 Task: 5. LinkedIn Learning: Reference :- Explore LinkedIn Learning courses related to your professional goals and take a course that aligns with your interests. Complete exercises and quizzes within the course to reinforce your learning. Share your course completion certificates or newly acquired skills on your LinkedIn profile.
Action: Mouse moved to (479, 74)
Screenshot: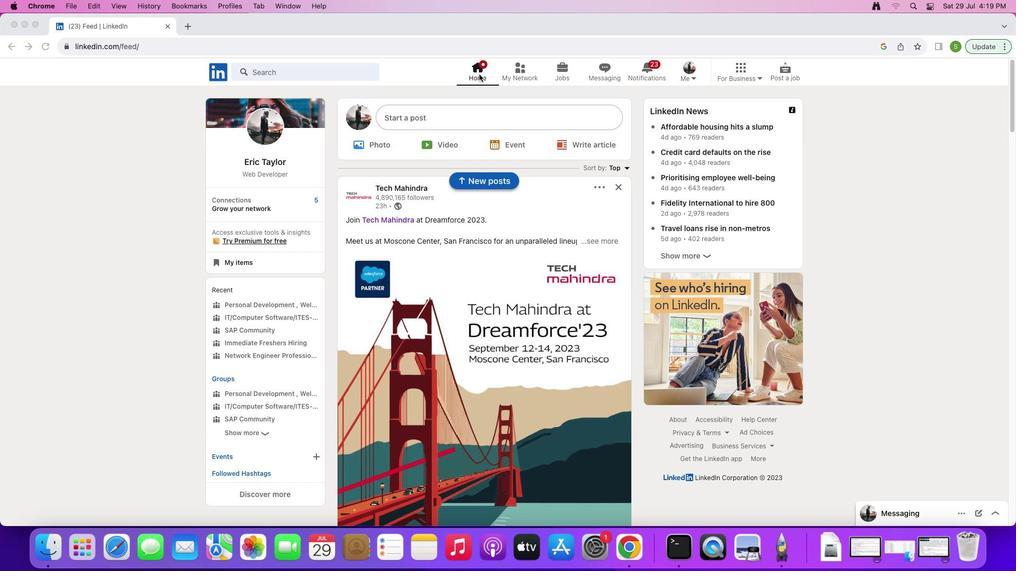 
Action: Mouse pressed left at (479, 74)
Screenshot: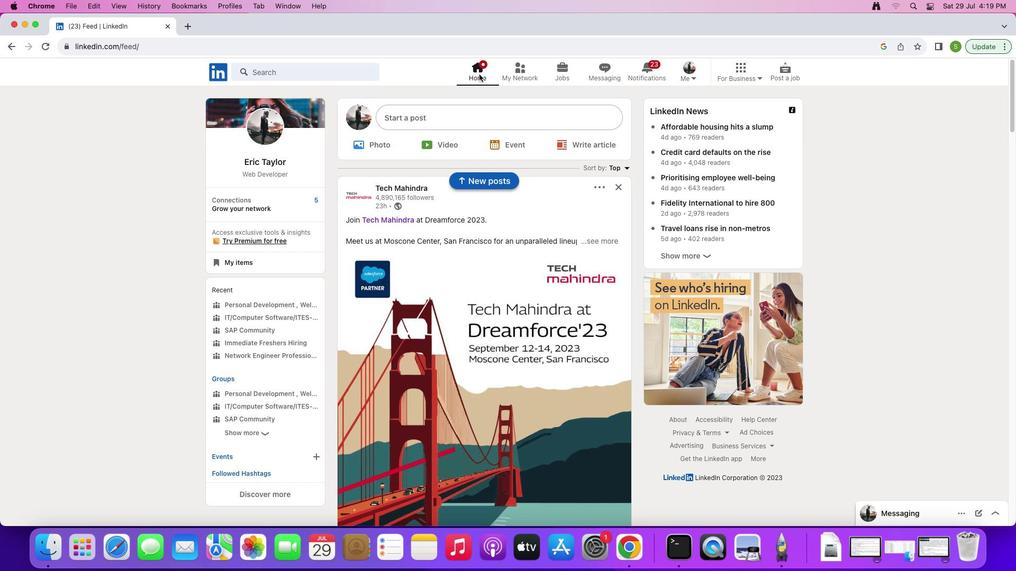 
Action: Mouse moved to (478, 71)
Screenshot: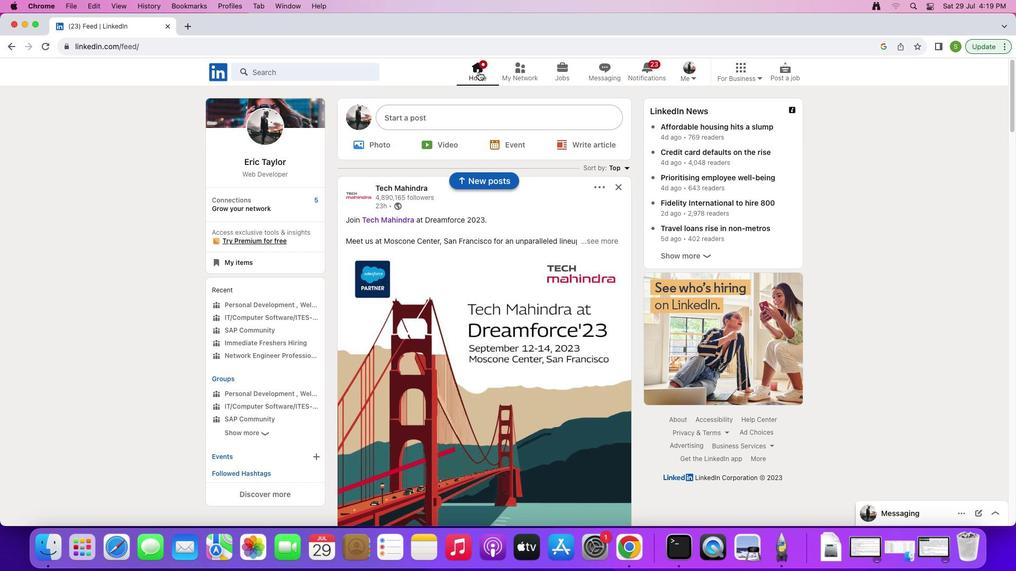 
Action: Mouse pressed left at (478, 71)
Screenshot: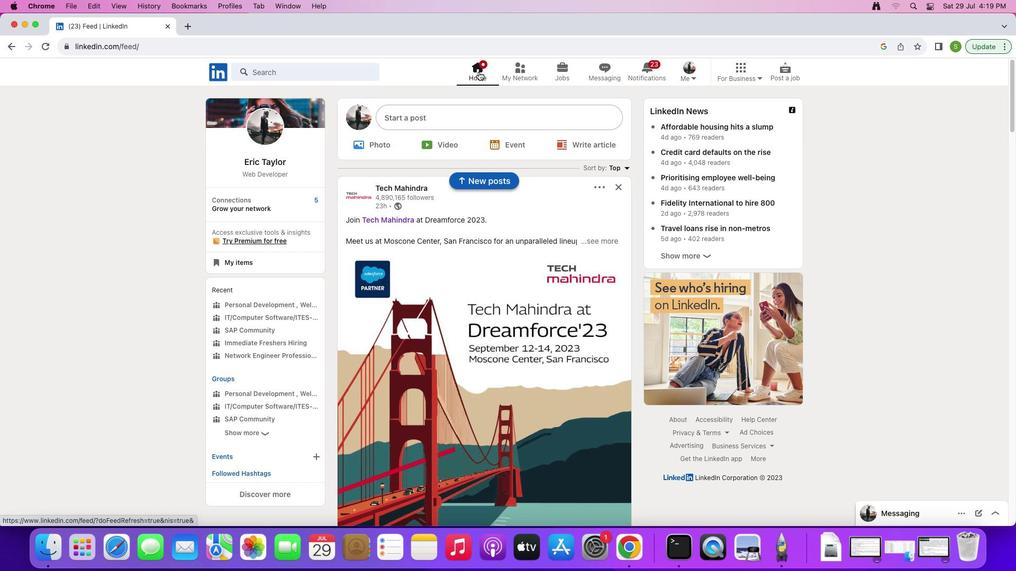 
Action: Mouse moved to (745, 77)
Screenshot: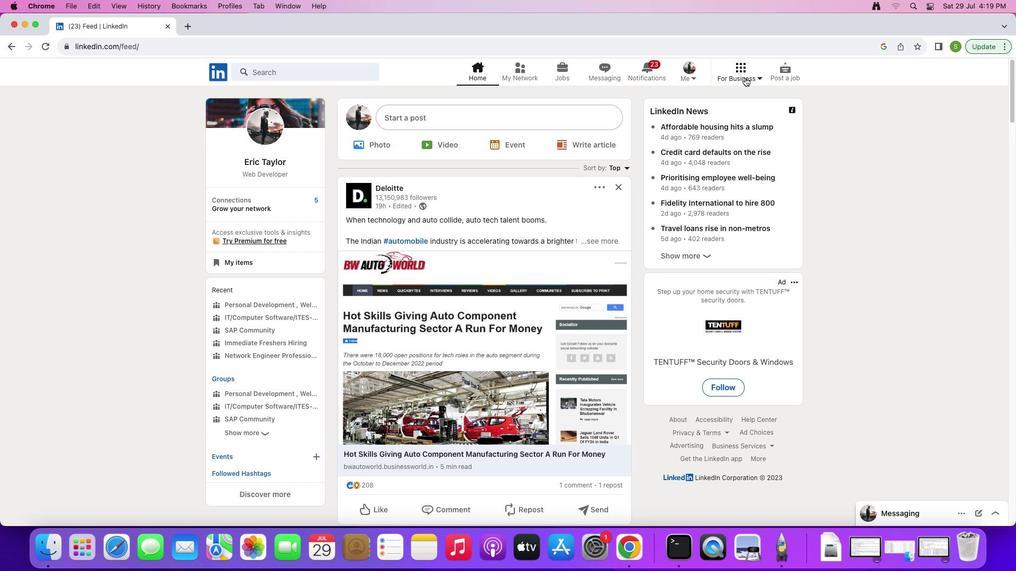 
Action: Mouse pressed left at (745, 77)
Screenshot: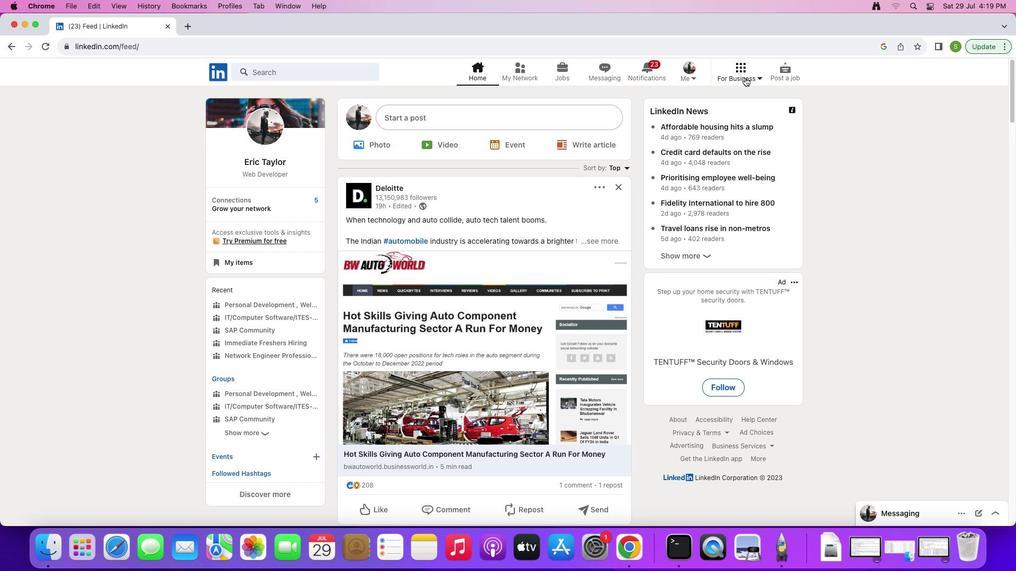 
Action: Mouse moved to (853, 177)
Screenshot: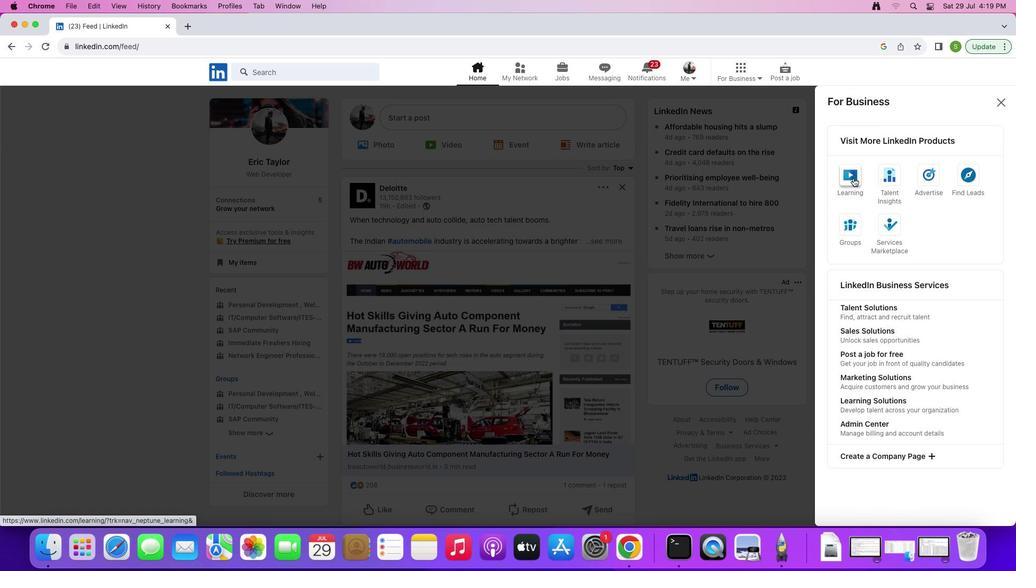 
Action: Mouse pressed left at (853, 177)
Screenshot: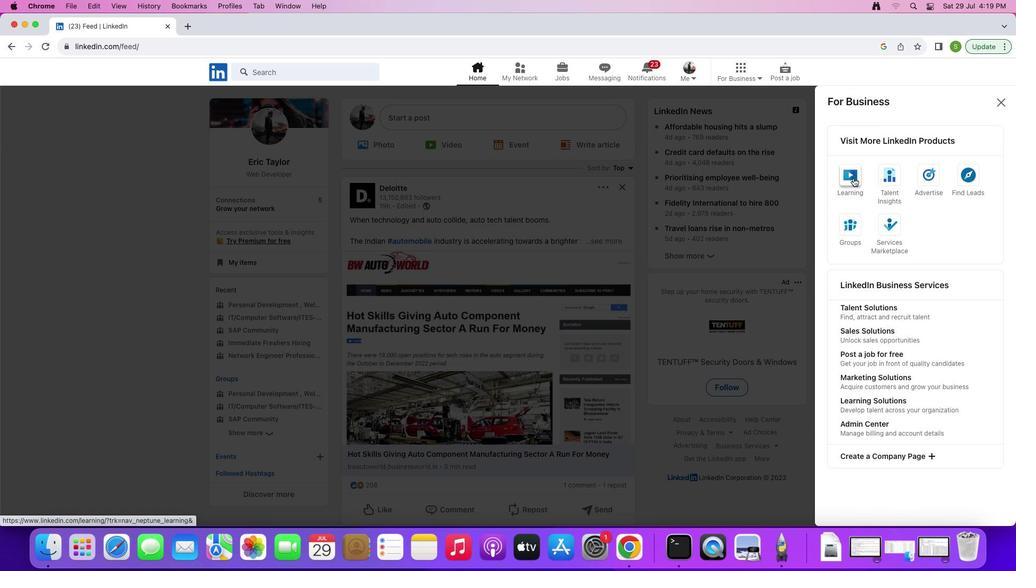 
Action: Mouse moved to (398, 68)
Screenshot: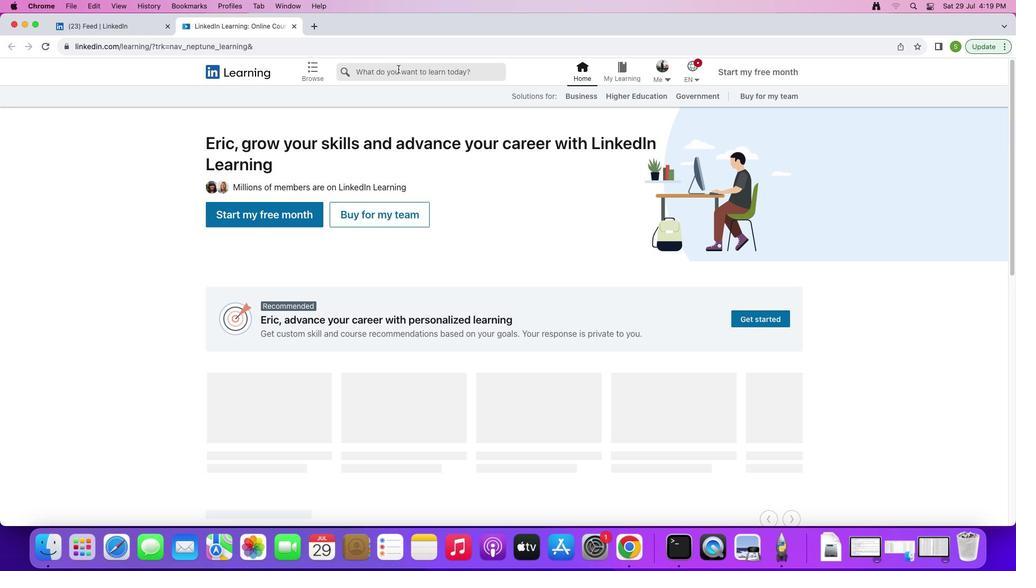 
Action: Mouse pressed left at (398, 68)
Screenshot: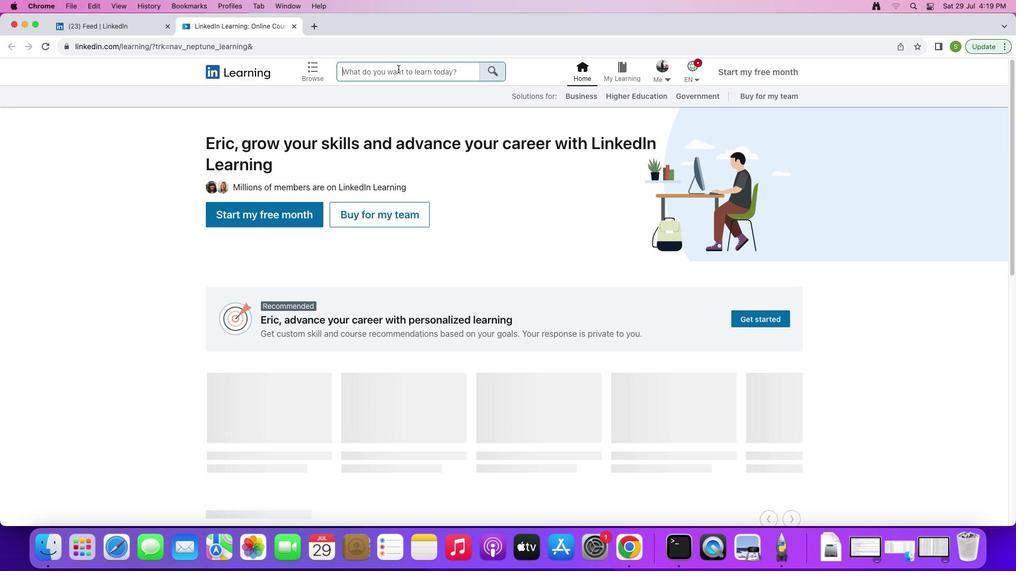 
Action: Mouse moved to (405, 74)
Screenshot: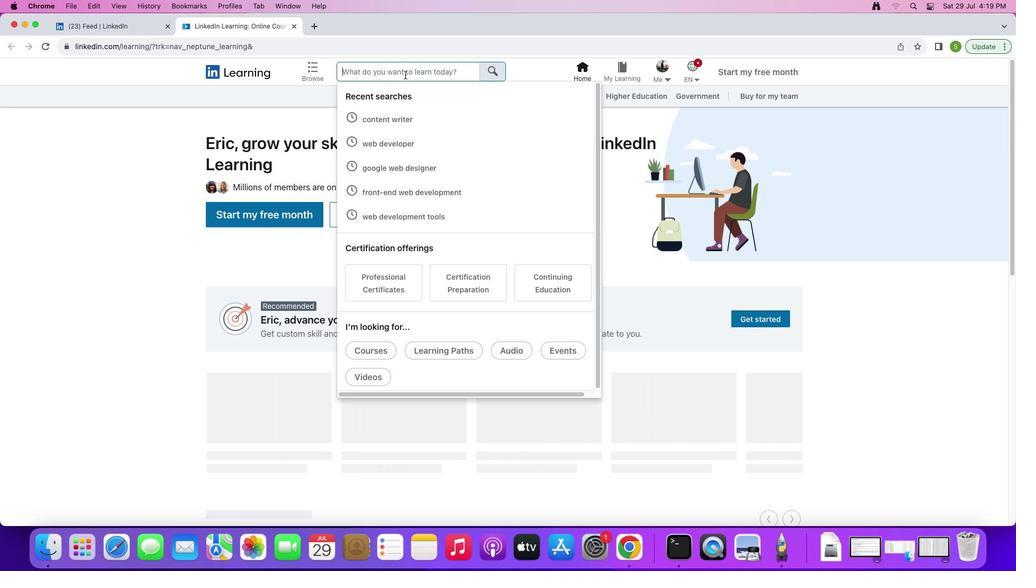 
Action: Key pressed 'C''O''N''T''E''N''T'Key.space'W''R''I''T''E''R'
Screenshot: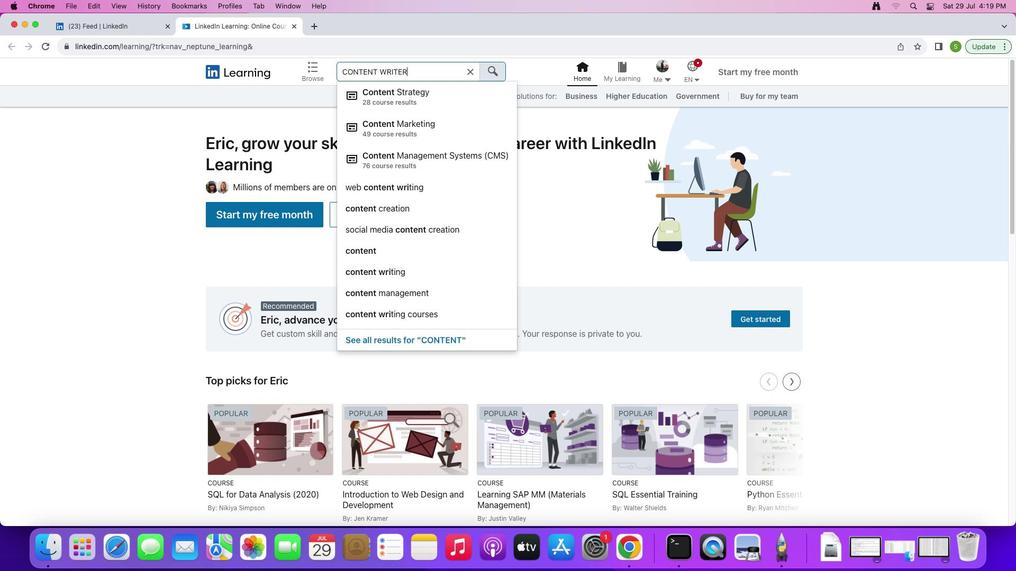 
Action: Mouse moved to (403, 92)
Screenshot: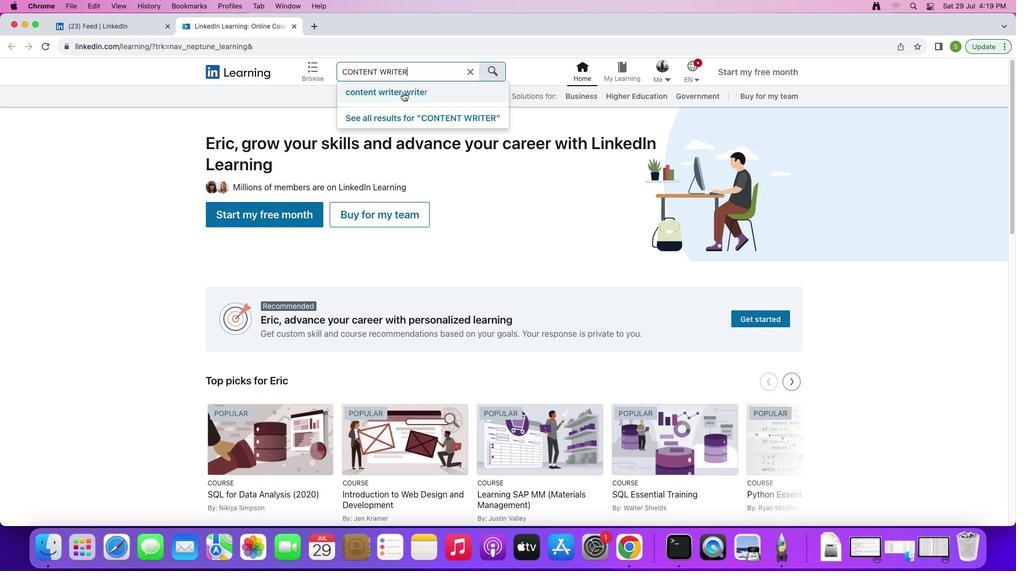 
Action: Mouse pressed left at (403, 92)
Screenshot: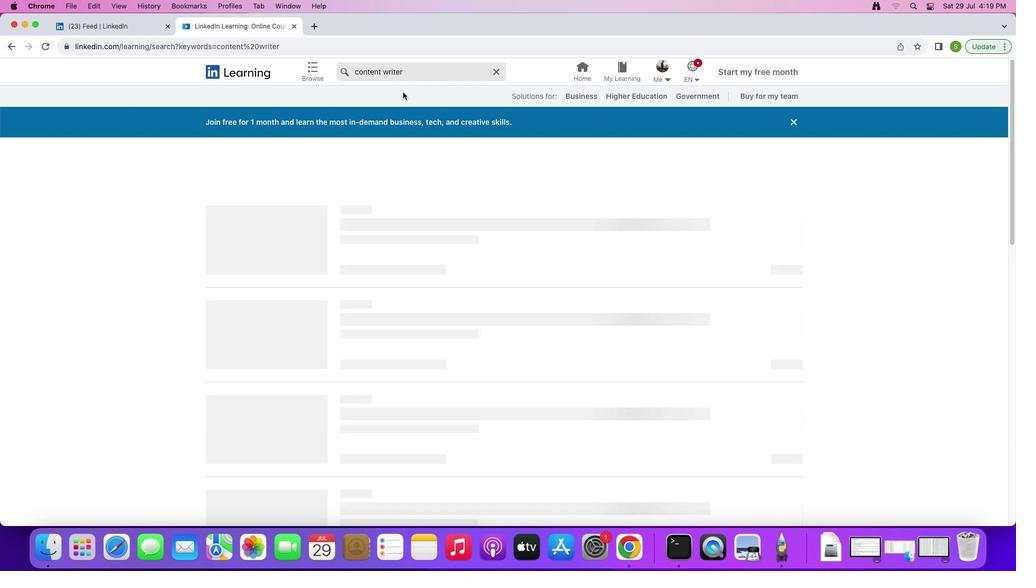 
Action: Mouse moved to (298, 338)
Screenshot: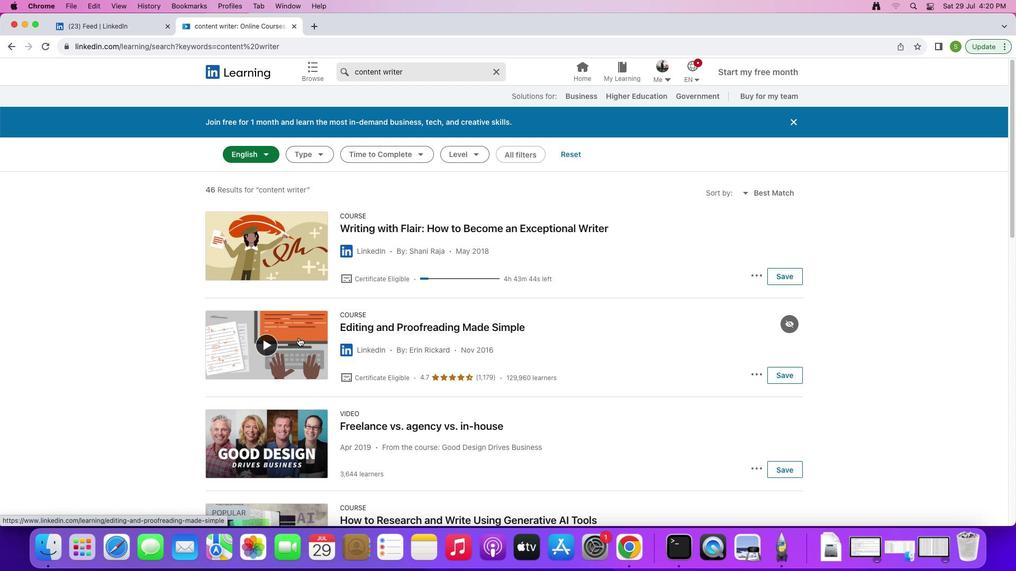 
Action: Mouse pressed left at (298, 338)
Screenshot: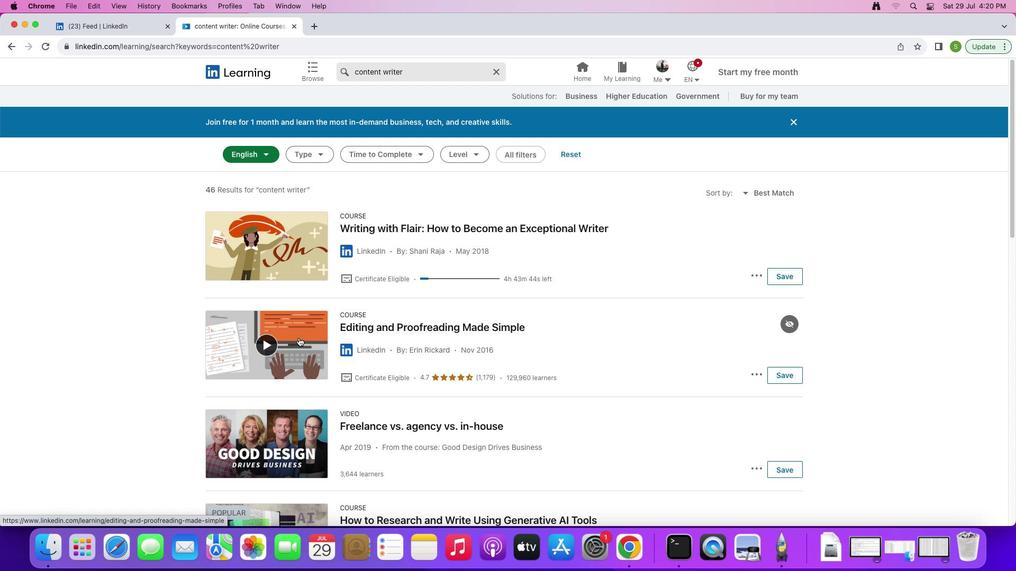 
Action: Mouse moved to (538, 407)
Screenshot: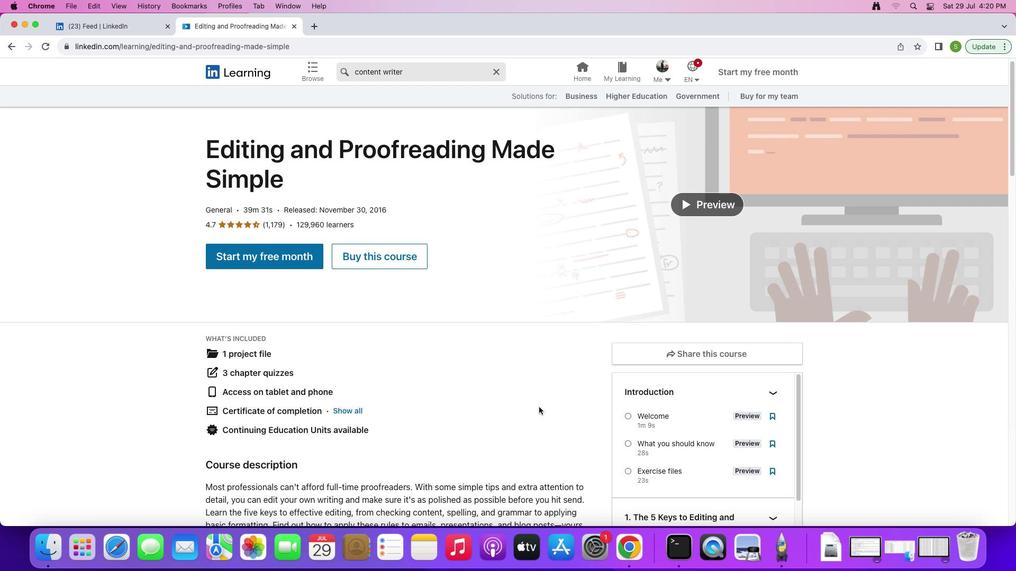 
Action: Mouse scrolled (538, 407) with delta (0, 0)
Screenshot: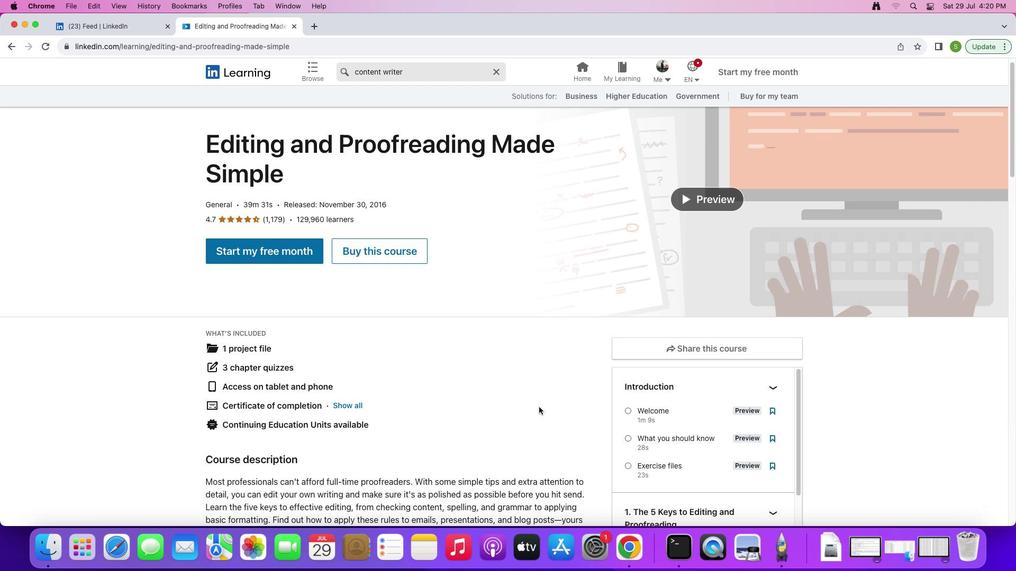 
Action: Mouse moved to (538, 407)
Screenshot: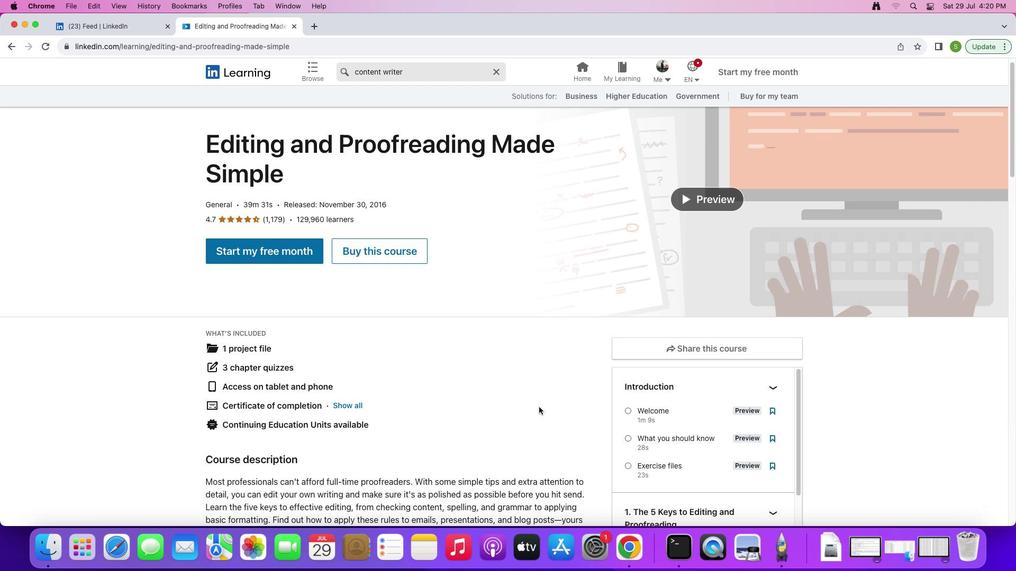 
Action: Mouse scrolled (538, 407) with delta (0, 0)
Screenshot: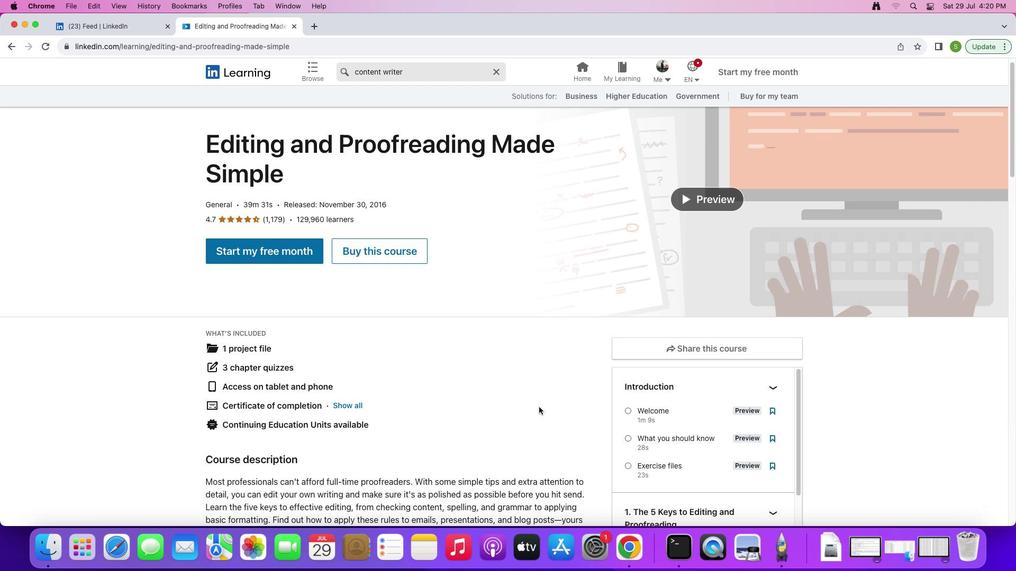 
Action: Mouse moved to (538, 407)
Screenshot: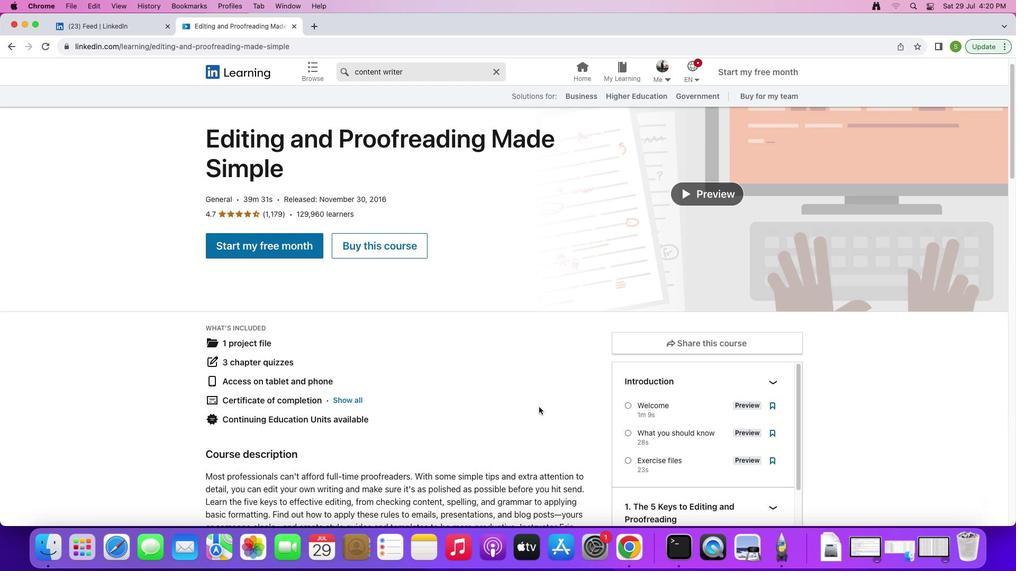 
Action: Mouse scrolled (538, 407) with delta (0, 0)
Screenshot: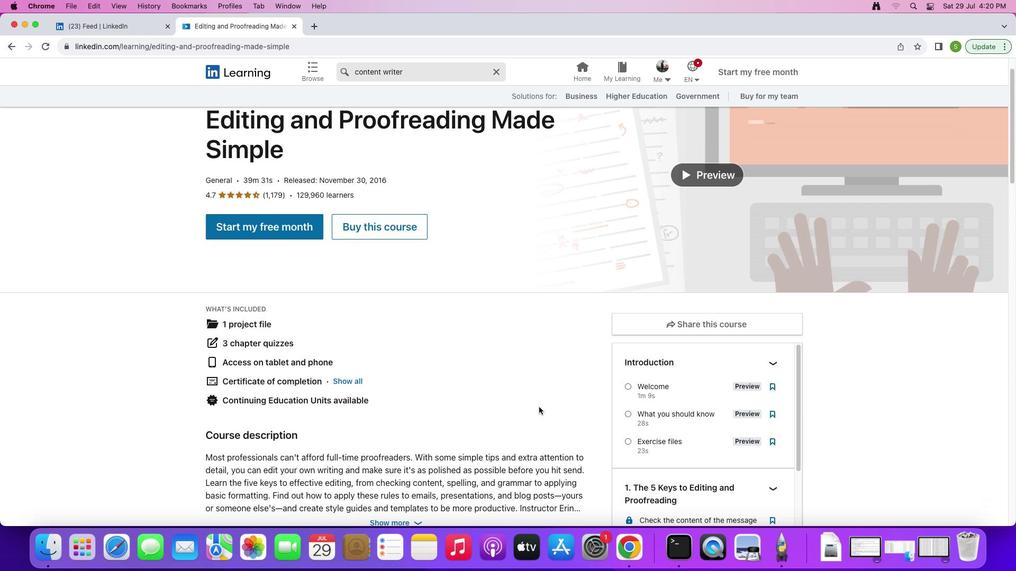 
Action: Mouse moved to (538, 406)
Screenshot: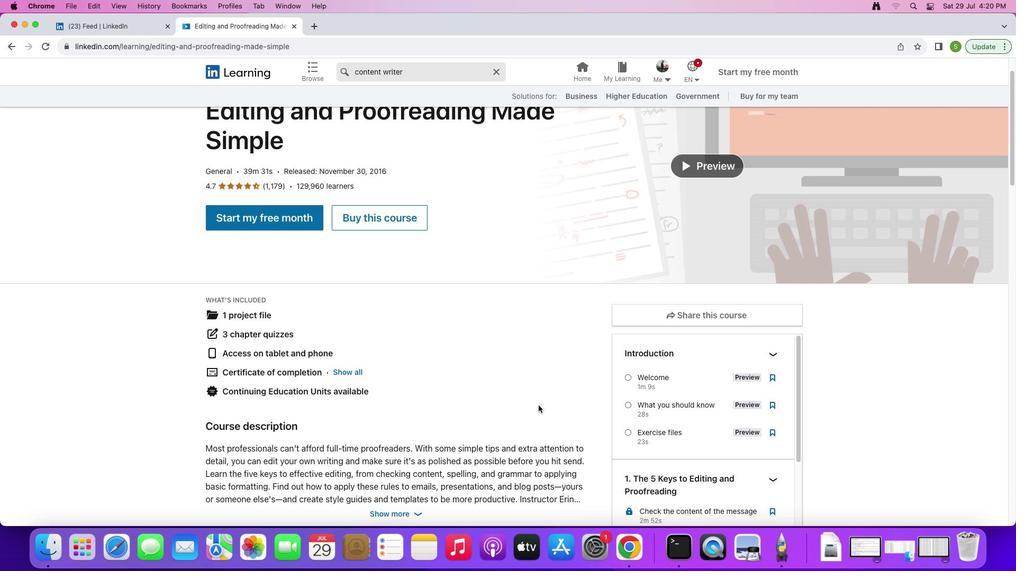 
Action: Mouse scrolled (538, 406) with delta (0, 0)
Screenshot: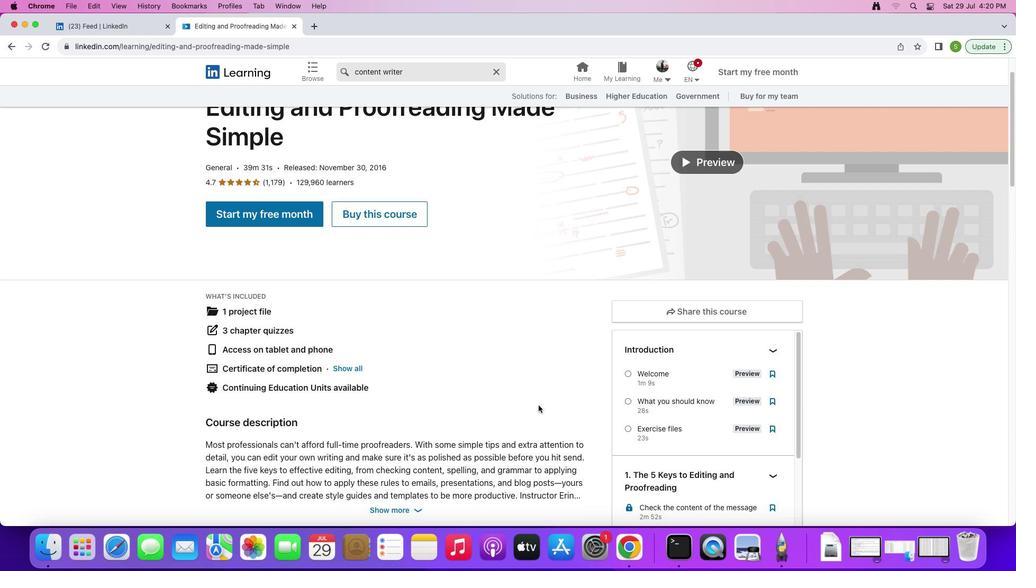 
Action: Mouse moved to (538, 406)
Screenshot: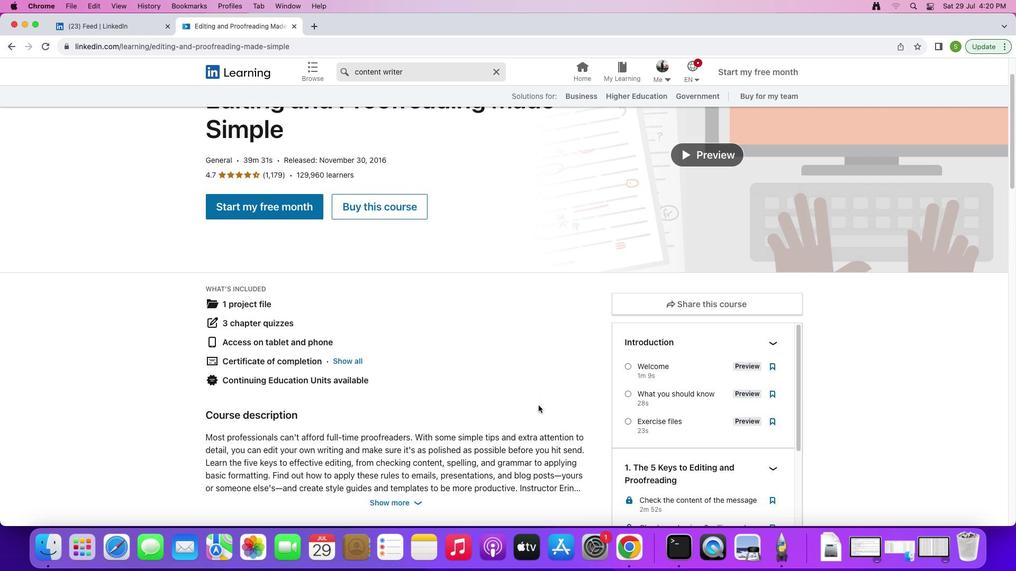 
Action: Mouse scrolled (538, 406) with delta (0, 0)
Screenshot: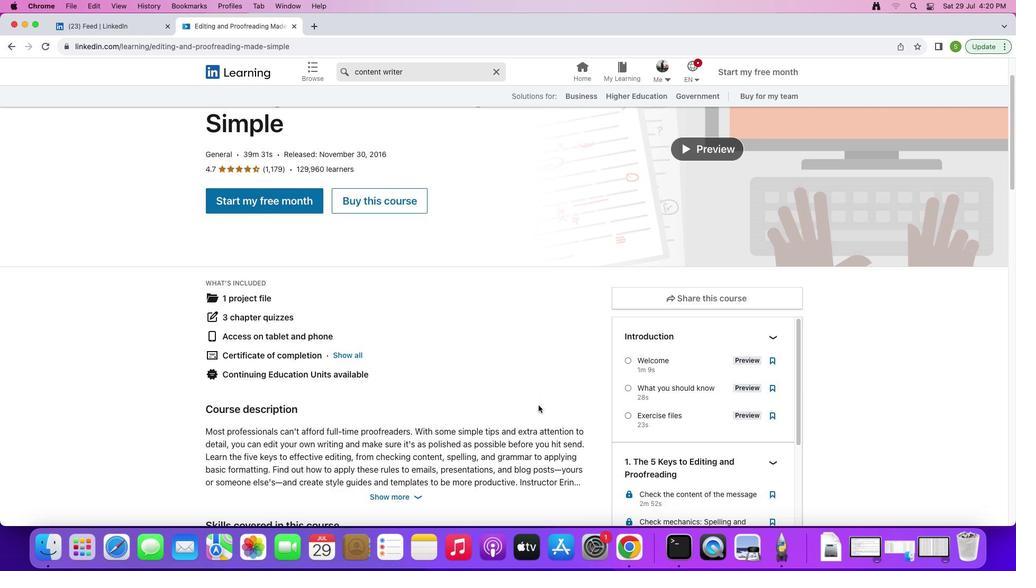
Action: Mouse scrolled (538, 406) with delta (0, -1)
Screenshot: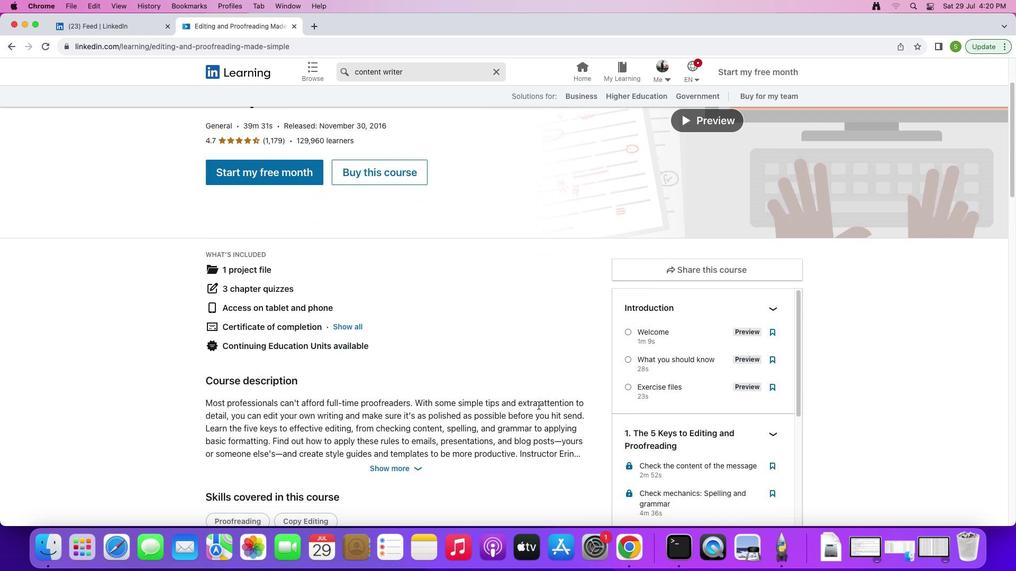 
Action: Mouse scrolled (538, 406) with delta (0, 0)
Screenshot: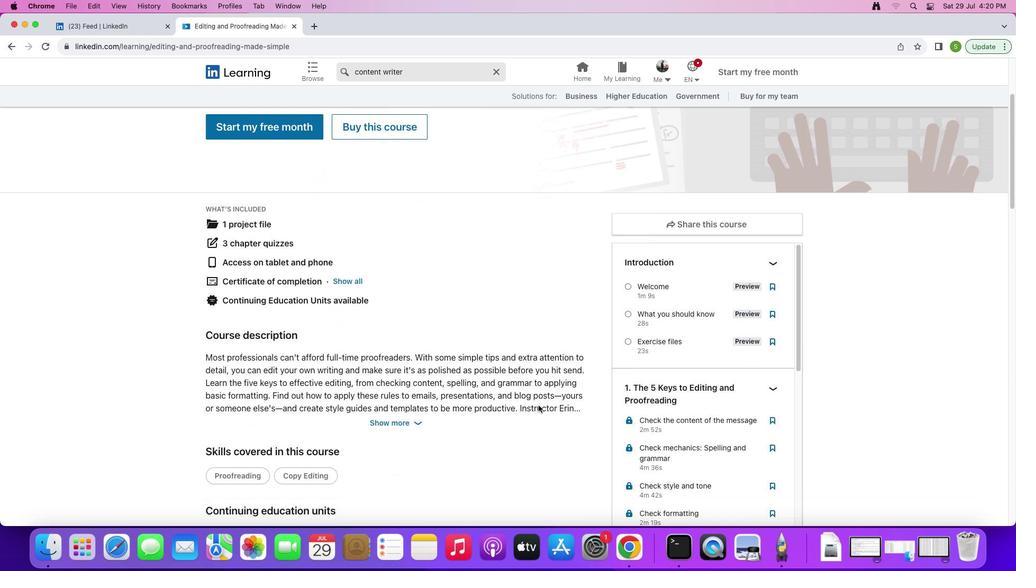 
Action: Mouse moved to (535, 398)
Screenshot: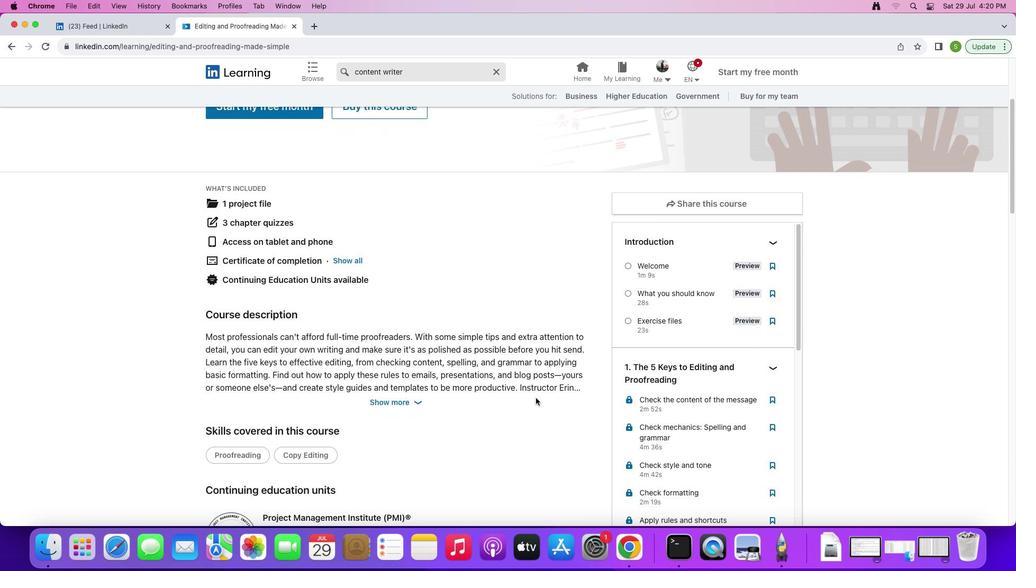 
Action: Mouse scrolled (535, 398) with delta (0, 0)
Screenshot: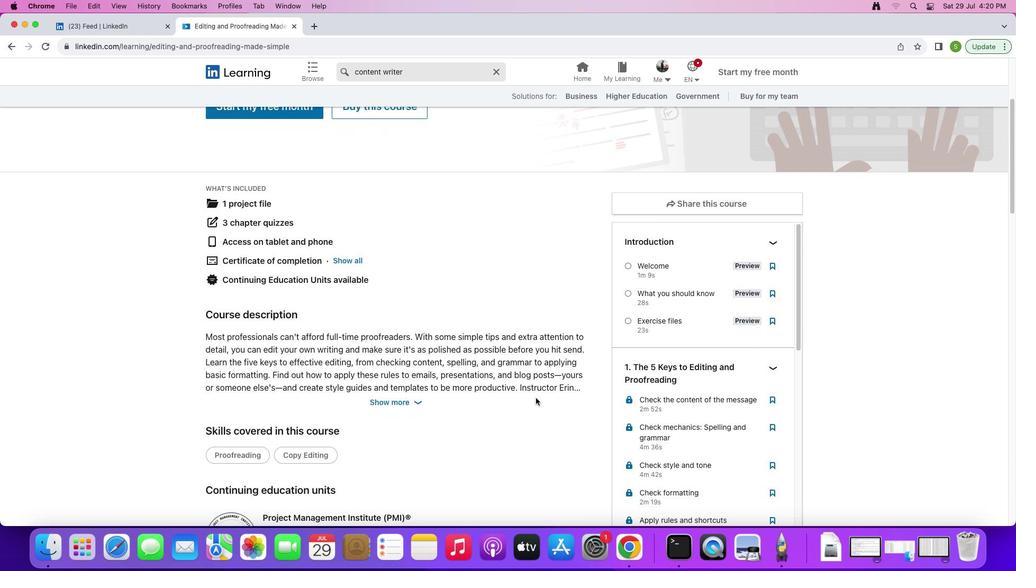 
Action: Mouse moved to (535, 398)
Screenshot: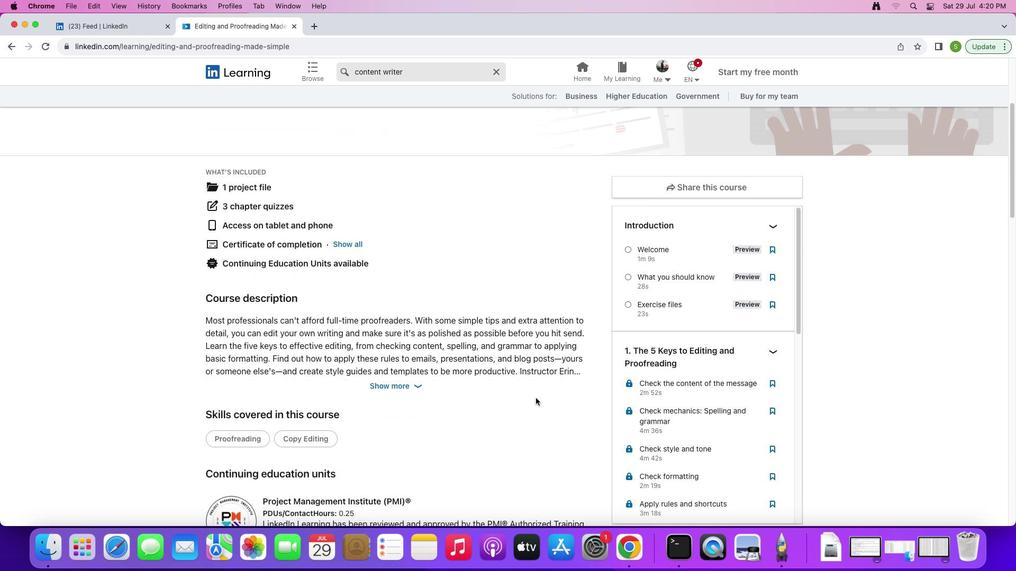 
Action: Mouse scrolled (535, 398) with delta (0, 0)
Screenshot: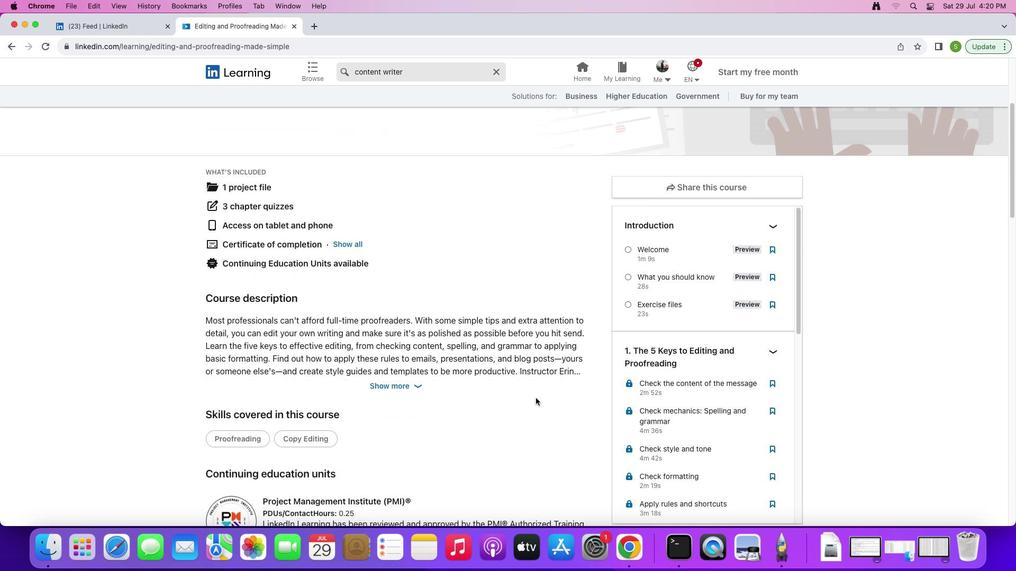 
Action: Mouse scrolled (535, 398) with delta (0, -1)
Screenshot: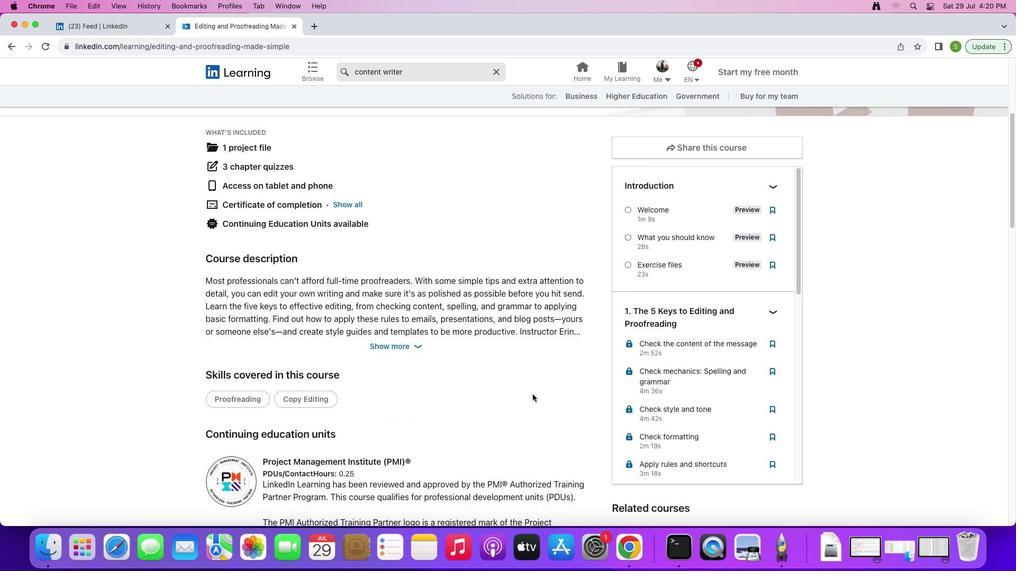 
Action: Mouse moved to (530, 389)
Screenshot: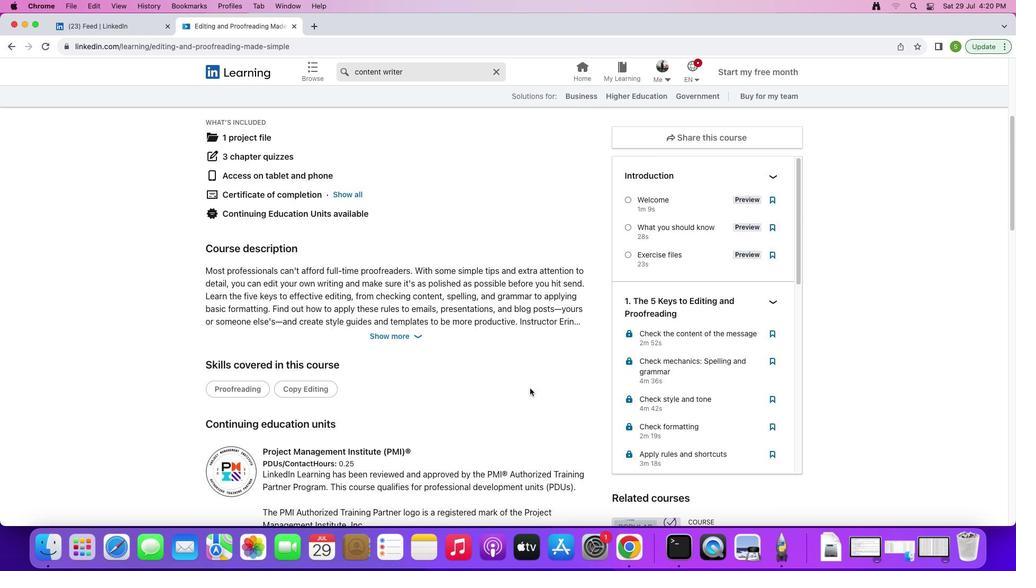 
Action: Mouse scrolled (530, 389) with delta (0, 0)
Screenshot: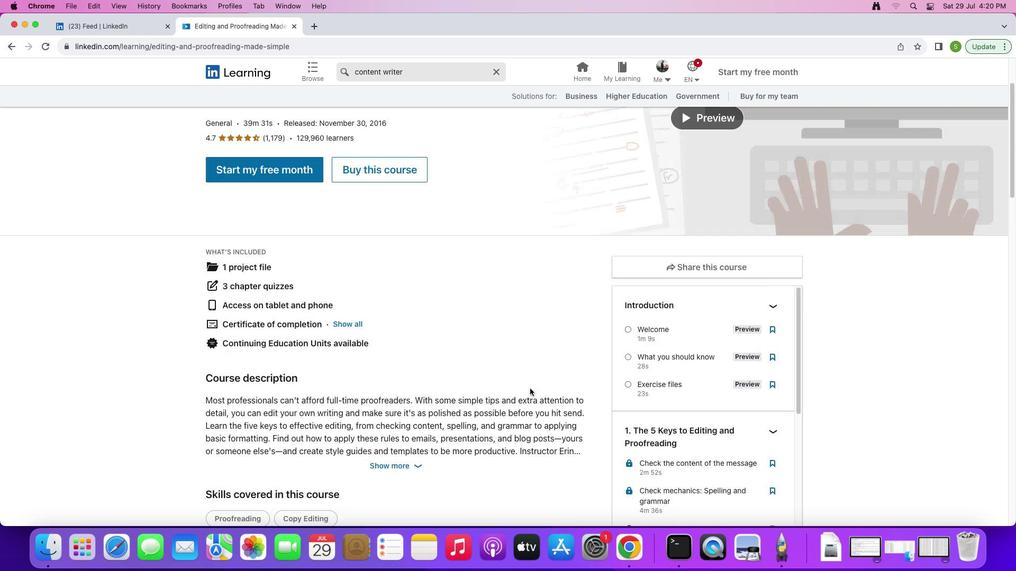 
Action: Mouse scrolled (530, 389) with delta (0, 0)
Screenshot: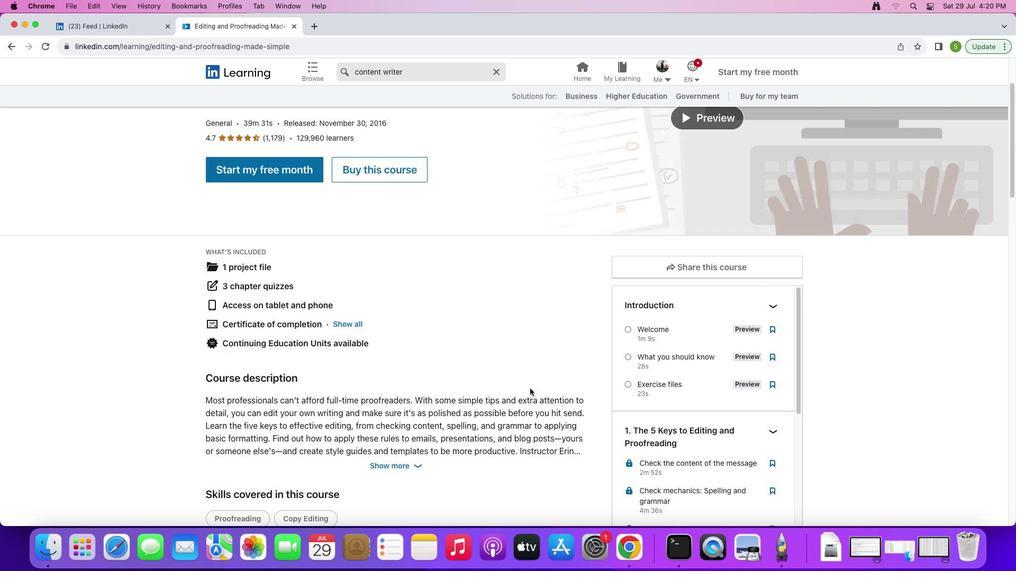 
Action: Mouse scrolled (530, 389) with delta (0, 1)
Screenshot: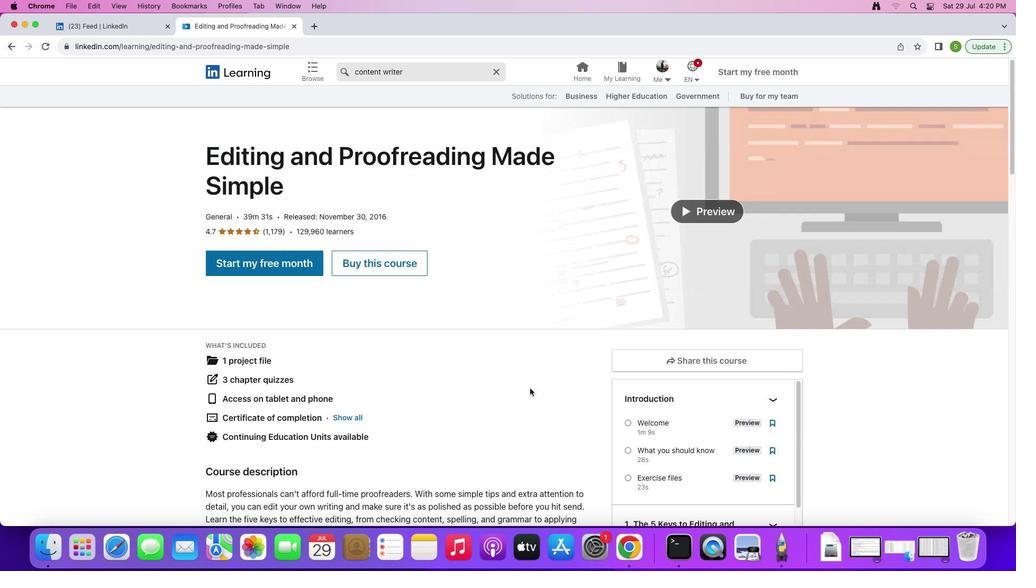
Action: Mouse scrolled (530, 389) with delta (0, 2)
Screenshot: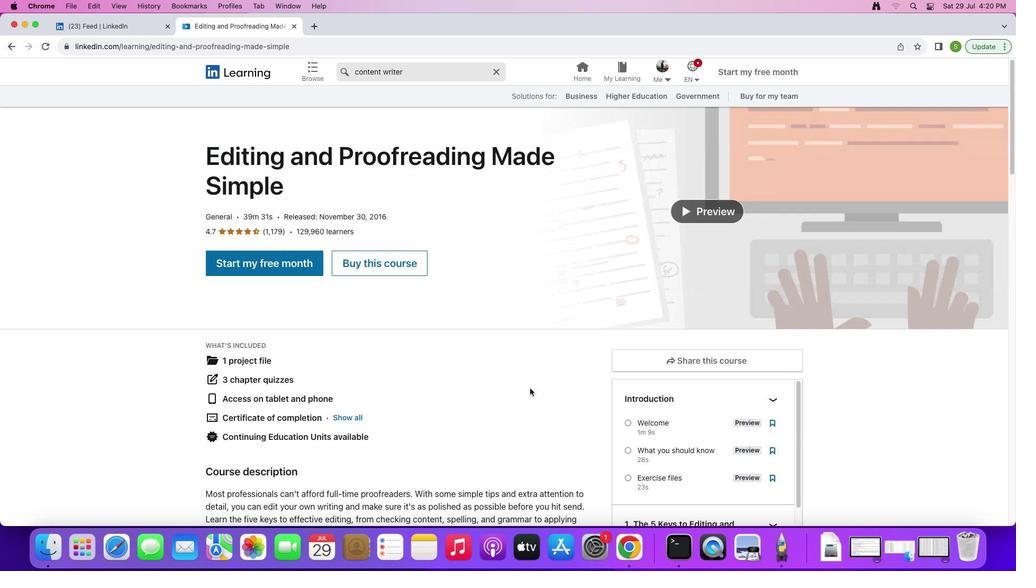 
Action: Mouse moved to (9, 49)
Screenshot: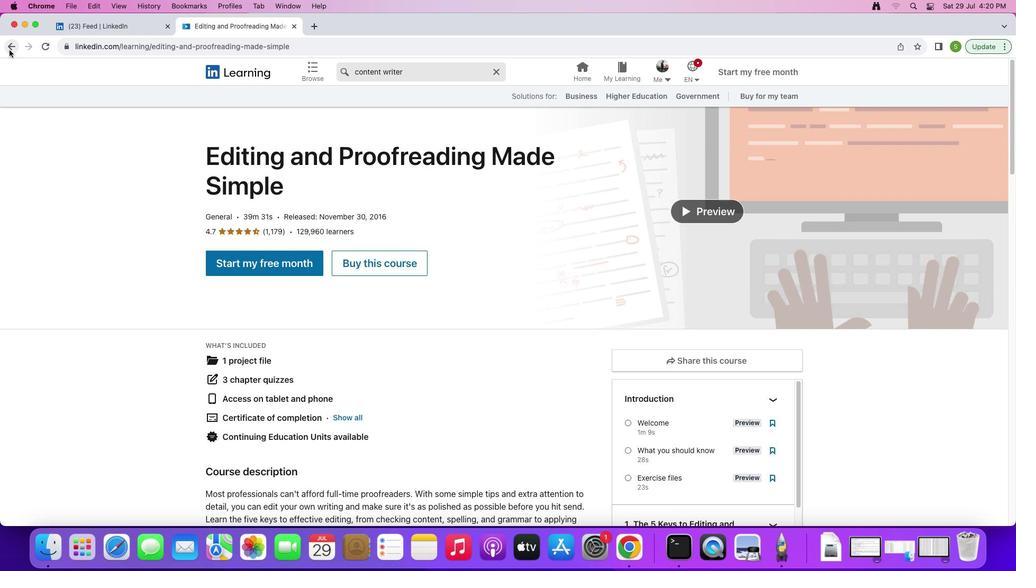 
Action: Mouse pressed left at (9, 49)
Screenshot: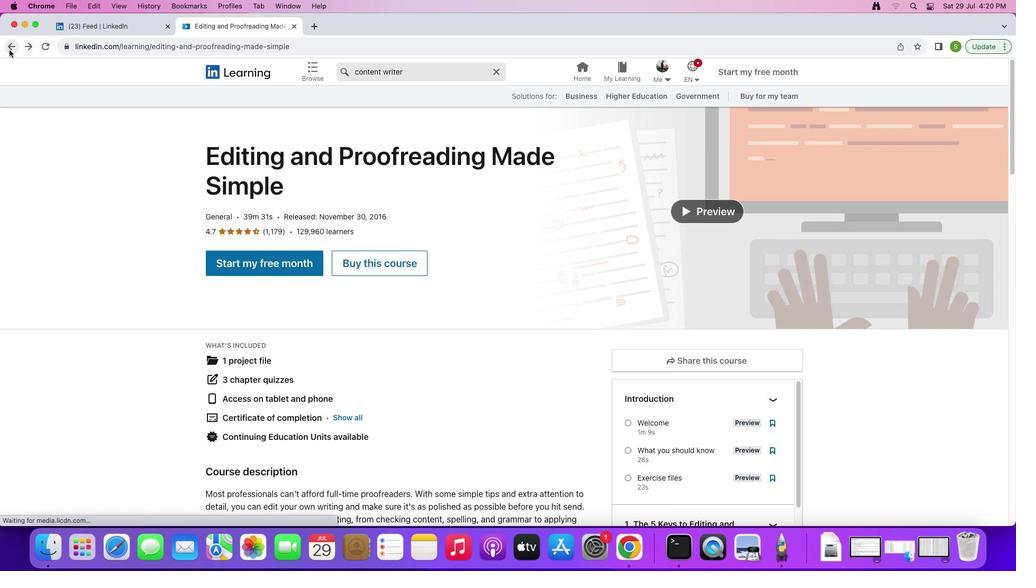 
Action: Mouse moved to (298, 254)
Screenshot: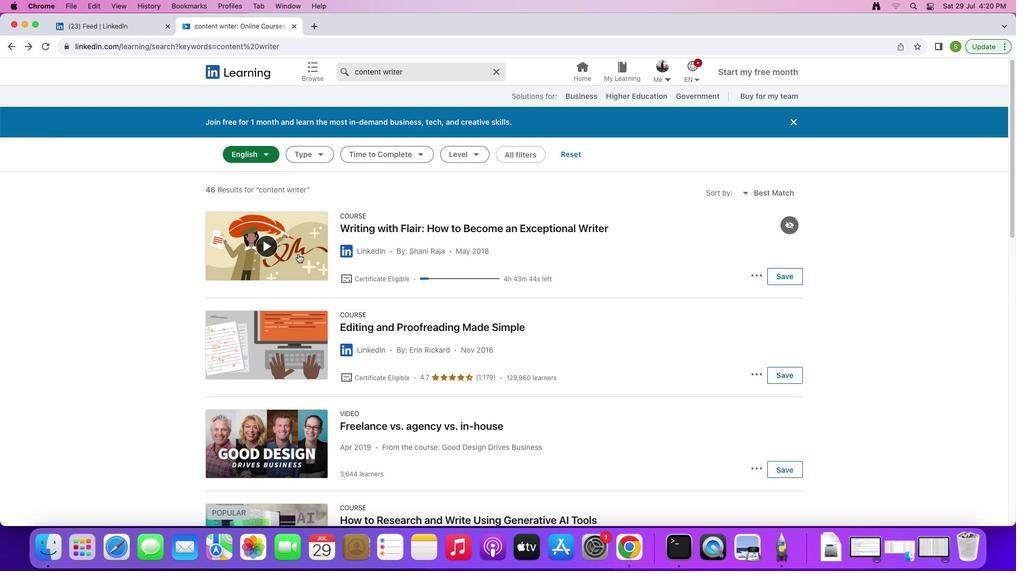 
Action: Mouse pressed left at (298, 254)
Screenshot: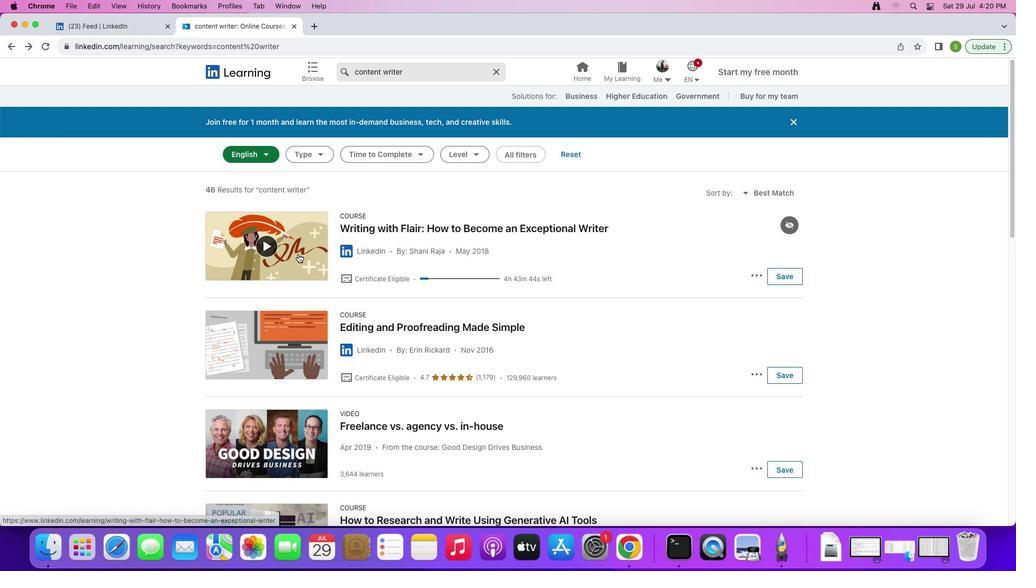 
Action: Mouse moved to (544, 356)
Screenshot: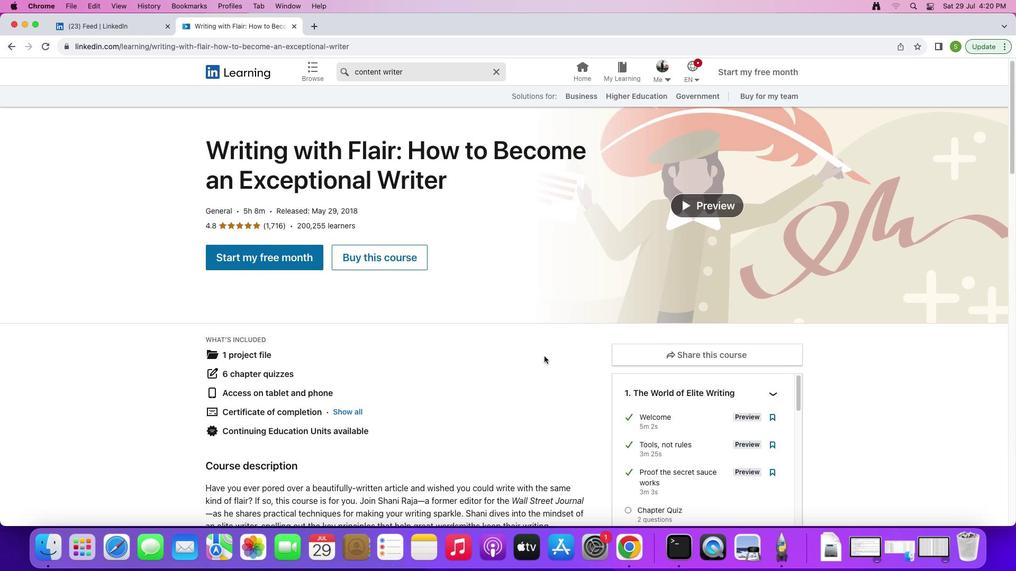 
Action: Mouse scrolled (544, 356) with delta (0, 0)
Screenshot: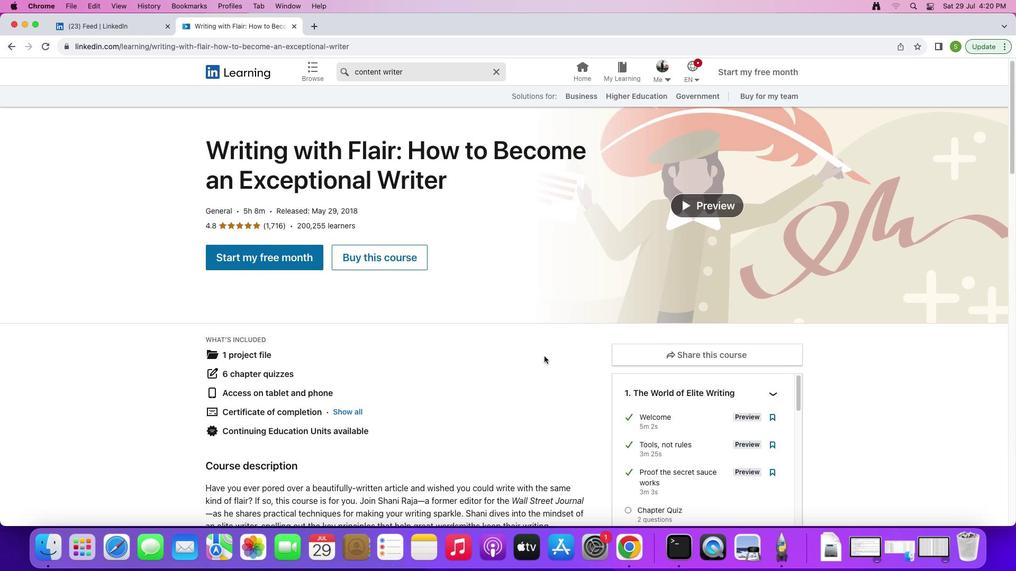 
Action: Mouse scrolled (544, 356) with delta (0, 0)
Screenshot: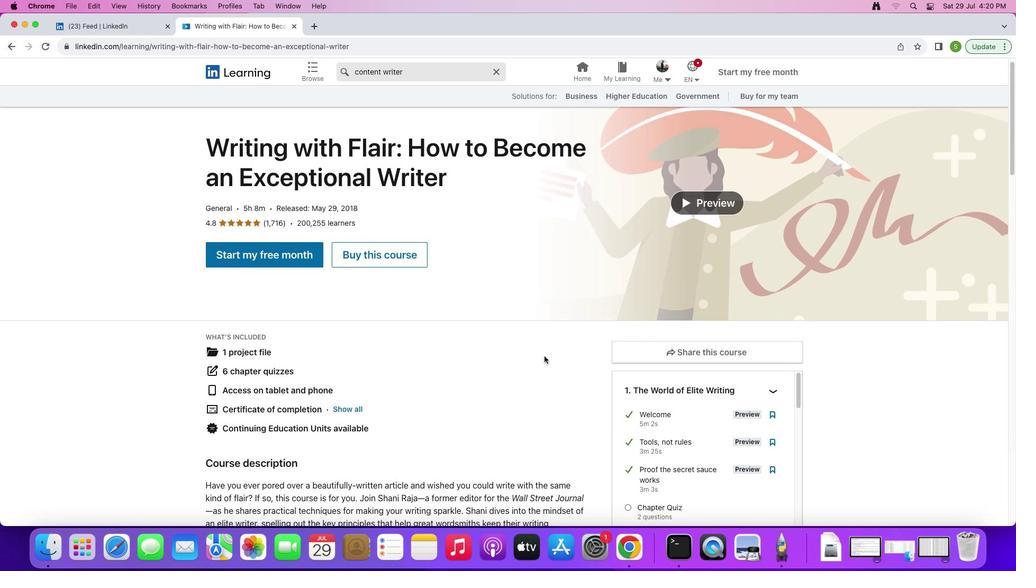 
Action: Mouse moved to (544, 356)
Screenshot: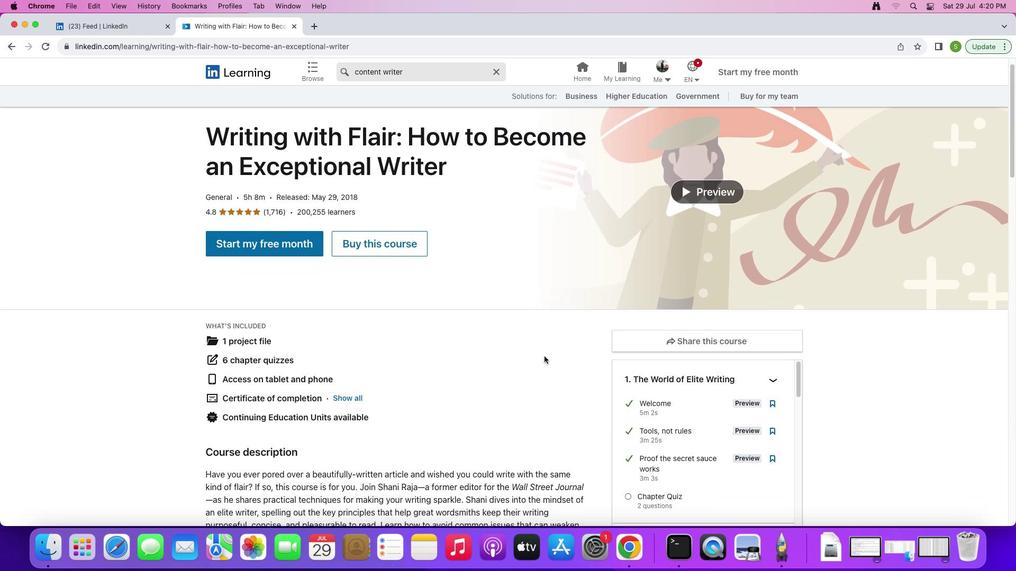 
Action: Mouse scrolled (544, 356) with delta (0, 0)
Screenshot: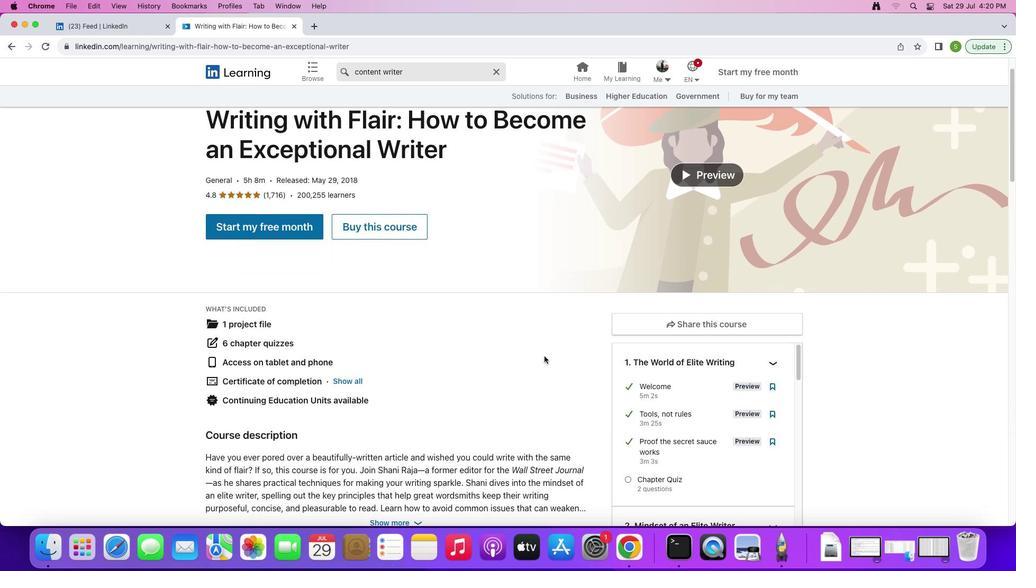 
Action: Mouse scrolled (544, 356) with delta (0, 0)
Screenshot: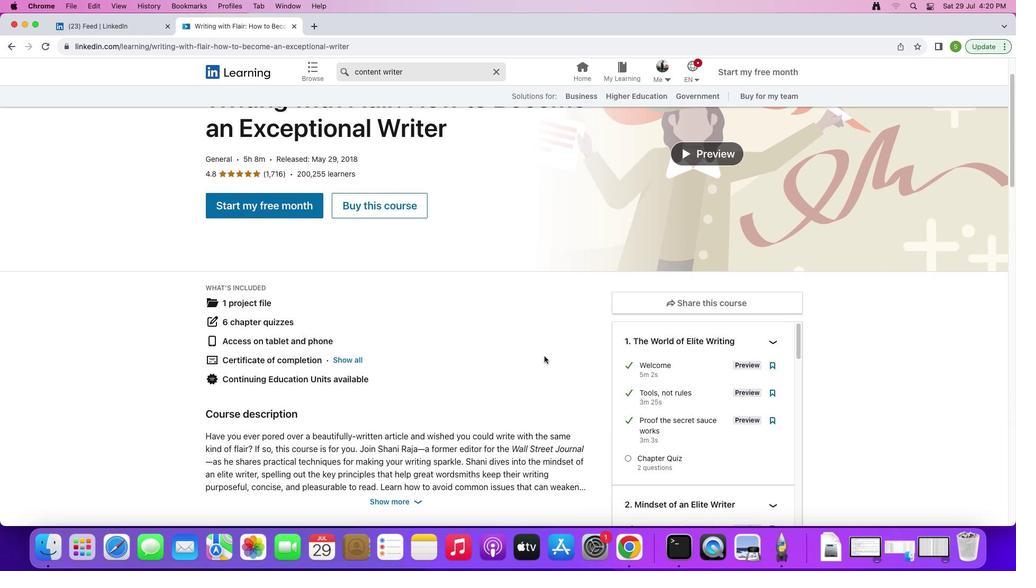 
Action: Mouse moved to (664, 365)
Screenshot: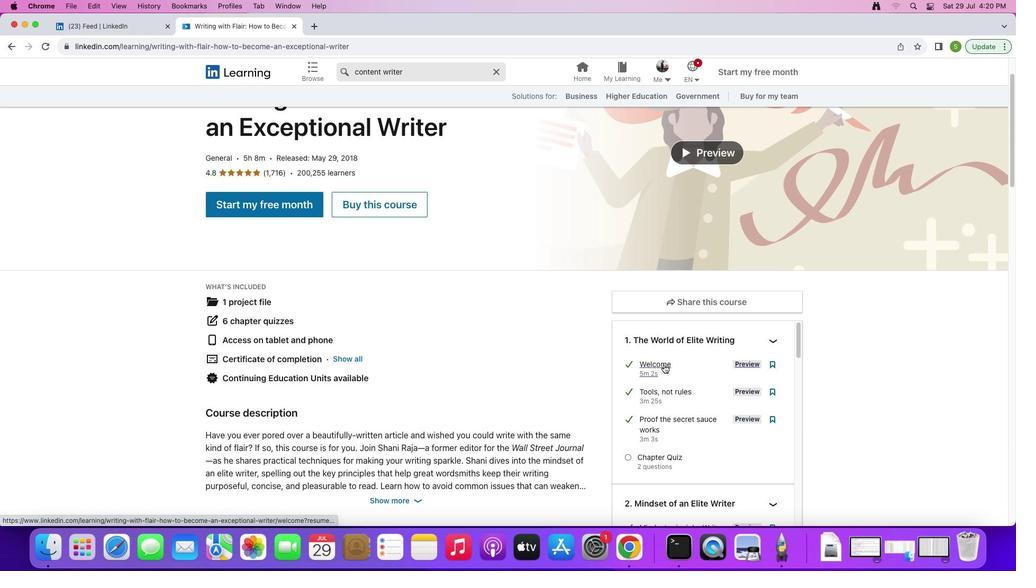 
Action: Mouse pressed left at (664, 365)
Screenshot: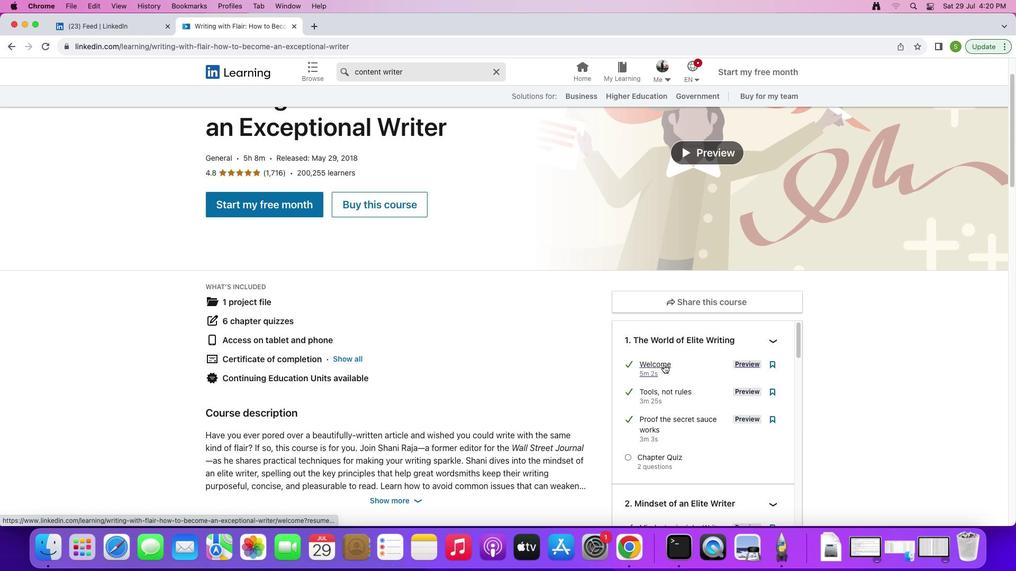 
Action: Mouse moved to (93, 191)
Screenshot: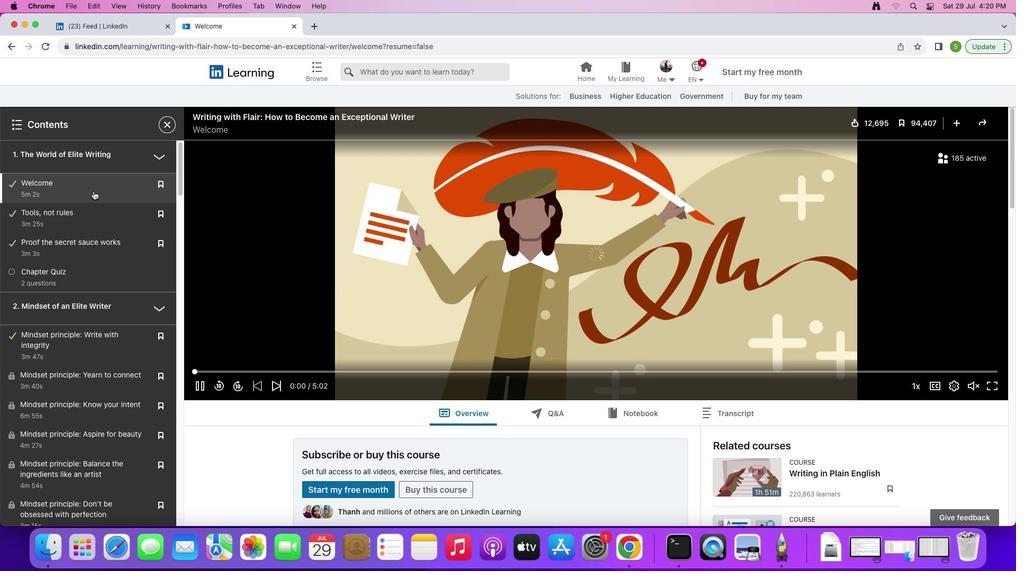 
Action: Mouse pressed left at (93, 191)
Screenshot: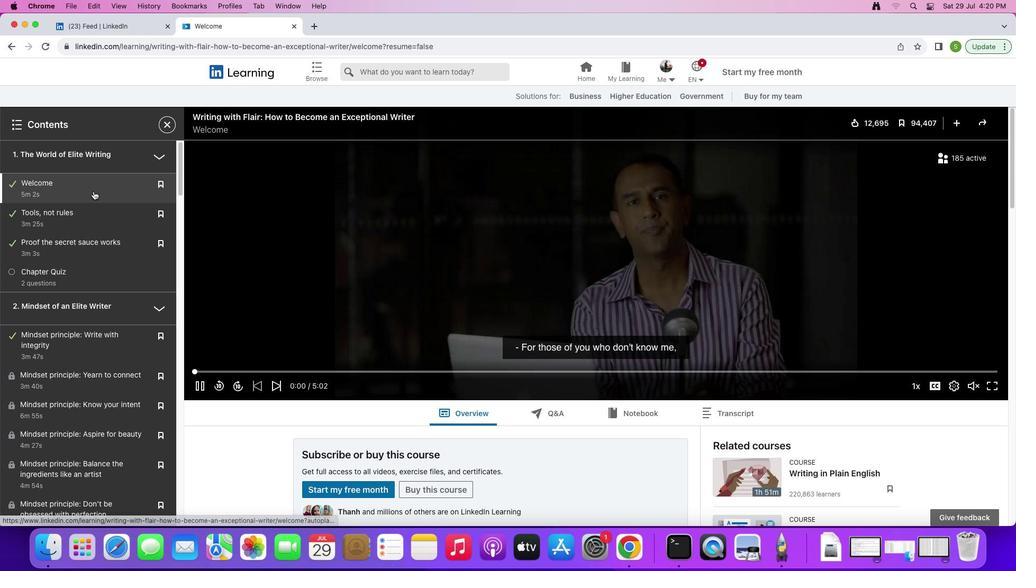 
Action: Mouse moved to (39, 216)
Screenshot: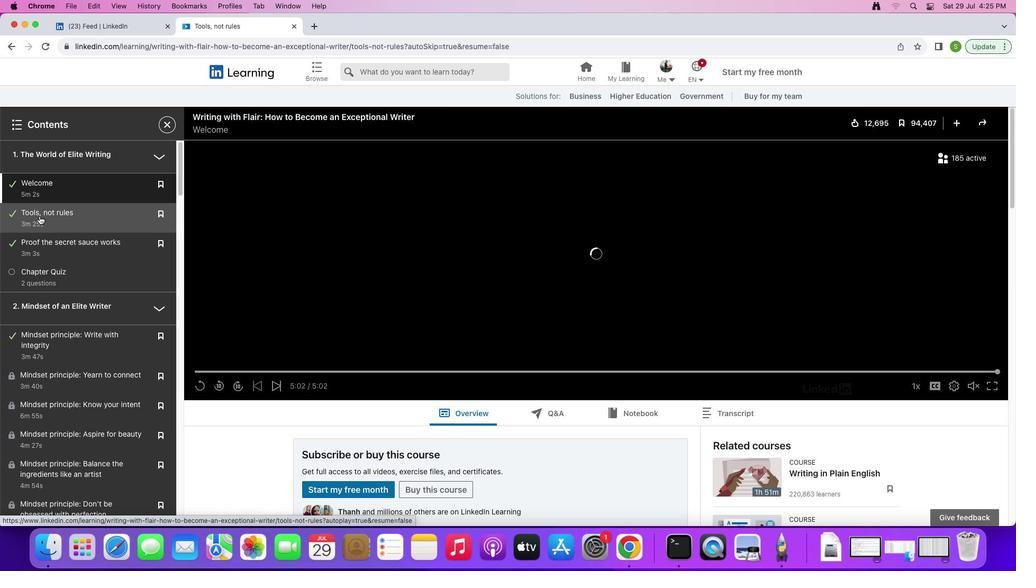 
Action: Mouse pressed left at (39, 216)
Screenshot: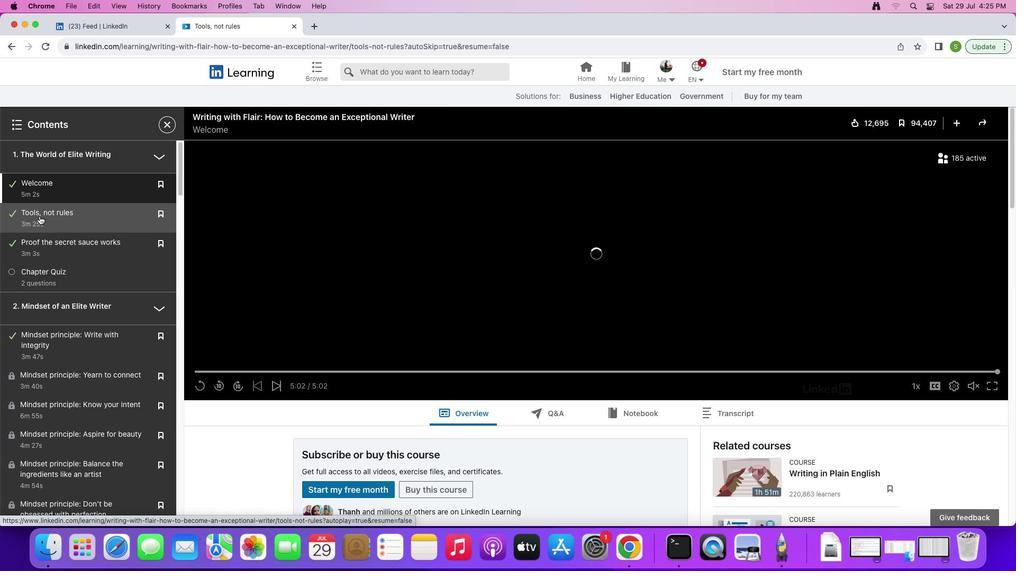 
Action: Mouse moved to (90, 247)
Screenshot: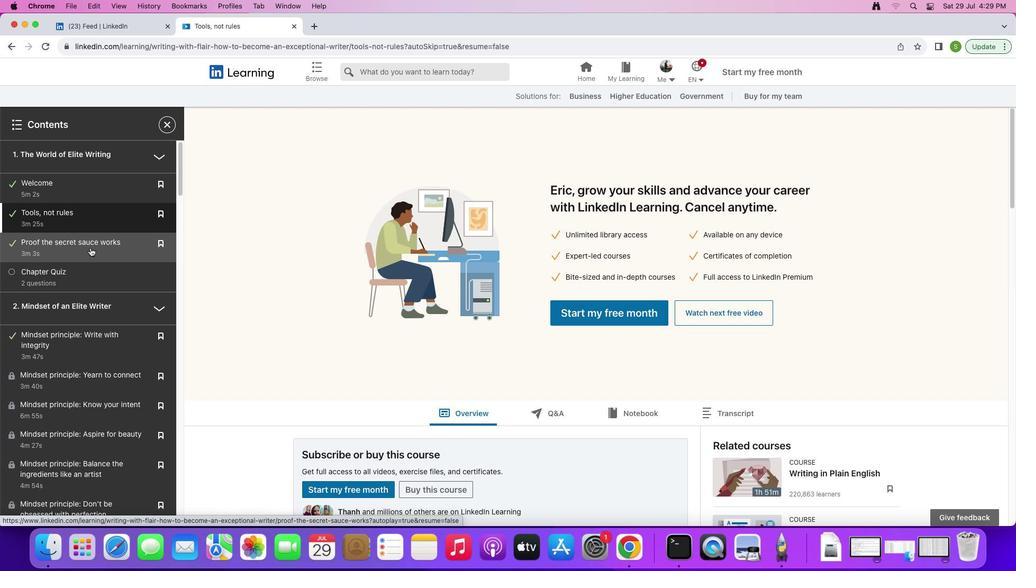 
Action: Mouse pressed left at (90, 247)
Screenshot: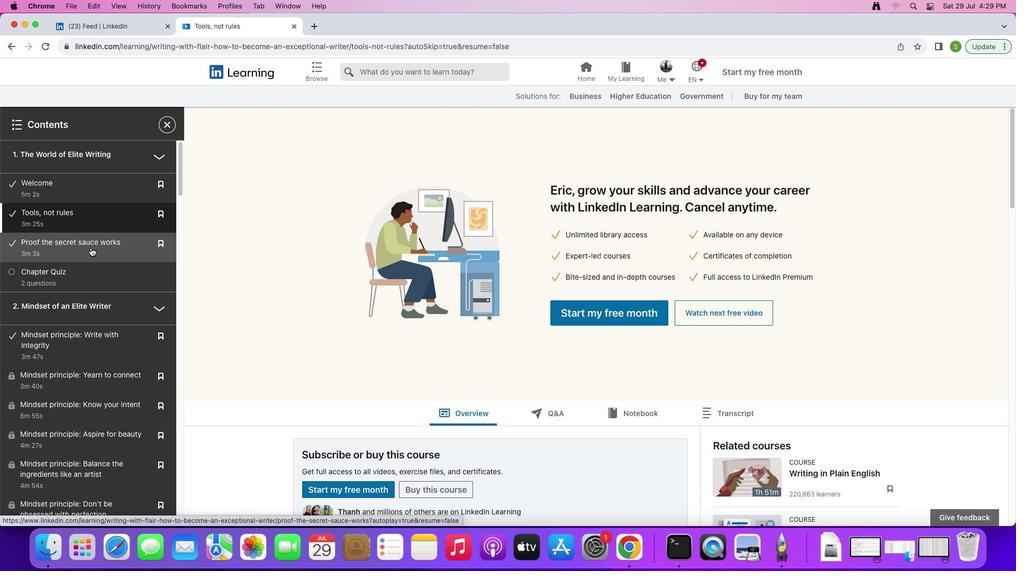 
Action: Mouse moved to (91, 247)
Screenshot: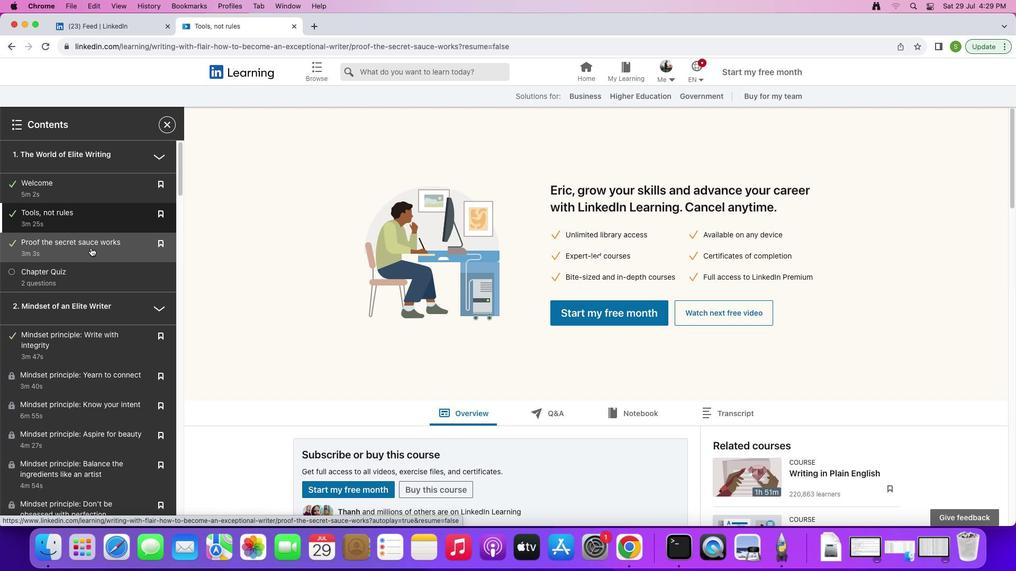 
Action: Mouse pressed left at (91, 247)
Screenshot: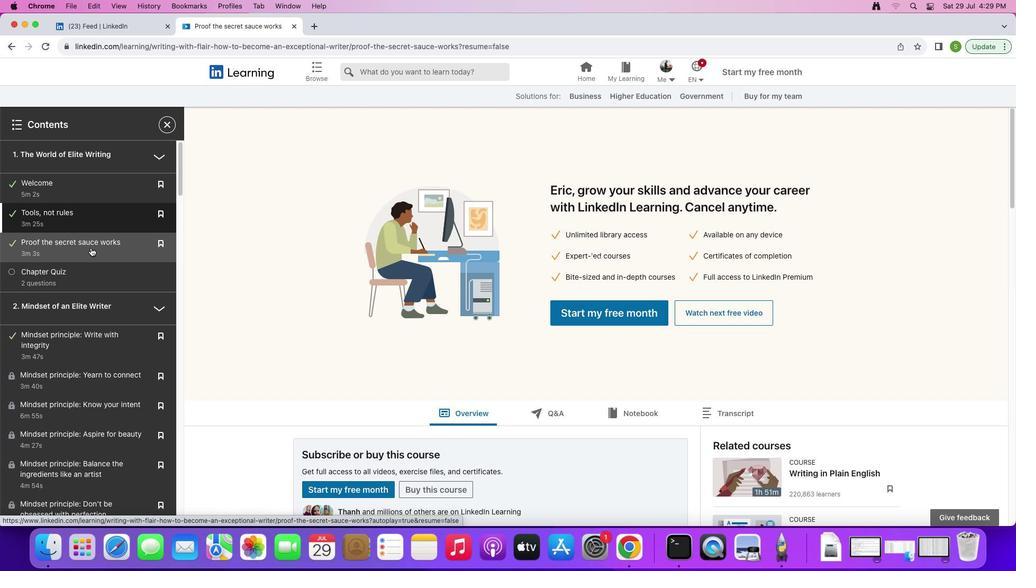 
Action: Mouse moved to (9, 268)
Screenshot: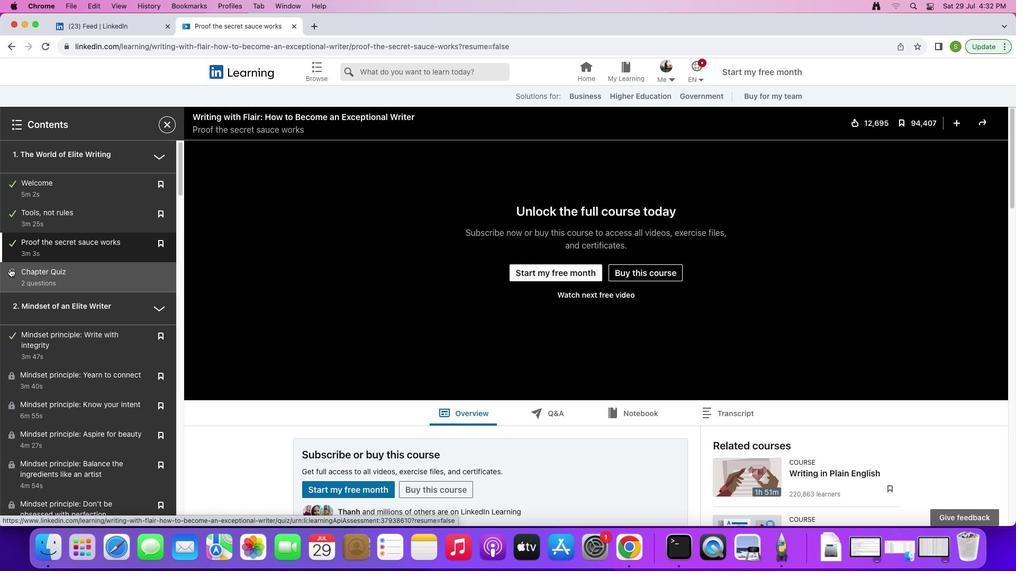 
Action: Mouse pressed left at (9, 268)
Screenshot: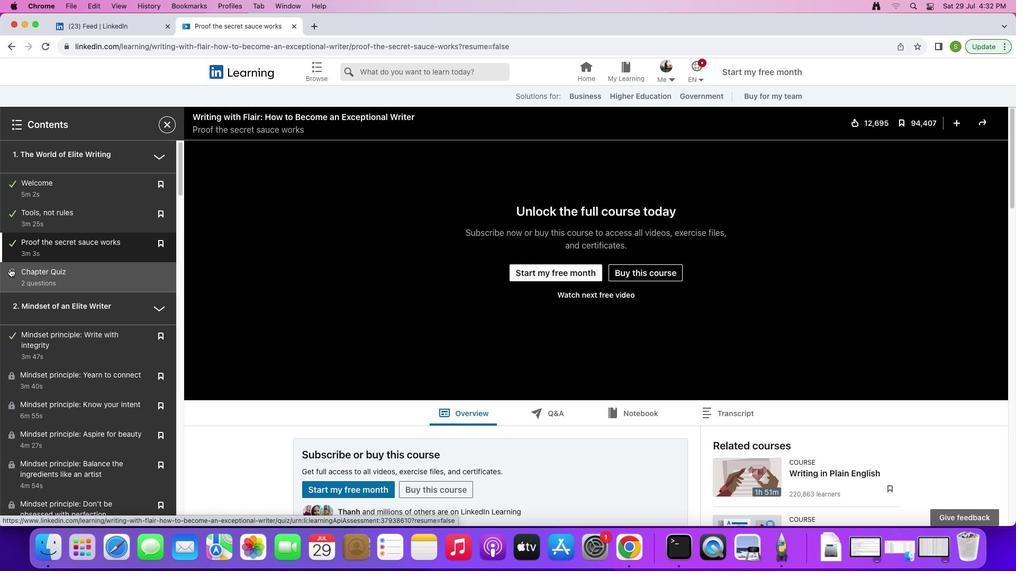 
Action: Mouse moved to (563, 258)
Screenshot: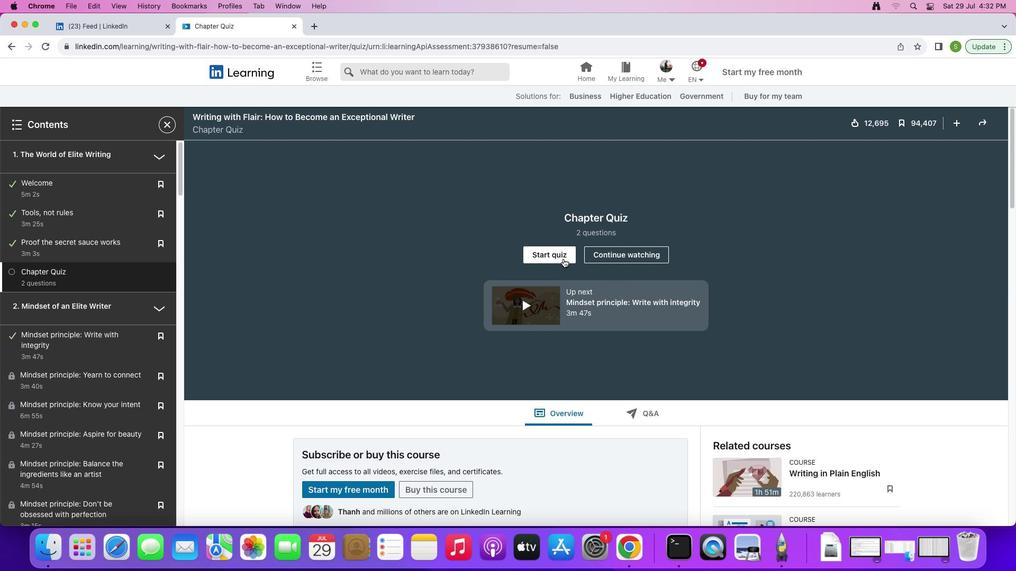 
Action: Mouse pressed left at (563, 258)
Screenshot: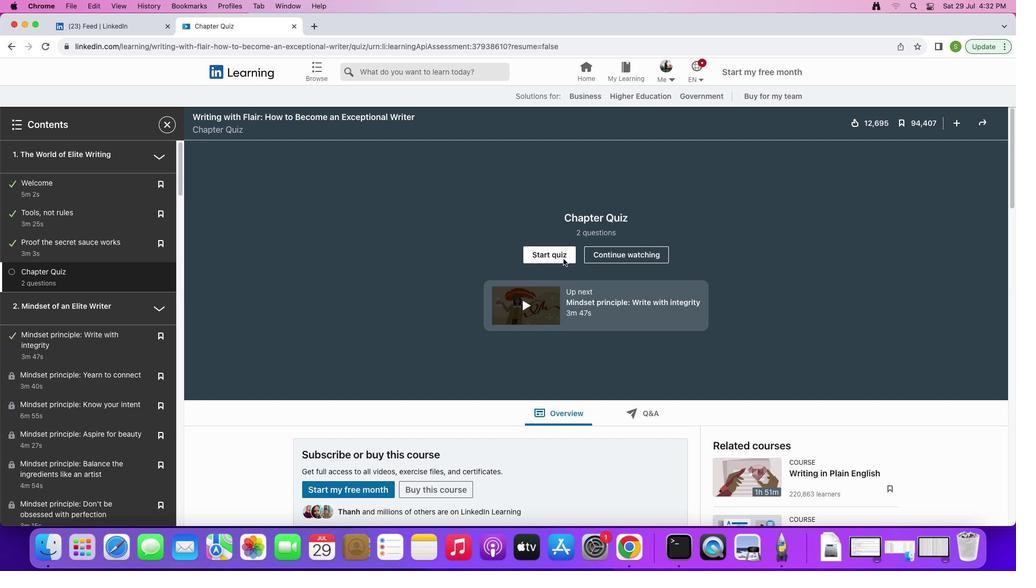 
Action: Mouse moved to (503, 217)
Screenshot: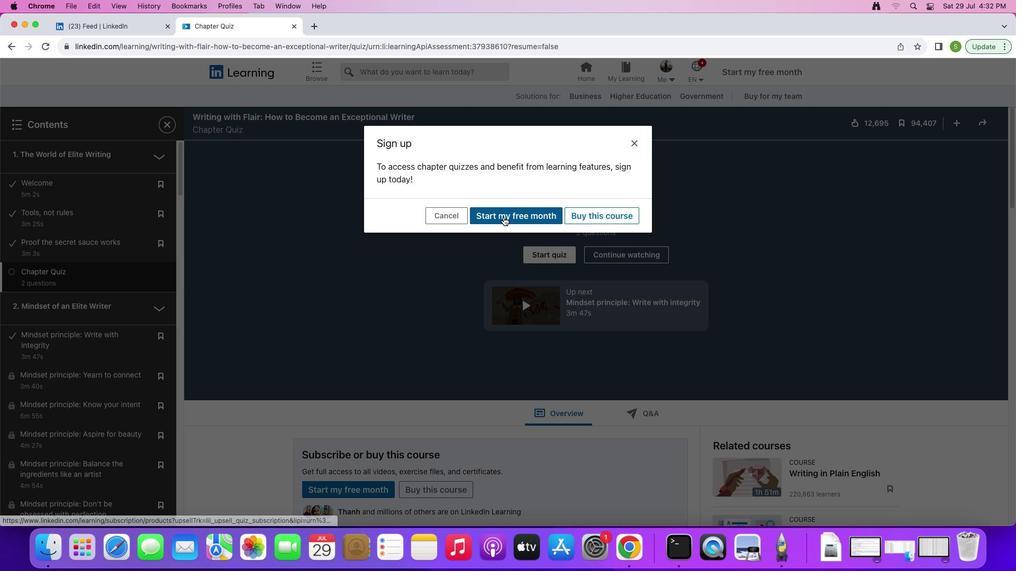 
Action: Mouse pressed left at (503, 217)
Screenshot: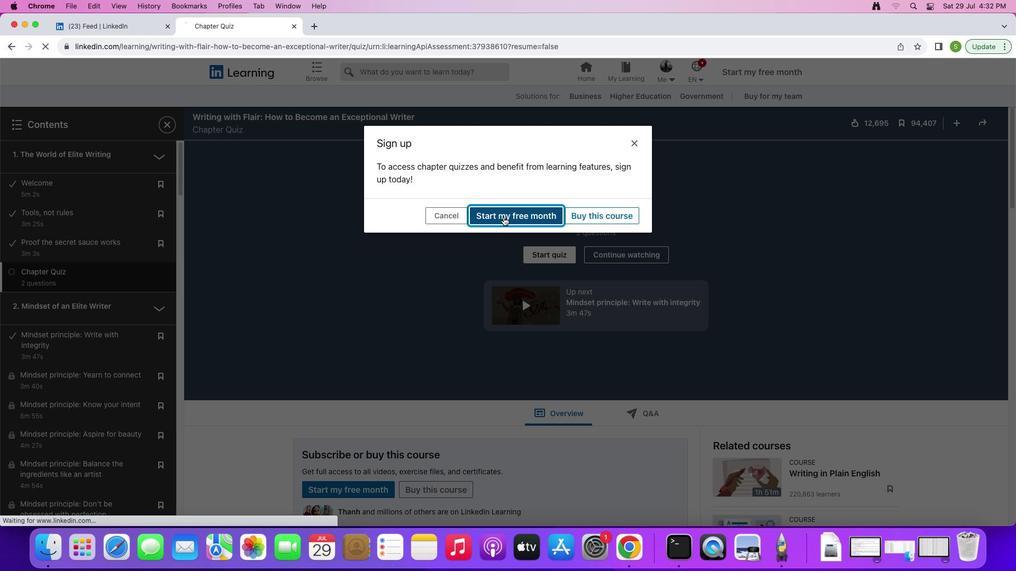 
Action: Mouse moved to (424, 314)
Screenshot: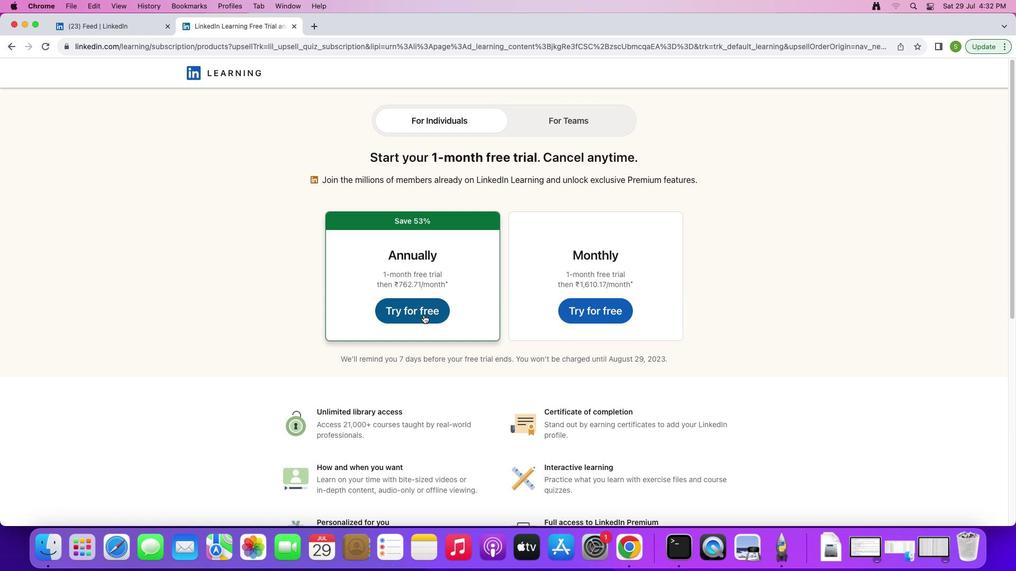 
Action: Mouse pressed left at (424, 314)
Screenshot: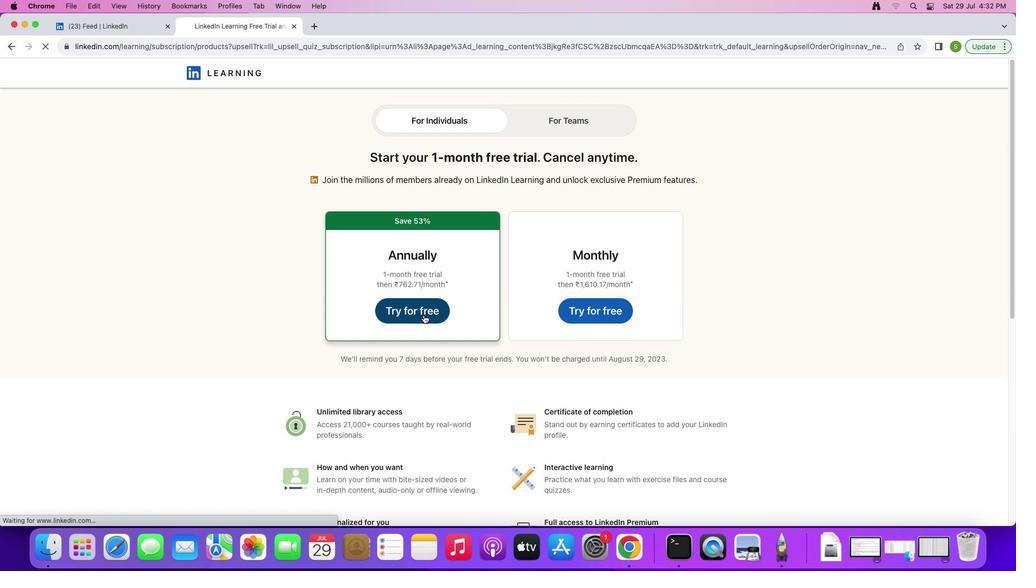 
Action: Mouse pressed left at (424, 314)
Screenshot: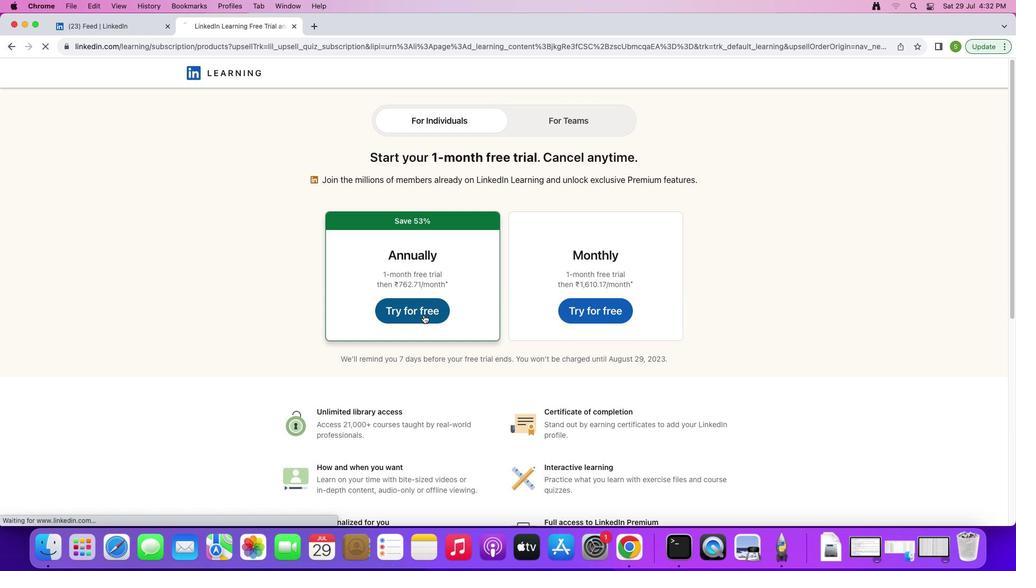 
Action: Mouse moved to (8, 48)
Screenshot: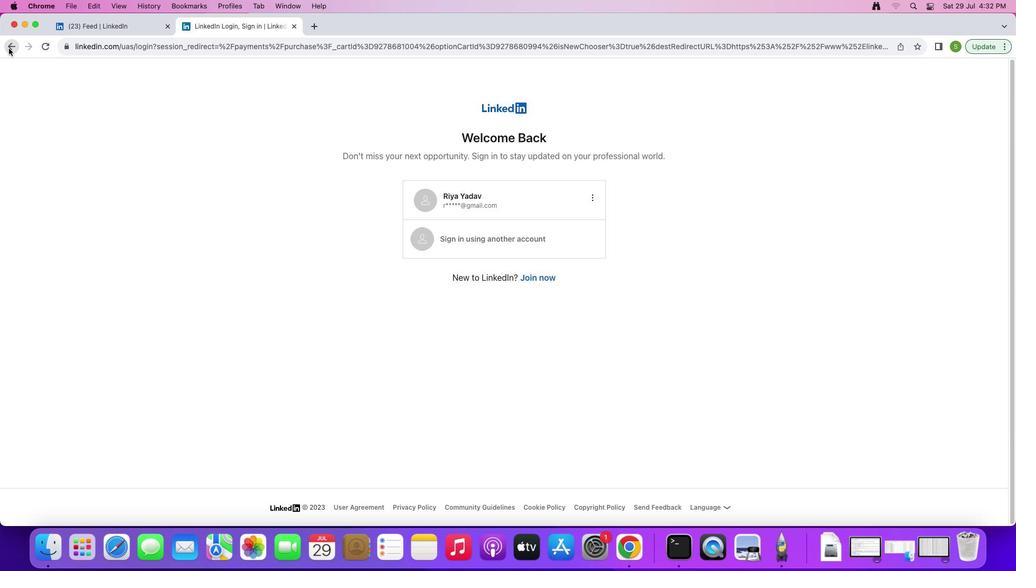 
Action: Mouse pressed left at (8, 48)
Screenshot: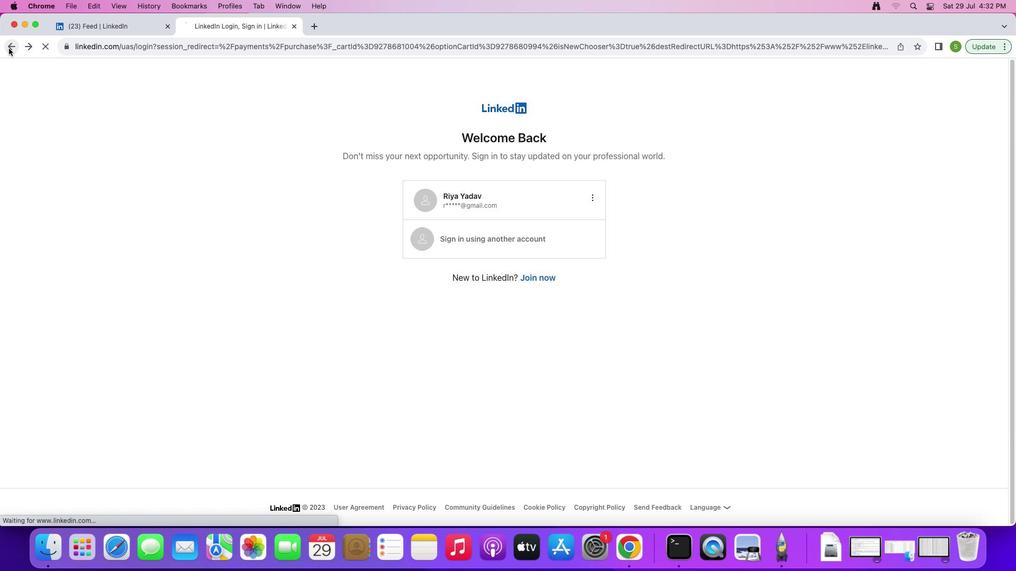 
Action: Mouse pressed left at (8, 48)
Screenshot: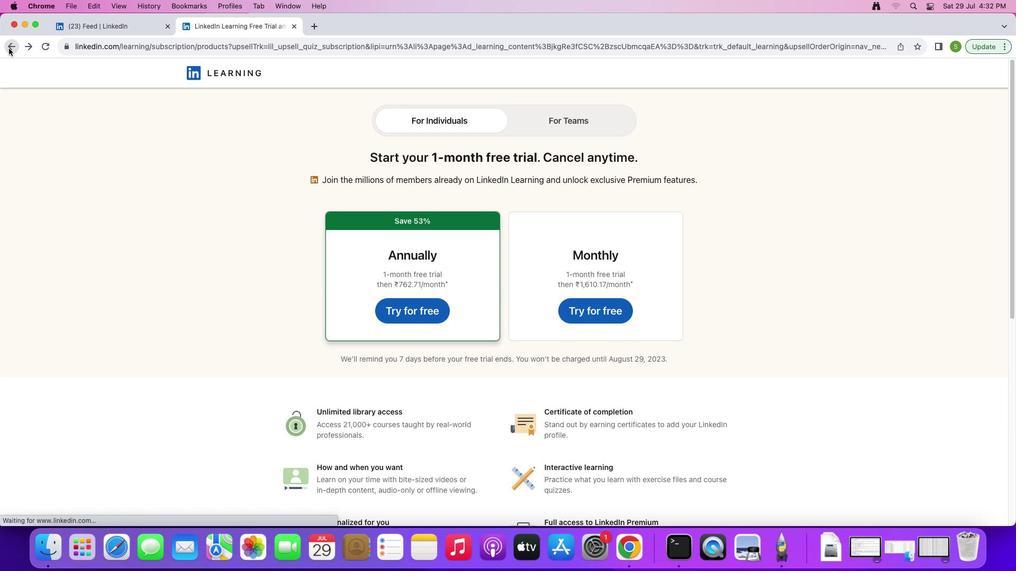 
Action: Mouse moved to (79, 337)
Screenshot: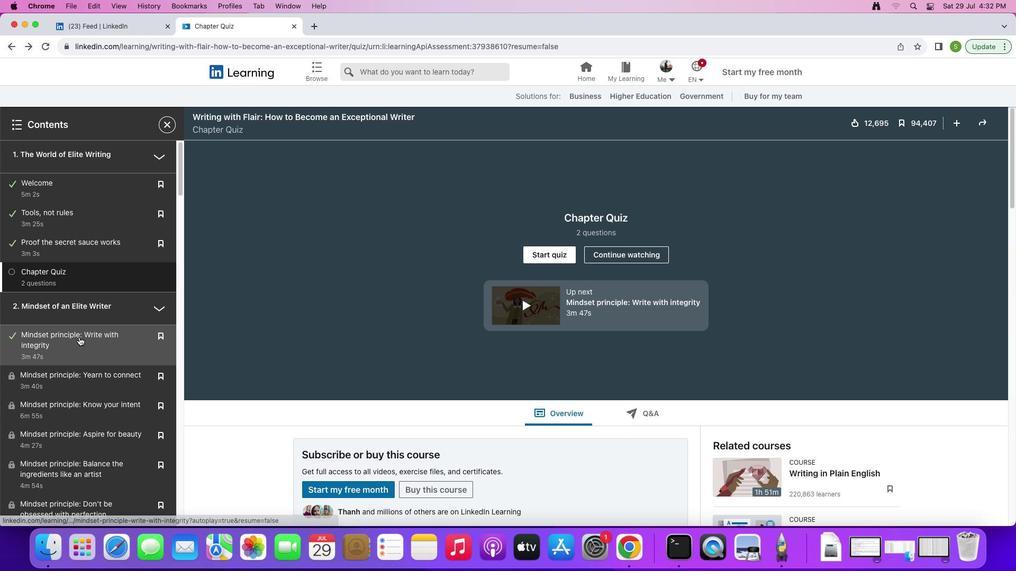
Action: Mouse pressed left at (79, 337)
Screenshot: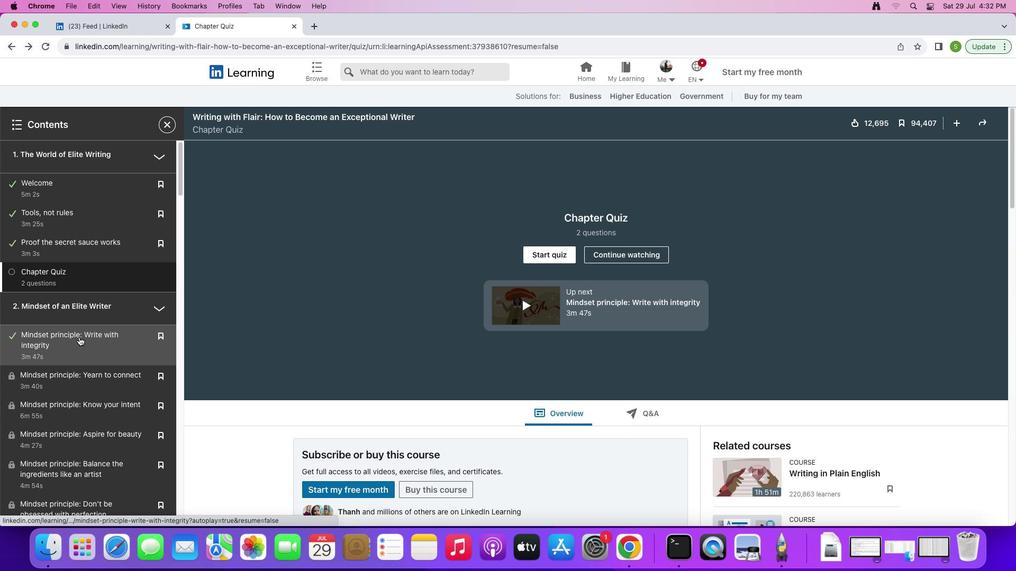 
Action: Mouse moved to (105, 343)
Screenshot: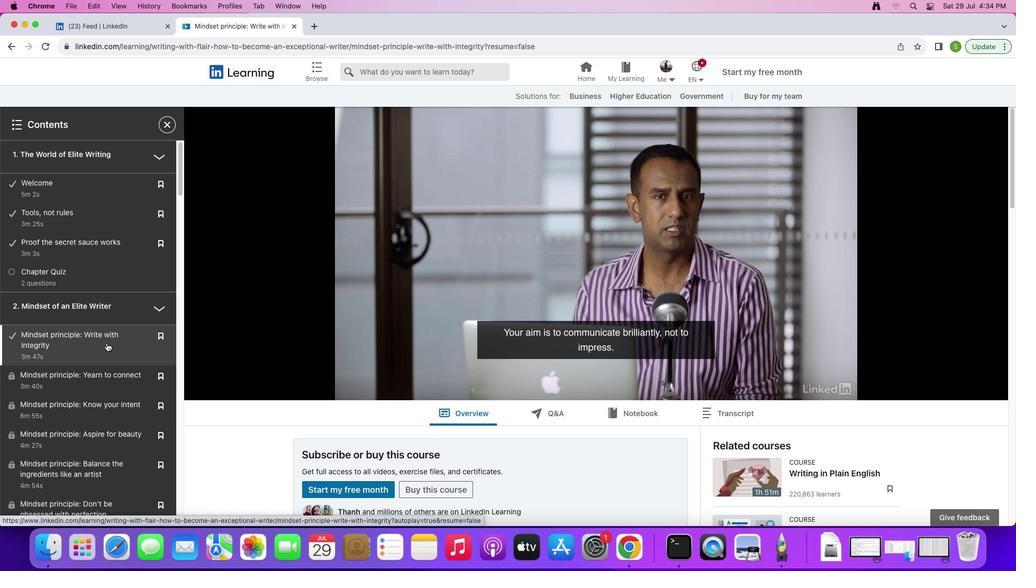 
Action: Mouse scrolled (105, 343) with delta (0, 0)
Screenshot: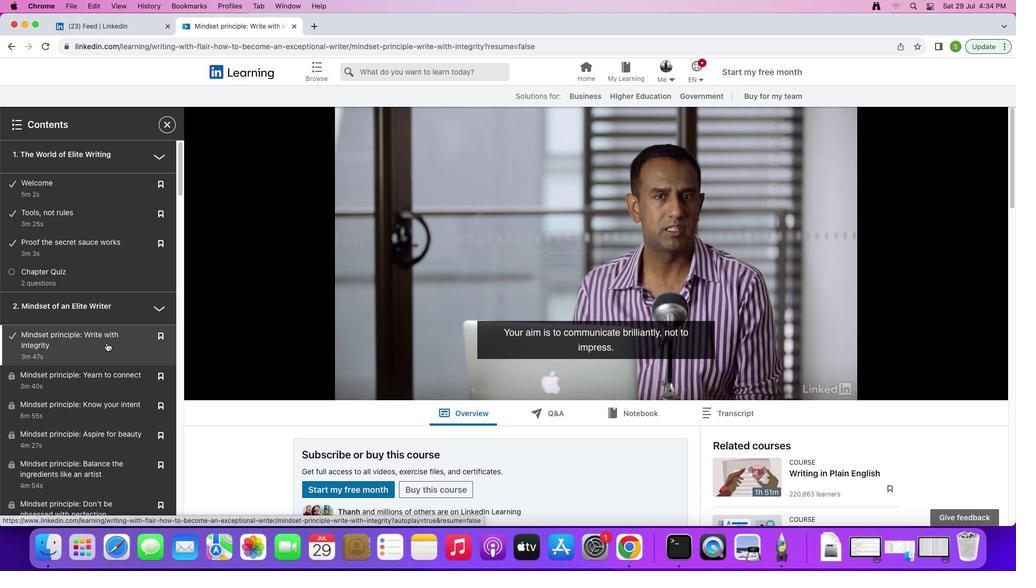
Action: Mouse moved to (106, 343)
Screenshot: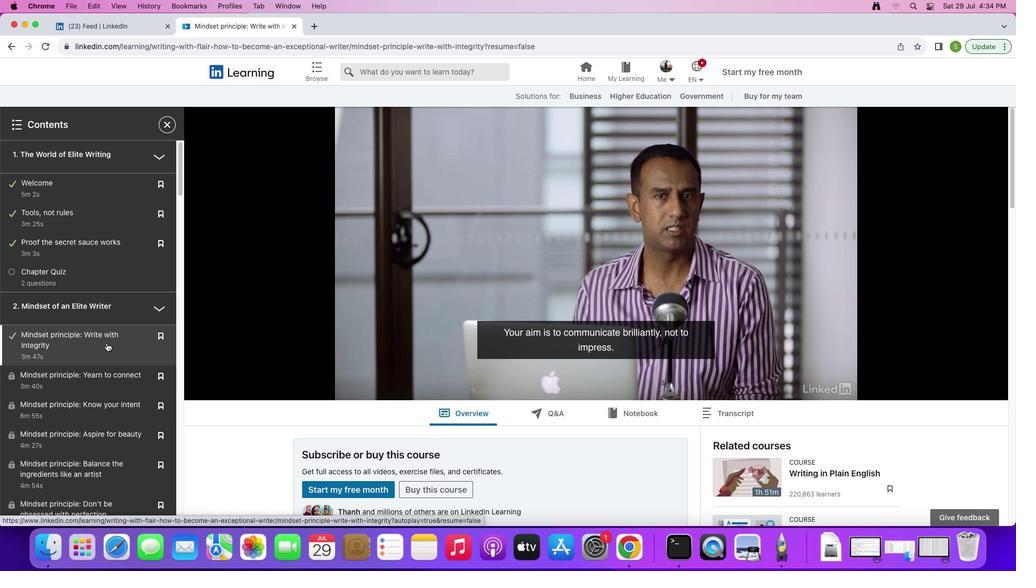 
Action: Mouse scrolled (106, 343) with delta (0, 0)
Screenshot: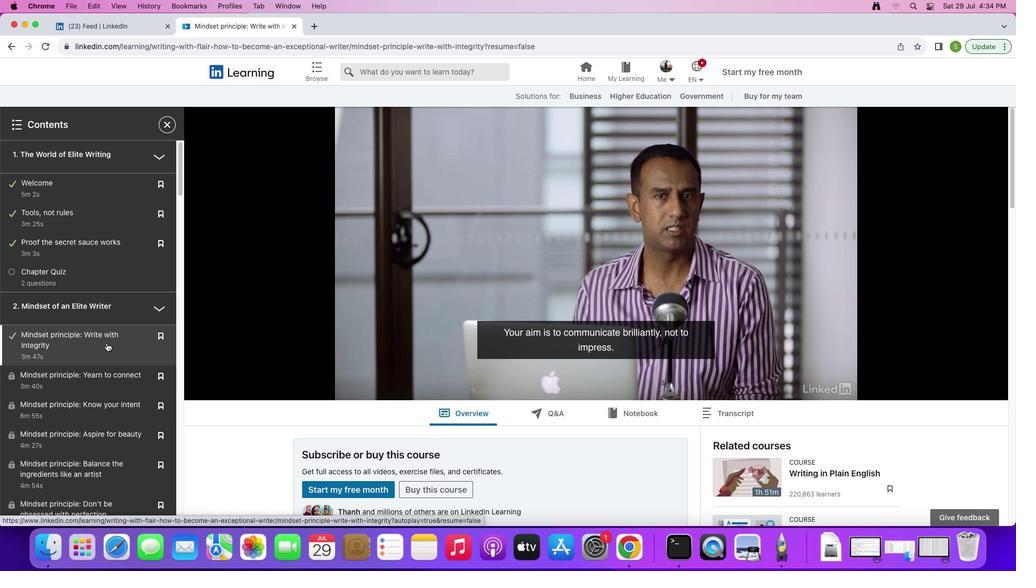 
Action: Mouse moved to (106, 343)
Screenshot: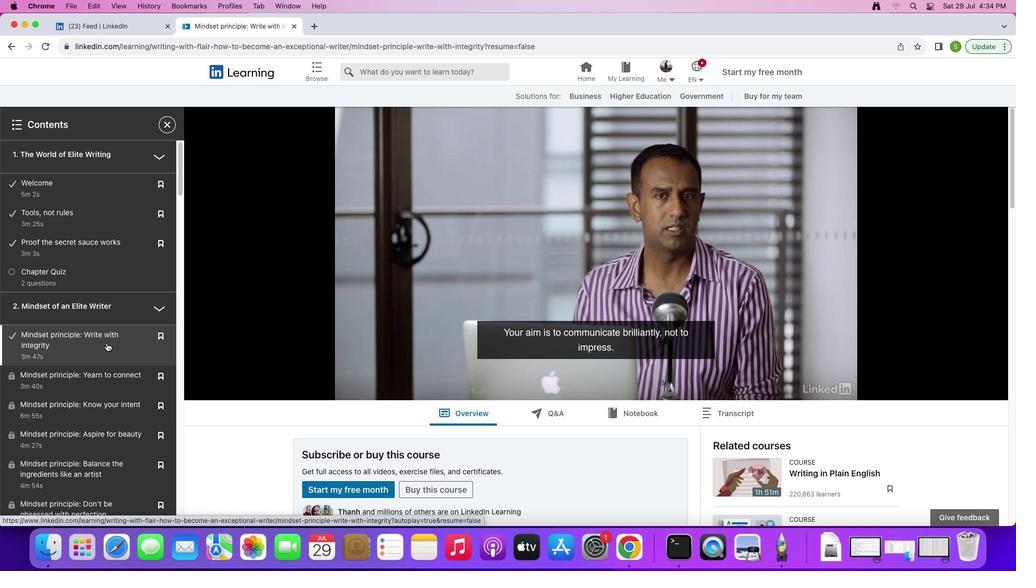 
Action: Mouse scrolled (106, 343) with delta (0, 0)
Screenshot: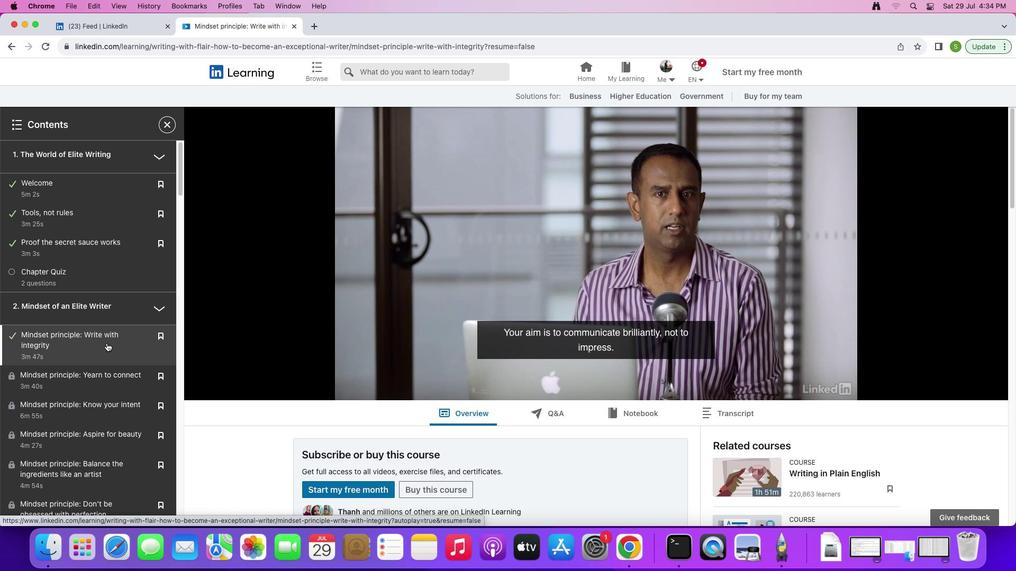 
Action: Mouse moved to (106, 343)
Screenshot: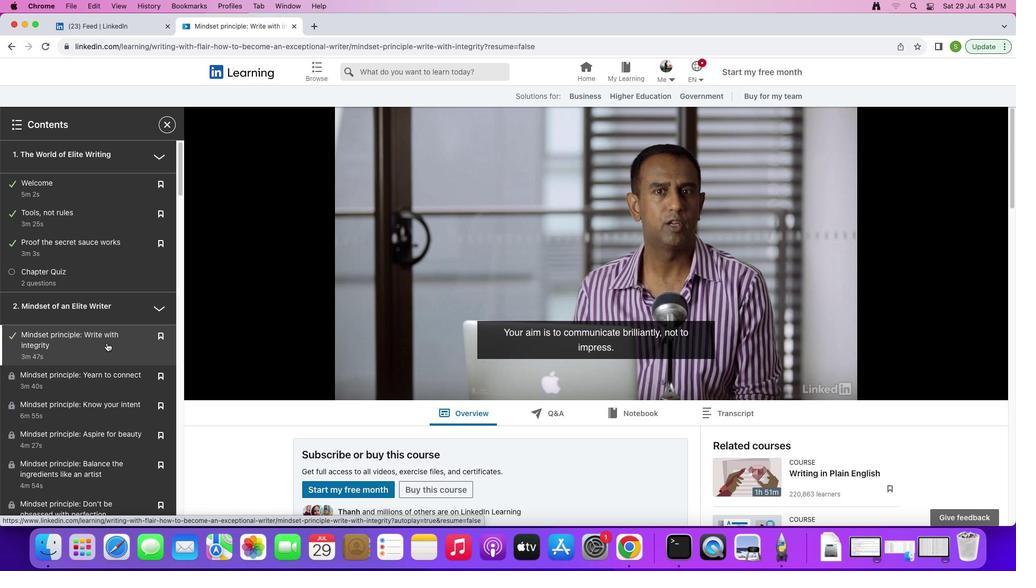 
Action: Mouse scrolled (106, 343) with delta (0, 0)
Screenshot: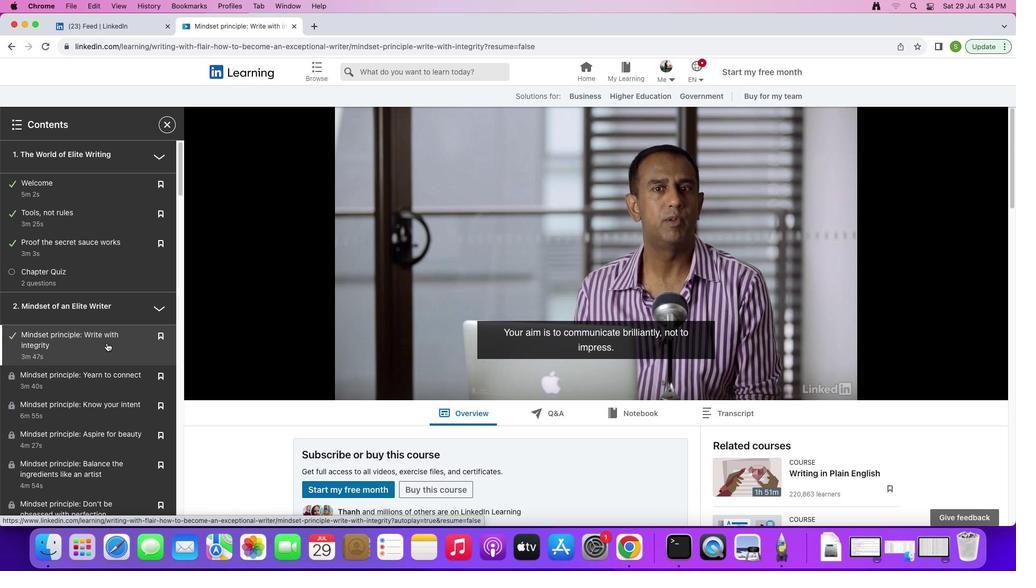 
Action: Mouse scrolled (106, 343) with delta (0, 0)
Screenshot: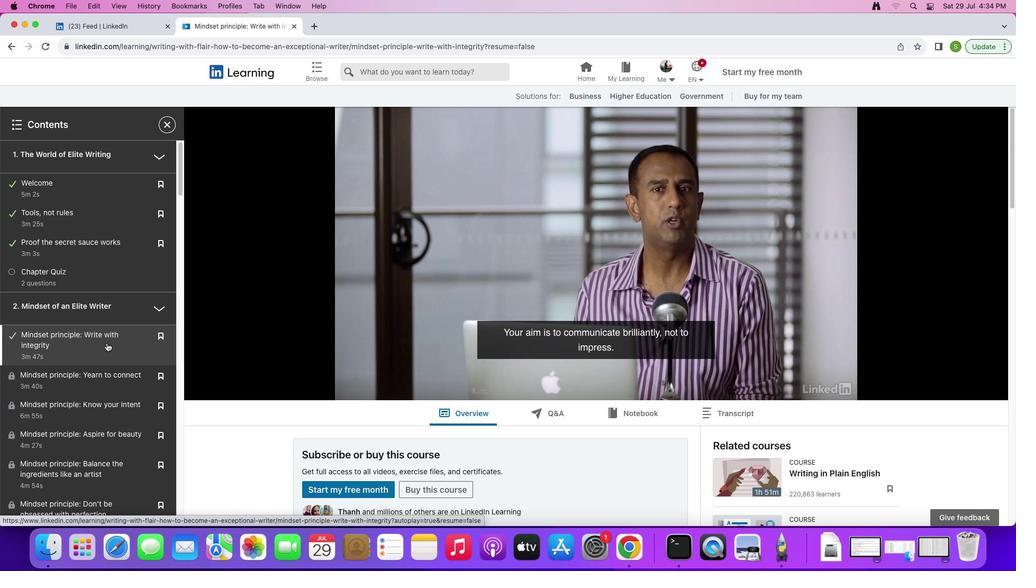 
Action: Mouse scrolled (106, 343) with delta (0, -1)
Screenshot: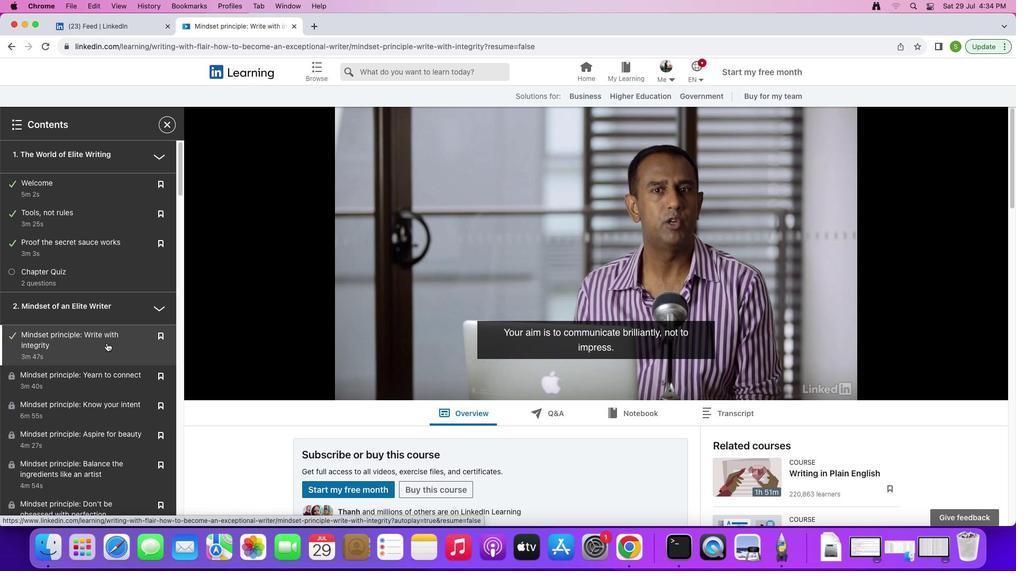 
Action: Mouse moved to (104, 340)
Screenshot: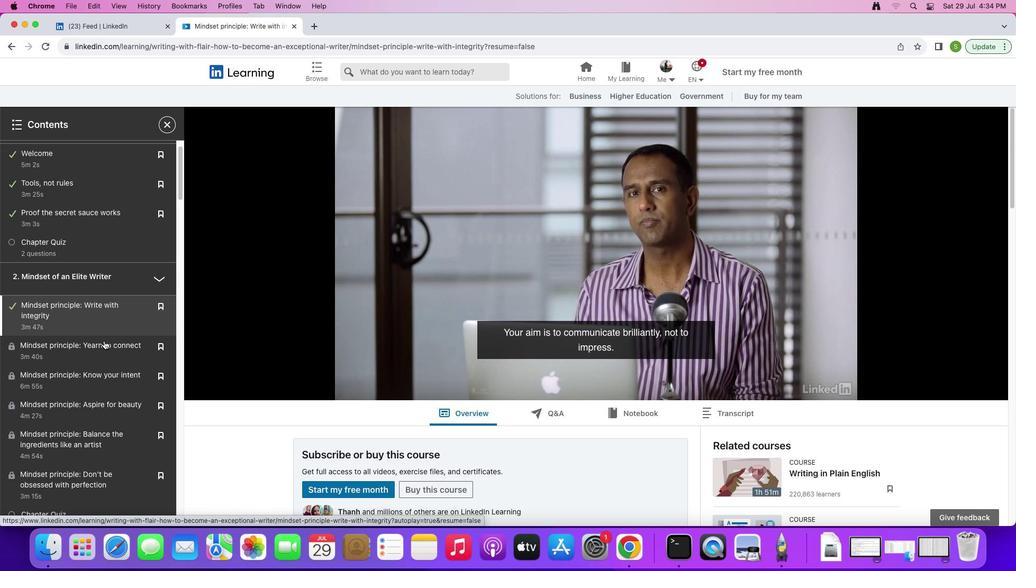 
Action: Mouse scrolled (104, 340) with delta (0, 0)
Screenshot: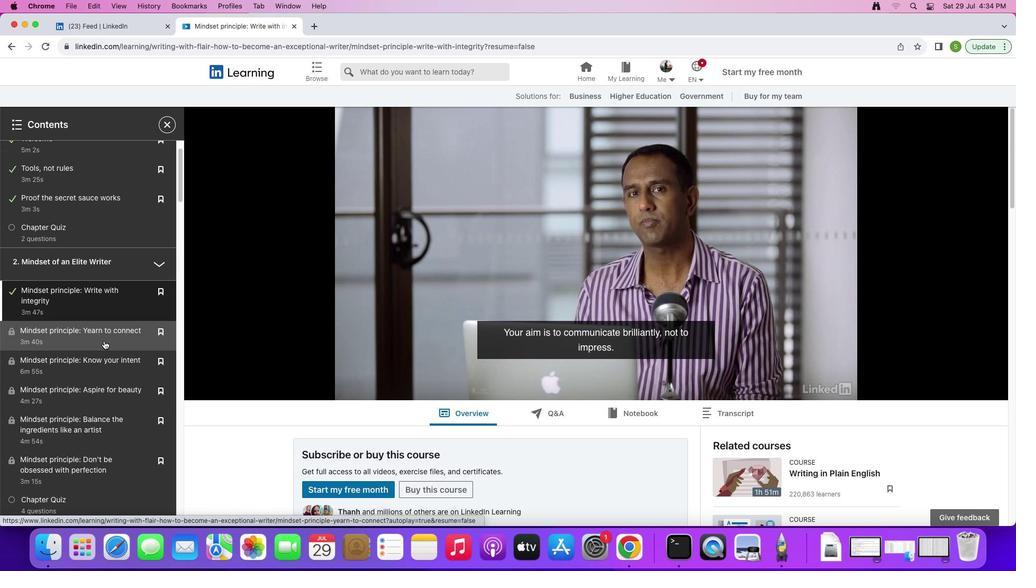 
Action: Mouse scrolled (104, 340) with delta (0, 0)
Screenshot: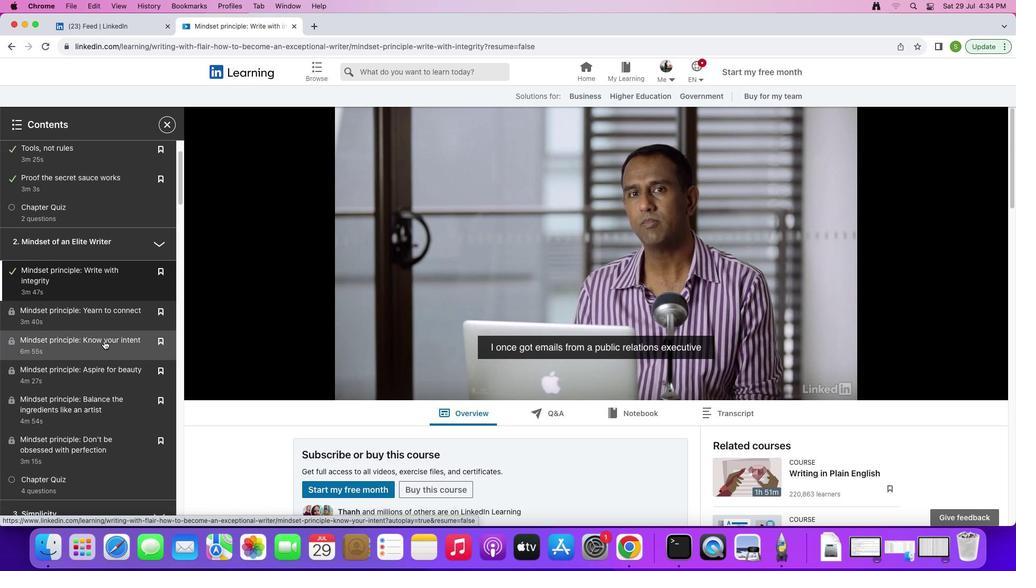 
Action: Mouse scrolled (104, 340) with delta (0, -1)
Screenshot: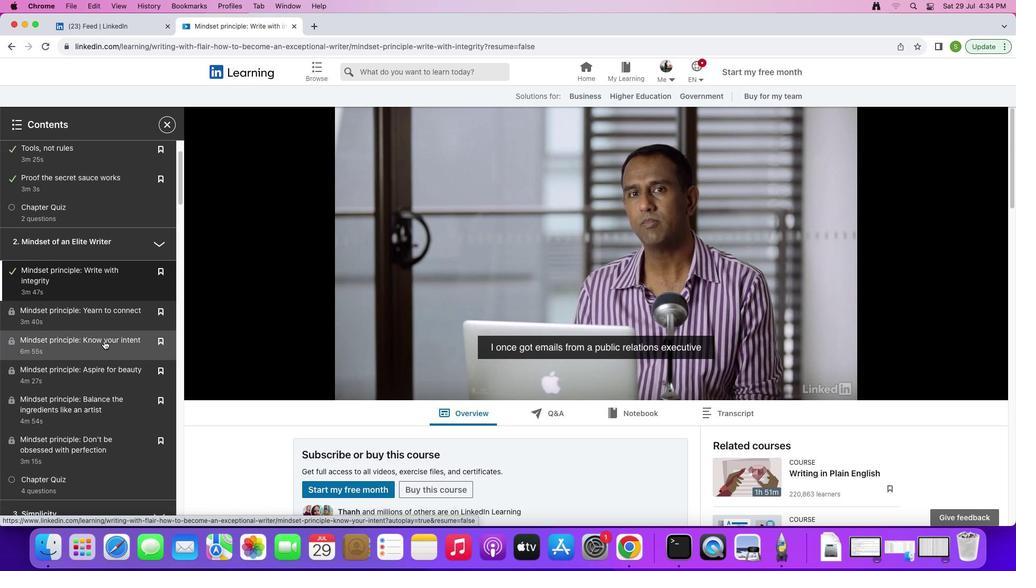 
Action: Mouse moved to (104, 340)
Screenshot: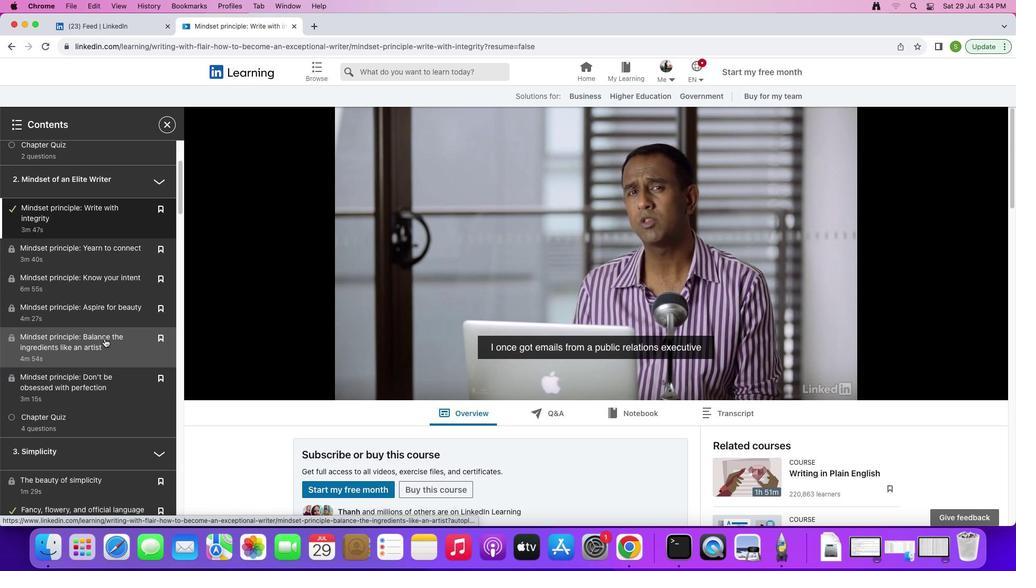 
Action: Mouse scrolled (104, 340) with delta (0, 0)
Screenshot: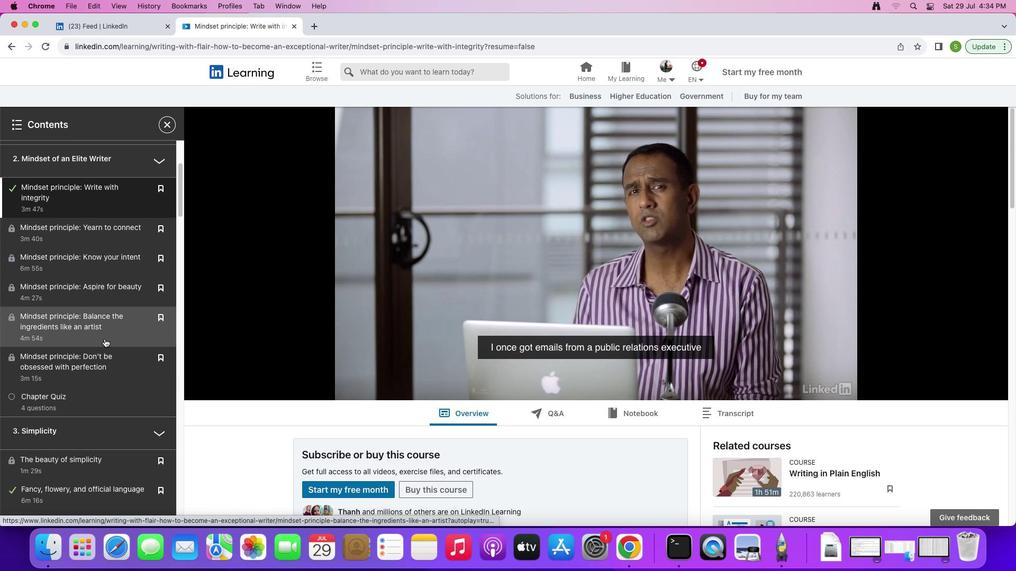 
Action: Mouse moved to (104, 339)
Screenshot: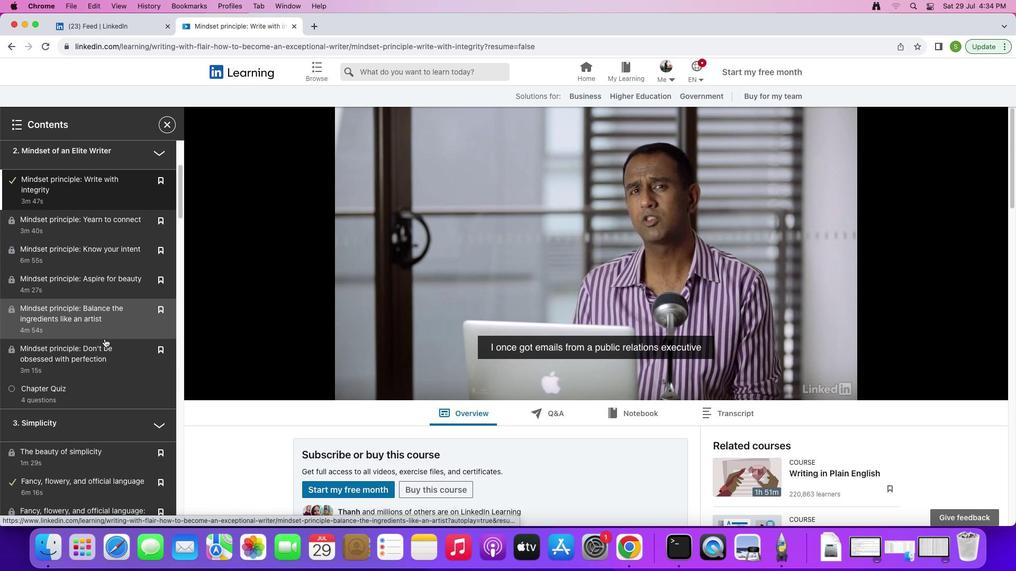
Action: Mouse scrolled (104, 339) with delta (0, 0)
Screenshot: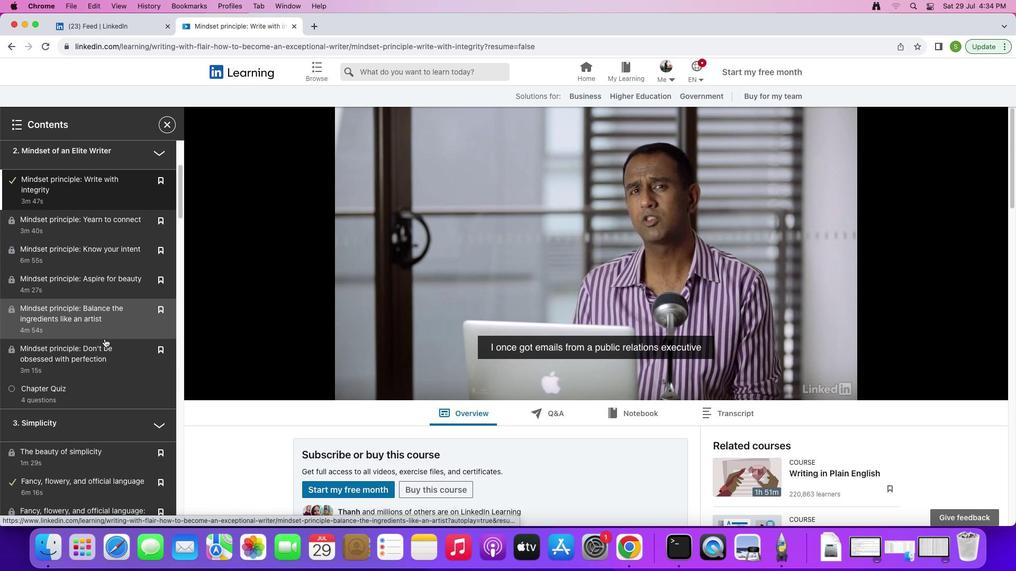 
Action: Mouse moved to (104, 339)
Screenshot: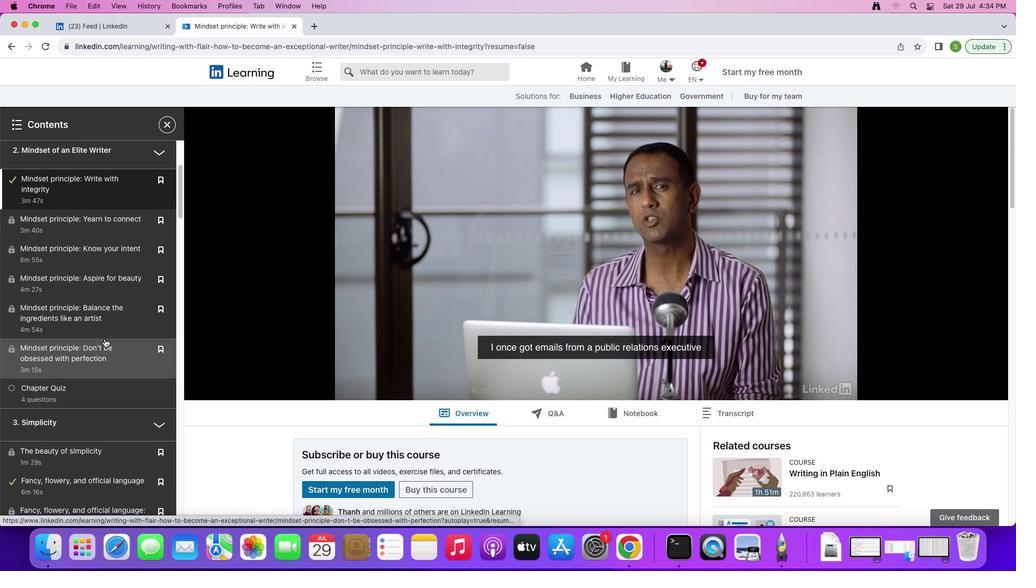 
Action: Mouse scrolled (104, 339) with delta (0, -1)
Screenshot: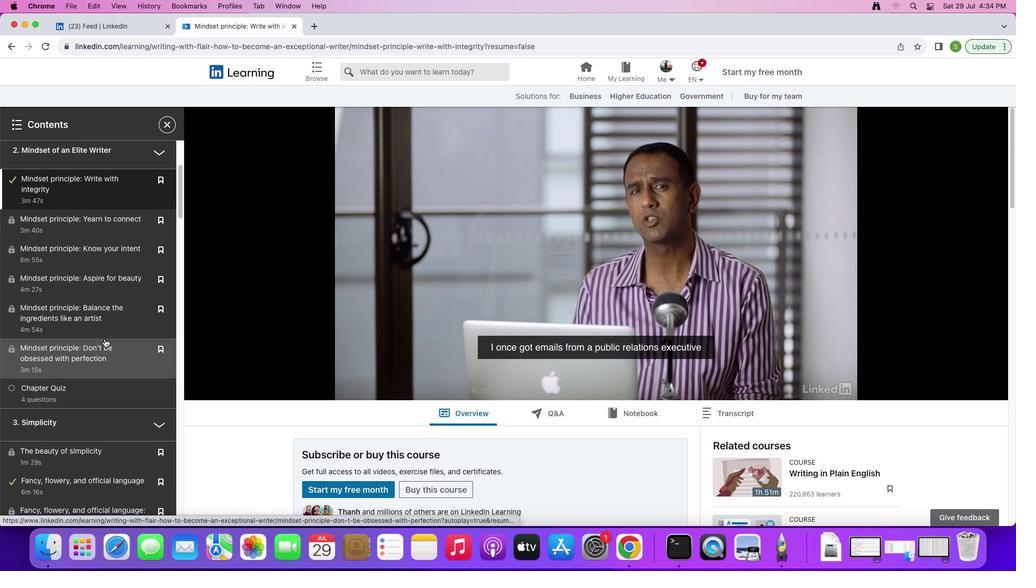 
Action: Mouse moved to (104, 338)
Screenshot: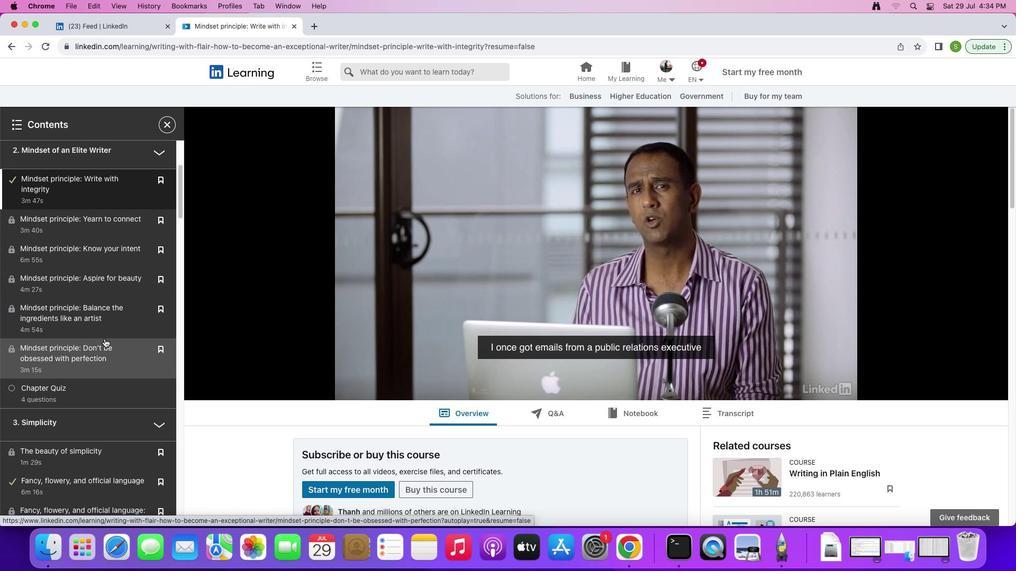 
Action: Mouse scrolled (104, 338) with delta (0, 0)
Screenshot: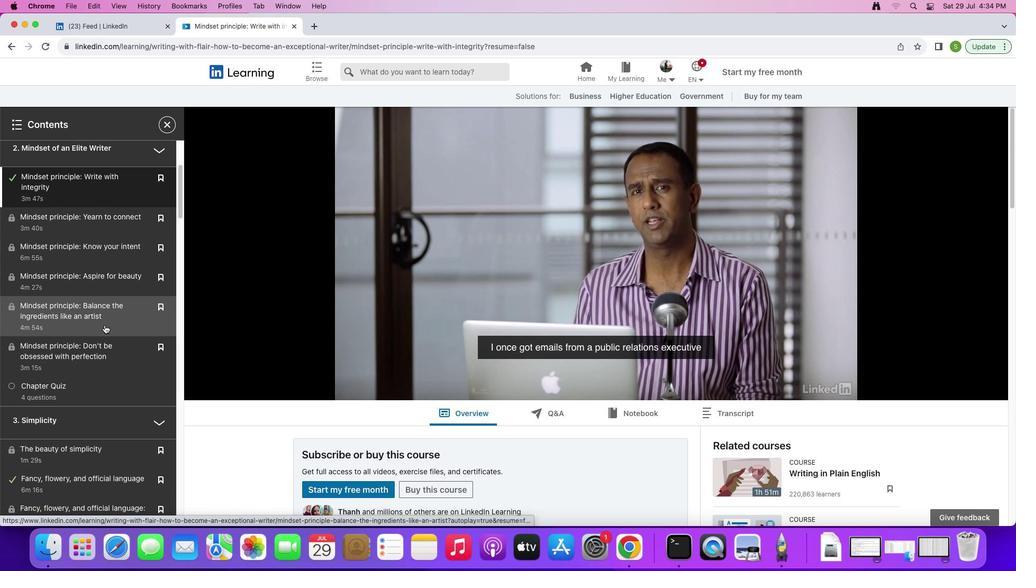 
Action: Mouse moved to (92, 321)
Screenshot: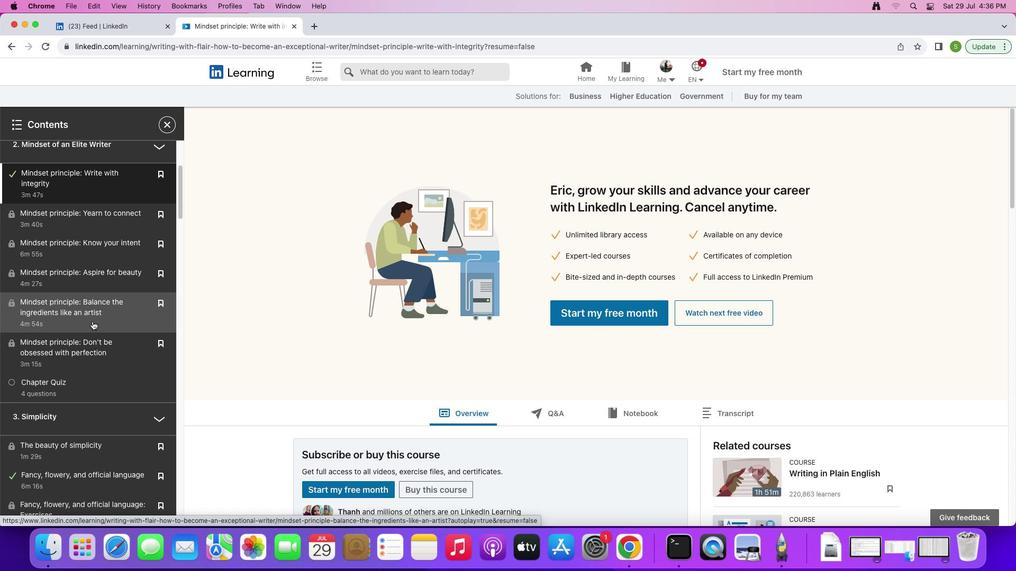 
Action: Mouse scrolled (92, 321) with delta (0, 0)
Screenshot: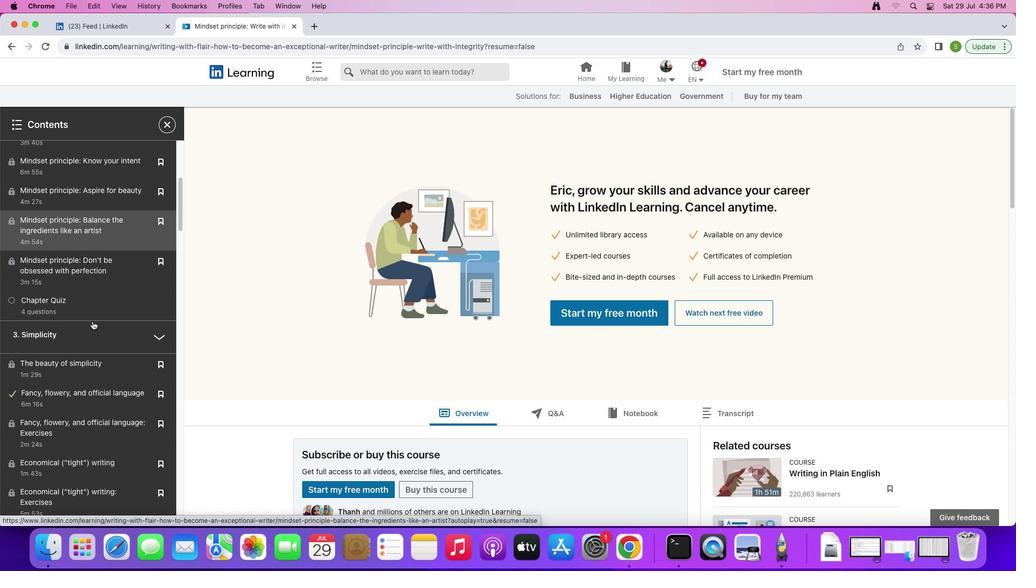 
Action: Mouse scrolled (92, 321) with delta (0, 0)
Screenshot: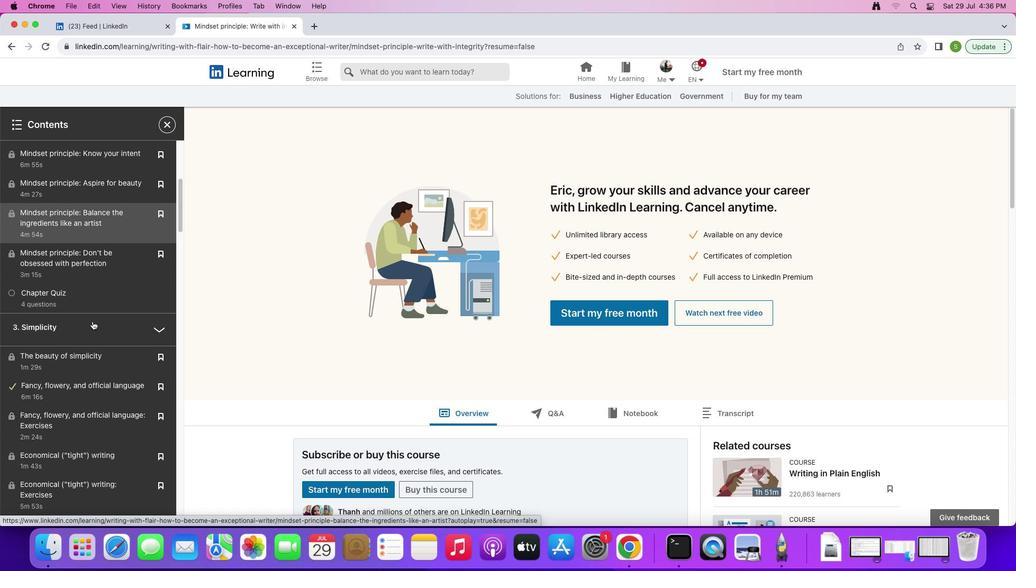 
Action: Mouse scrolled (92, 321) with delta (0, -1)
Screenshot: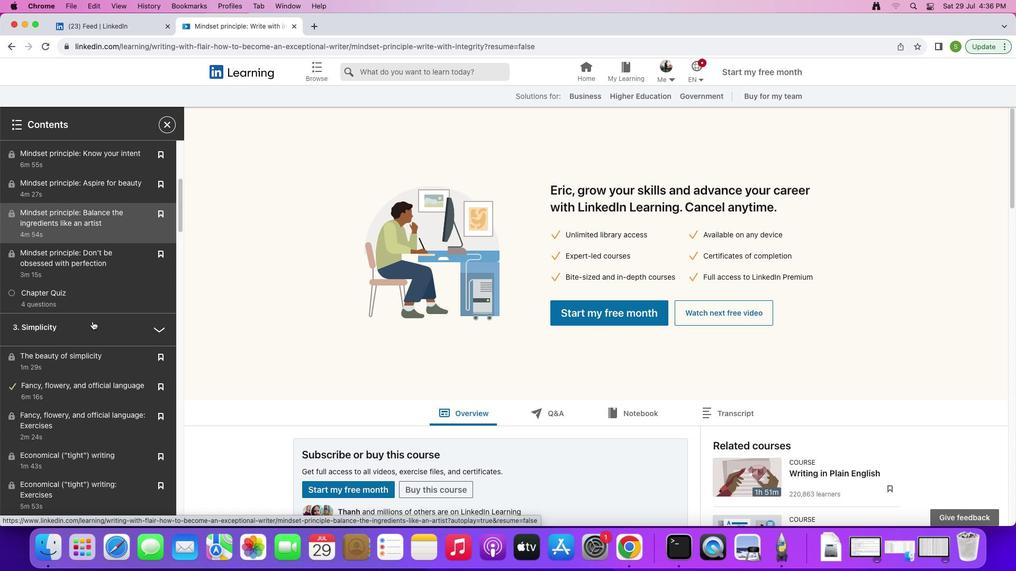 
Action: Mouse moved to (29, 388)
Screenshot: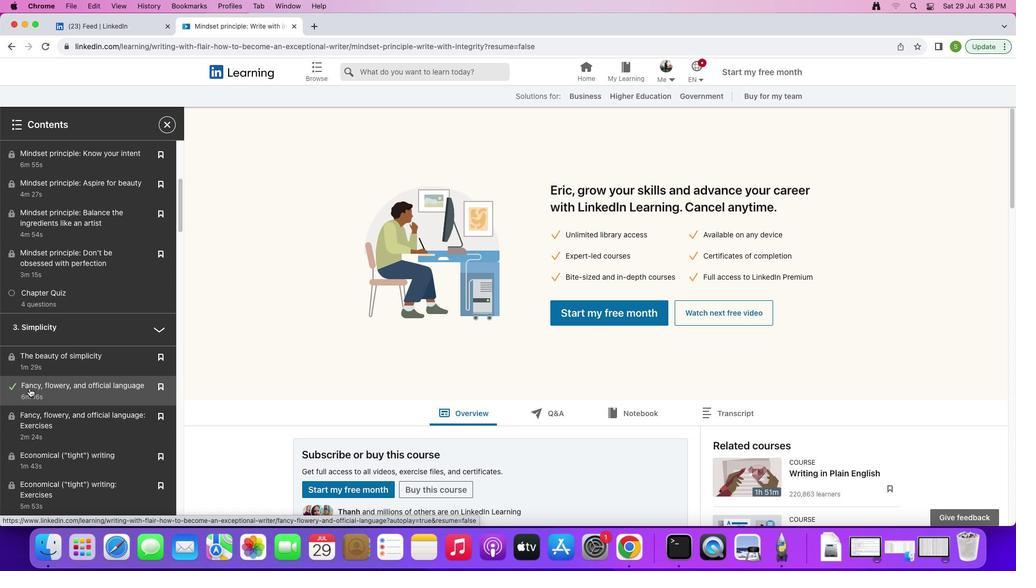 
Action: Mouse pressed left at (29, 388)
Screenshot: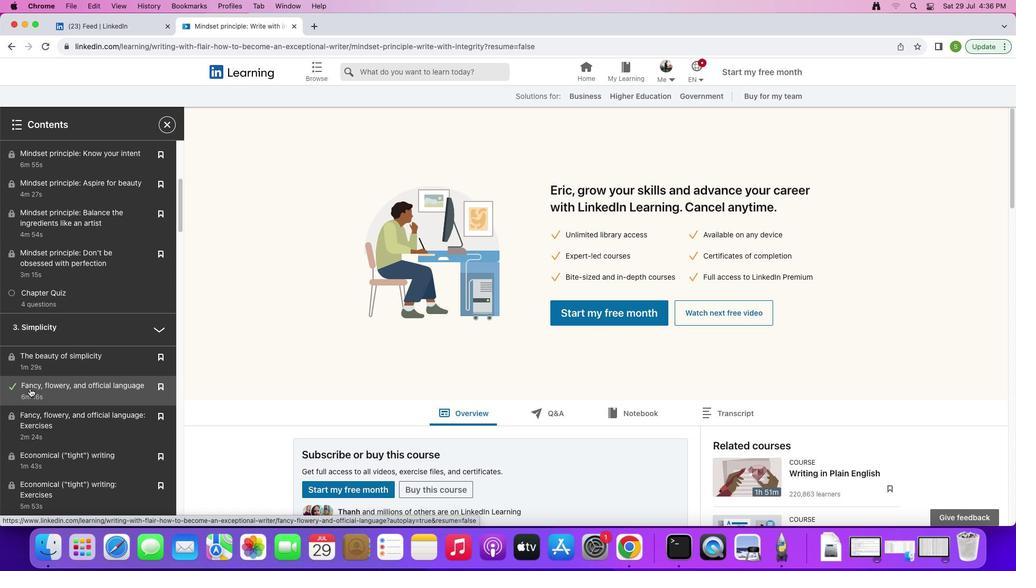 
Action: Mouse moved to (36, 388)
Screenshot: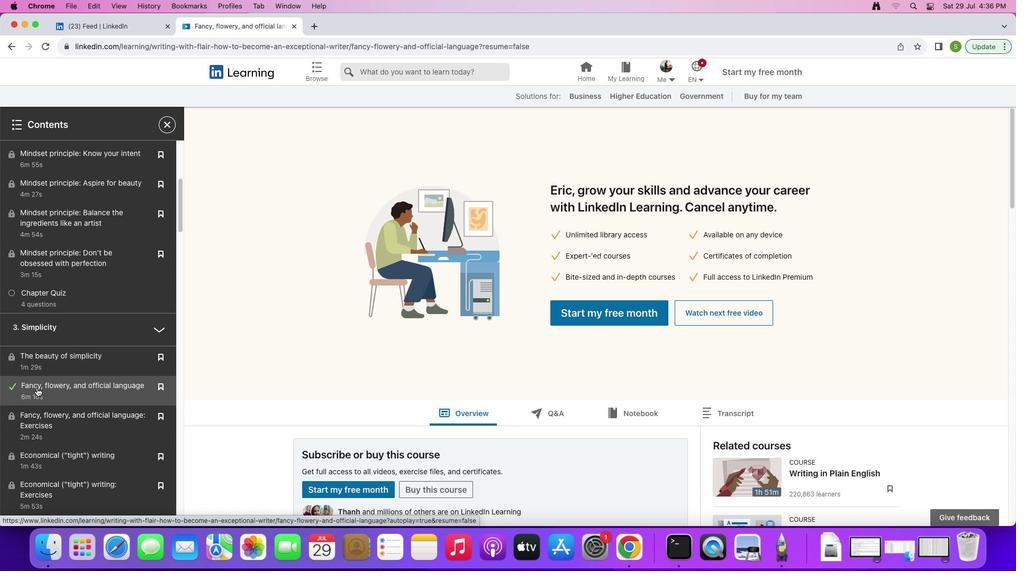 
Action: Mouse pressed left at (36, 388)
Screenshot: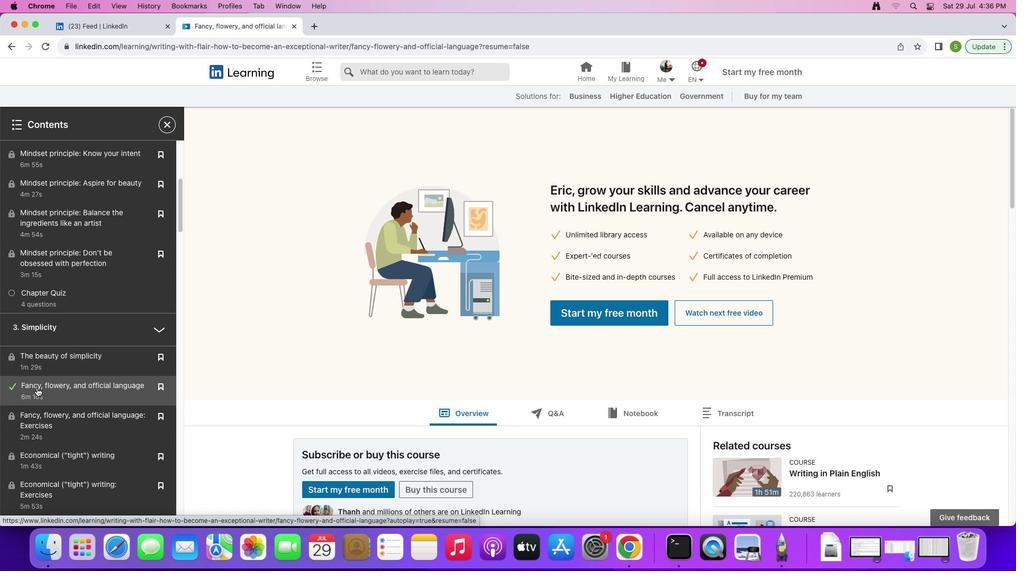 
Action: Mouse moved to (59, 373)
Screenshot: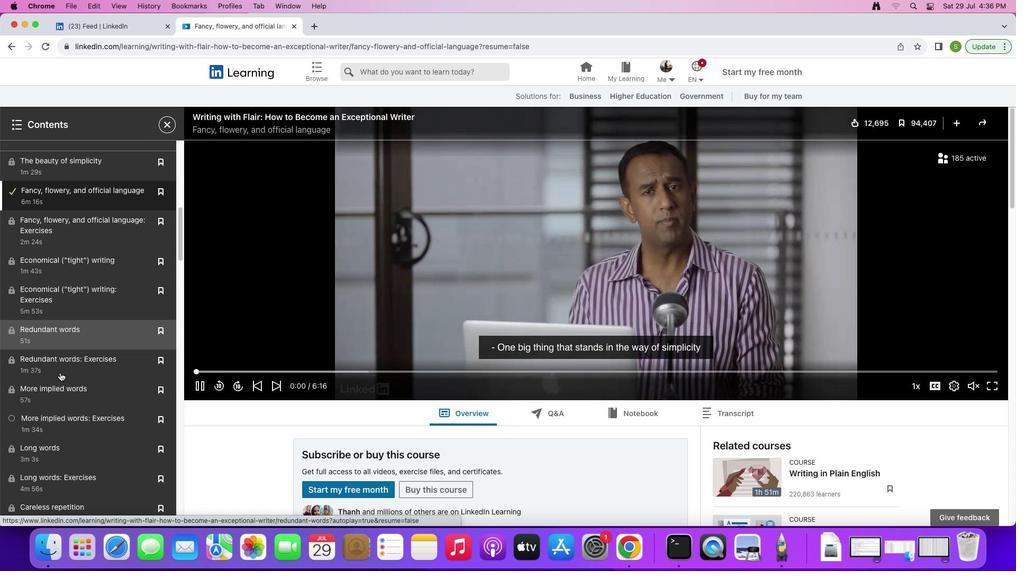 
Action: Mouse scrolled (59, 373) with delta (0, 0)
Screenshot: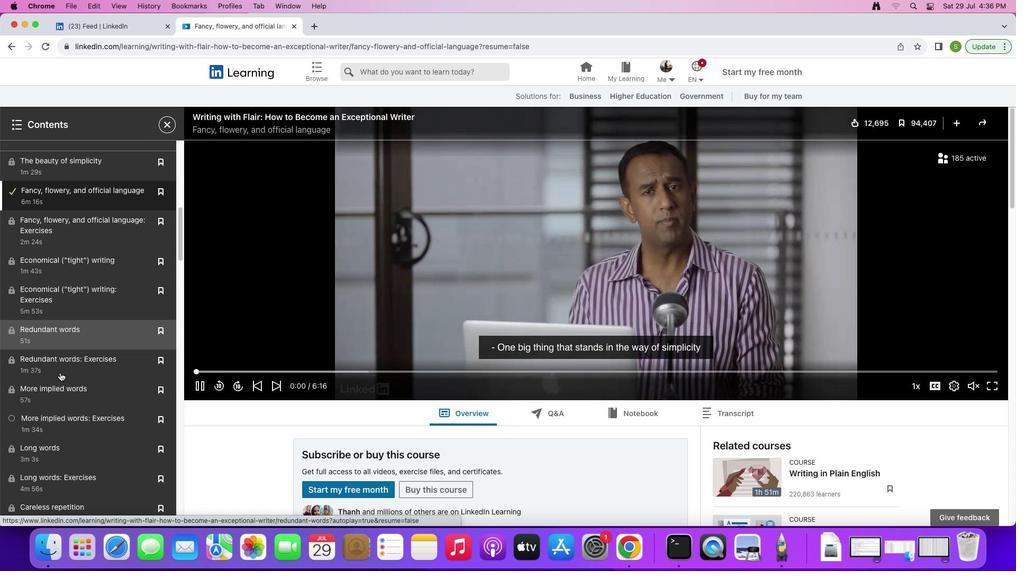 
Action: Mouse scrolled (59, 373) with delta (0, 0)
Screenshot: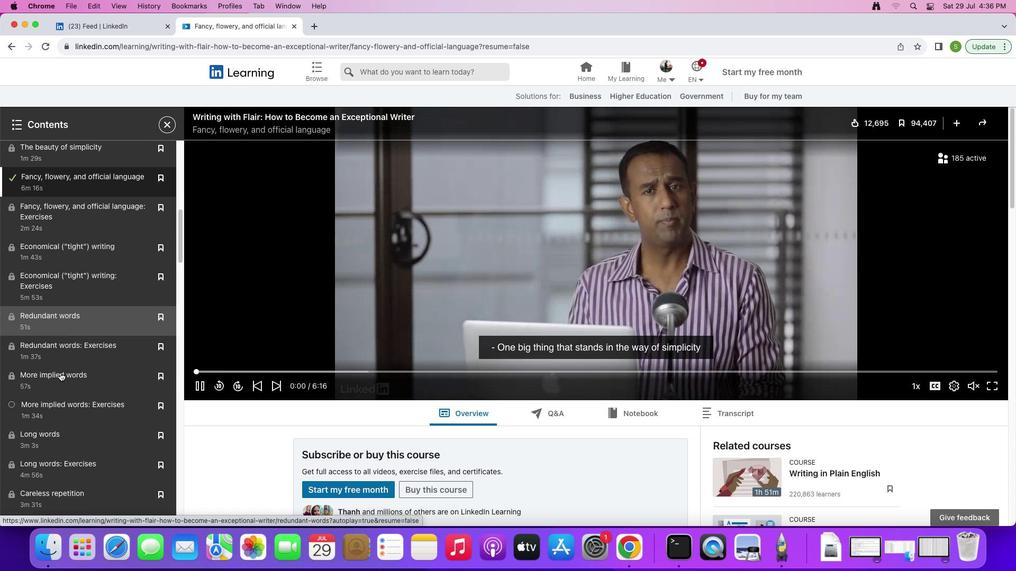 
Action: Mouse scrolled (59, 373) with delta (0, -1)
Screenshot: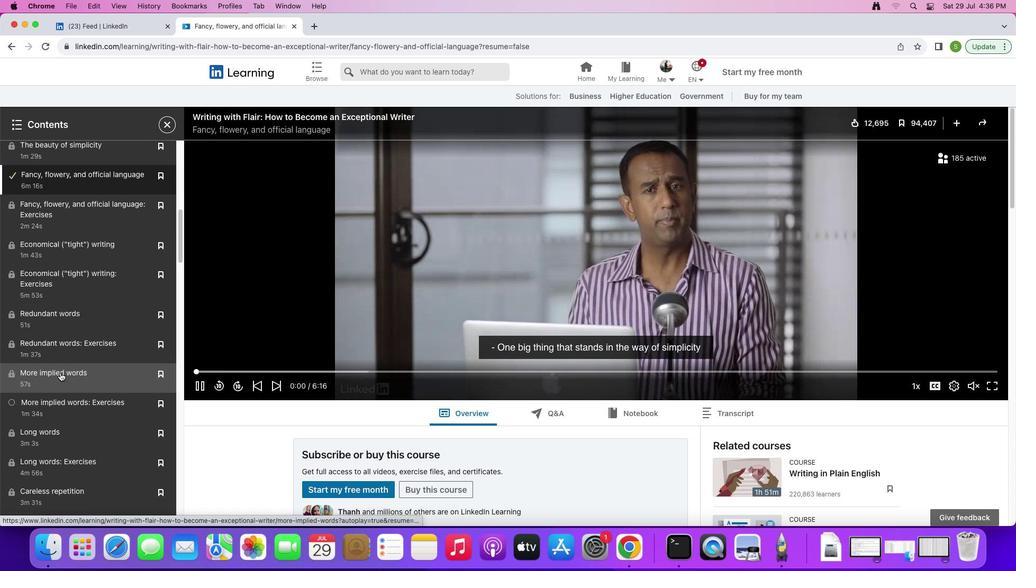 
Action: Mouse scrolled (59, 373) with delta (0, -2)
Screenshot: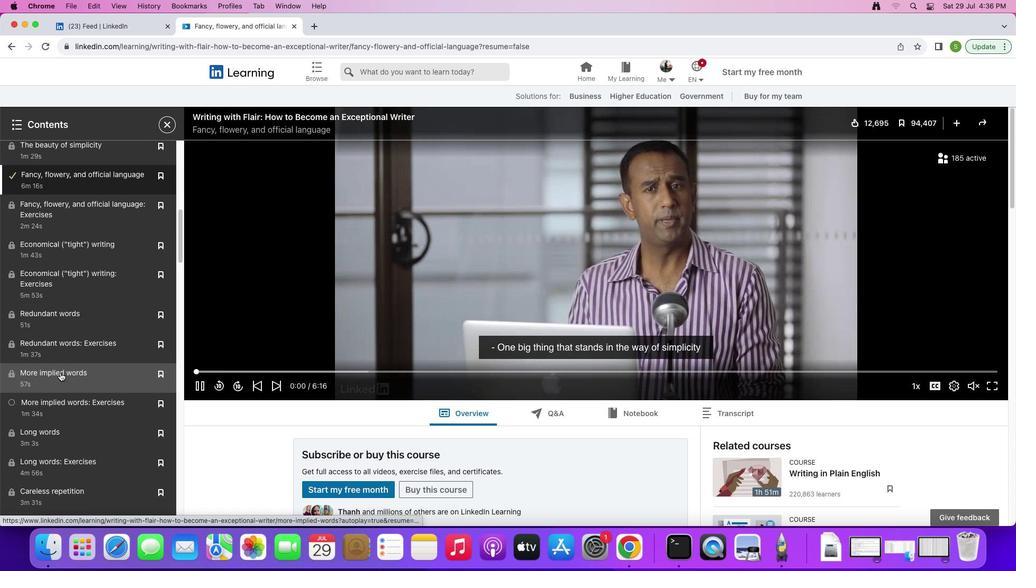 
Action: Mouse moved to (60, 371)
Screenshot: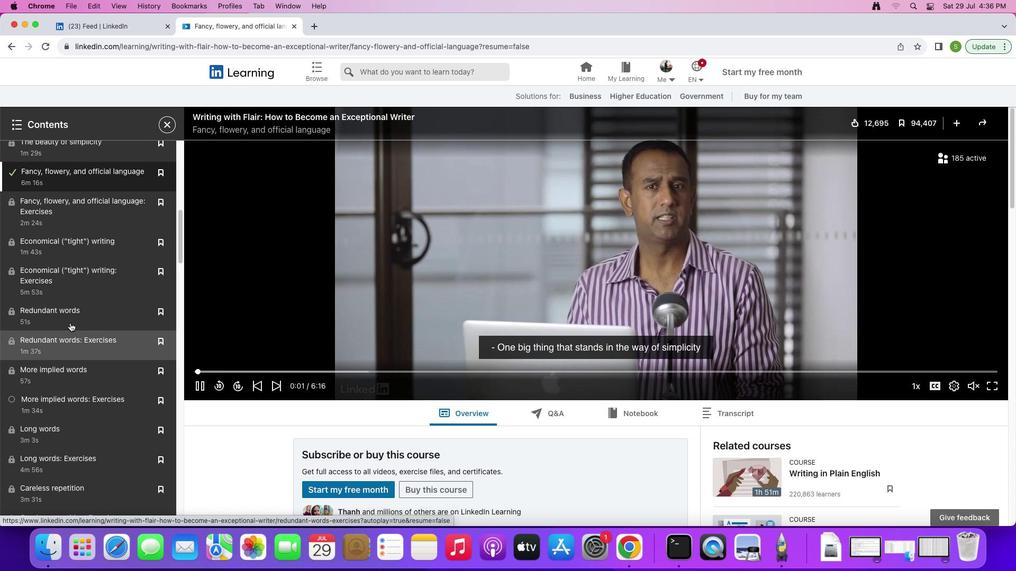 
Action: Mouse scrolled (60, 371) with delta (0, 0)
Screenshot: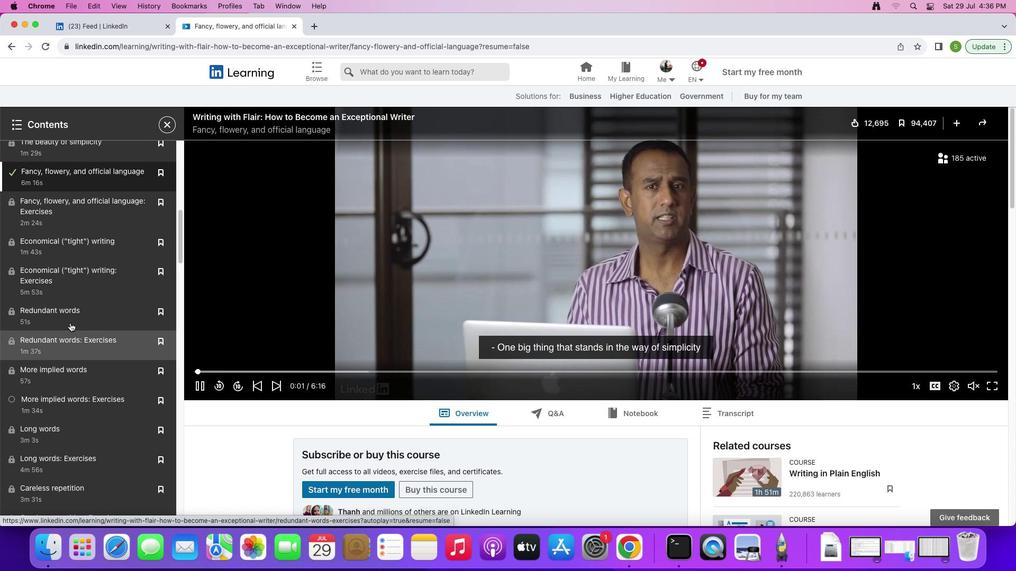 
Action: Mouse moved to (64, 348)
Screenshot: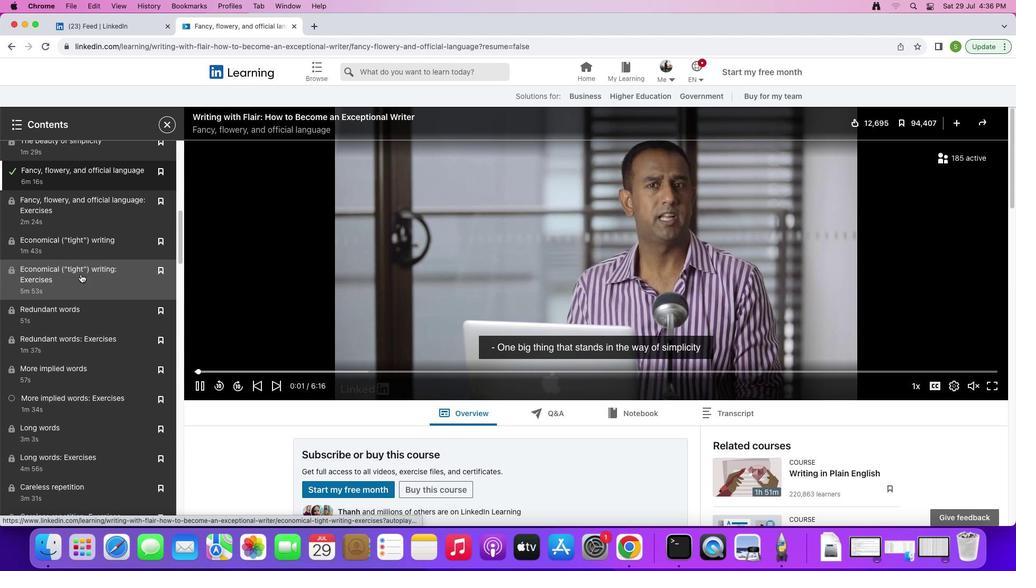 
Action: Mouse scrolled (64, 348) with delta (0, 0)
Screenshot: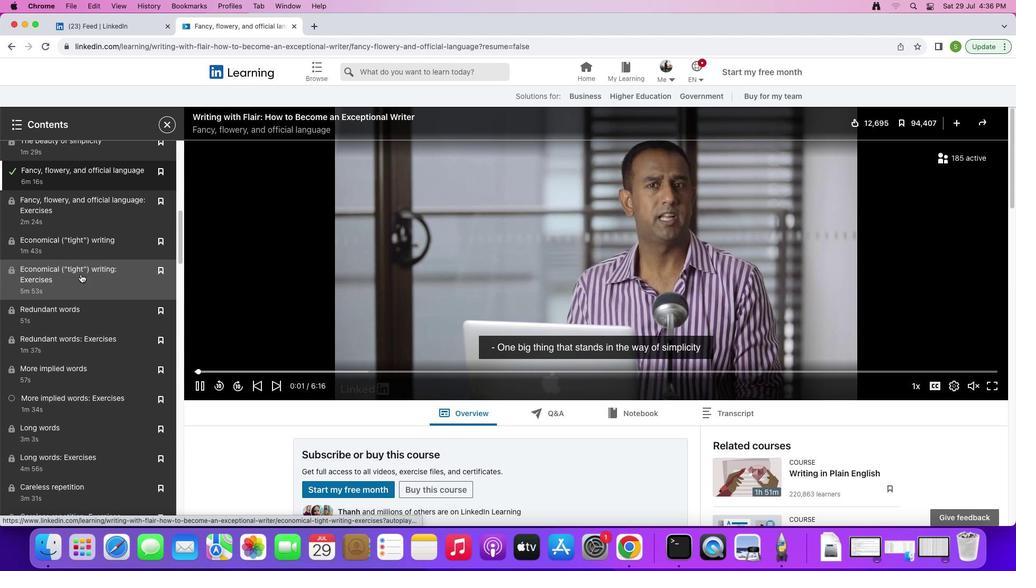 
Action: Mouse moved to (81, 304)
Screenshot: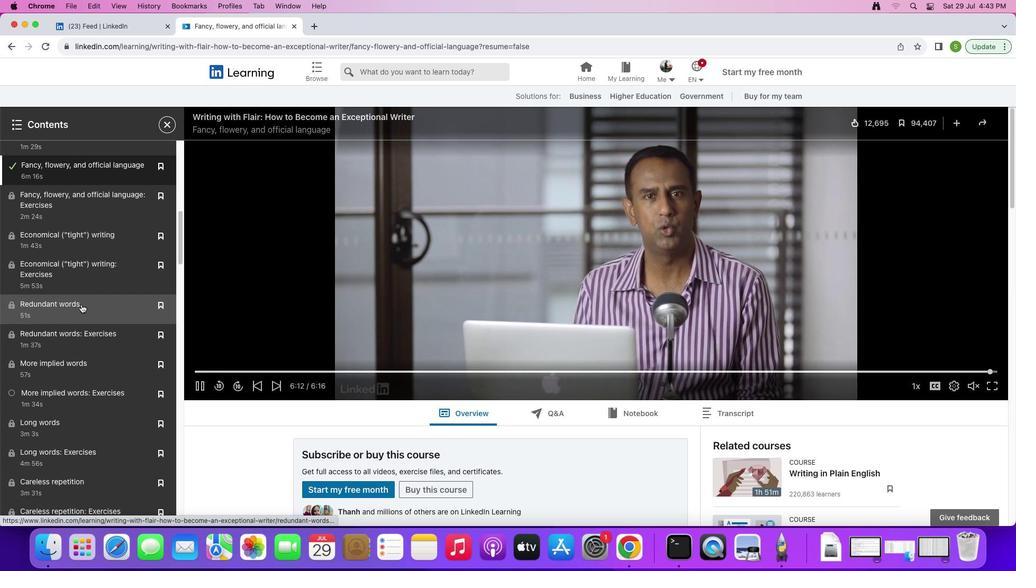 
Action: Mouse scrolled (81, 304) with delta (0, 0)
Screenshot: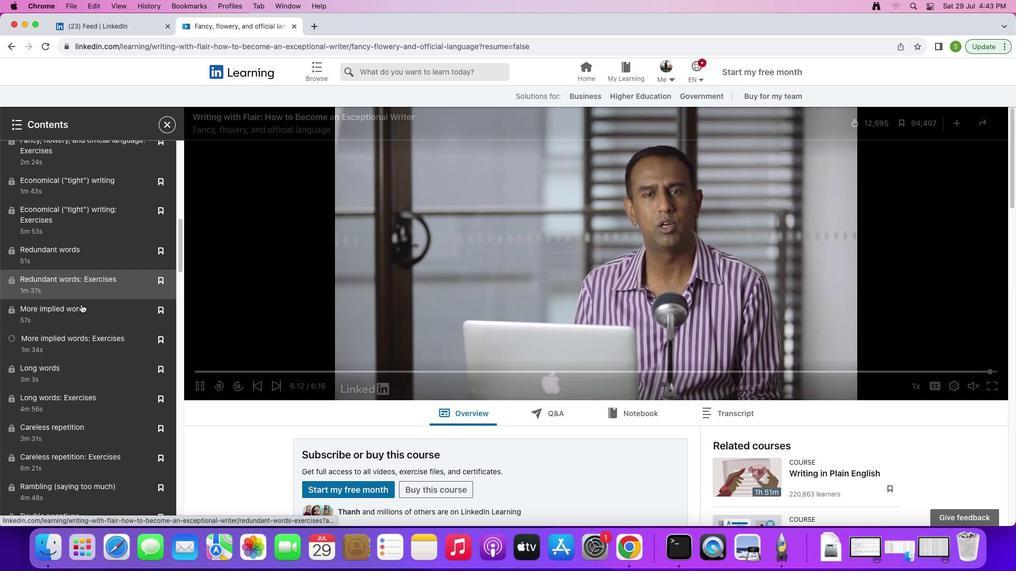 
Action: Mouse scrolled (81, 304) with delta (0, 0)
Screenshot: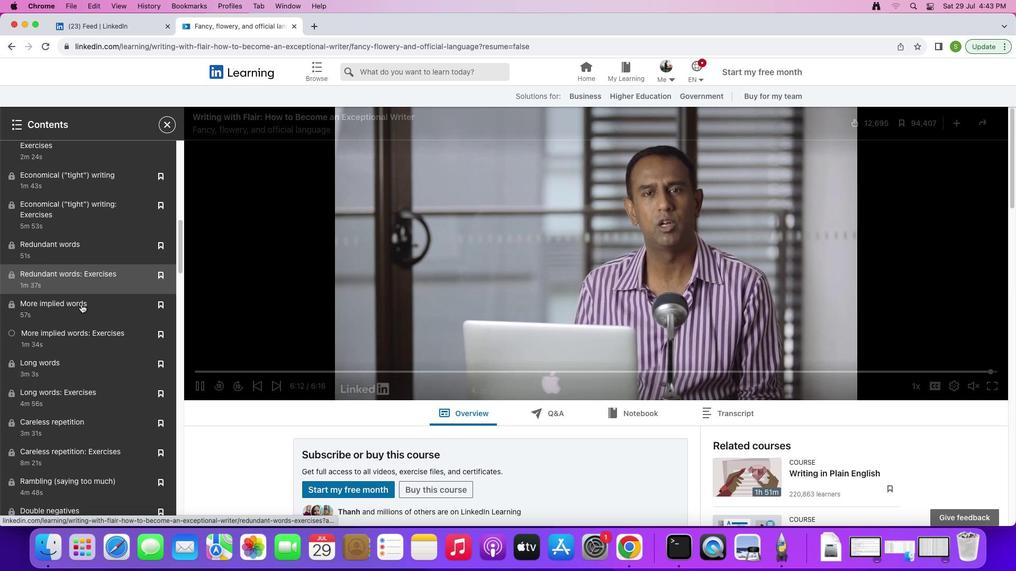 
Action: Mouse moved to (81, 304)
Screenshot: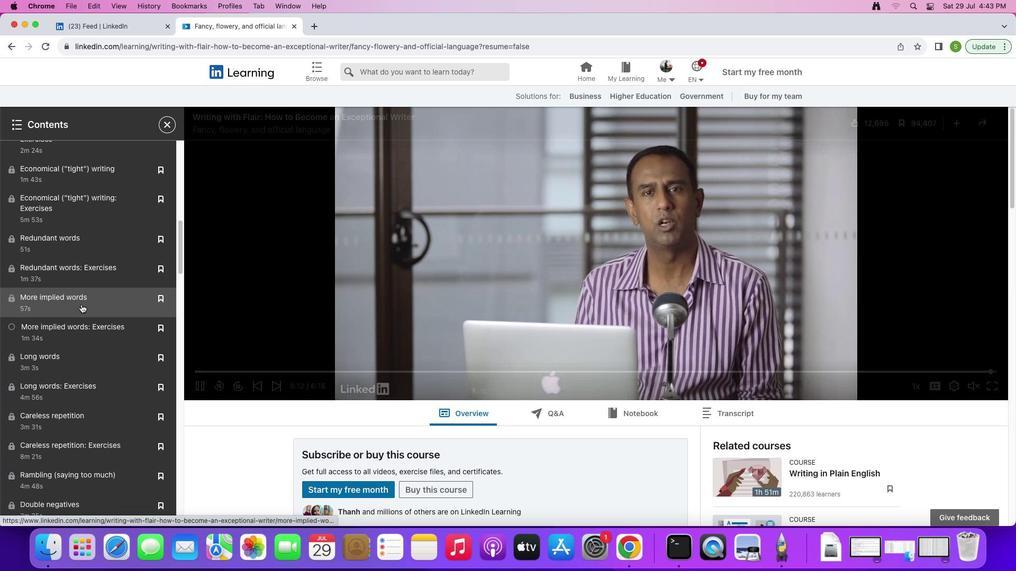 
Action: Mouse scrolled (81, 304) with delta (0, -1)
Screenshot: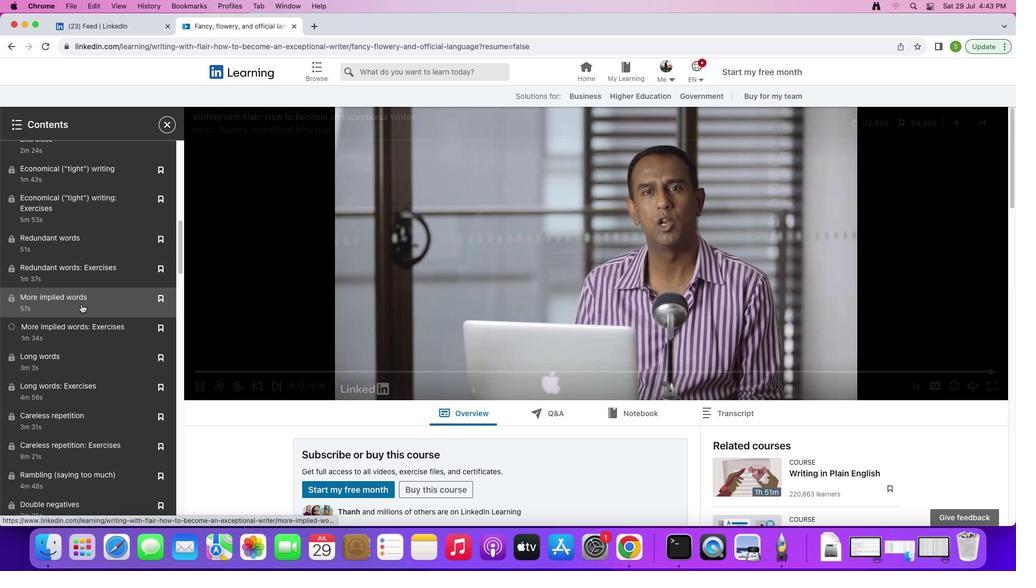 
Action: Mouse moved to (80, 303)
Screenshot: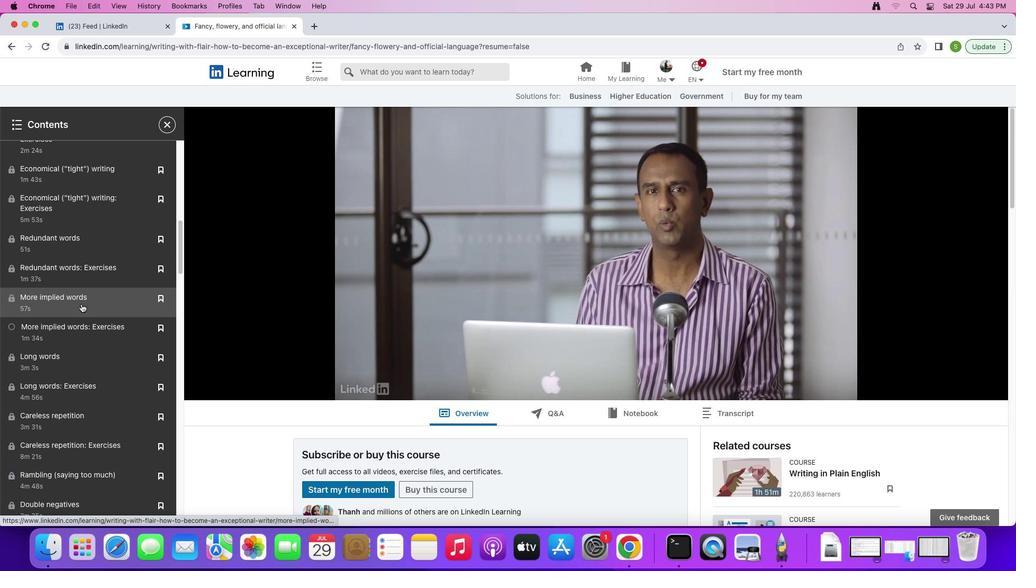 
Action: Mouse scrolled (80, 303) with delta (0, 0)
Screenshot: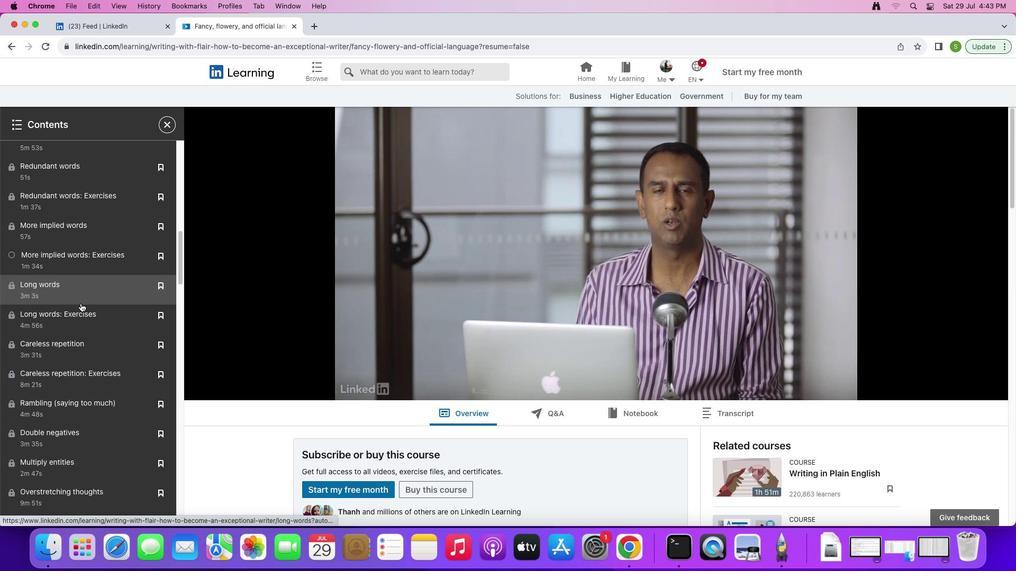 
Action: Mouse scrolled (80, 303) with delta (0, 0)
Screenshot: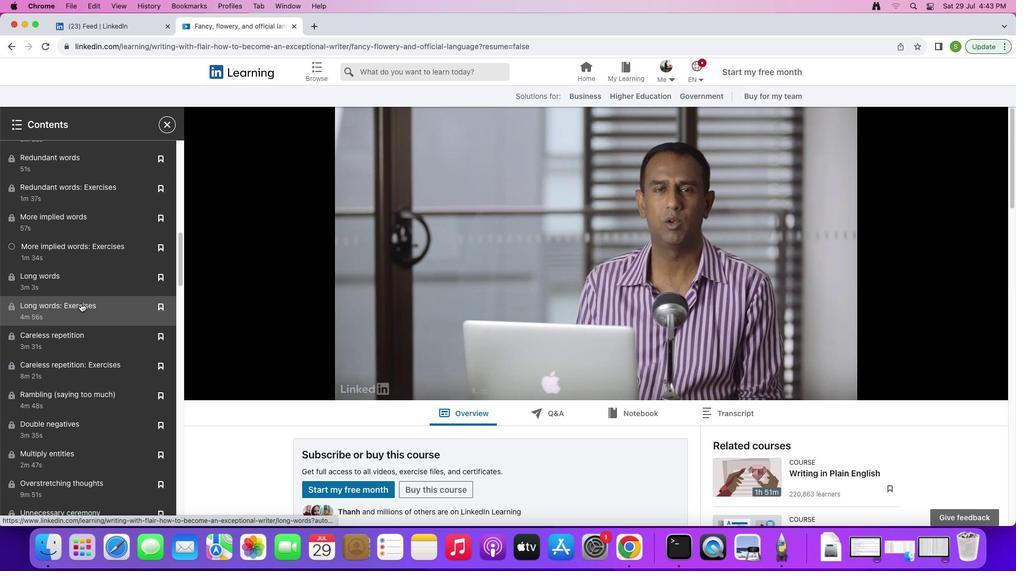
Action: Mouse moved to (80, 303)
Screenshot: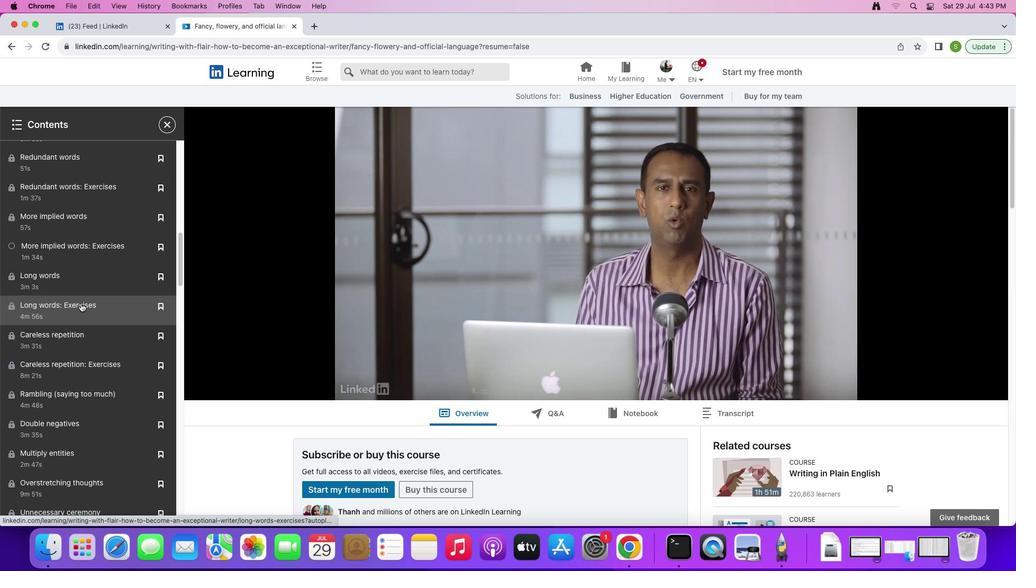 
Action: Mouse scrolled (80, 303) with delta (0, -1)
Screenshot: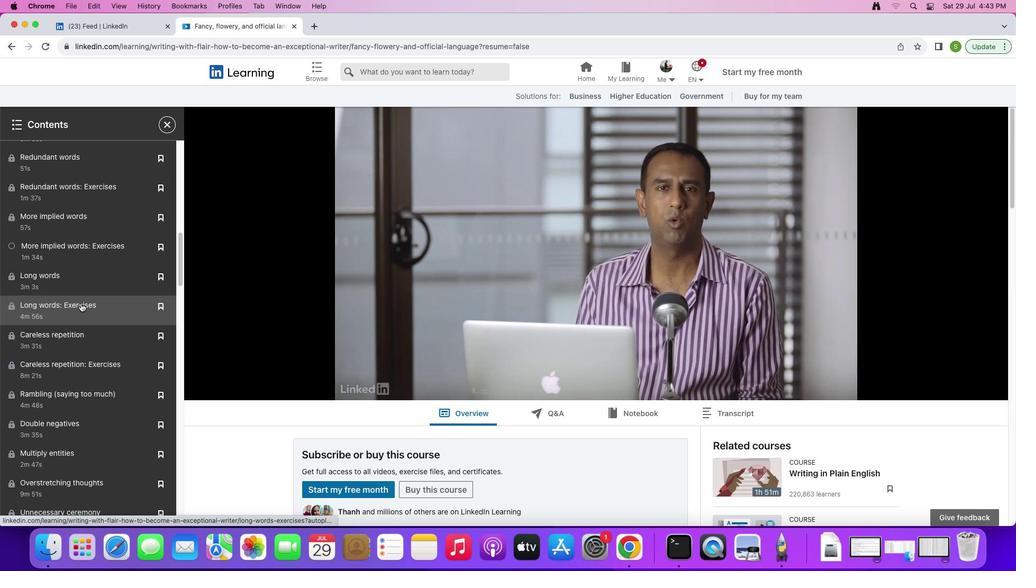 
Action: Mouse moved to (79, 303)
Screenshot: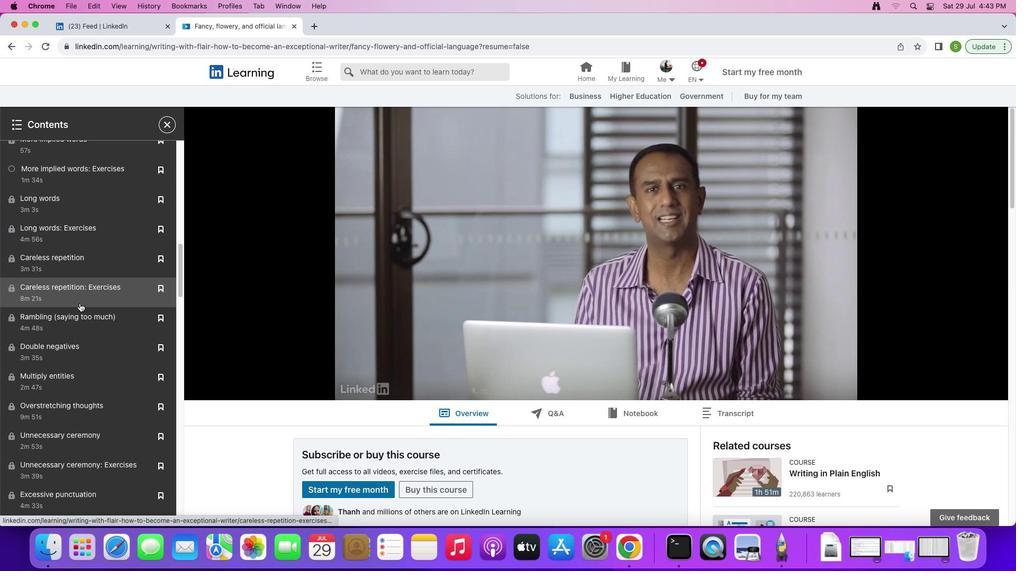 
Action: Mouse scrolled (79, 303) with delta (0, 0)
Screenshot: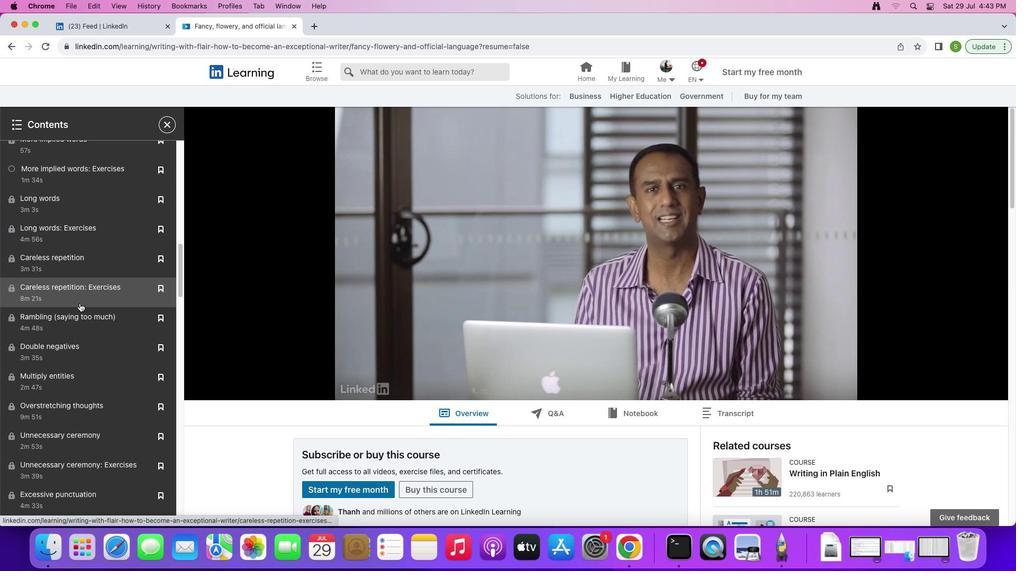 
Action: Mouse moved to (79, 303)
Screenshot: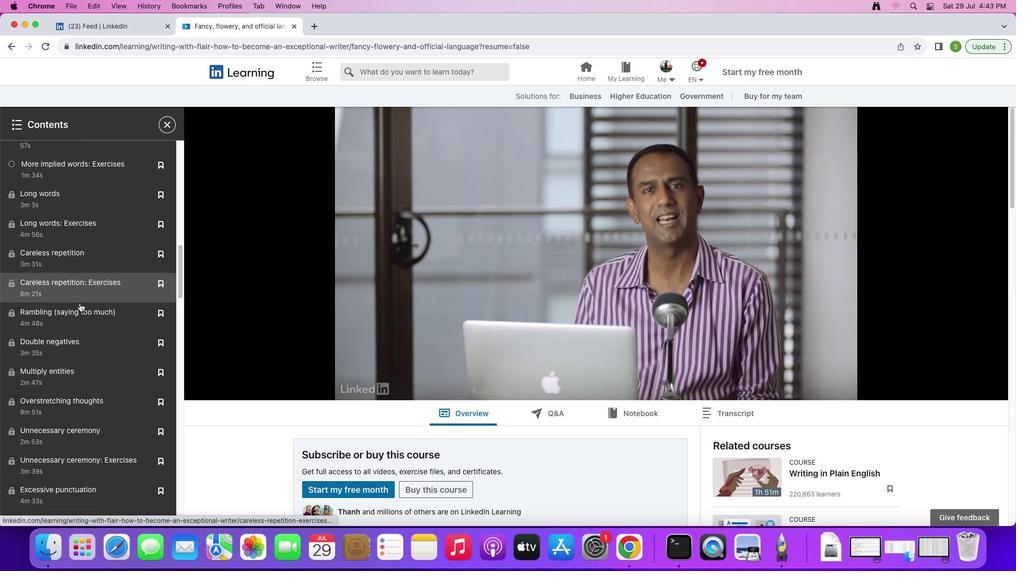 
Action: Mouse scrolled (79, 303) with delta (0, 0)
Screenshot: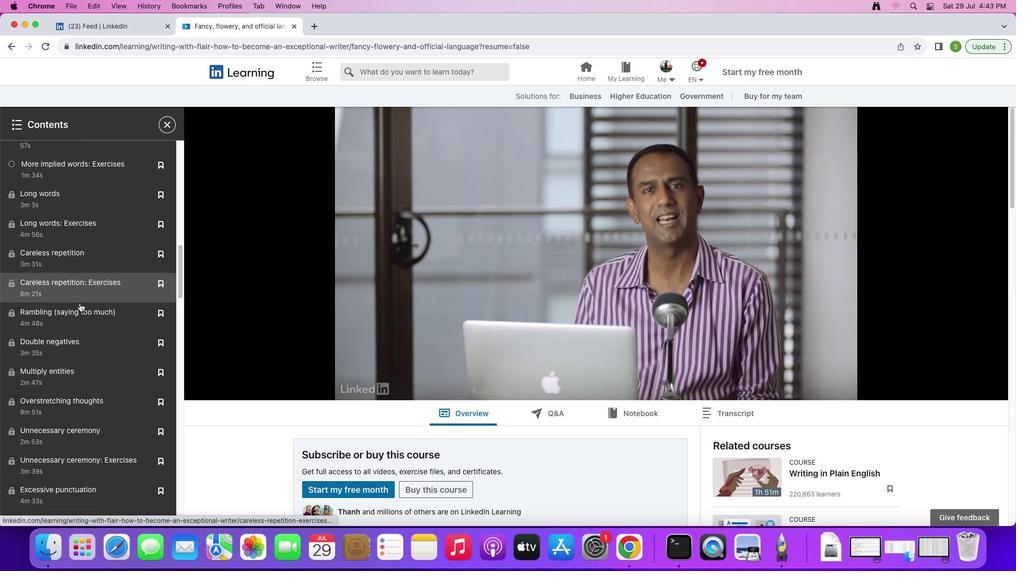 
Action: Mouse scrolled (79, 303) with delta (0, -1)
Screenshot: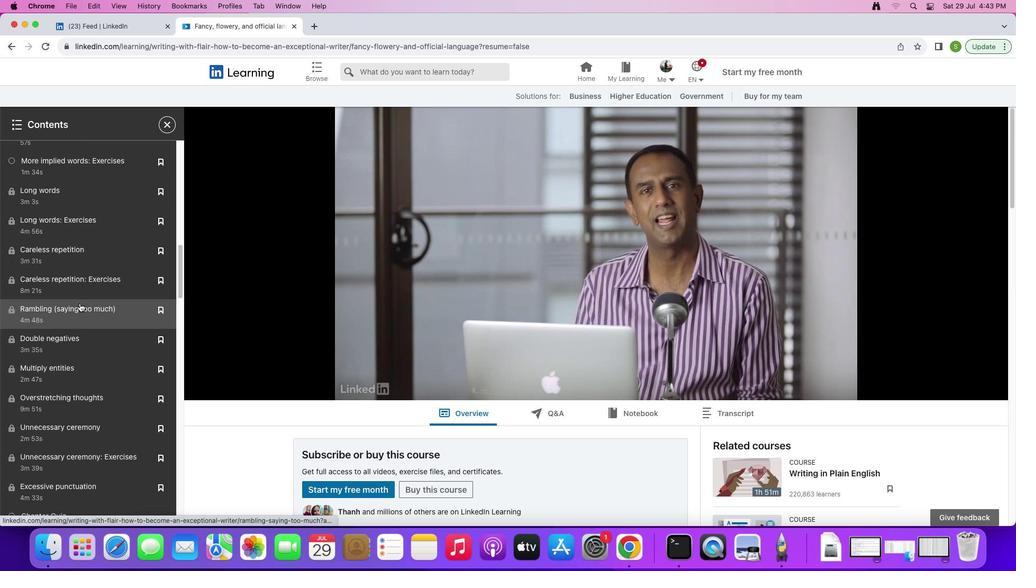 
Action: Mouse moved to (79, 302)
Screenshot: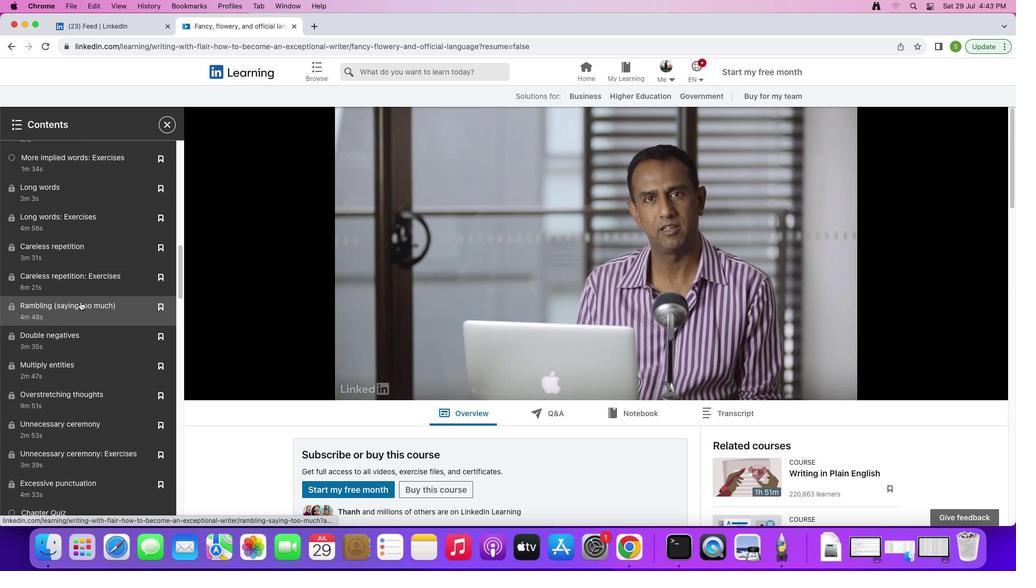 
Action: Mouse scrolled (79, 302) with delta (0, 0)
Screenshot: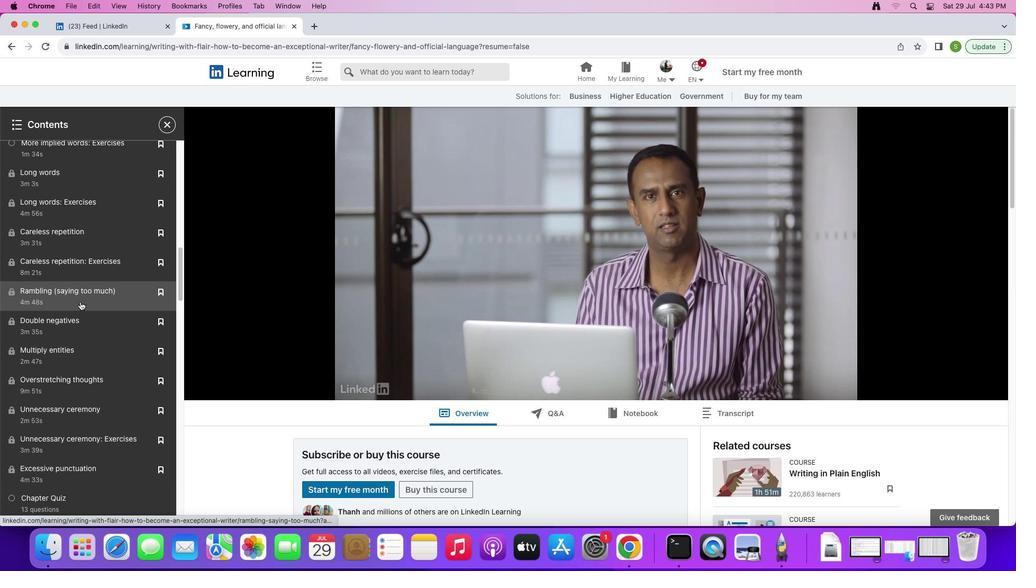 
Action: Mouse moved to (80, 302)
Screenshot: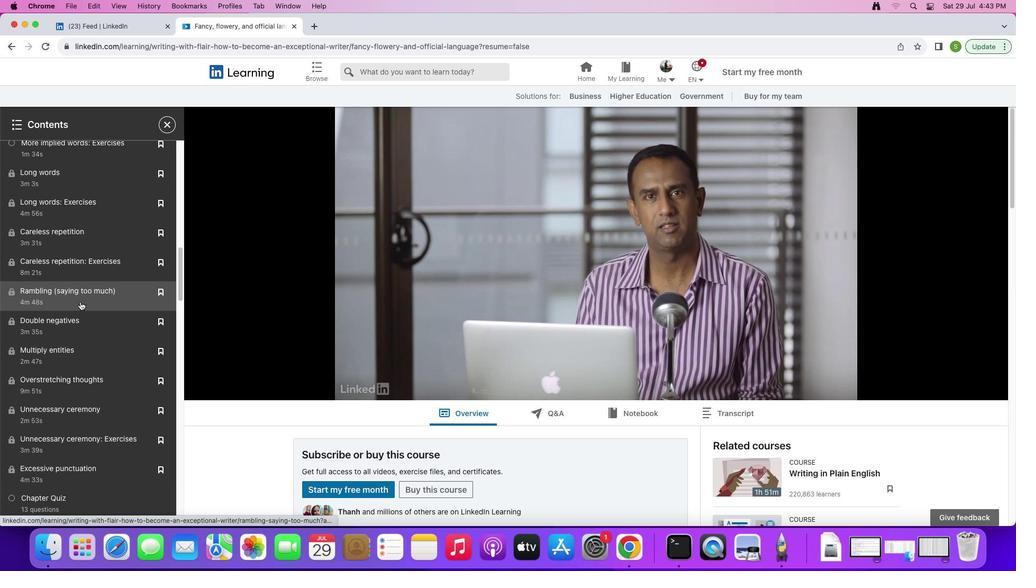 
Action: Mouse scrolled (80, 302) with delta (0, 0)
Screenshot: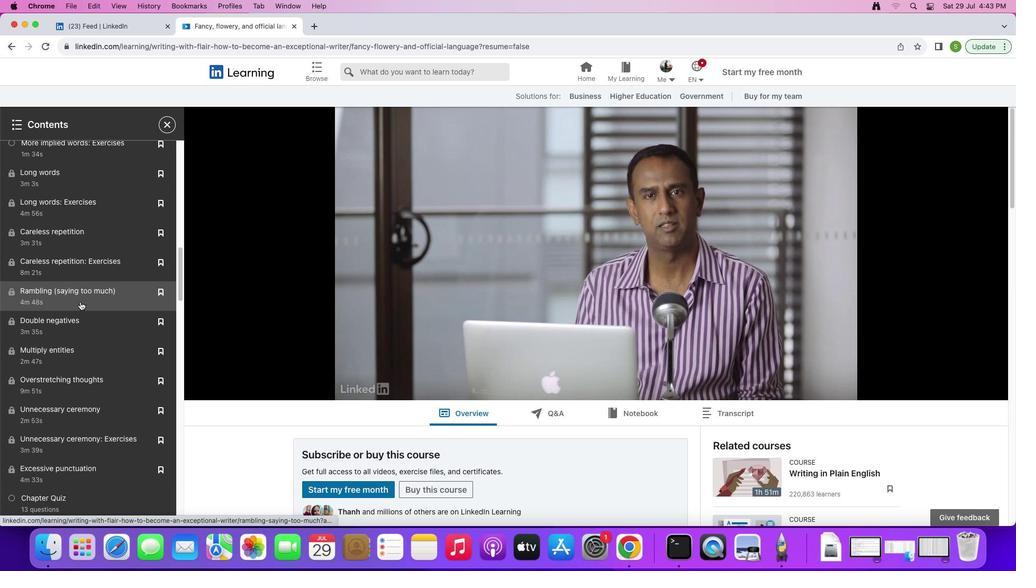 
Action: Mouse moved to (80, 301)
Screenshot: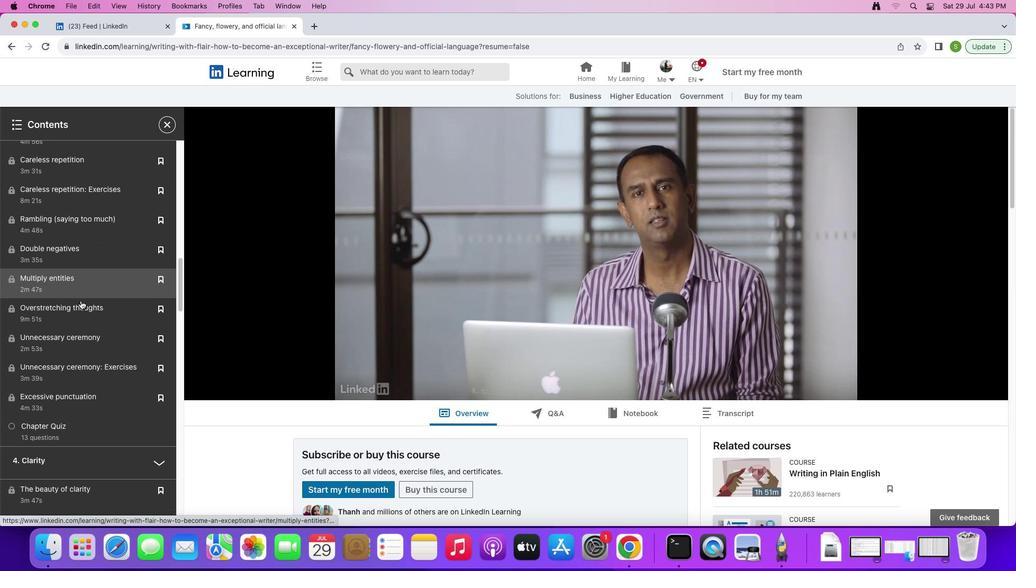 
Action: Mouse scrolled (80, 301) with delta (0, 0)
Screenshot: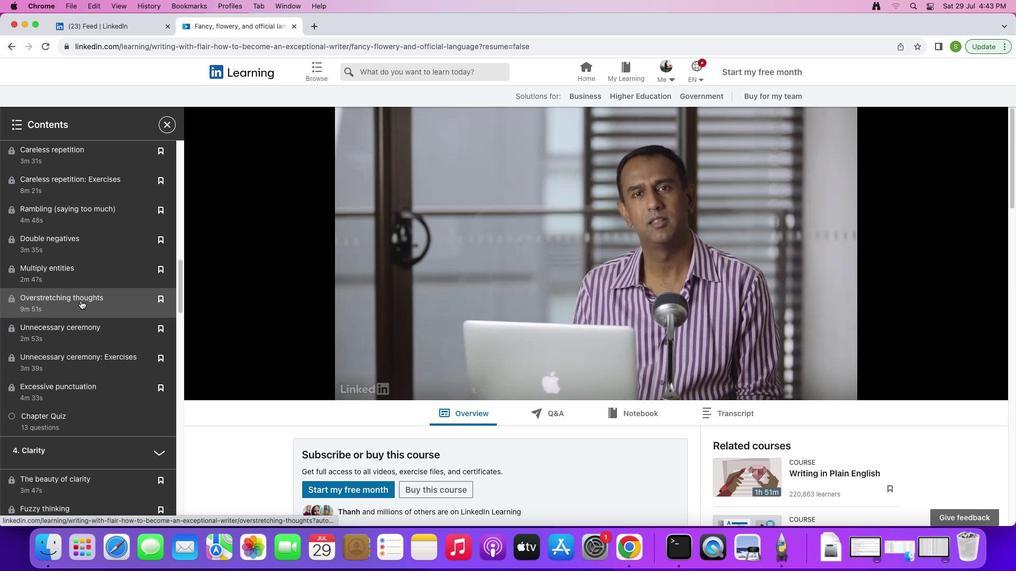 
Action: Mouse scrolled (80, 301) with delta (0, 0)
Screenshot: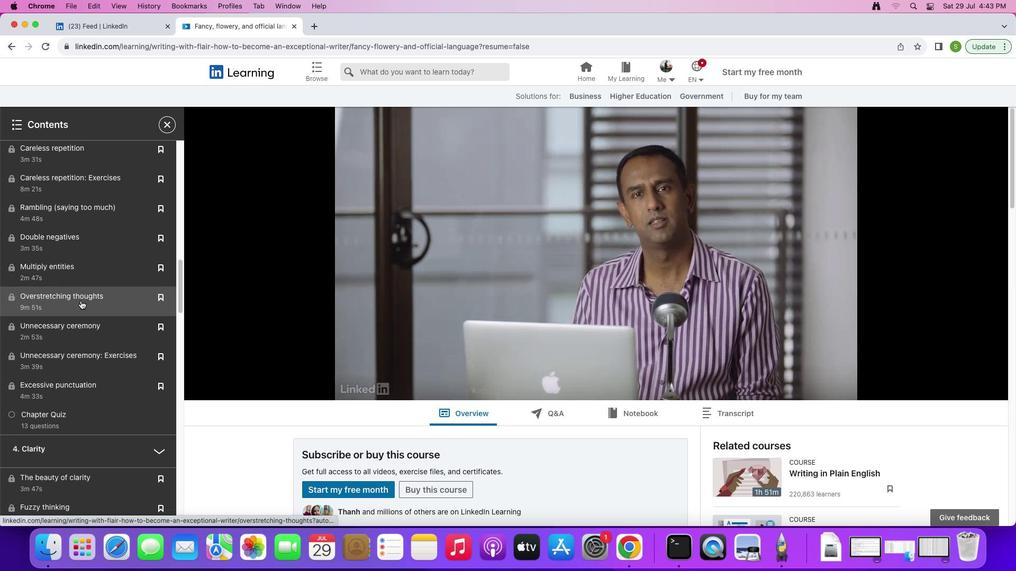 
Action: Mouse moved to (80, 301)
Screenshot: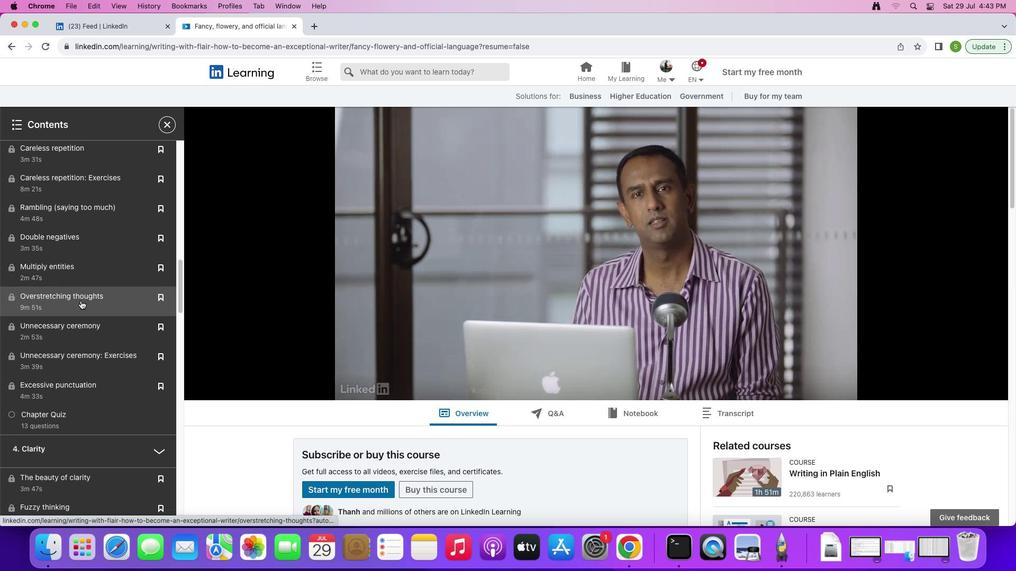 
Action: Mouse scrolled (80, 301) with delta (0, -1)
Screenshot: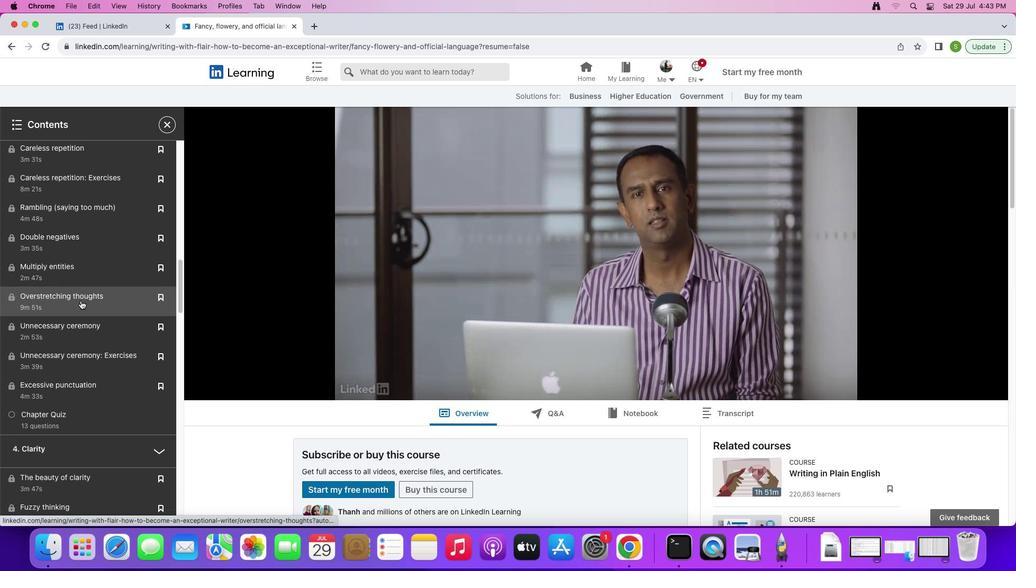 
Action: Mouse moved to (80, 300)
Screenshot: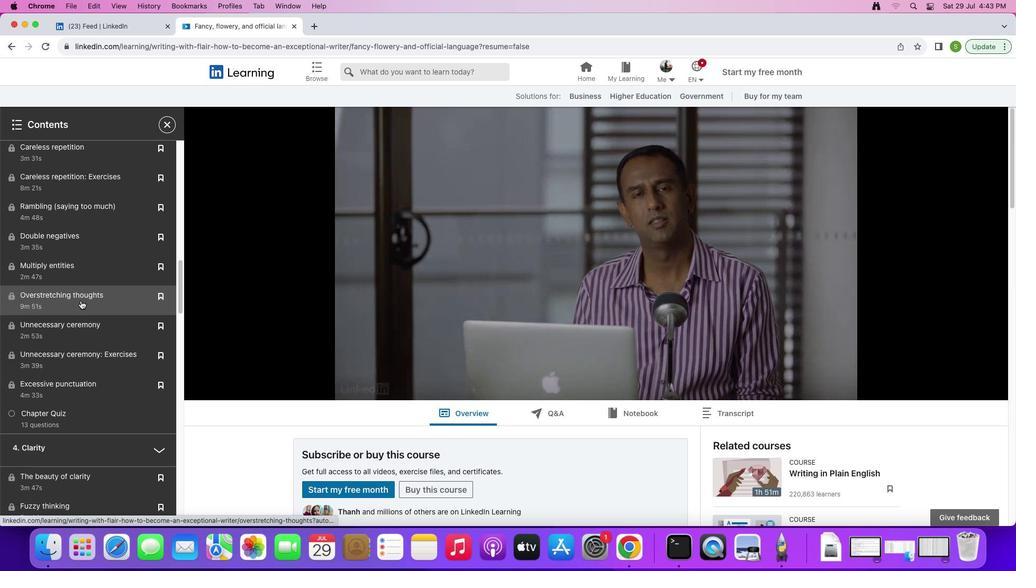 
Action: Mouse scrolled (80, 300) with delta (0, 0)
Screenshot: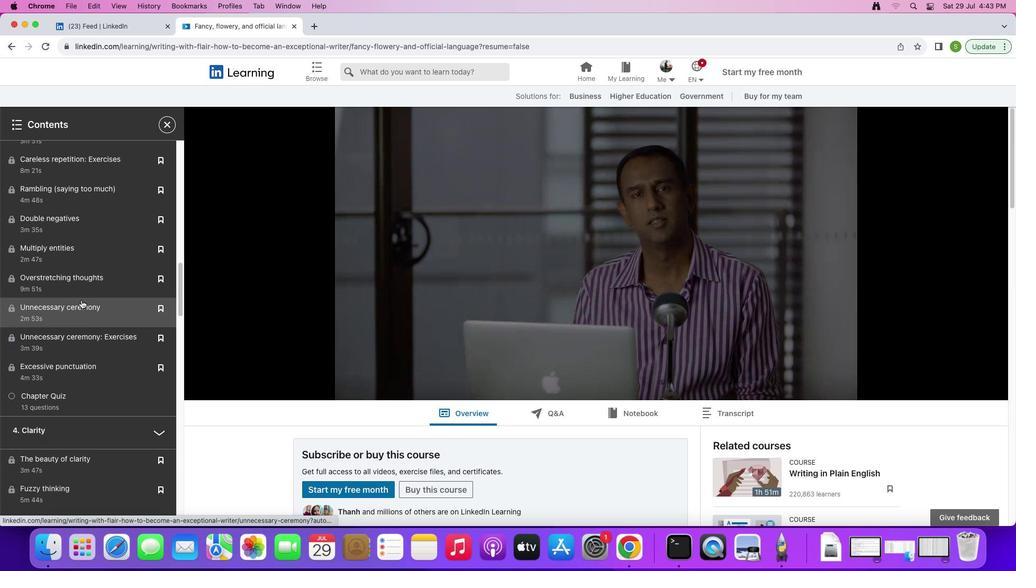
Action: Mouse scrolled (80, 300) with delta (0, 0)
Screenshot: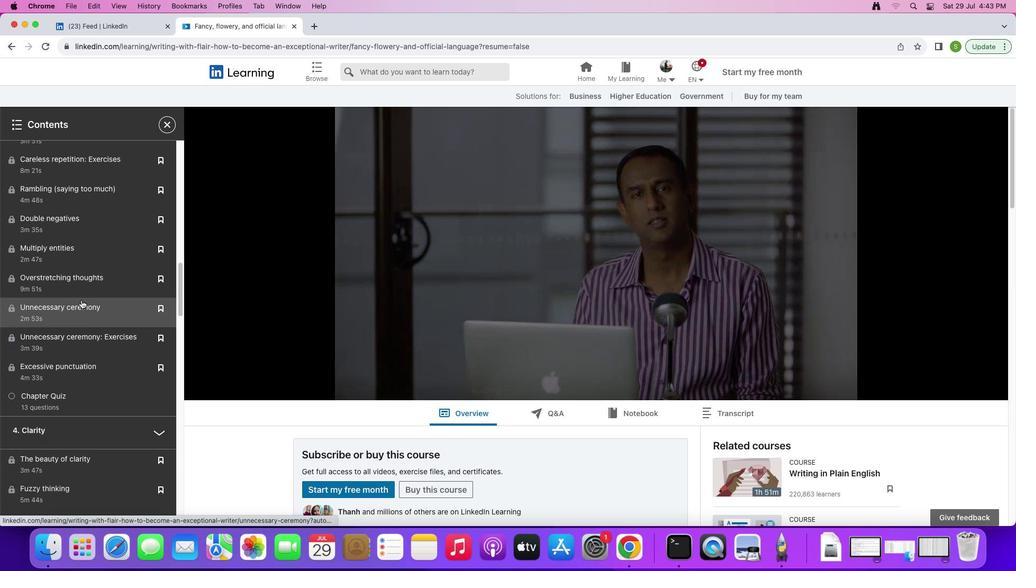 
Action: Mouse moved to (85, 308)
Screenshot: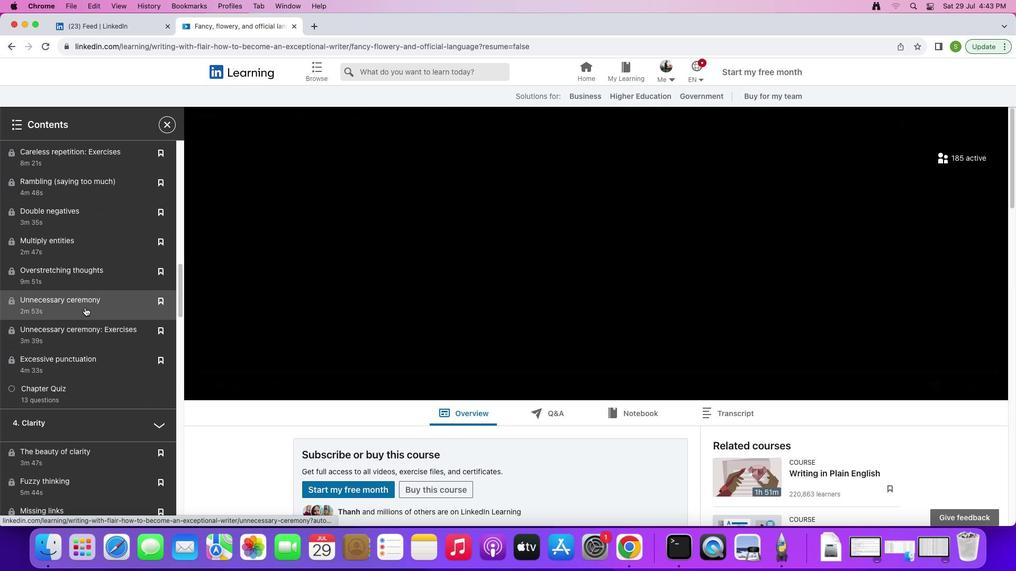 
Action: Mouse scrolled (85, 308) with delta (0, 0)
Screenshot: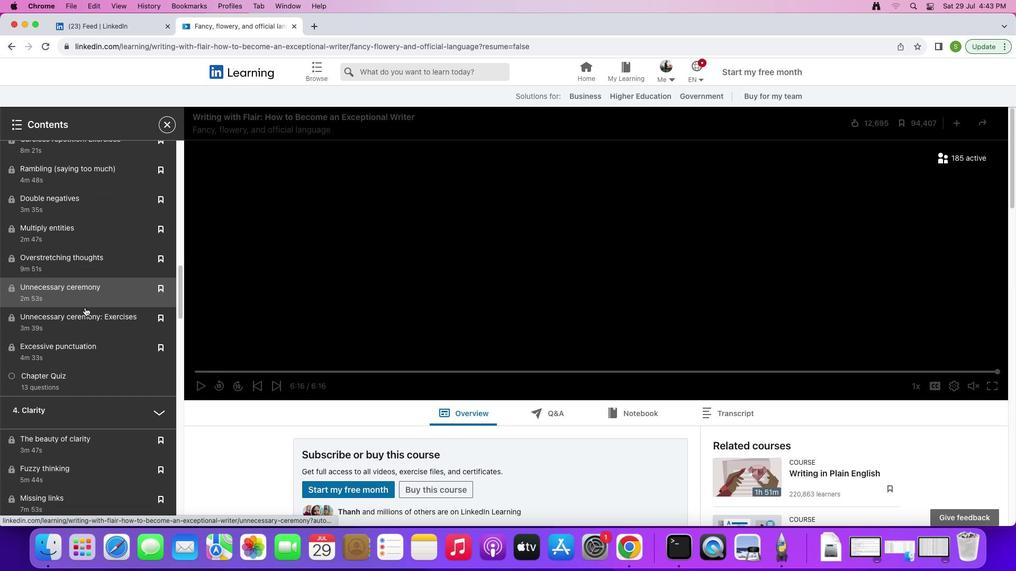 
Action: Mouse scrolled (85, 308) with delta (0, 0)
Screenshot: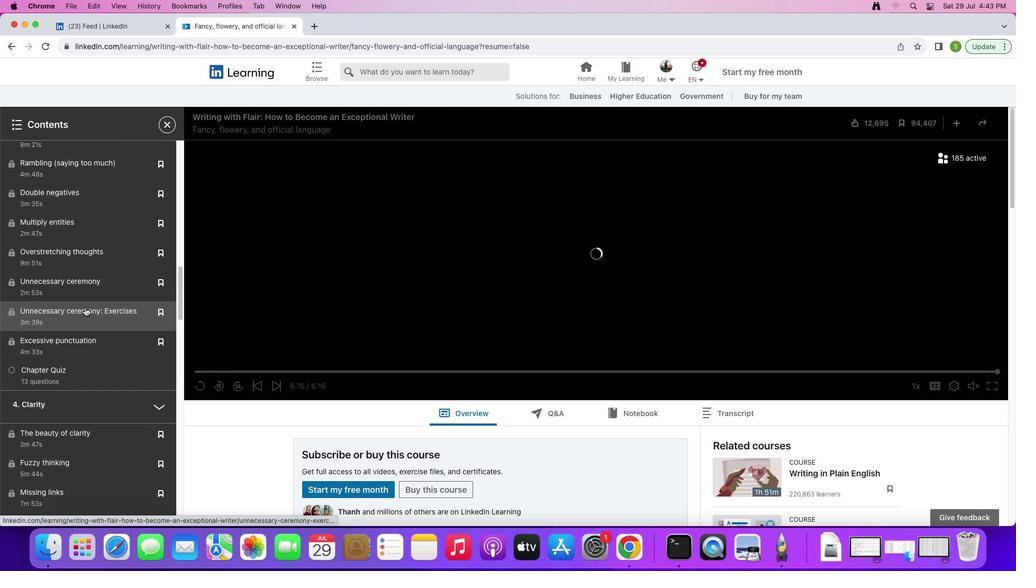 
Action: Mouse scrolled (85, 308) with delta (0, 0)
Screenshot: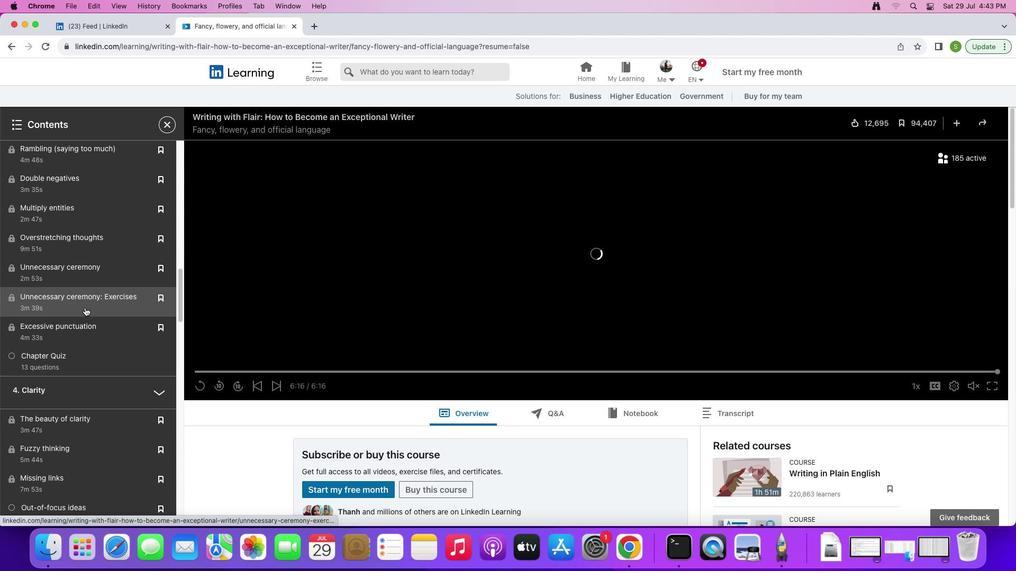 
Action: Mouse scrolled (85, 308) with delta (0, 0)
Screenshot: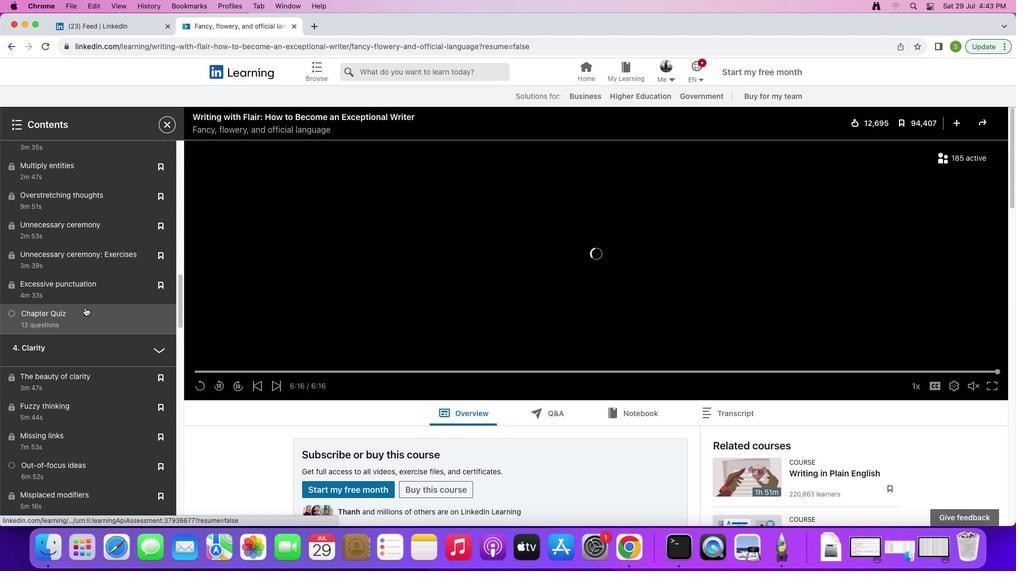 
Action: Mouse scrolled (85, 308) with delta (0, 0)
Screenshot: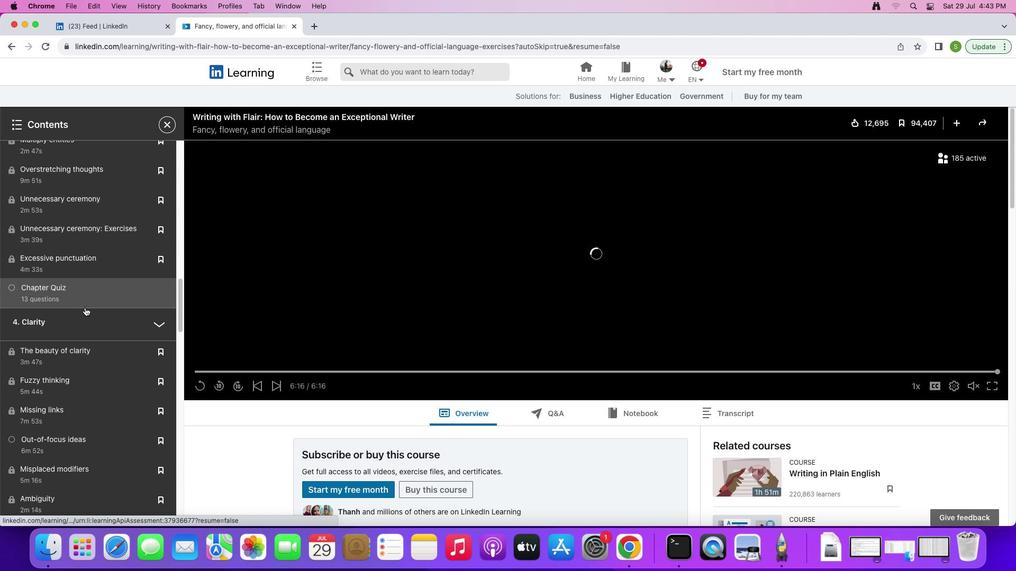 
Action: Mouse scrolled (85, 308) with delta (0, -1)
Screenshot: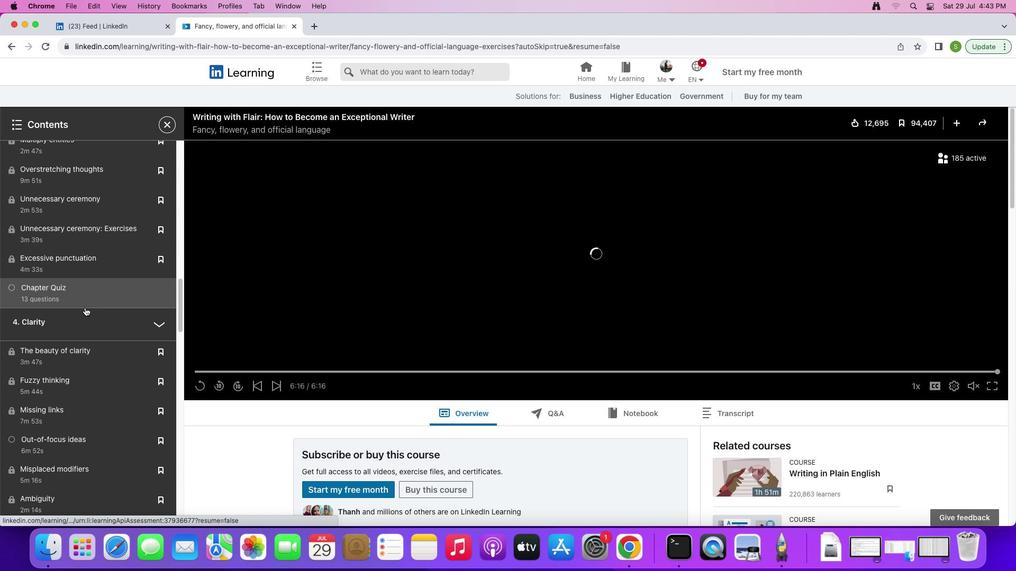 
Action: Mouse scrolled (85, 308) with delta (0, 0)
Screenshot: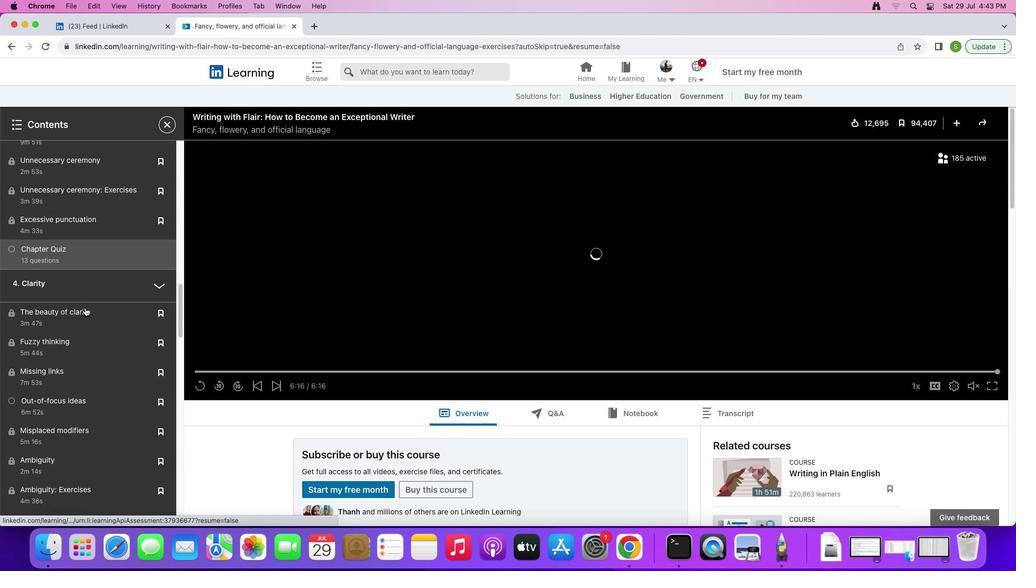 
Action: Mouse scrolled (85, 308) with delta (0, 0)
Screenshot: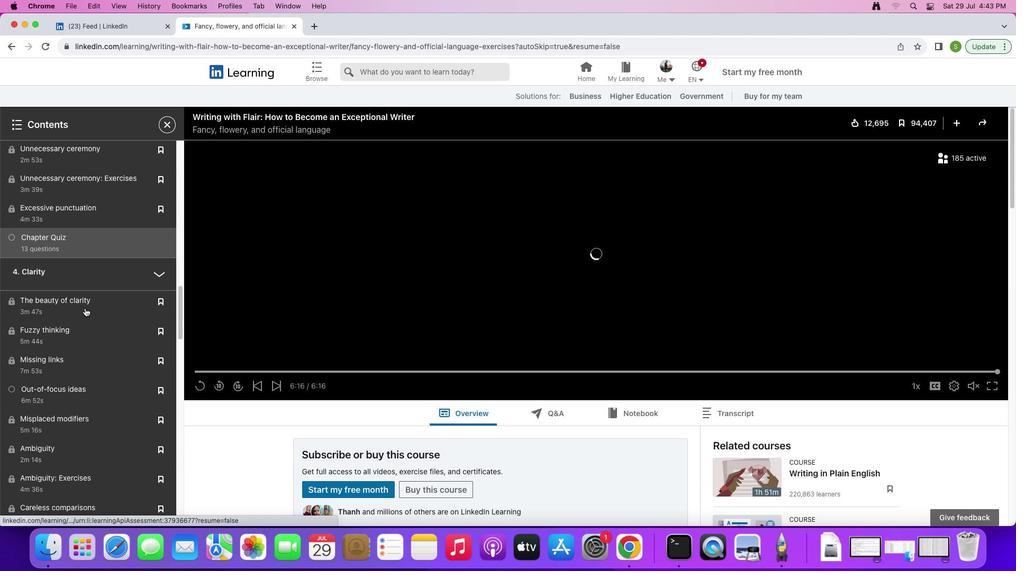 
Action: Mouse scrolled (85, 308) with delta (0, 0)
Screenshot: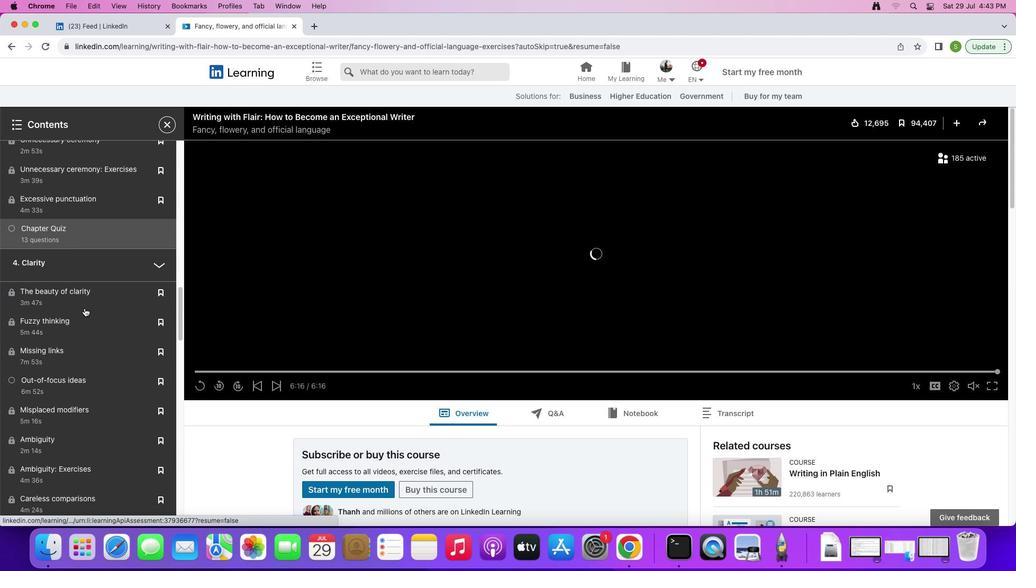 
Action: Mouse moved to (49, 236)
Screenshot: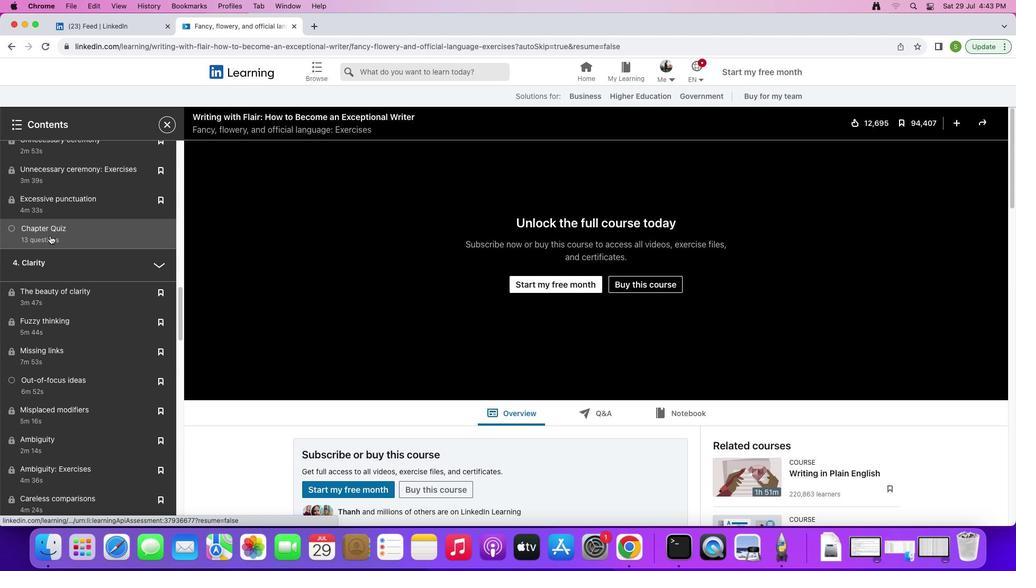 
Action: Mouse pressed left at (49, 236)
Screenshot: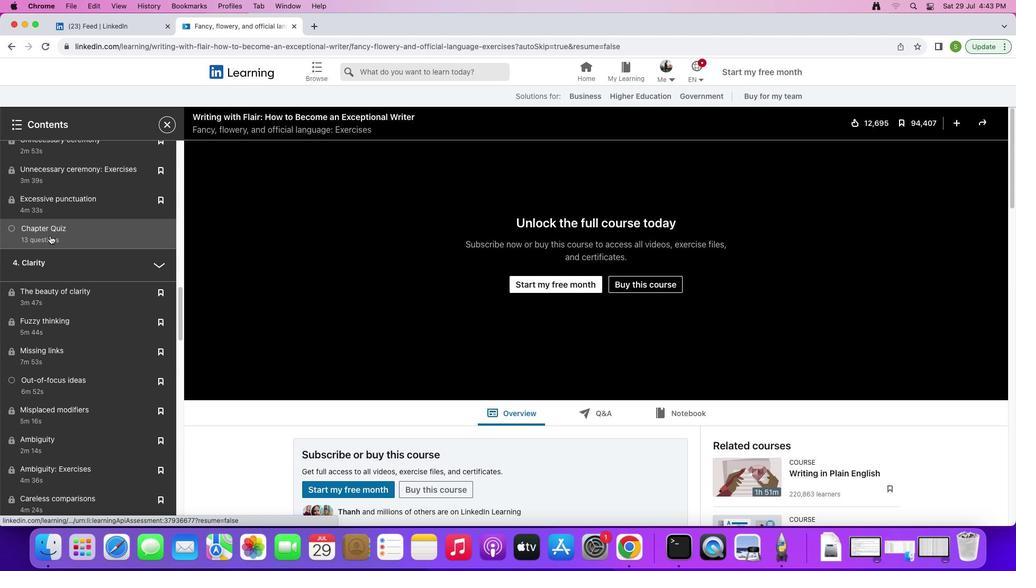 
Action: Mouse moved to (56, 235)
Screenshot: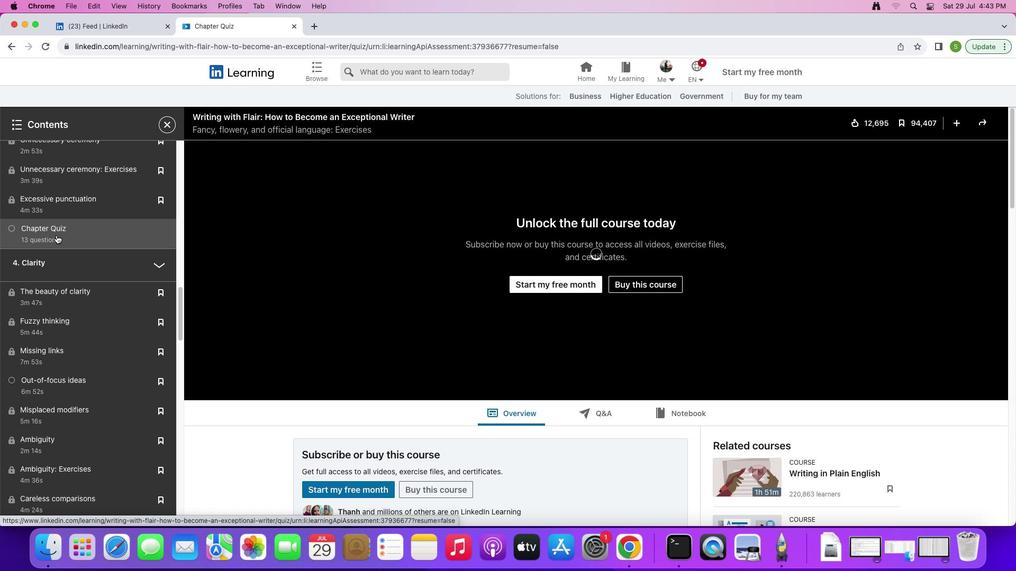 
Action: Mouse pressed left at (56, 235)
Screenshot: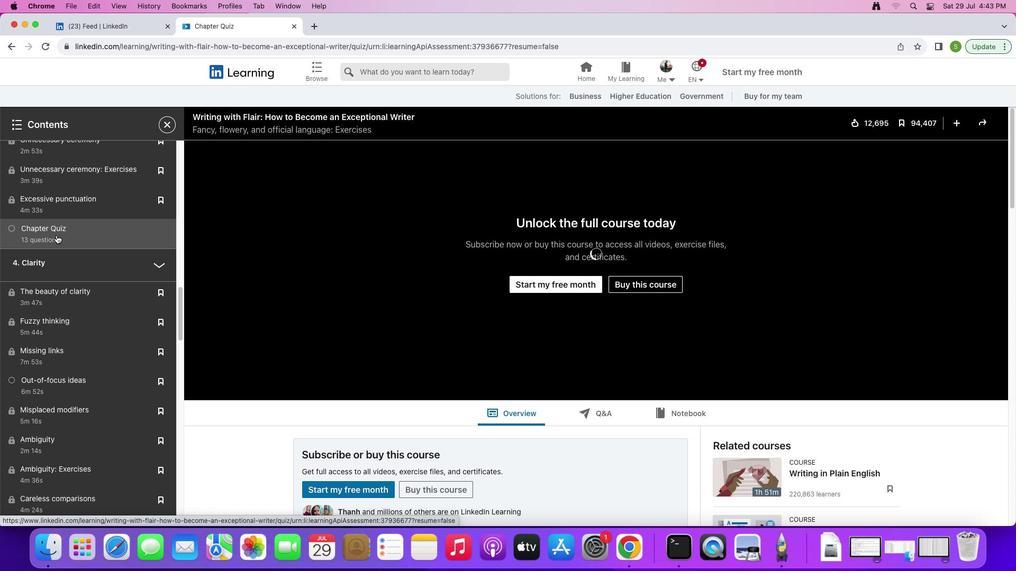 
Action: Mouse moved to (57, 331)
Screenshot: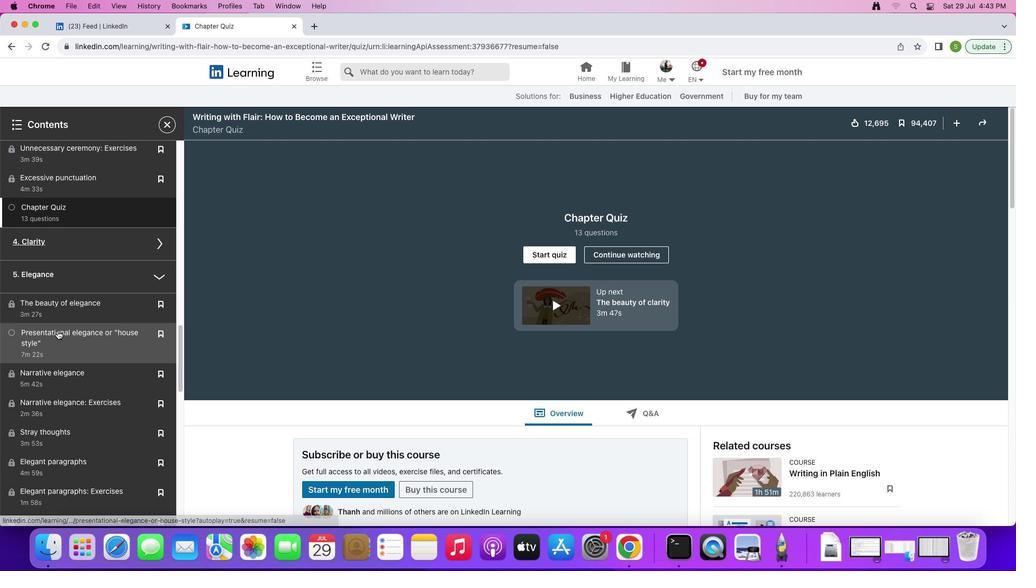 
Action: Mouse pressed left at (57, 331)
Screenshot: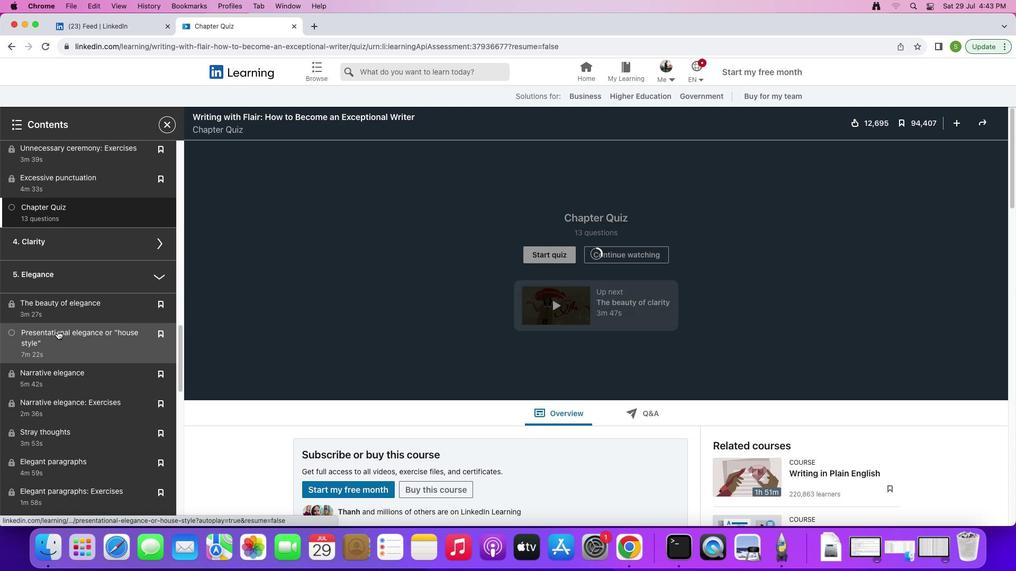 
Action: Mouse moved to (75, 295)
Screenshot: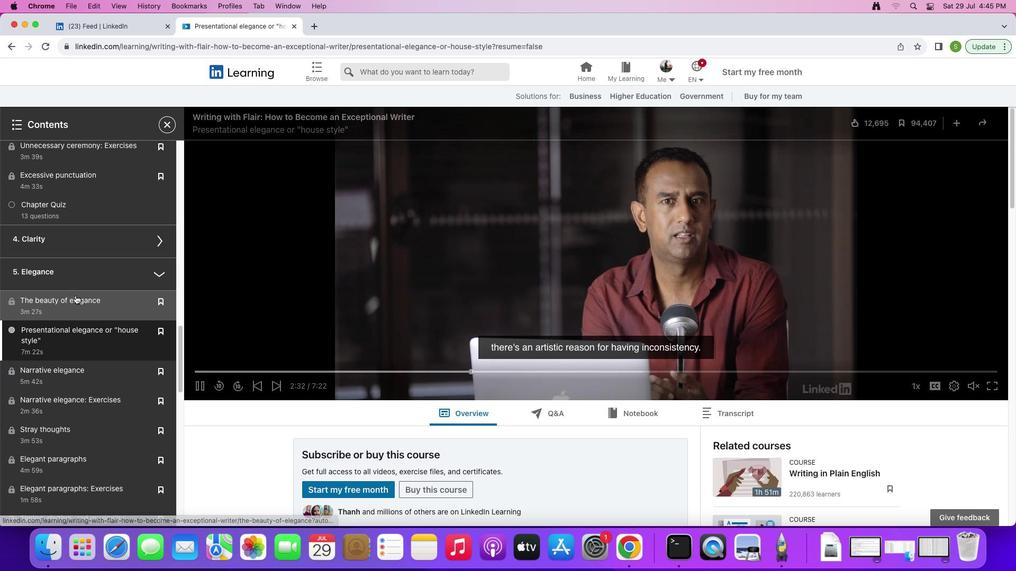
Action: Mouse scrolled (75, 295) with delta (0, 0)
Screenshot: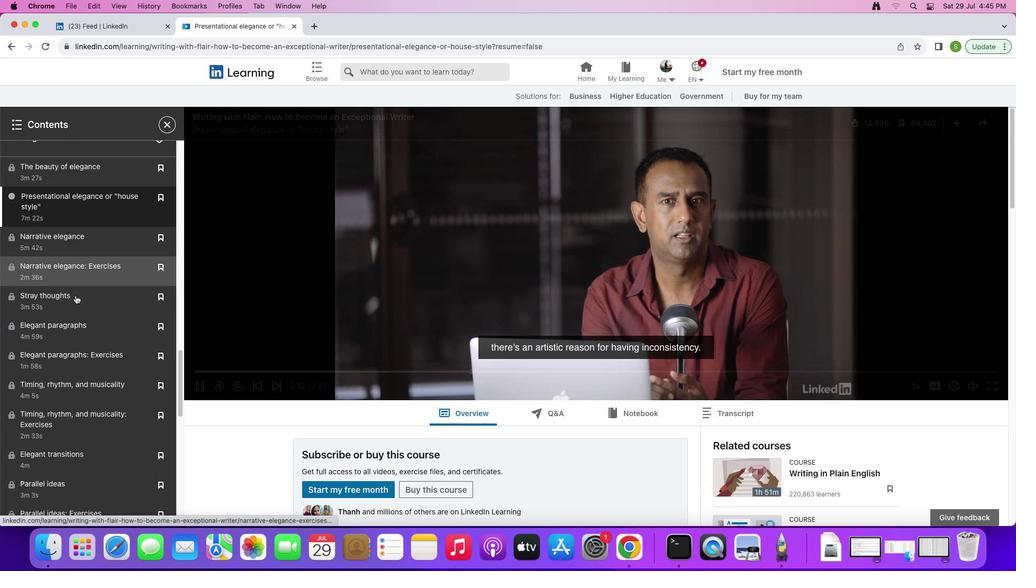 
Action: Mouse scrolled (75, 295) with delta (0, 0)
Screenshot: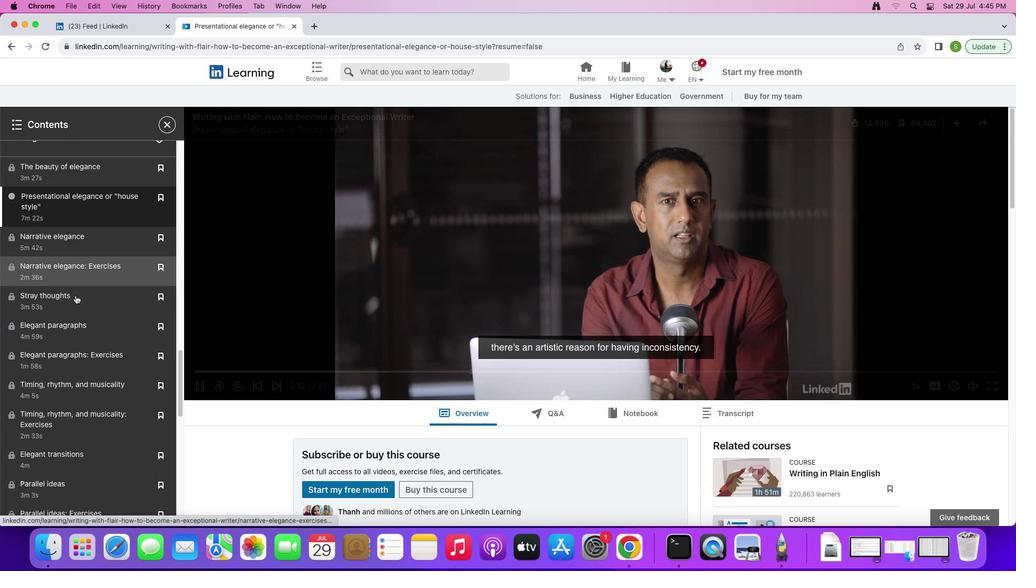 
Action: Mouse scrolled (75, 295) with delta (0, -1)
Screenshot: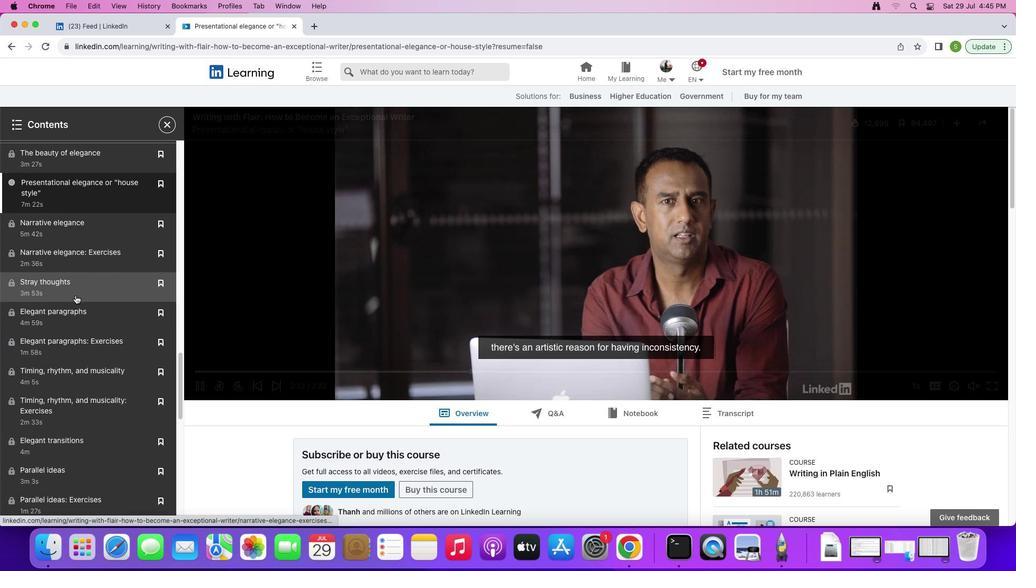 
Action: Mouse scrolled (75, 295) with delta (0, -1)
Screenshot: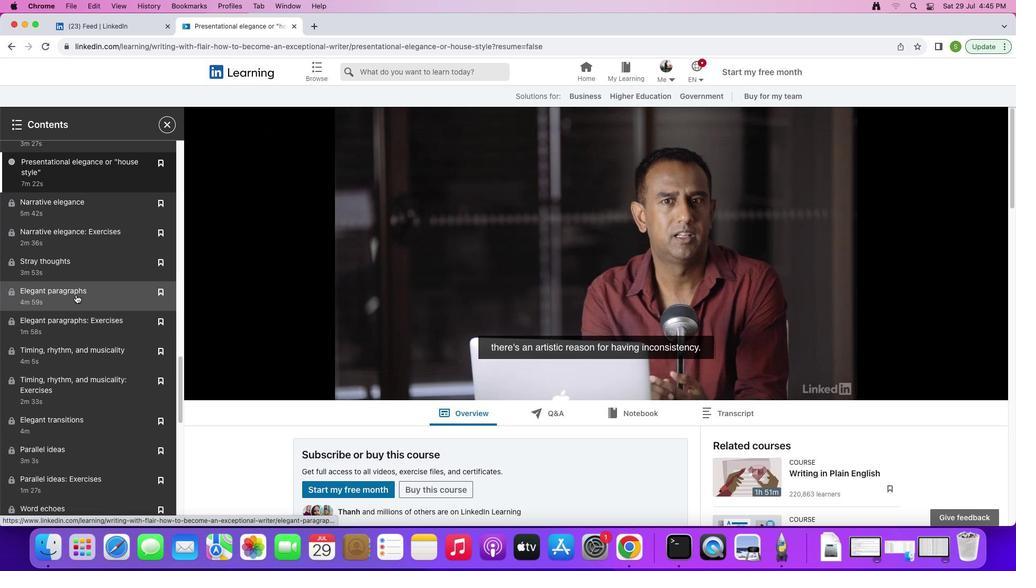 
Action: Mouse moved to (75, 295)
Screenshot: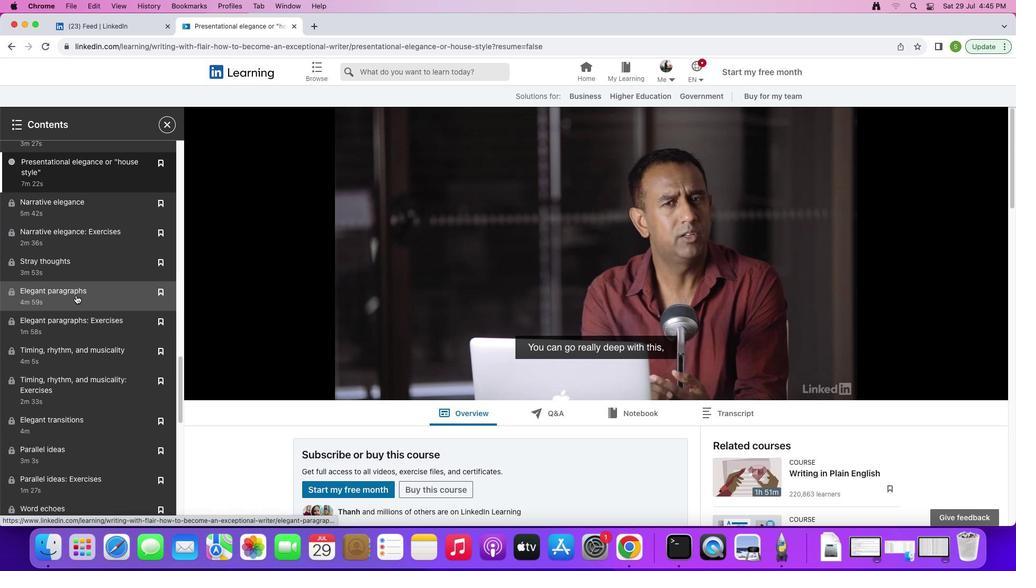 
Action: Mouse scrolled (75, 295) with delta (0, 0)
Screenshot: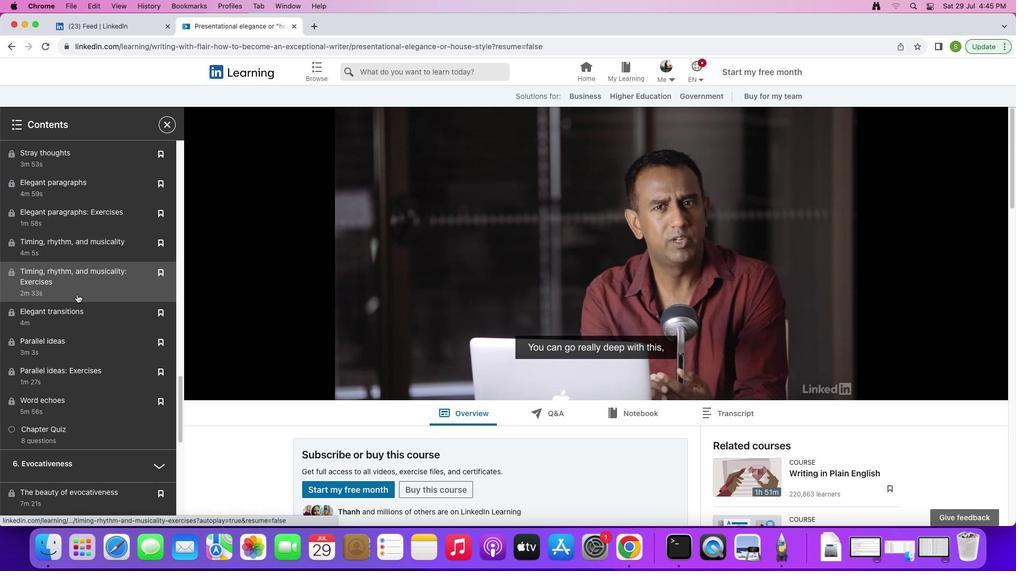 
Action: Mouse scrolled (75, 295) with delta (0, 0)
Screenshot: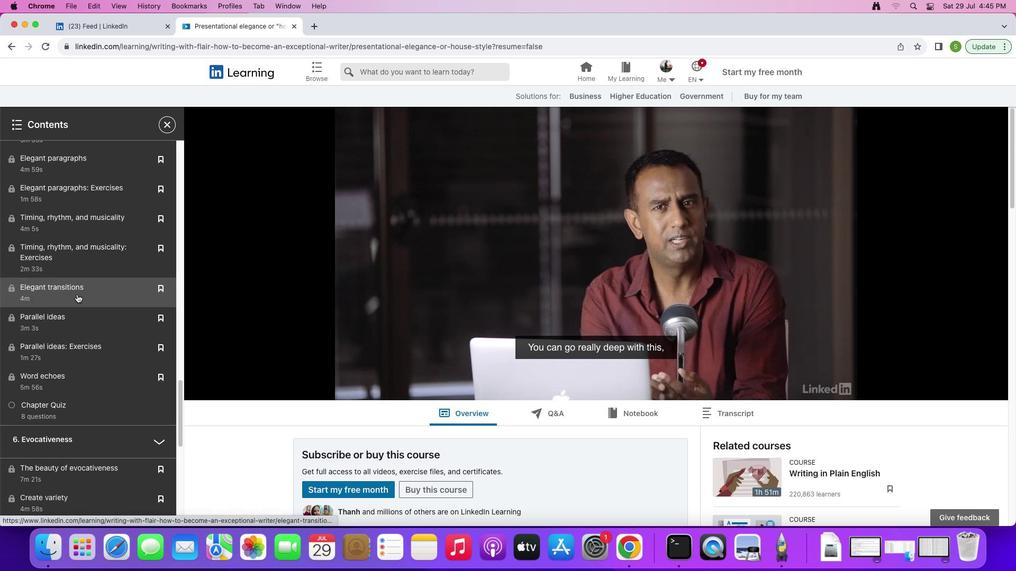 
Action: Mouse moved to (76, 294)
Screenshot: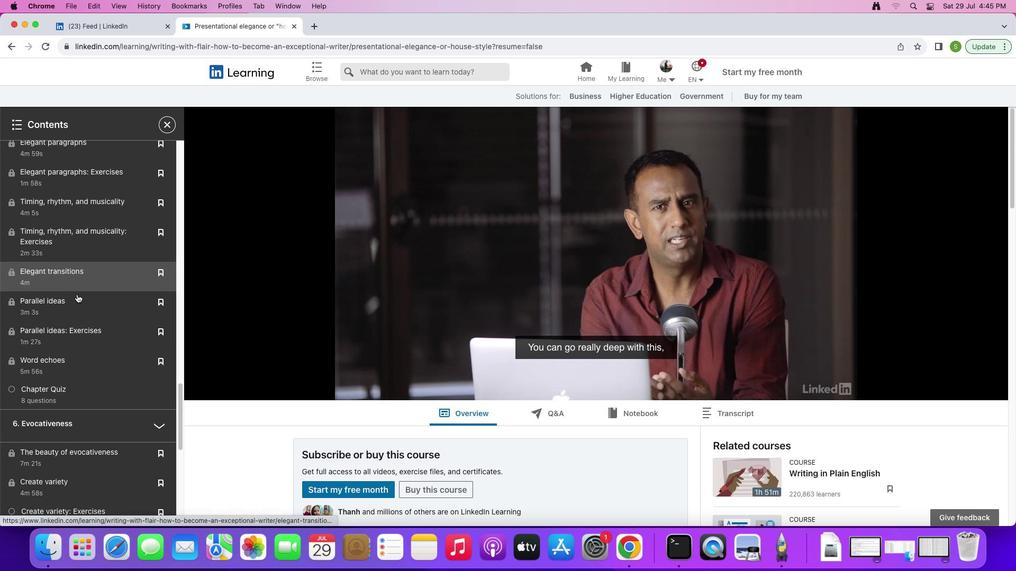 
Action: Mouse scrolled (76, 294) with delta (0, -1)
Screenshot: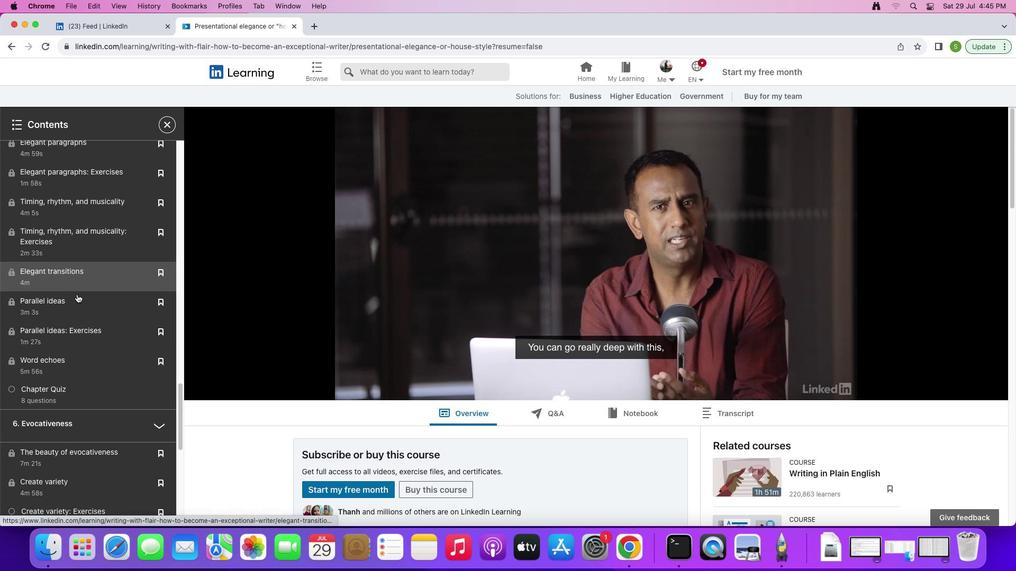
Action: Mouse moved to (76, 294)
Screenshot: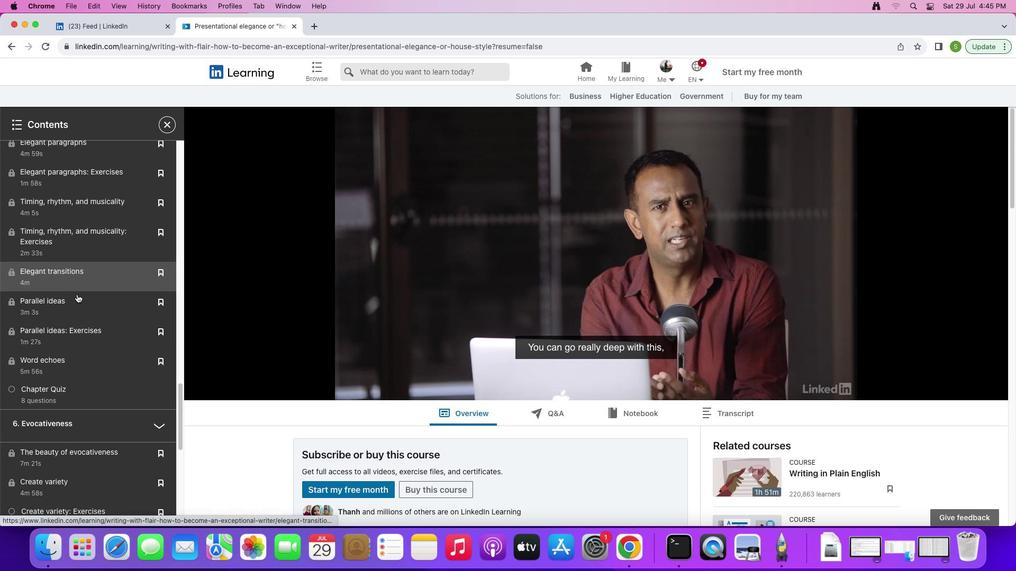 
Action: Mouse scrolled (76, 294) with delta (0, -1)
Screenshot: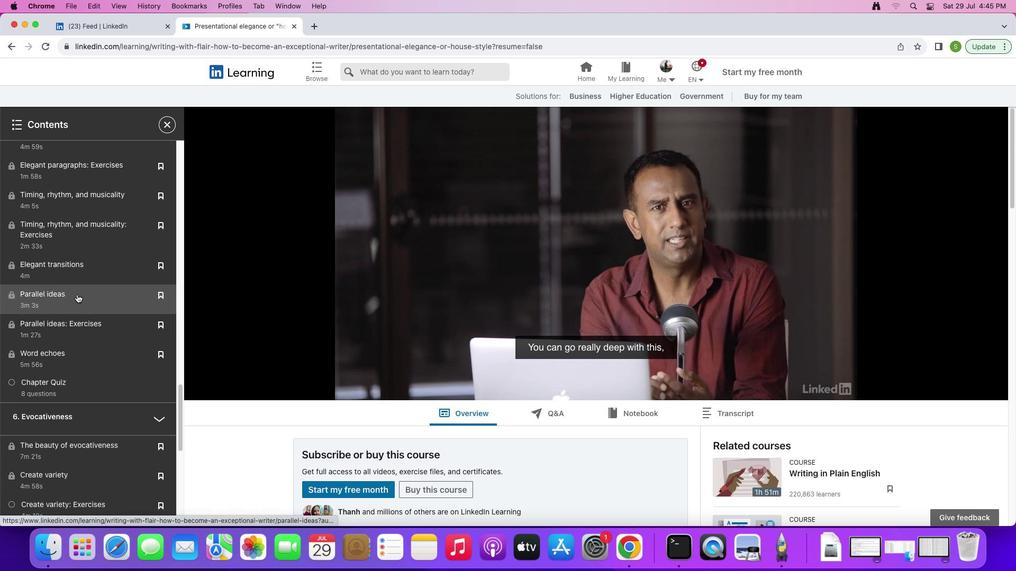 
Action: Mouse scrolled (76, 294) with delta (0, 0)
Screenshot: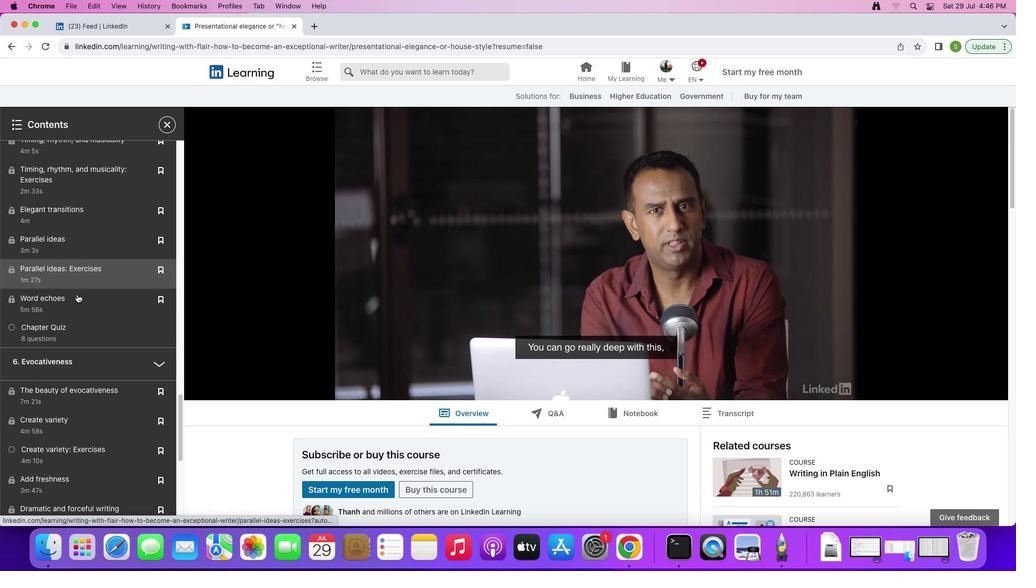 
Action: Mouse scrolled (76, 294) with delta (0, 0)
Screenshot: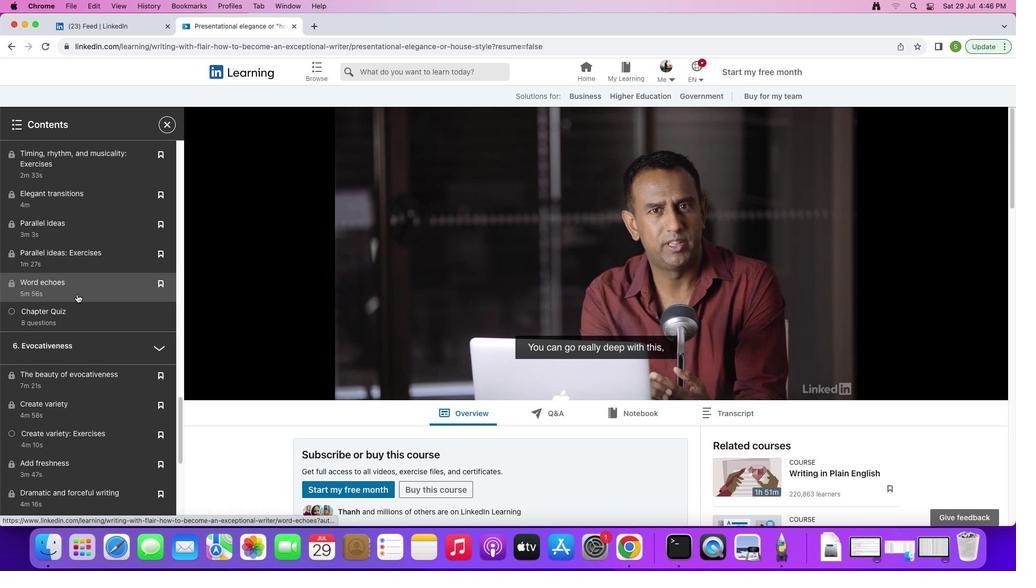 
Action: Mouse moved to (77, 294)
Screenshot: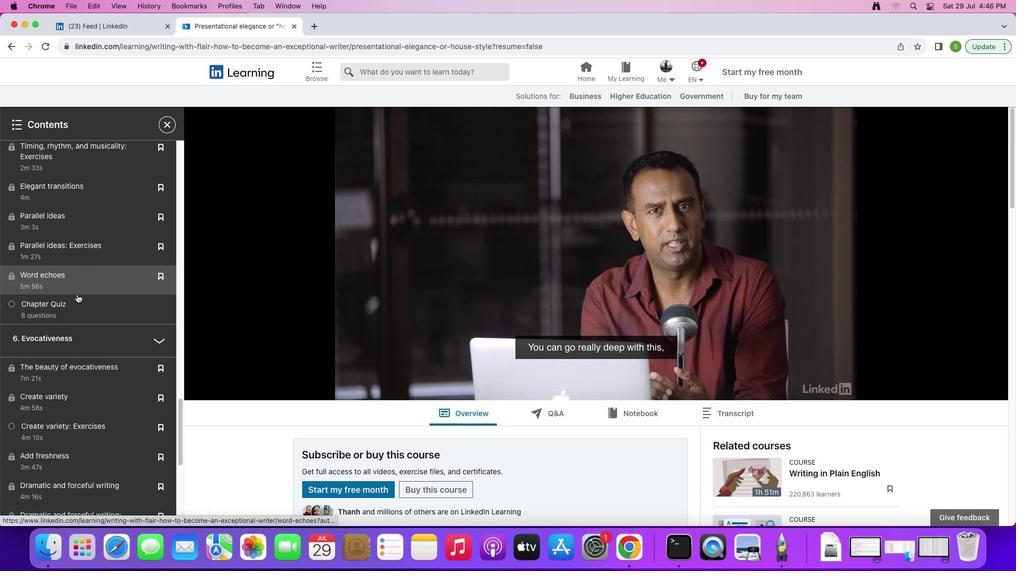 
Action: Mouse scrolled (77, 294) with delta (0, -1)
Screenshot: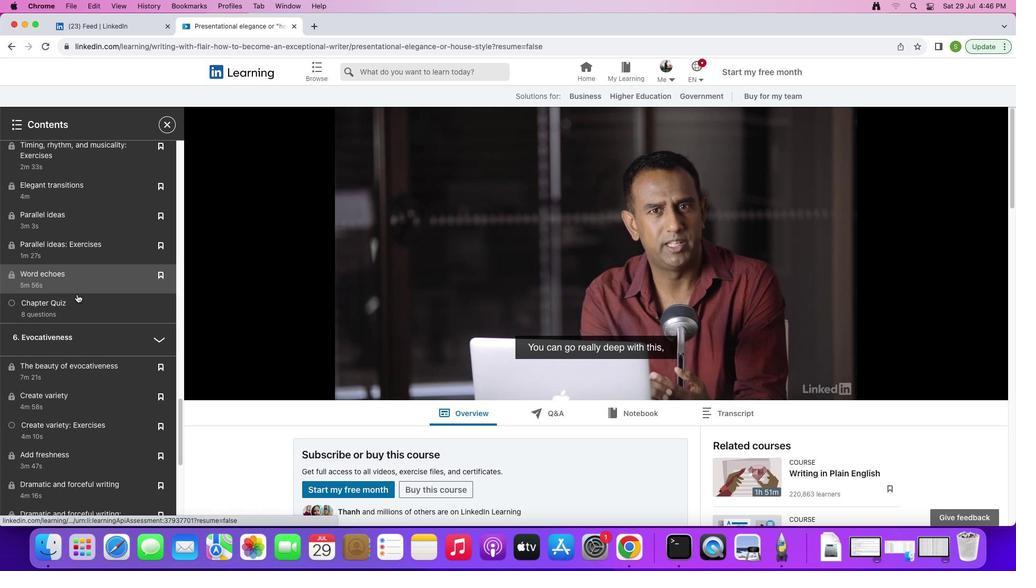 
Action: Mouse moved to (77, 294)
Screenshot: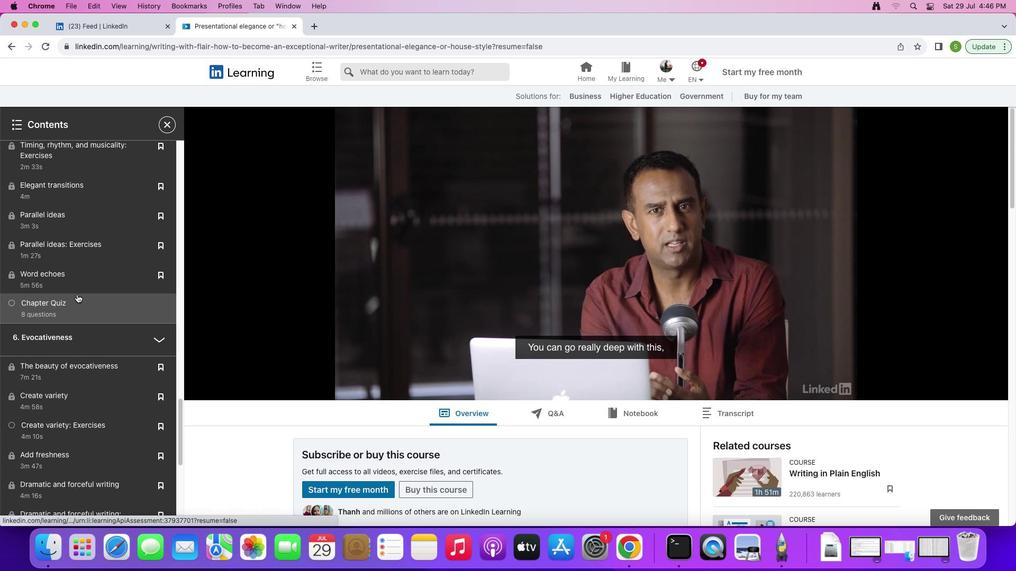 
Action: Mouse scrolled (77, 294) with delta (0, 0)
Screenshot: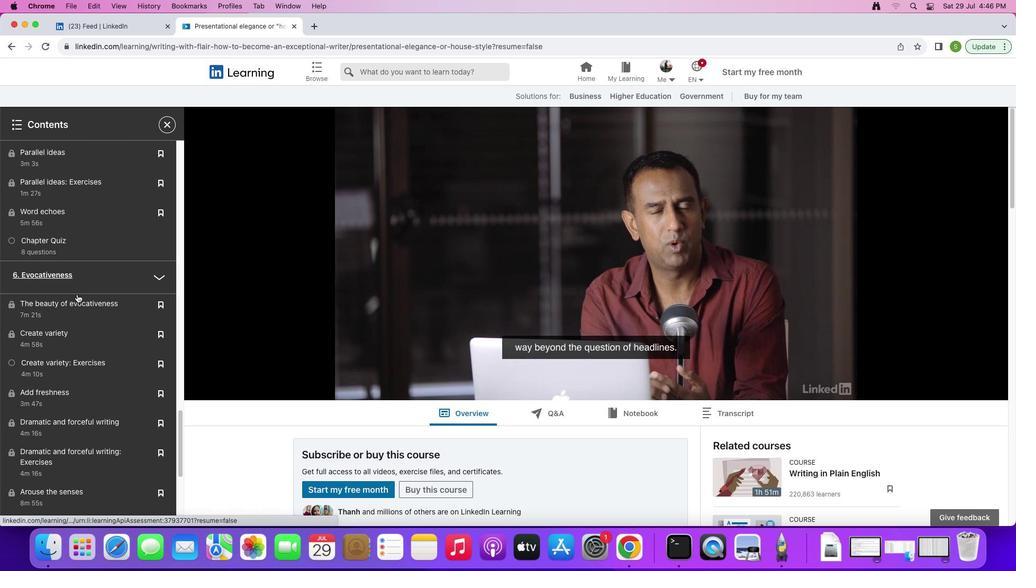 
Action: Mouse scrolled (77, 294) with delta (0, 0)
Screenshot: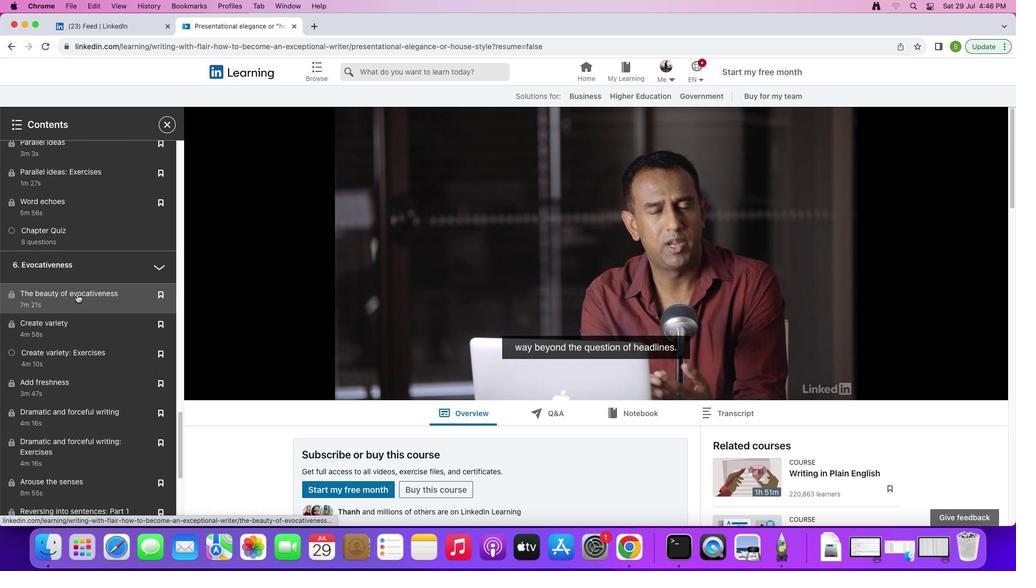 
Action: Mouse scrolled (77, 294) with delta (0, -1)
Screenshot: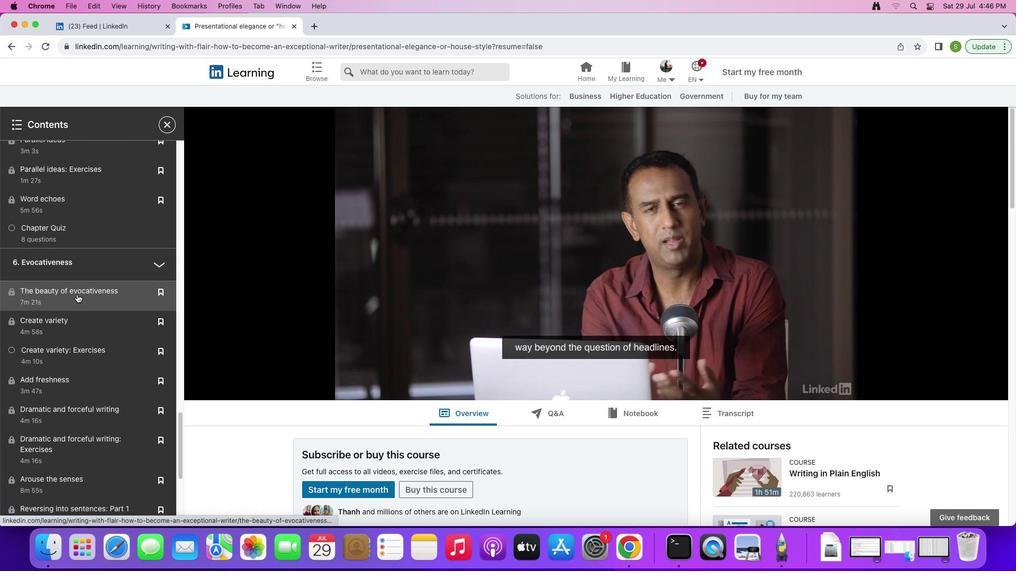 
Action: Mouse scrolled (77, 294) with delta (0, 0)
Screenshot: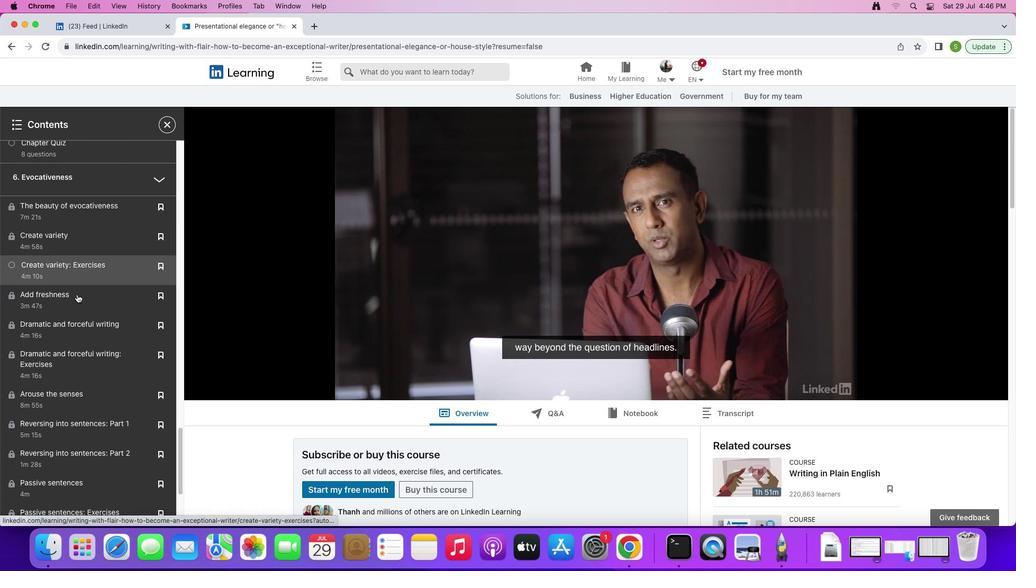 
Action: Mouse scrolled (77, 294) with delta (0, 0)
Screenshot: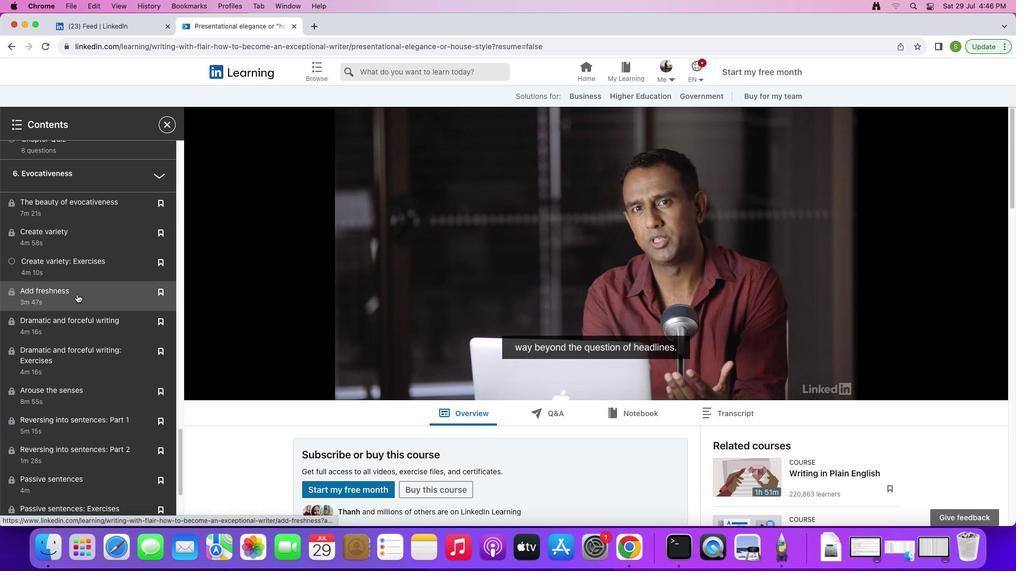 
Action: Mouse scrolled (77, 294) with delta (0, -1)
Screenshot: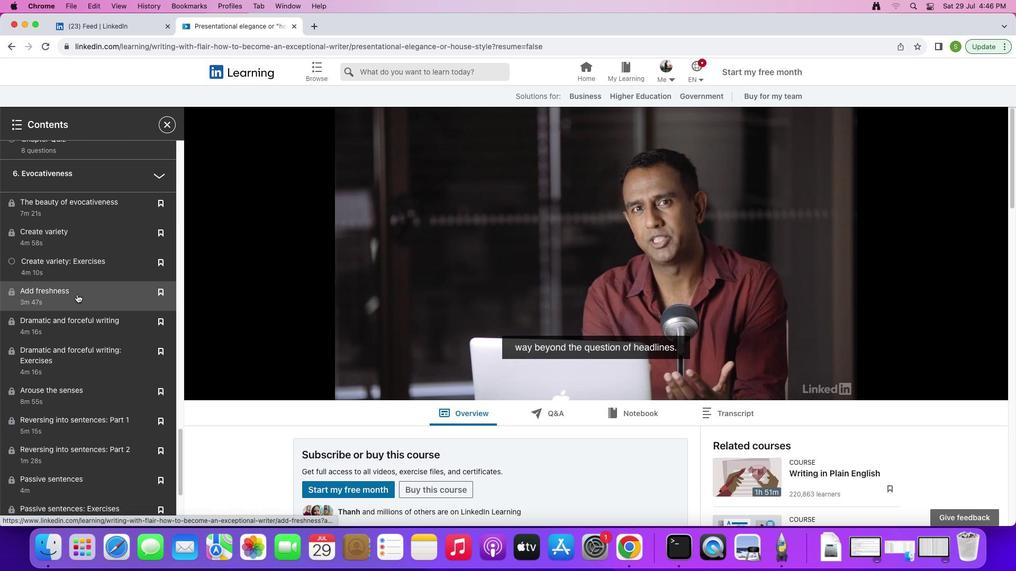 
Action: Mouse scrolled (77, 294) with delta (0, 0)
Screenshot: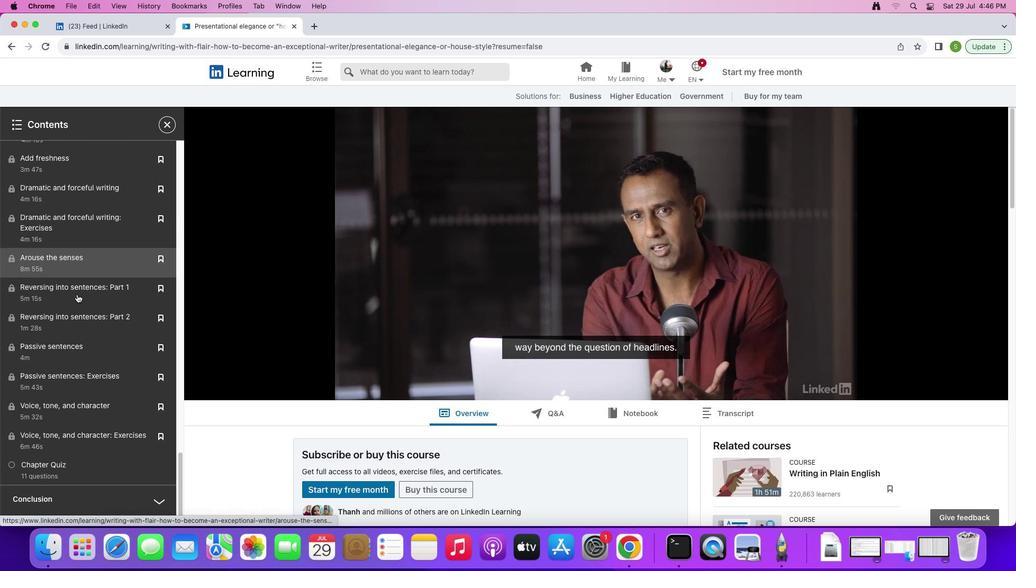 
Action: Mouse scrolled (77, 294) with delta (0, 0)
Screenshot: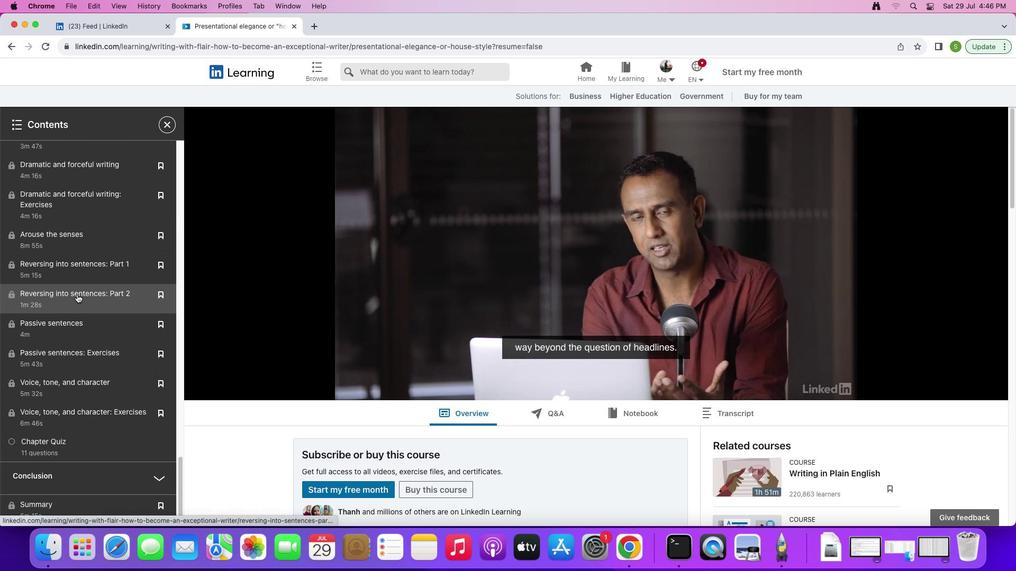 
Action: Mouse scrolled (77, 294) with delta (0, -1)
Screenshot: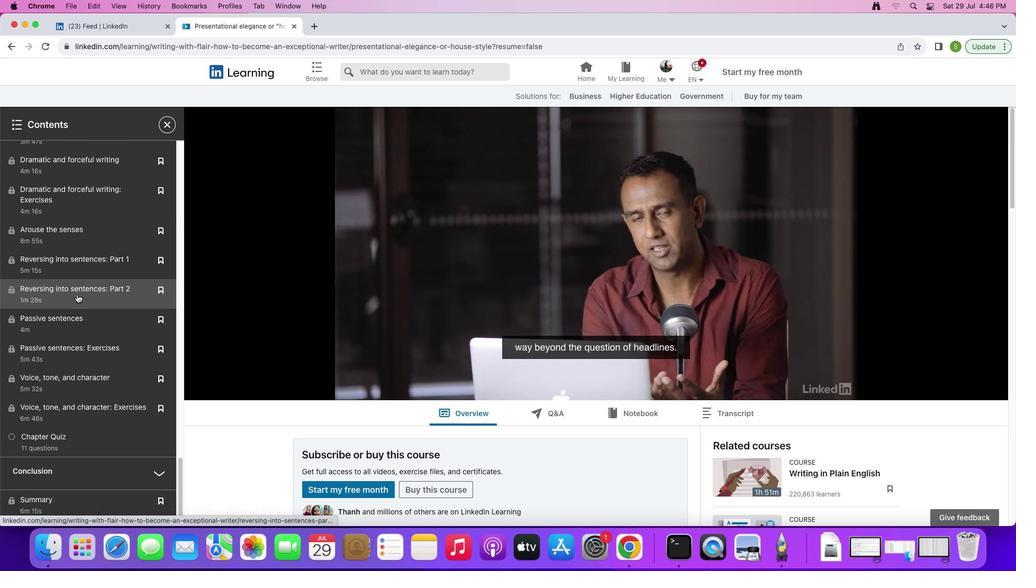 
Action: Mouse scrolled (77, 294) with delta (0, -2)
Screenshot: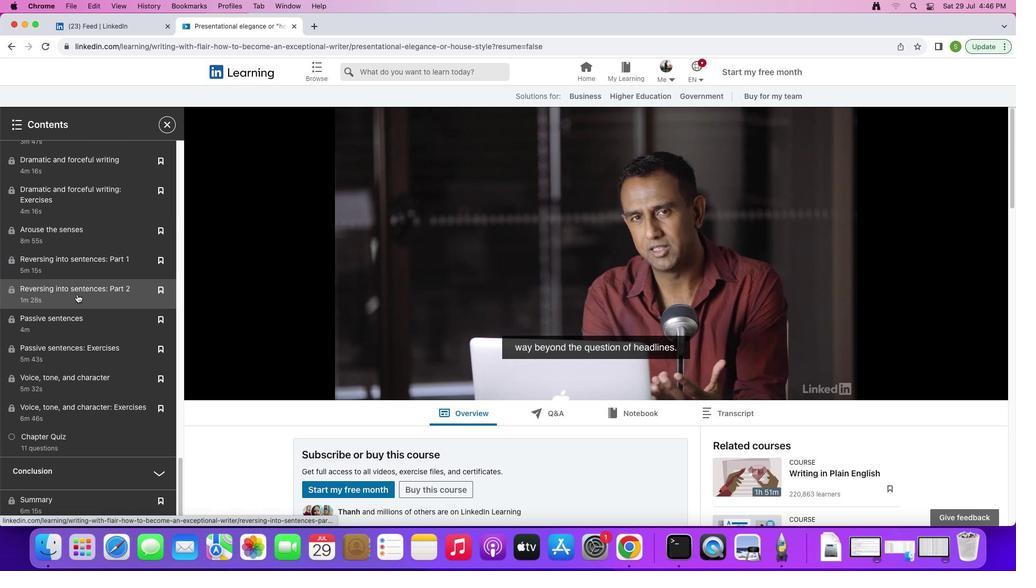 
Action: Mouse scrolled (77, 294) with delta (0, 0)
Screenshot: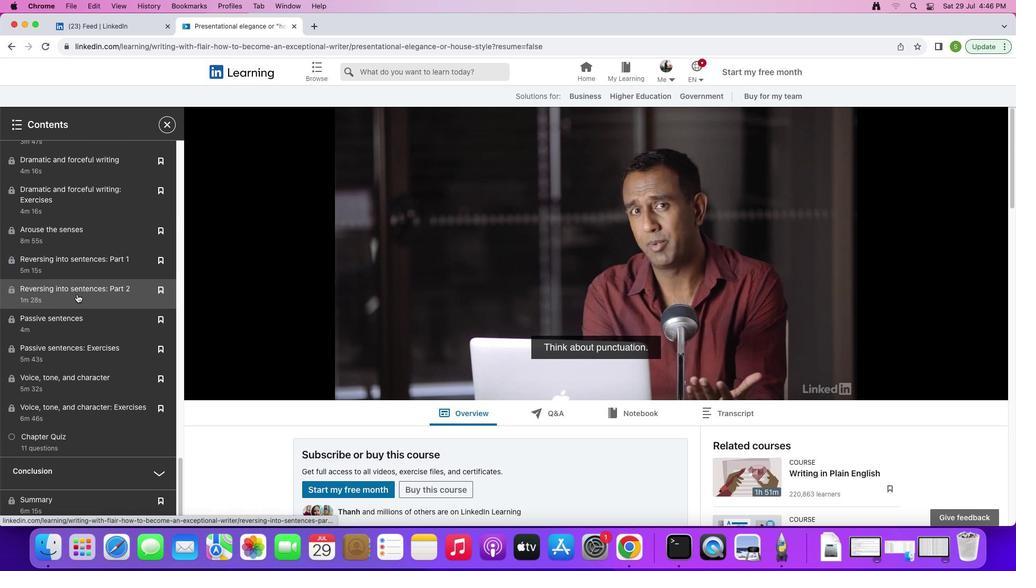 
Action: Mouse scrolled (77, 294) with delta (0, 0)
Screenshot: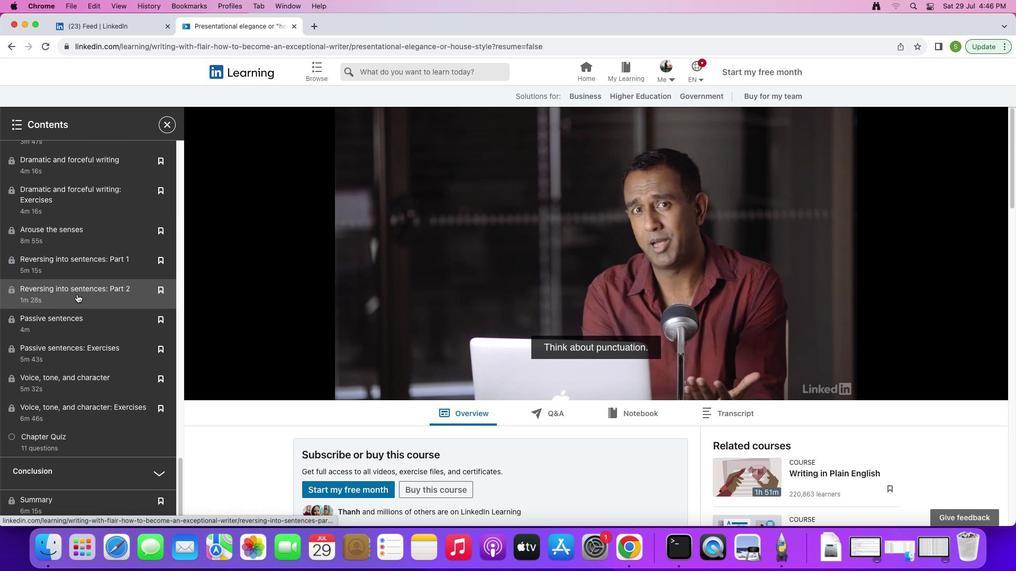 
Action: Mouse scrolled (77, 294) with delta (0, -1)
Screenshot: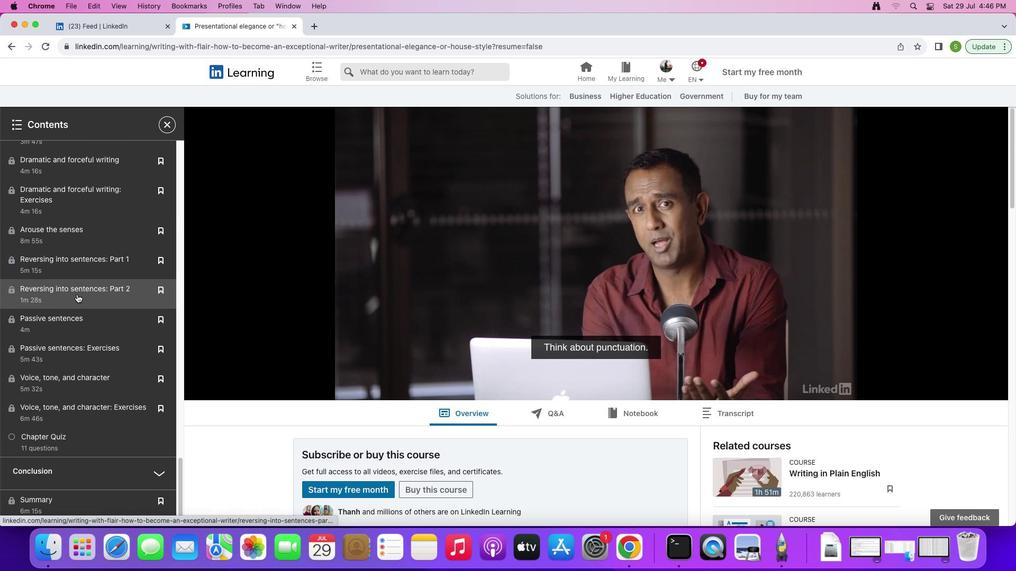 
Action: Mouse scrolled (77, 294) with delta (0, 0)
Screenshot: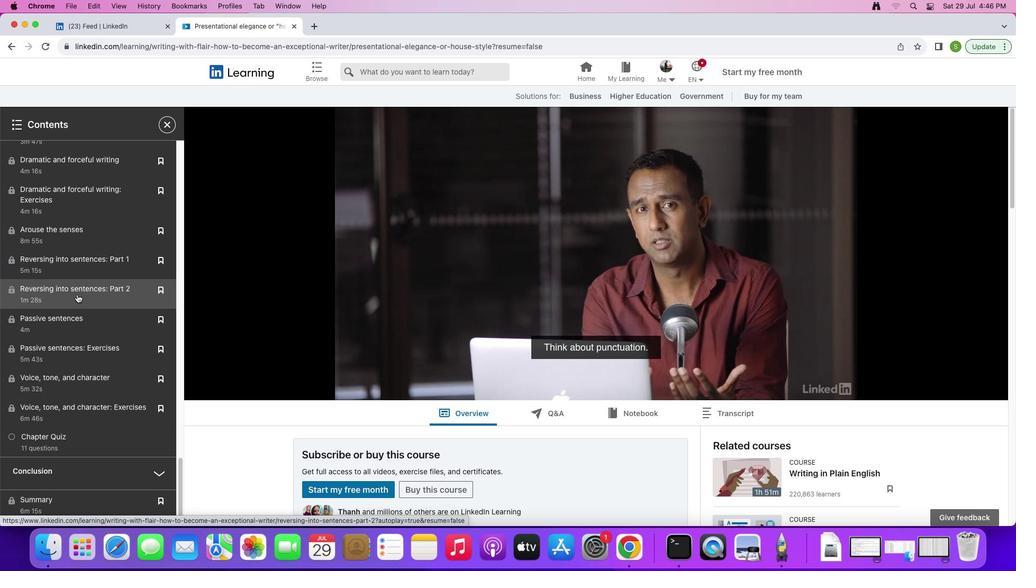 
Action: Mouse scrolled (77, 294) with delta (0, 0)
Screenshot: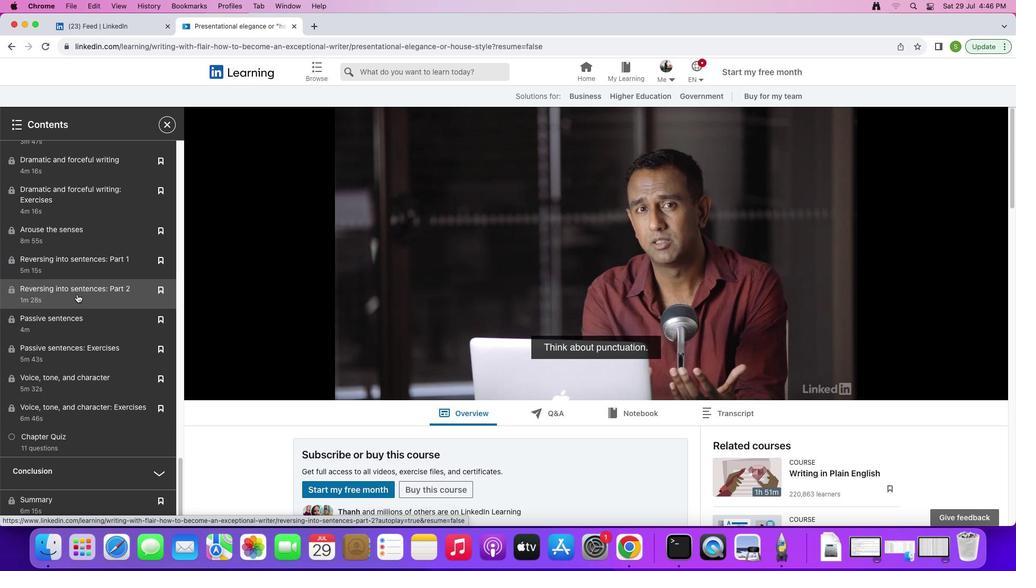 
Action: Mouse moved to (83, 221)
Screenshot: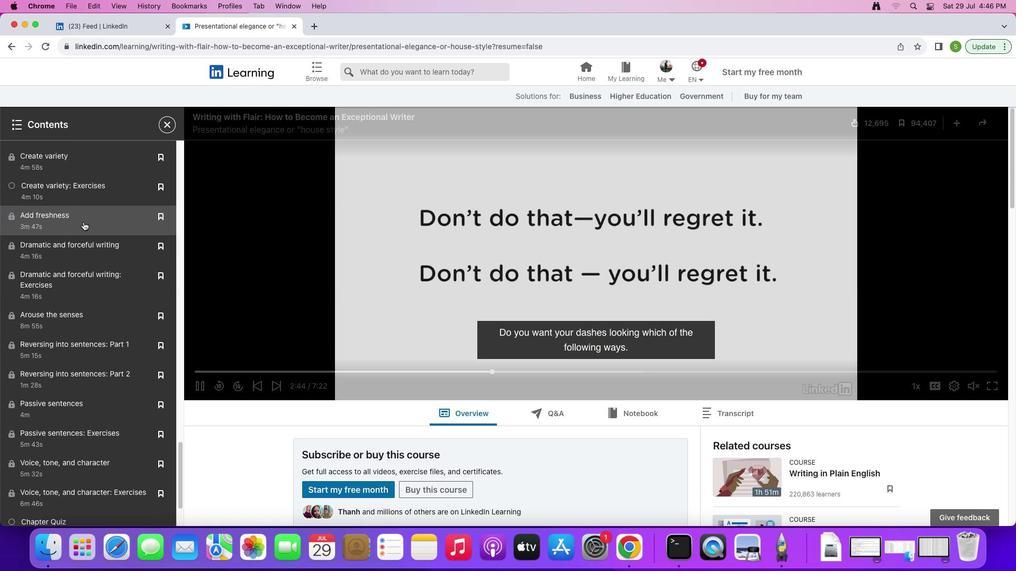 
Action: Mouse scrolled (83, 221) with delta (0, 0)
Screenshot: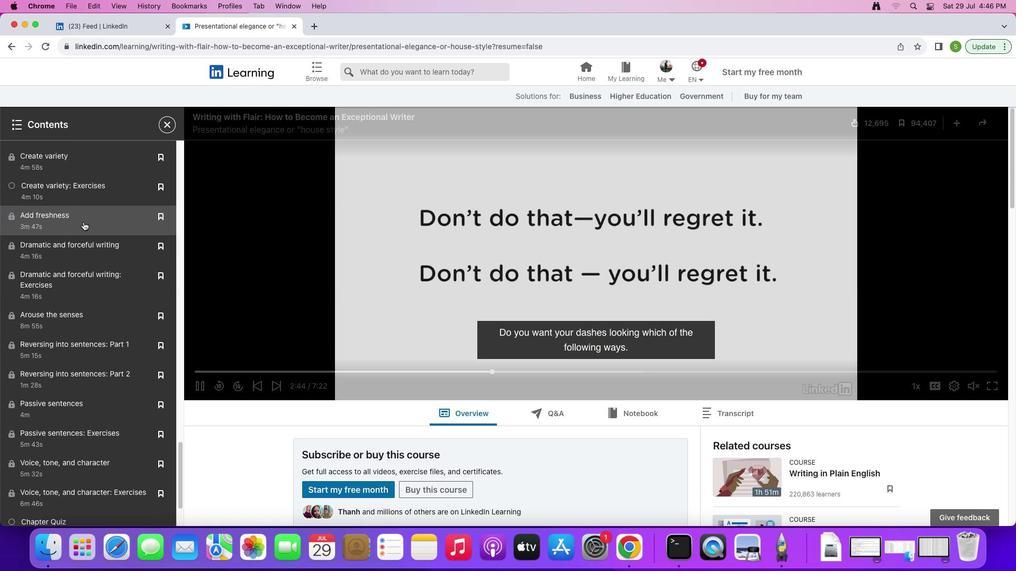 
Action: Mouse moved to (83, 221)
Screenshot: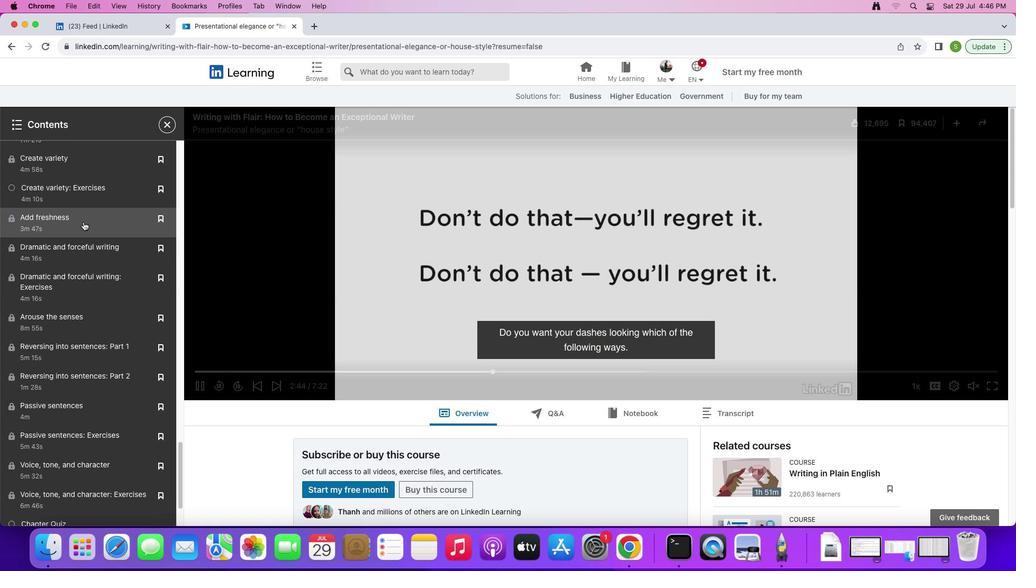 
Action: Mouse scrolled (83, 221) with delta (0, 0)
Screenshot: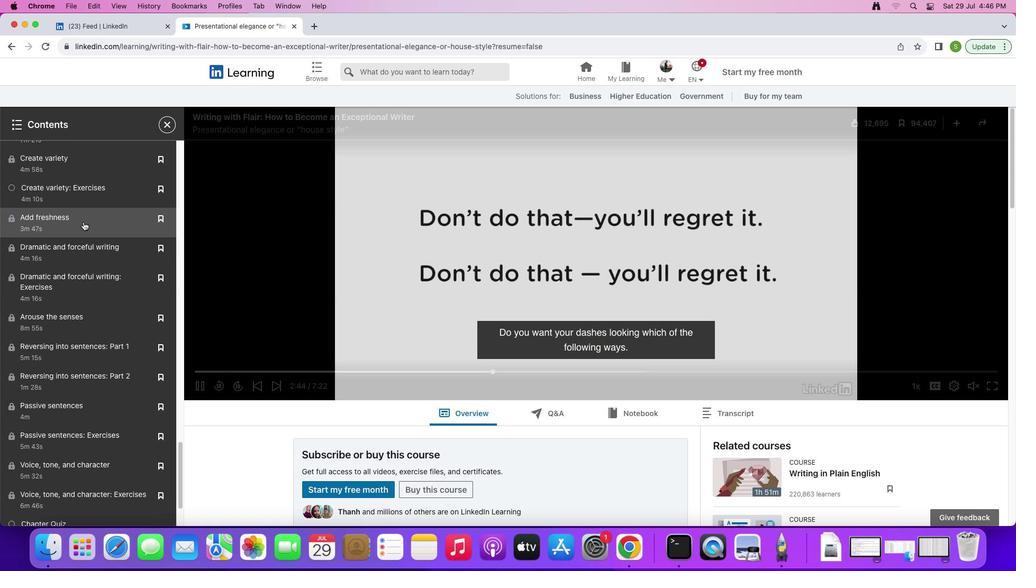 
Action: Mouse moved to (83, 221)
Screenshot: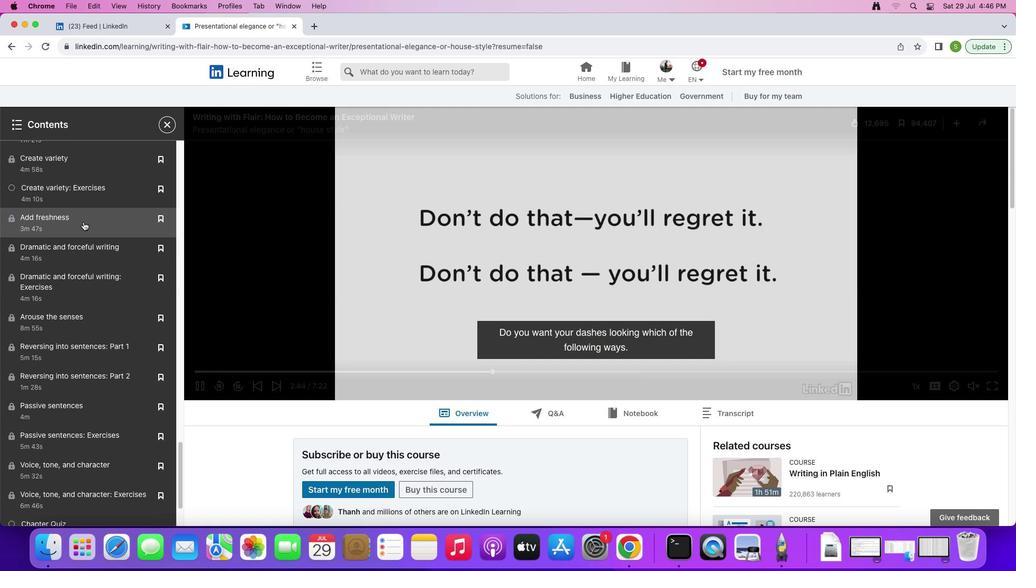 
Action: Mouse scrolled (83, 221) with delta (0, 1)
Screenshot: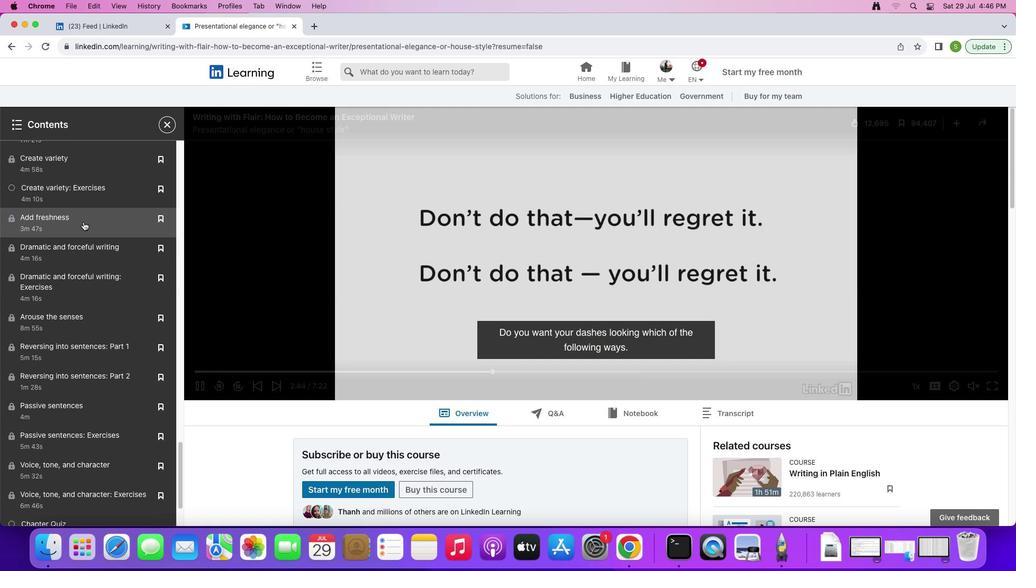 
Action: Mouse moved to (57, 187)
Screenshot: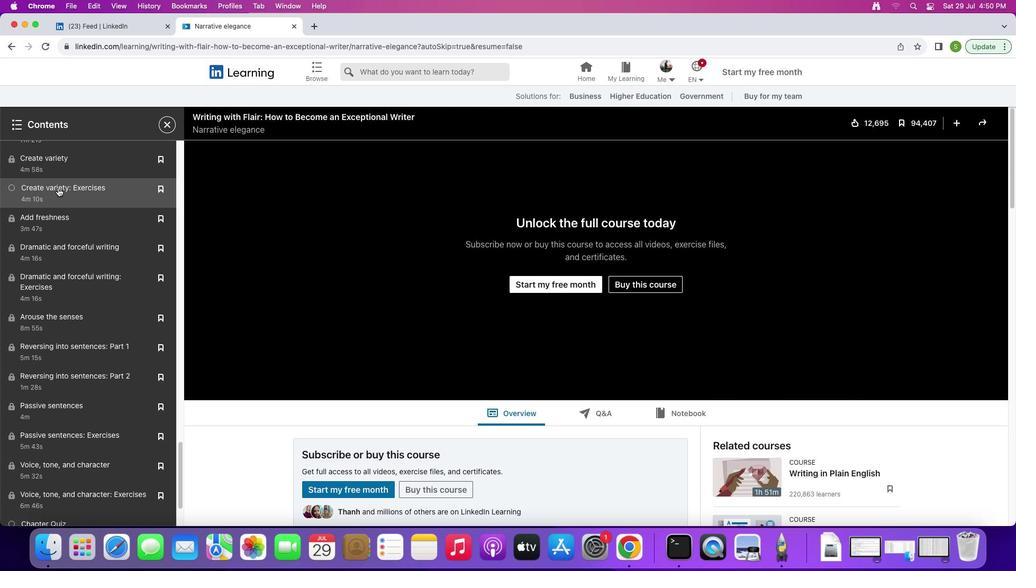 
Action: Mouse pressed left at (57, 187)
Screenshot: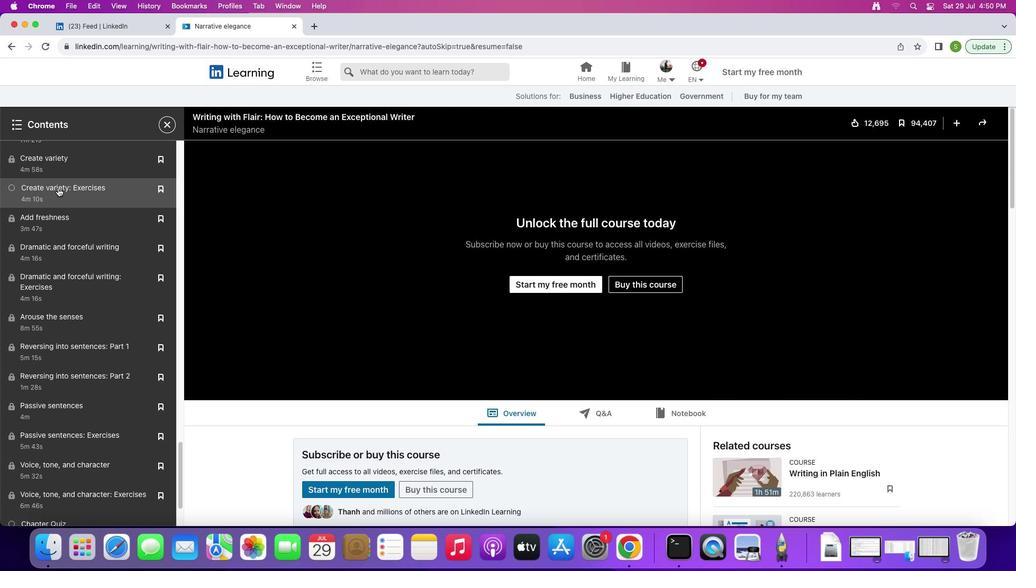 
Action: Mouse moved to (66, 364)
Screenshot: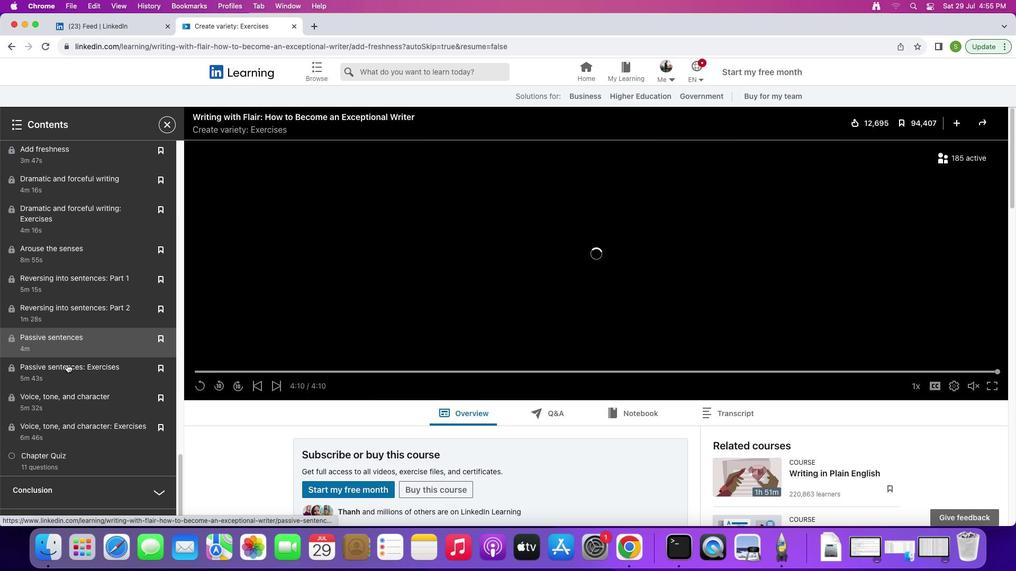
Action: Mouse scrolled (66, 364) with delta (0, 0)
Screenshot: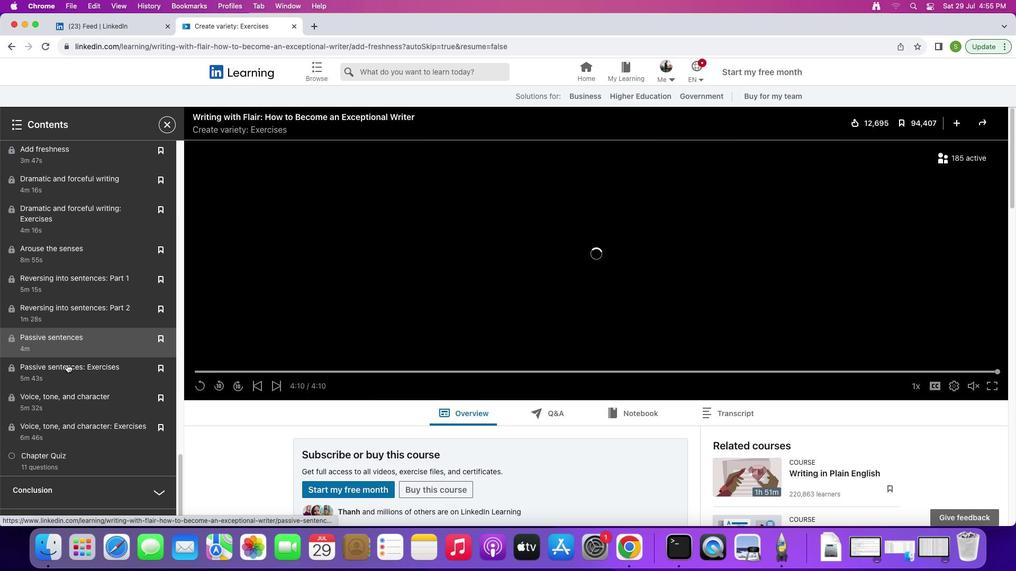 
Action: Mouse scrolled (66, 364) with delta (0, 0)
Screenshot: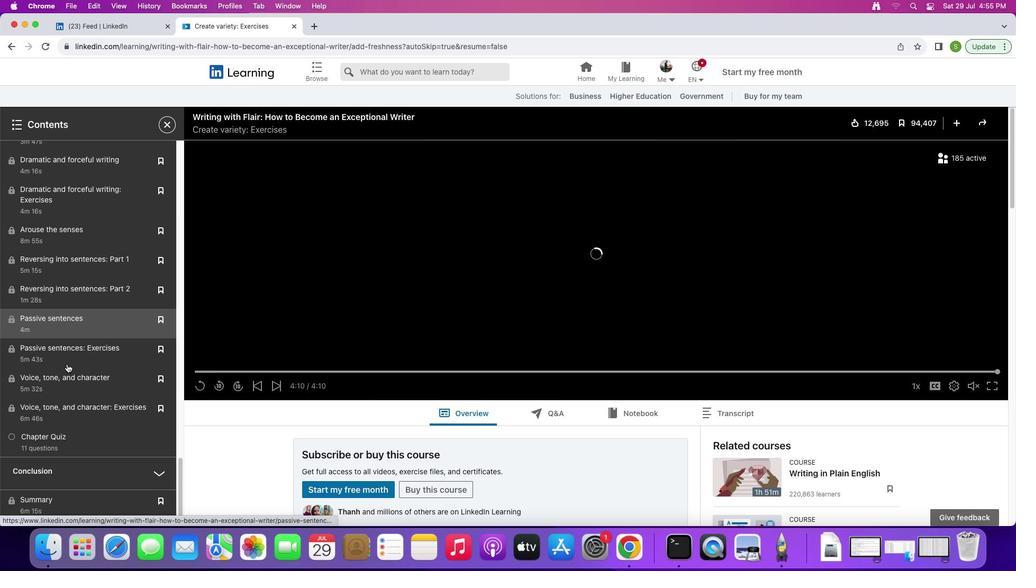 
Action: Mouse moved to (66, 364)
Screenshot: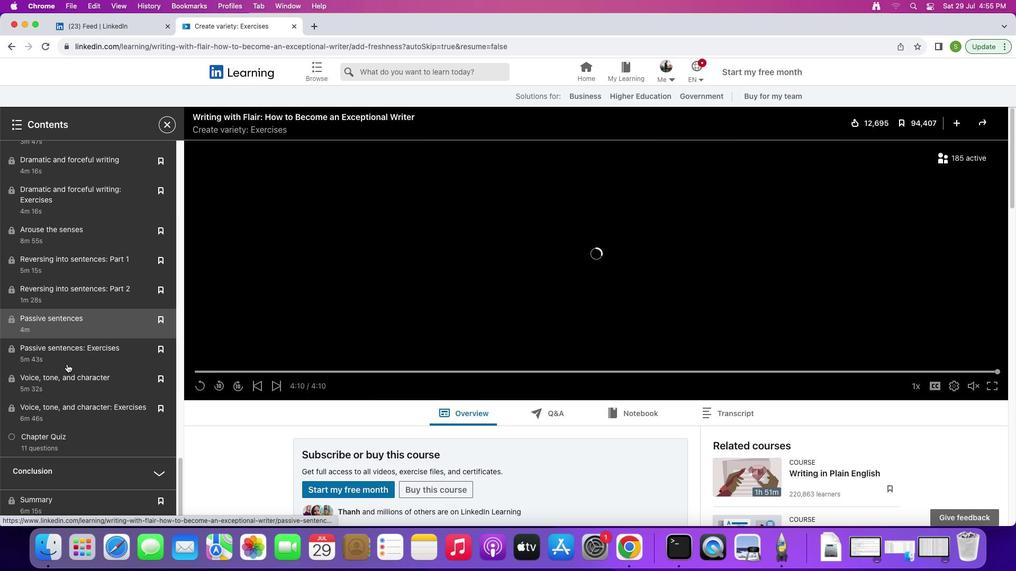 
Action: Mouse scrolled (66, 364) with delta (0, -1)
Screenshot: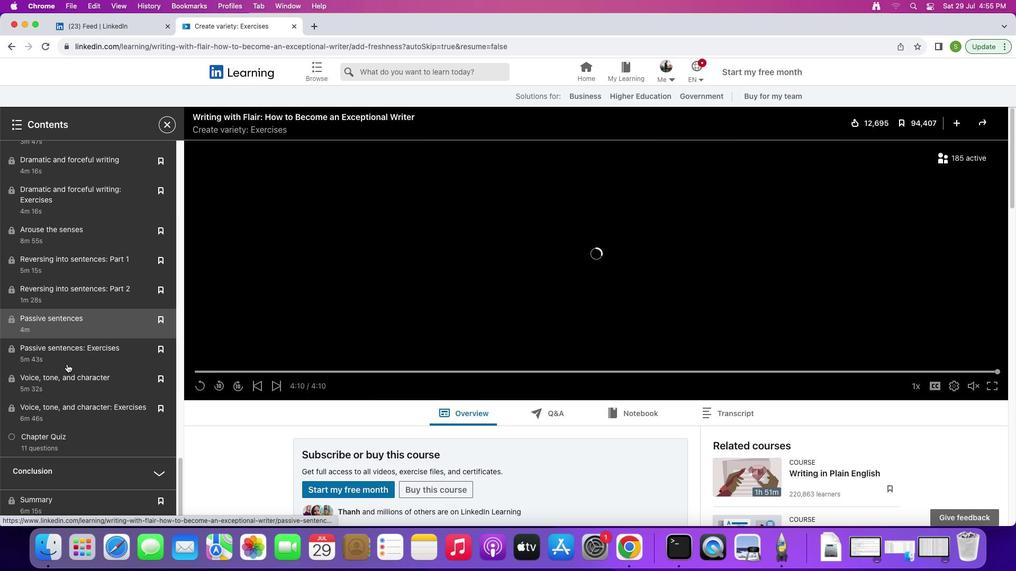 
Action: Mouse moved to (66, 364)
Screenshot: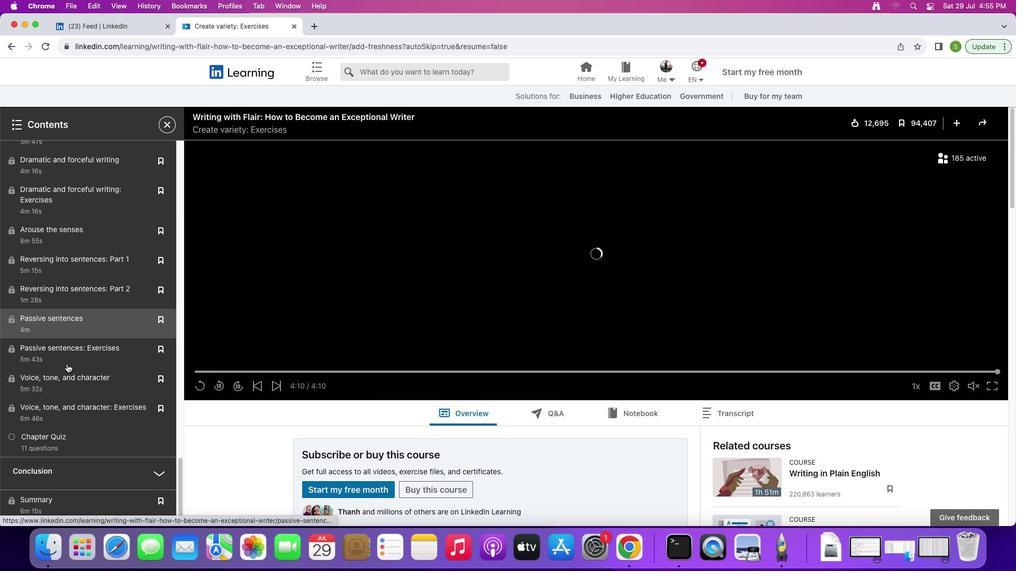 
Action: Mouse scrolled (66, 364) with delta (0, -2)
Screenshot: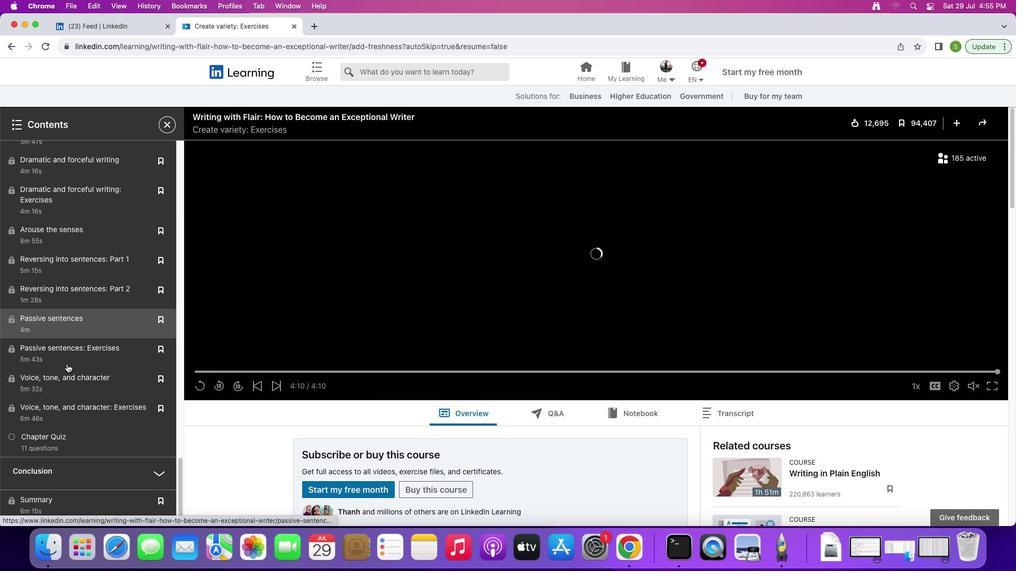
Action: Mouse moved to (67, 363)
Screenshot: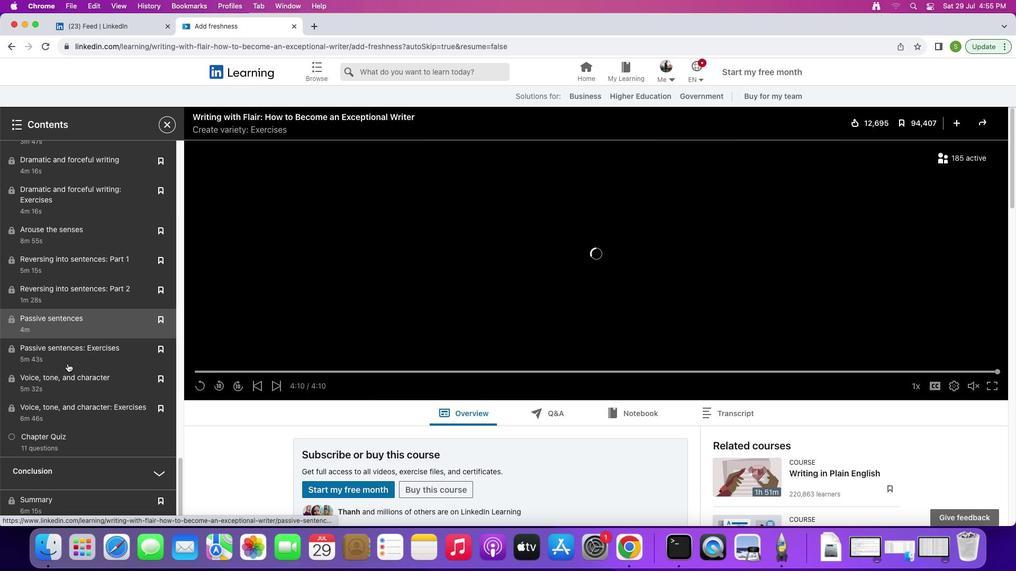 
Action: Mouse scrolled (67, 363) with delta (0, 0)
Screenshot: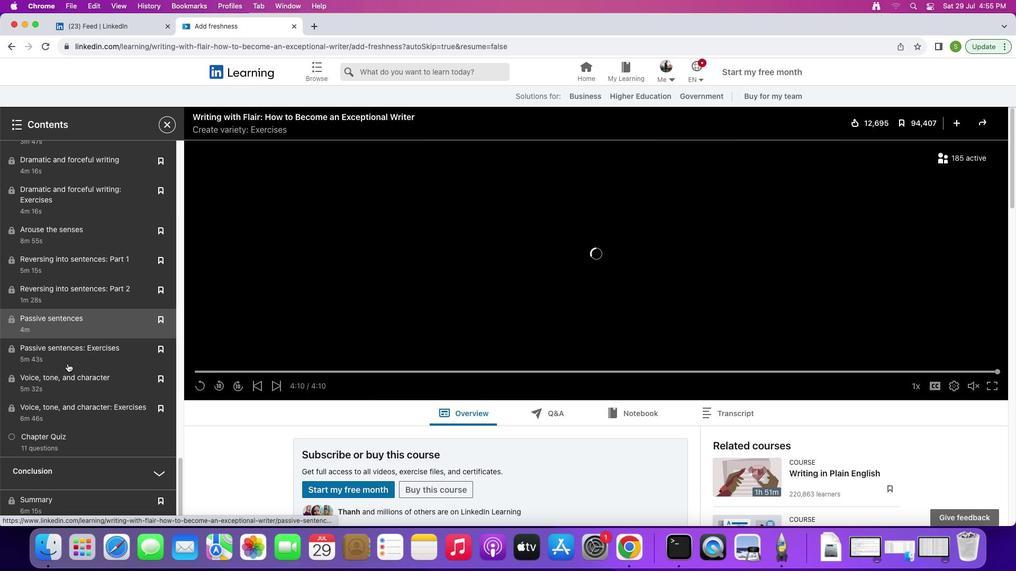 
Action: Mouse scrolled (67, 363) with delta (0, 0)
Screenshot: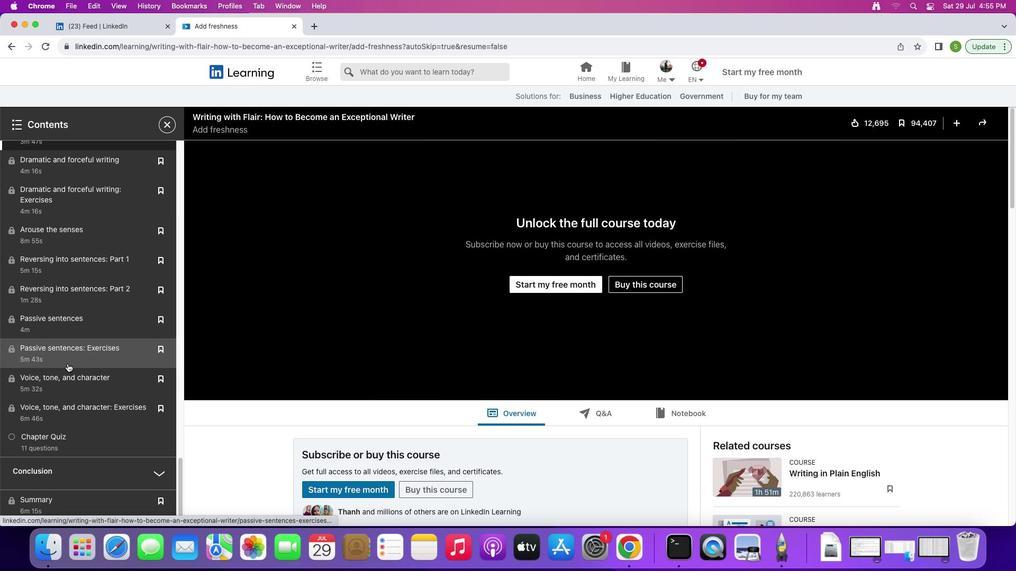 
Action: Mouse scrolled (67, 363) with delta (0, -1)
Screenshot: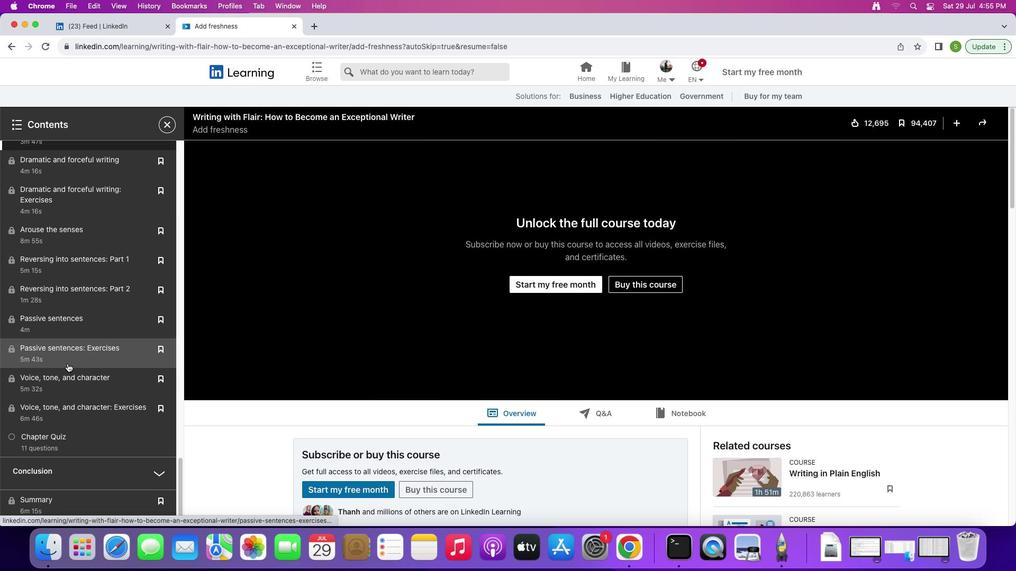 
Action: Mouse scrolled (67, 363) with delta (0, -1)
Screenshot: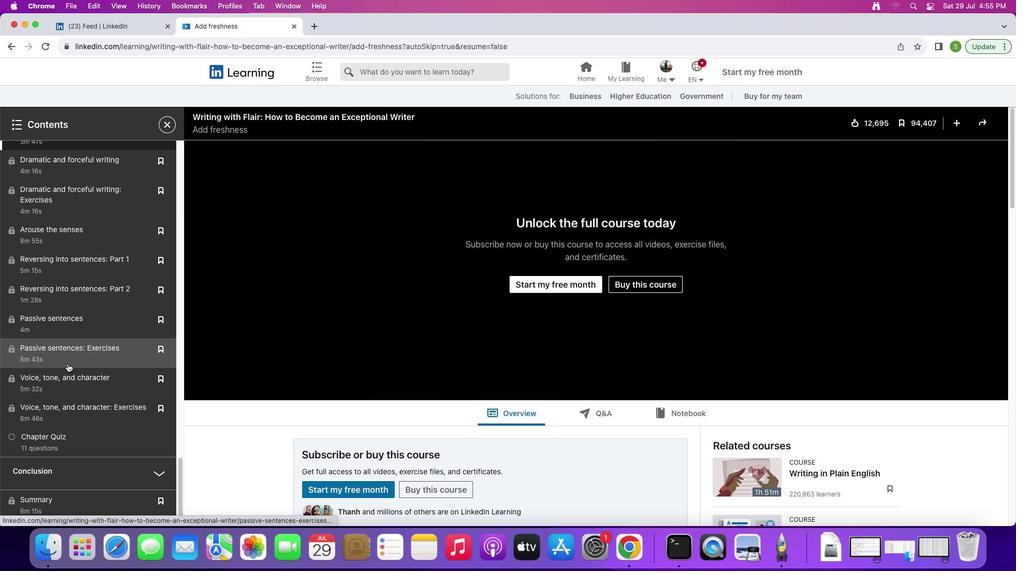 
Action: Mouse moved to (31, 443)
Screenshot: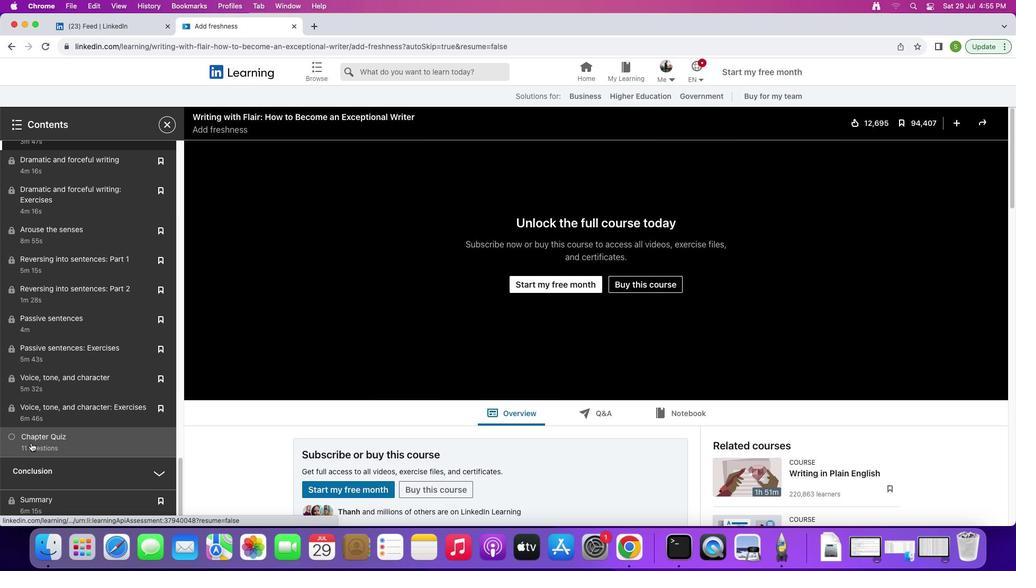 
Action: Mouse pressed left at (31, 443)
Screenshot: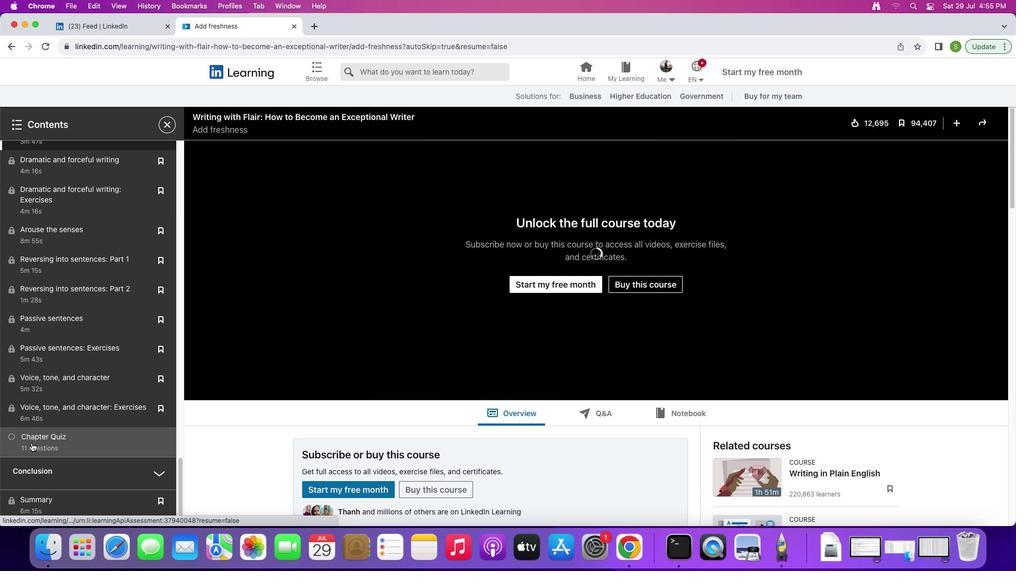 
Action: Mouse moved to (107, 366)
Screenshot: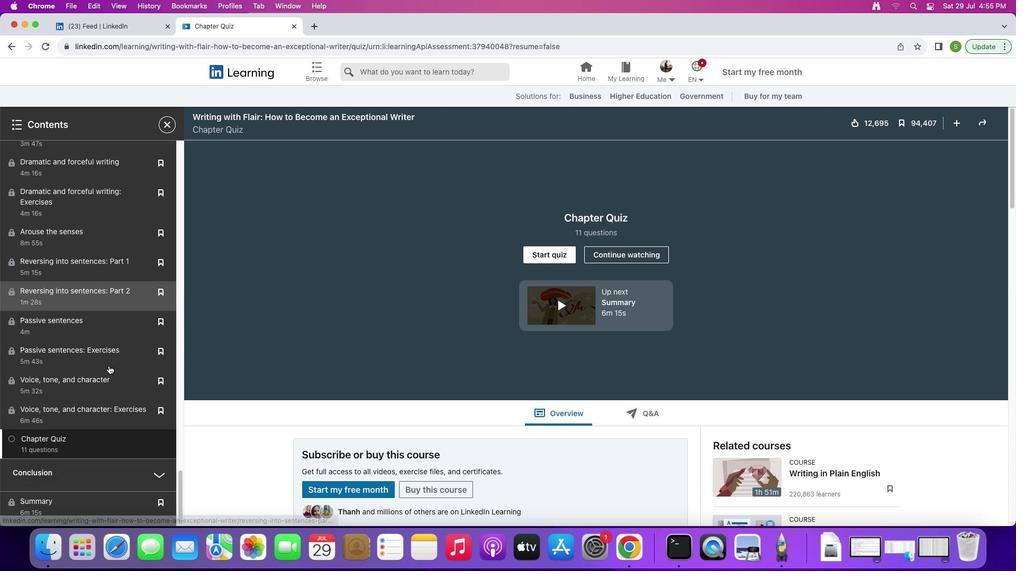 
Action: Mouse scrolled (107, 366) with delta (0, 0)
Screenshot: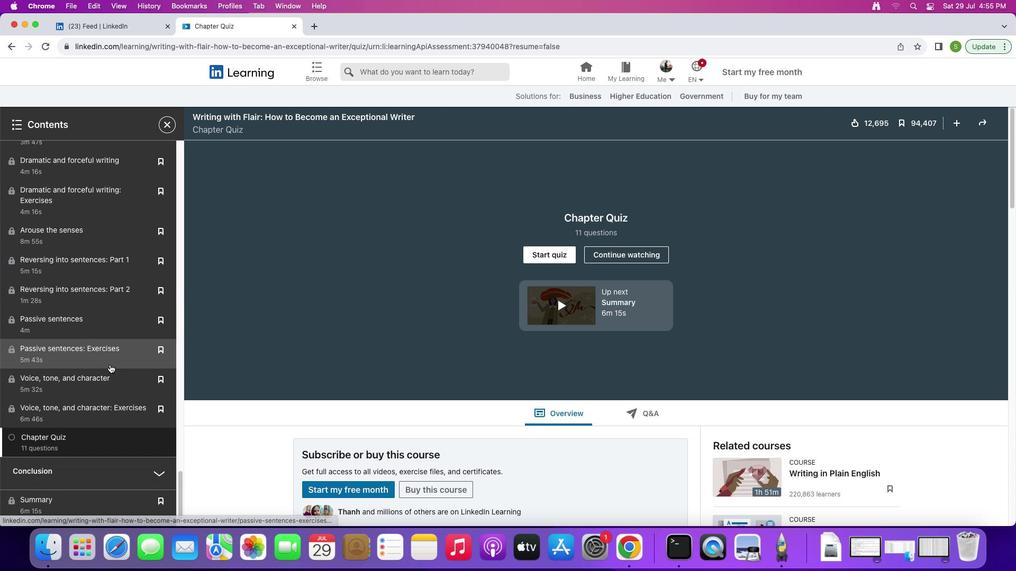 
Action: Mouse moved to (107, 366)
Screenshot: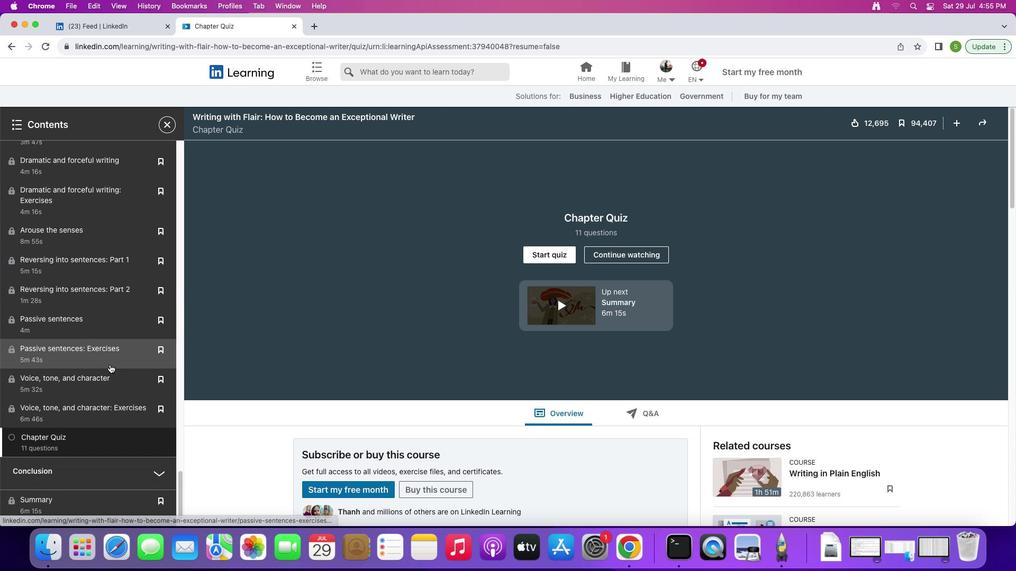
Action: Mouse scrolled (107, 366) with delta (0, 0)
Screenshot: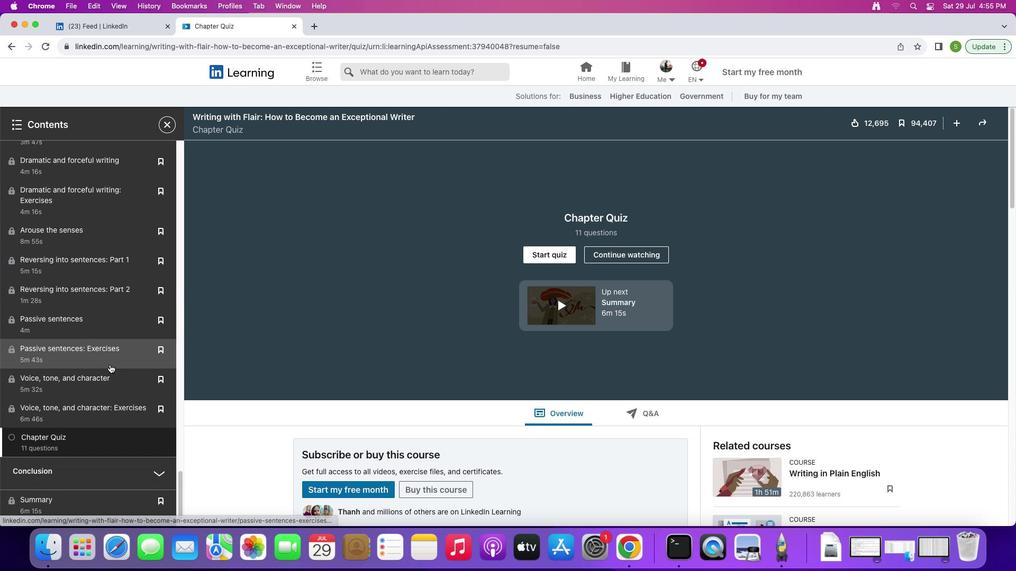 
Action: Mouse moved to (107, 366)
Screenshot: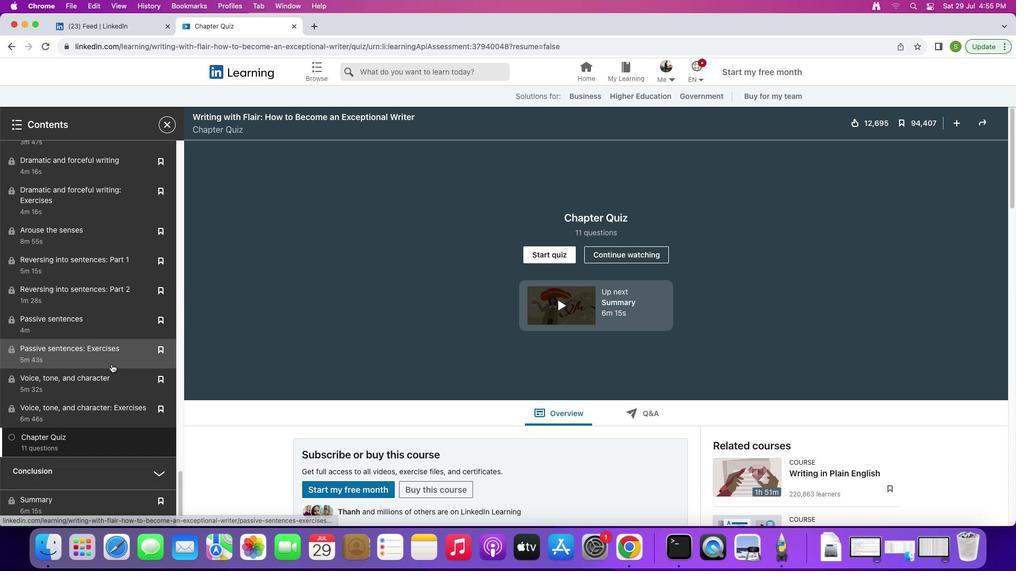 
Action: Mouse scrolled (107, 366) with delta (0, -1)
Screenshot: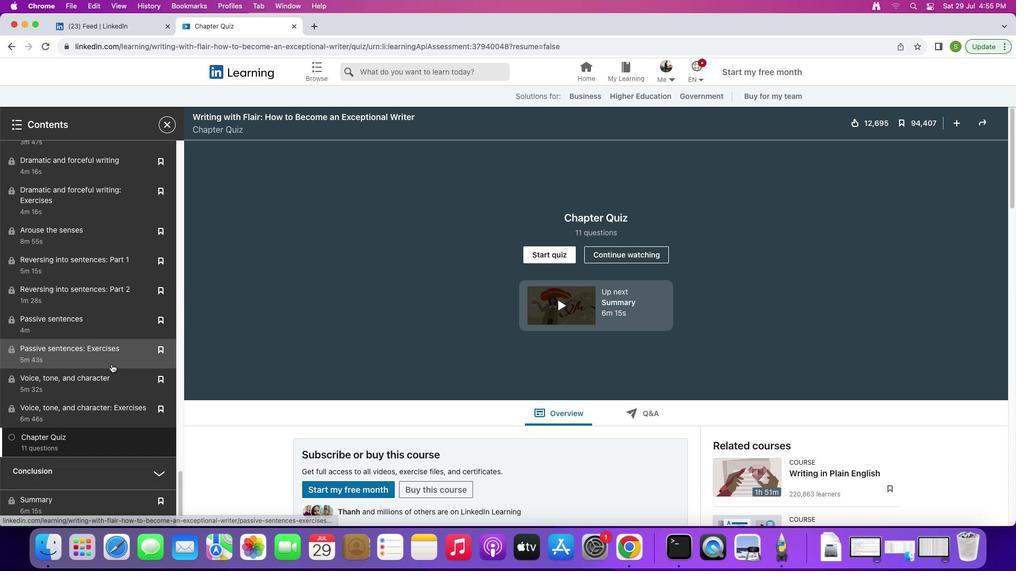 
Action: Mouse moved to (108, 366)
Screenshot: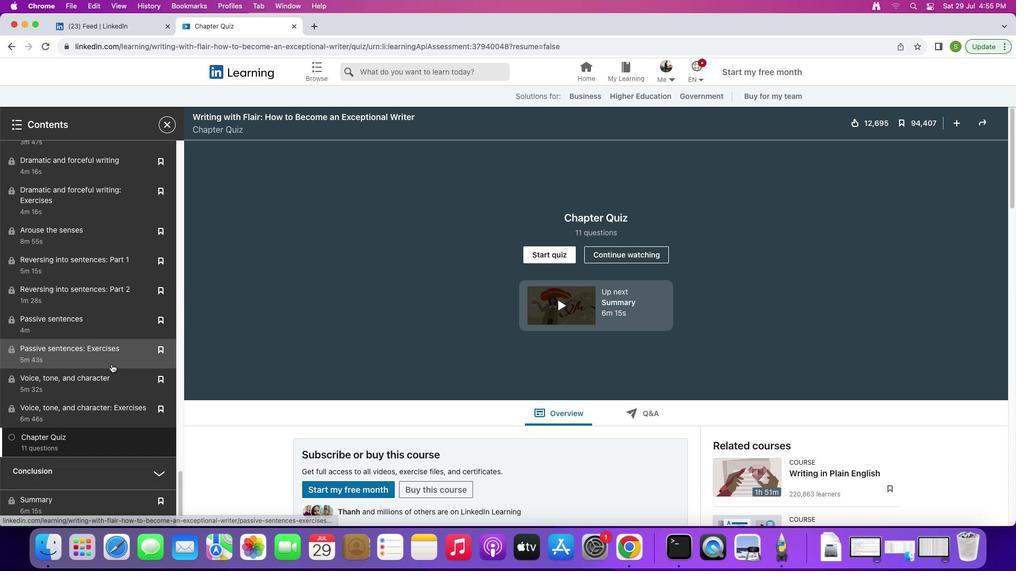 
Action: Mouse scrolled (108, 366) with delta (0, -2)
Screenshot: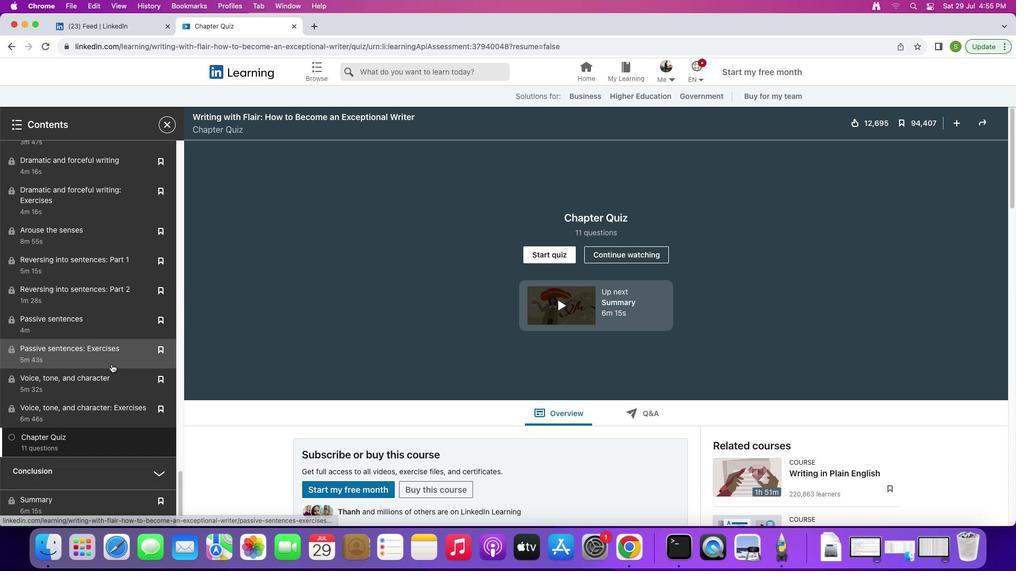 
Action: Mouse moved to (120, 362)
Screenshot: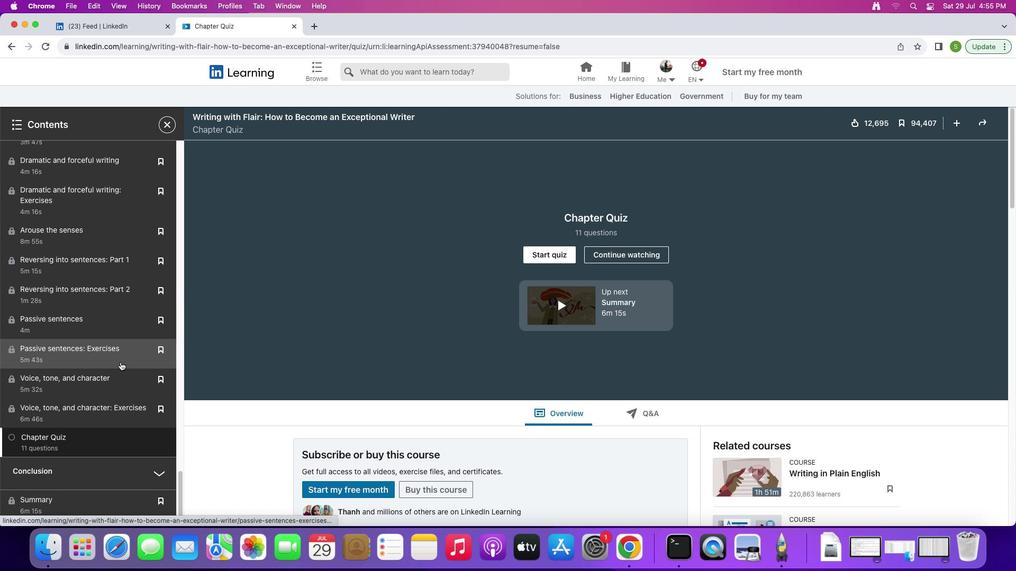 
Action: Mouse scrolled (120, 362) with delta (0, 0)
Screenshot: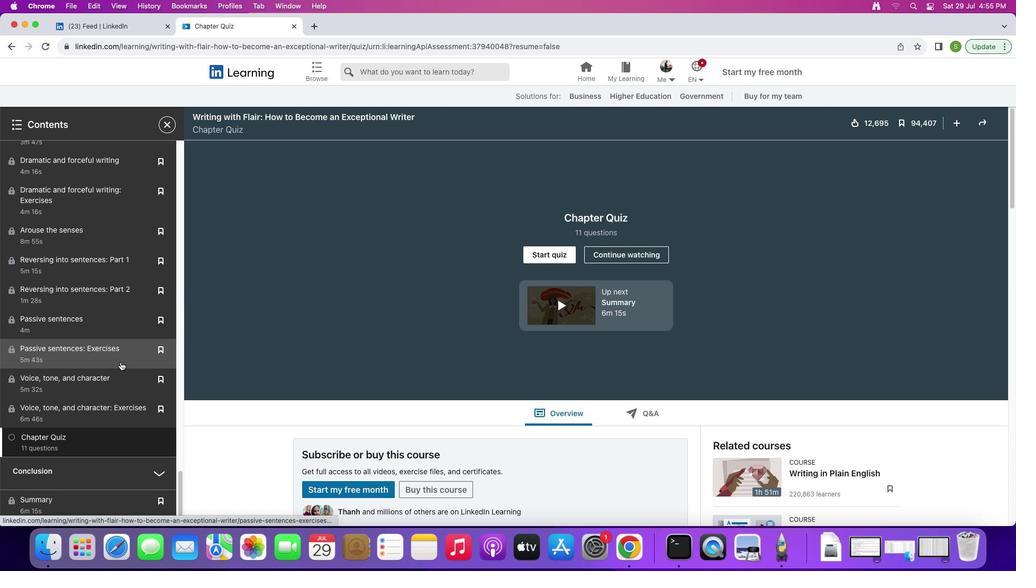 
Action: Mouse scrolled (120, 362) with delta (0, 0)
Screenshot: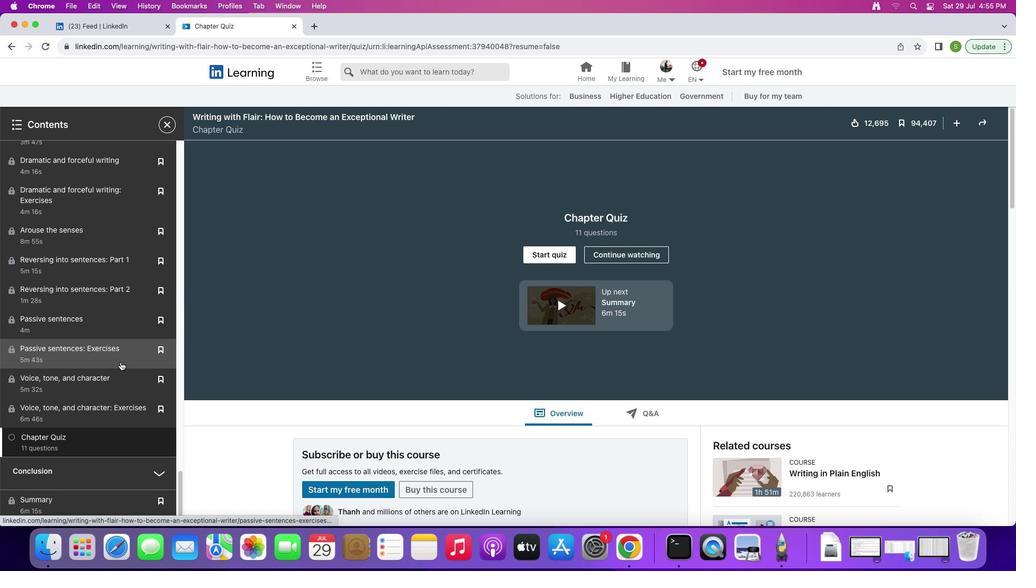 
Action: Mouse scrolled (120, 362) with delta (0, -1)
Screenshot: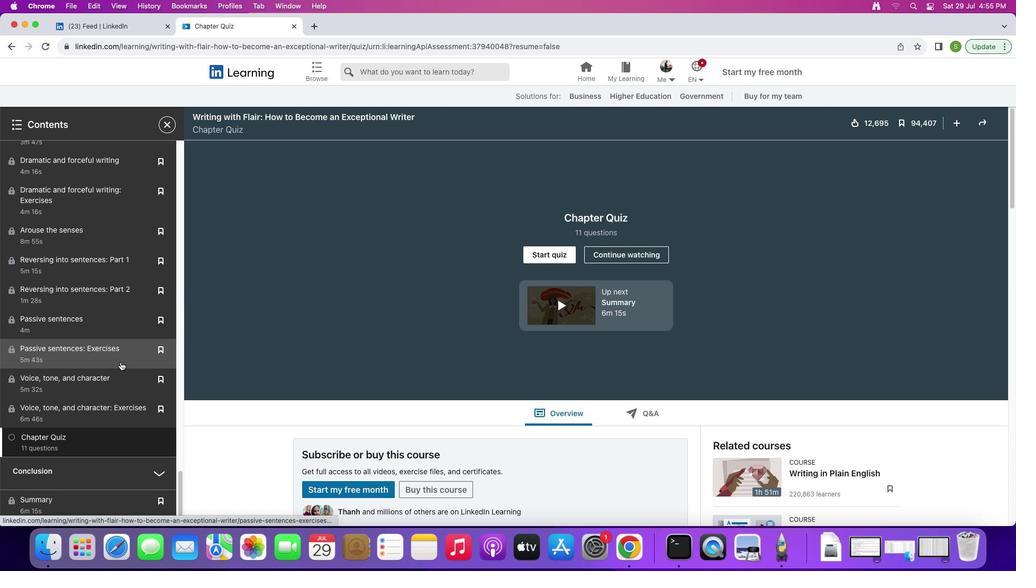 
Action: Mouse scrolled (120, 362) with delta (0, -2)
Screenshot: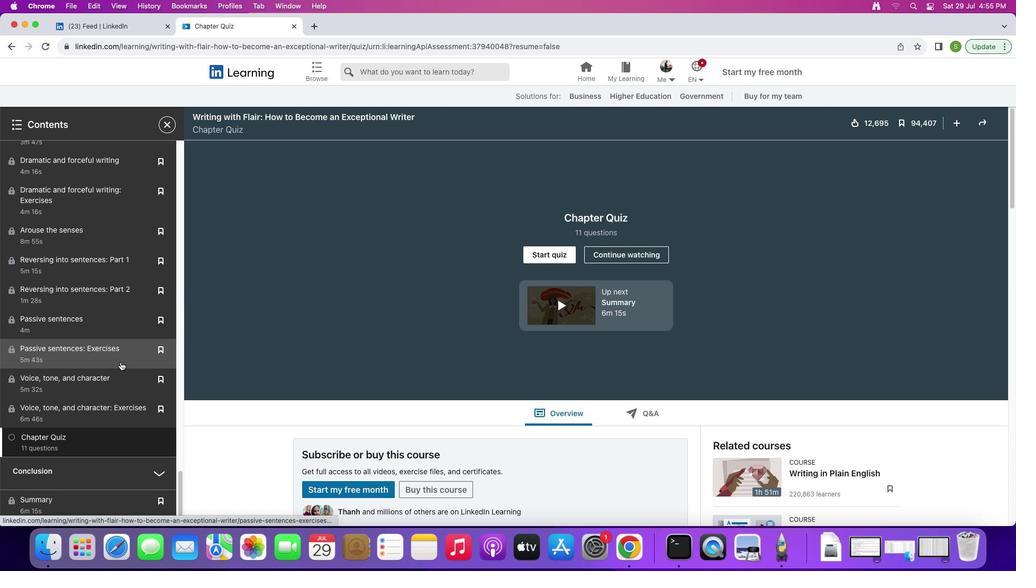 
Action: Mouse scrolled (120, 362) with delta (0, -2)
Screenshot: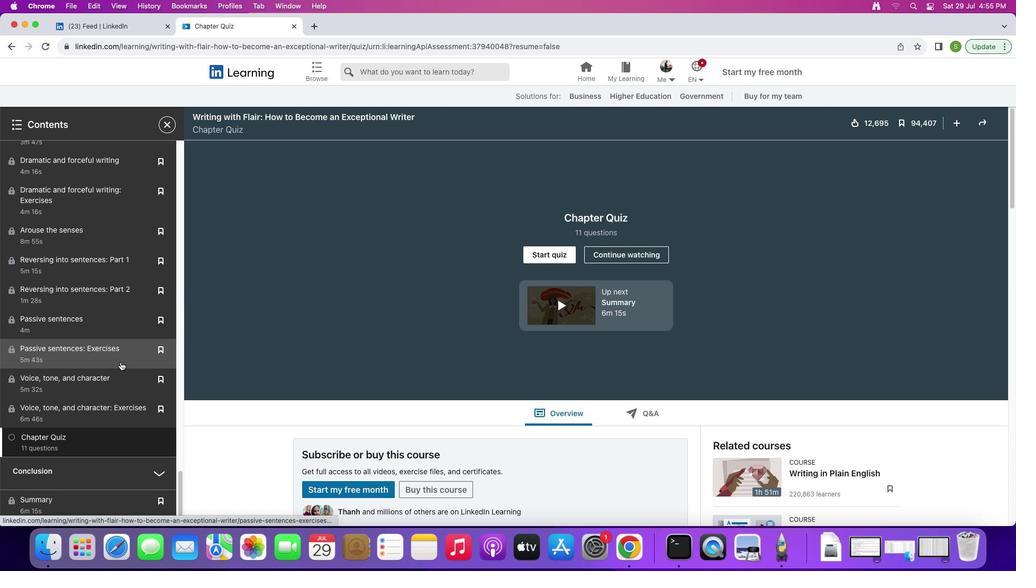 
Action: Mouse scrolled (120, 362) with delta (0, 0)
Screenshot: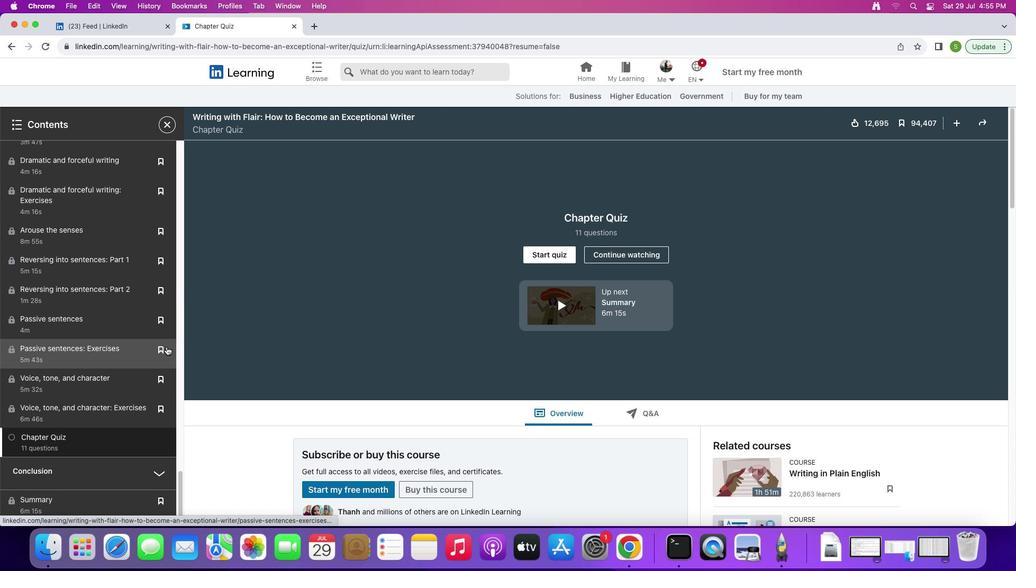 
Action: Mouse scrolled (120, 362) with delta (0, 0)
Screenshot: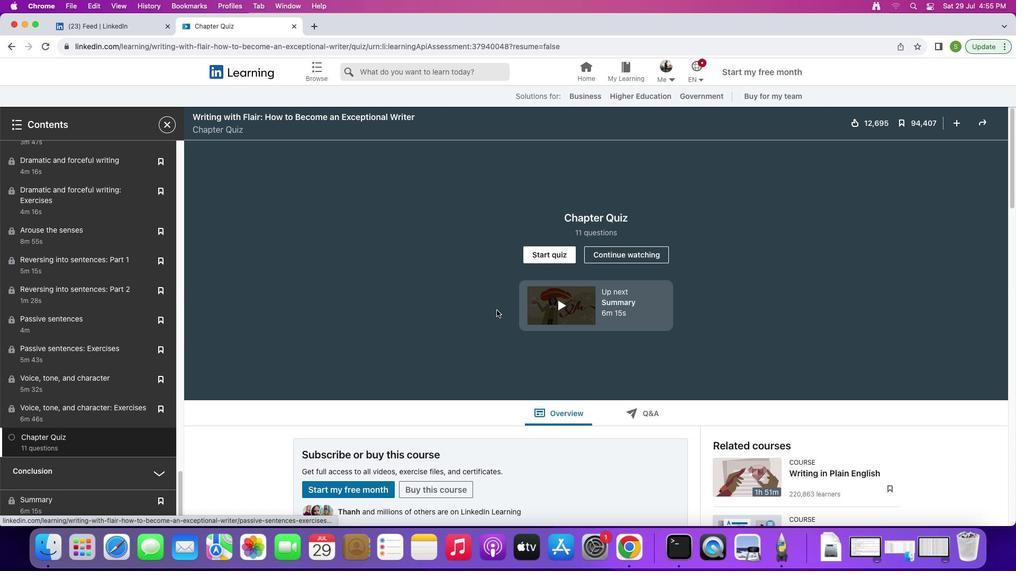 
Action: Mouse moved to (558, 260)
Screenshot: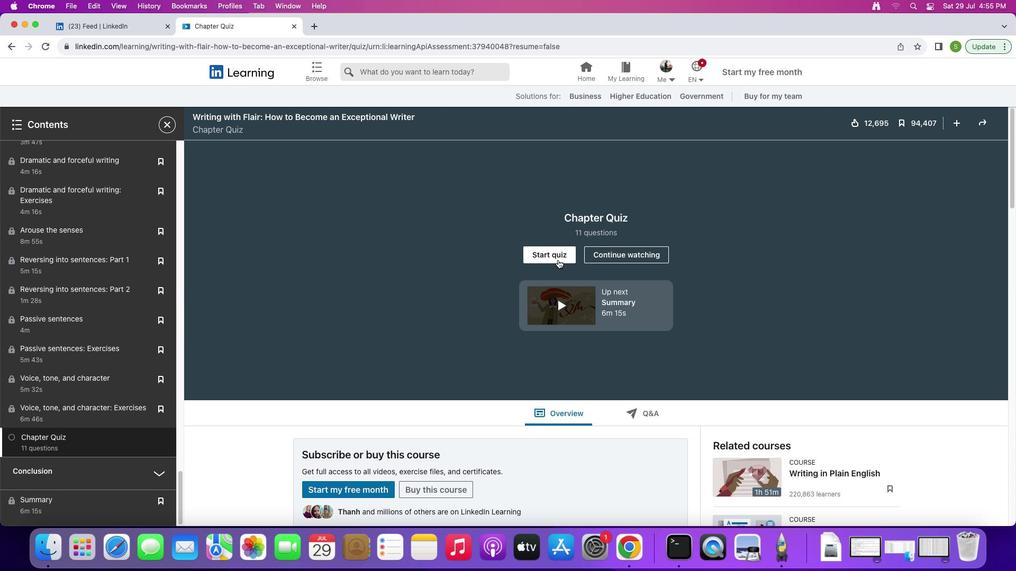 
Action: Mouse pressed left at (558, 260)
Screenshot: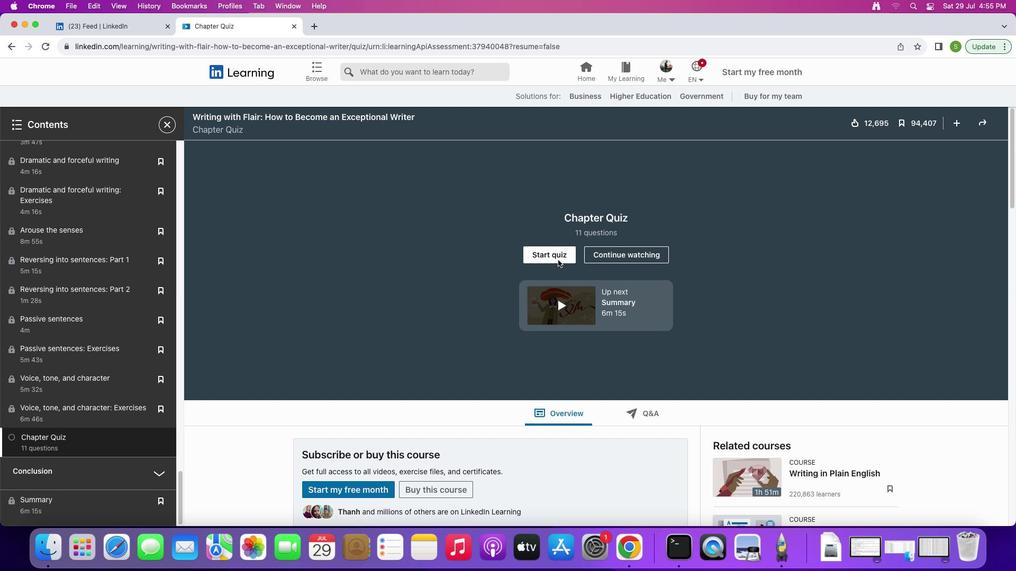 
Action: Mouse moved to (457, 215)
Screenshot: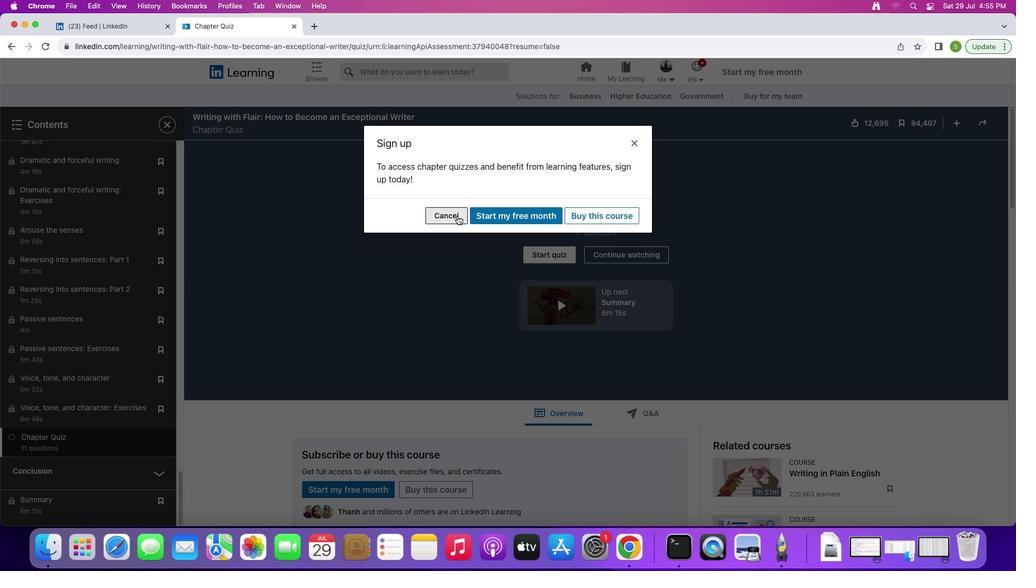 
Action: Mouse pressed left at (457, 215)
Screenshot: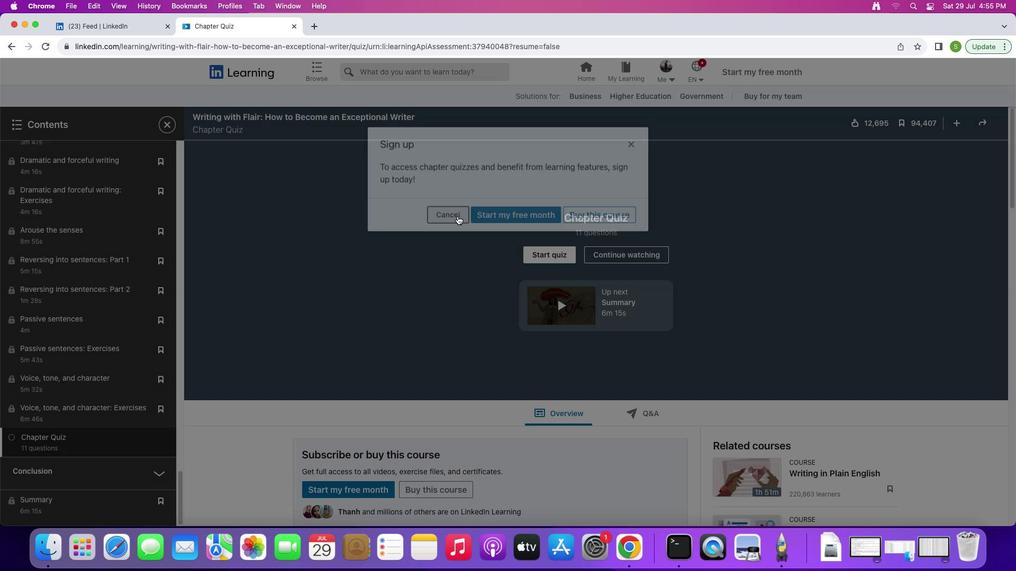 
Action: Mouse moved to (107, 30)
Screenshot: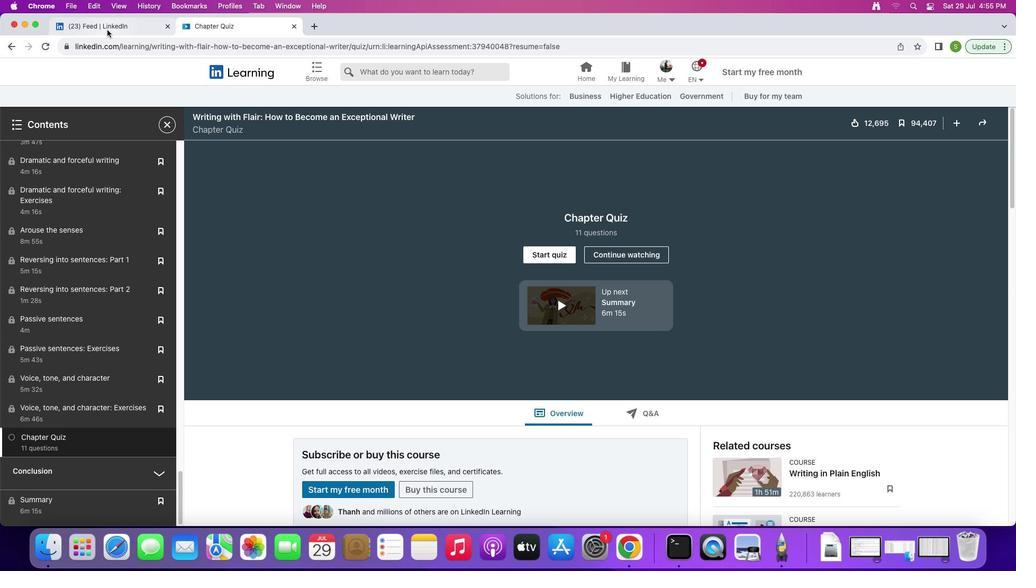
Action: Mouse pressed left at (107, 30)
Screenshot: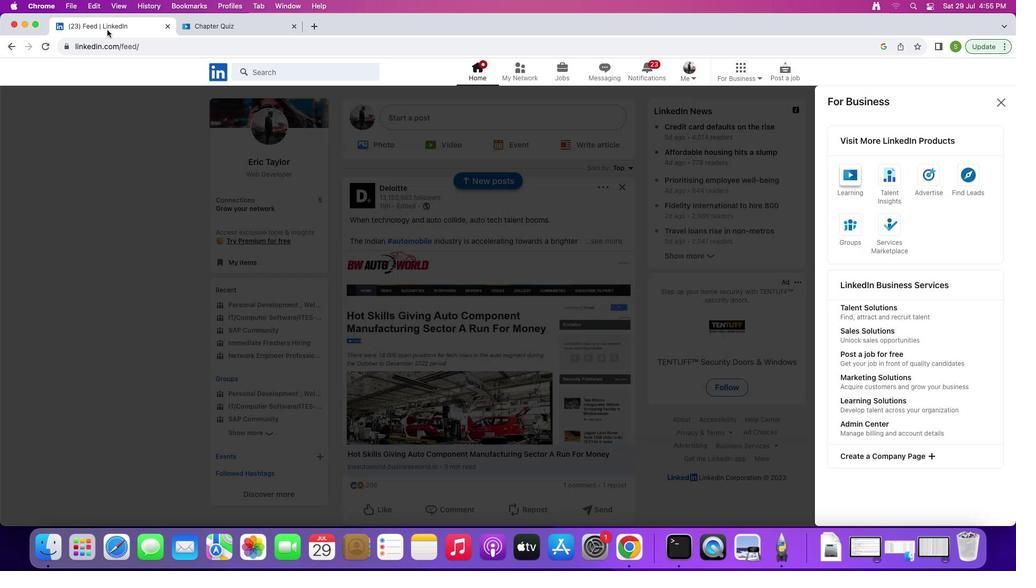 
Action: Mouse moved to (1002, 95)
Screenshot: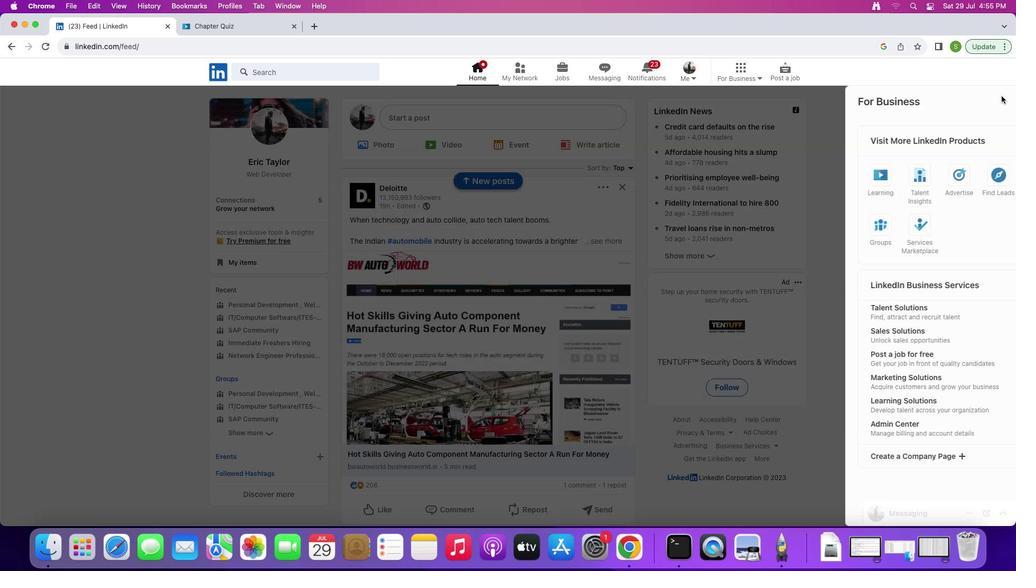
Action: Mouse pressed left at (1002, 95)
Screenshot: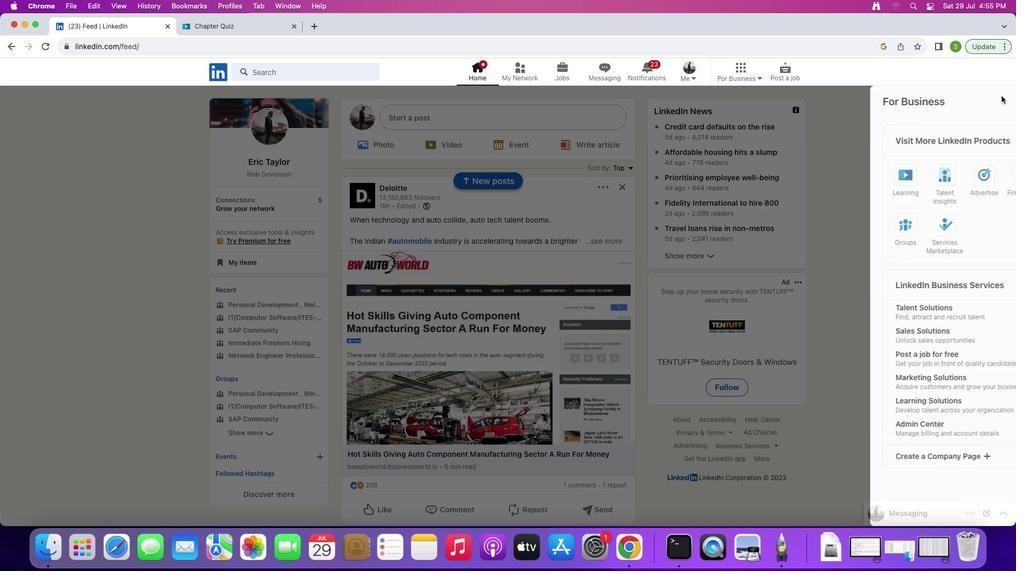 
Action: Mouse moved to (466, 114)
Screenshot: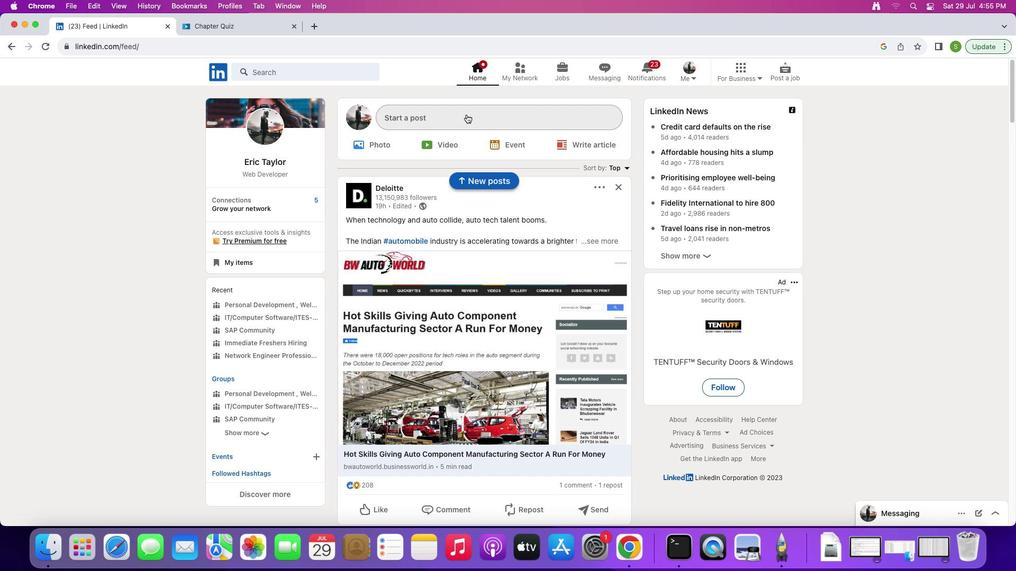 
Action: Mouse pressed left at (466, 114)
Screenshot: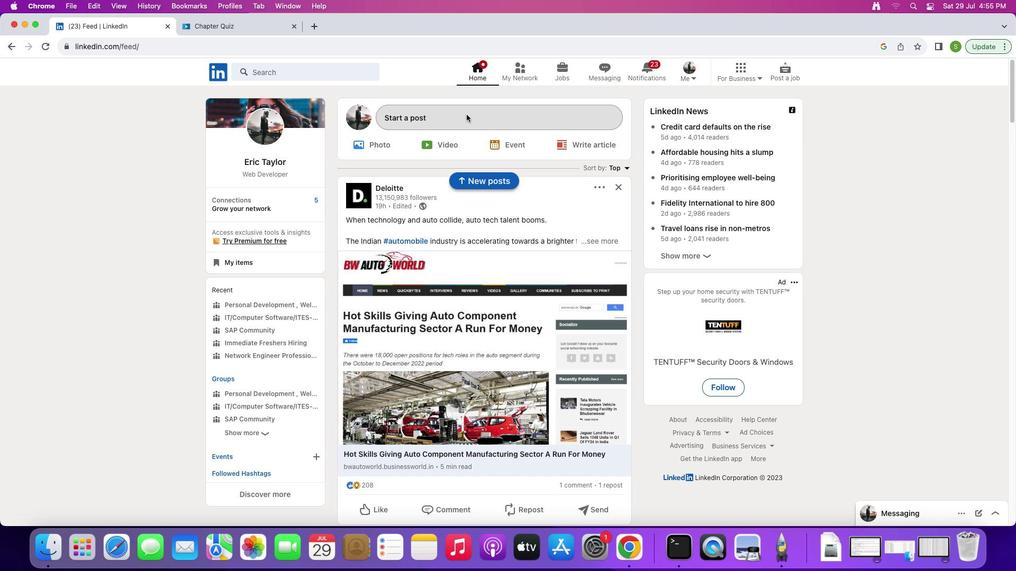 
Action: Mouse moved to (335, 321)
Screenshot: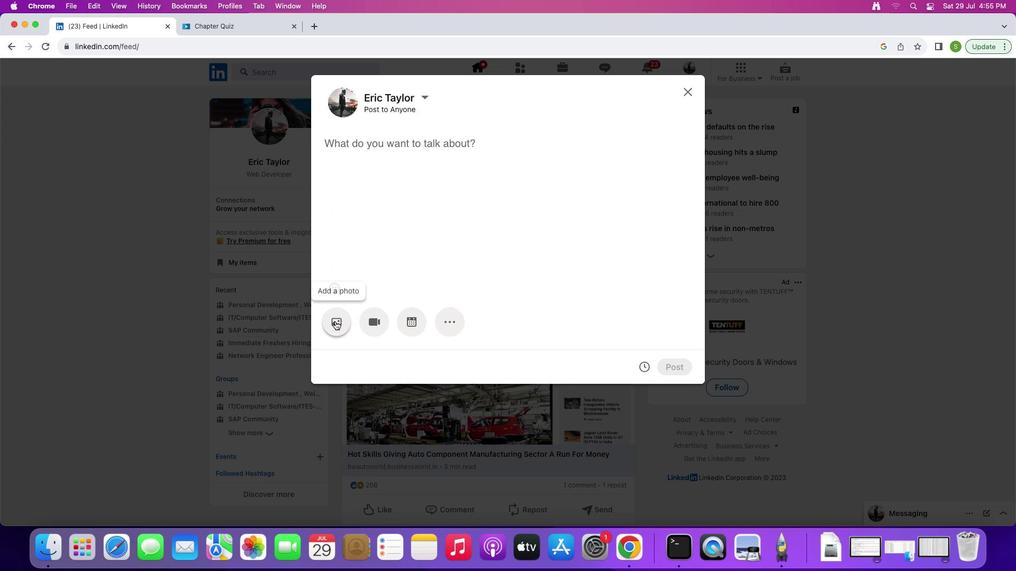 
Action: Mouse pressed left at (335, 321)
Screenshot: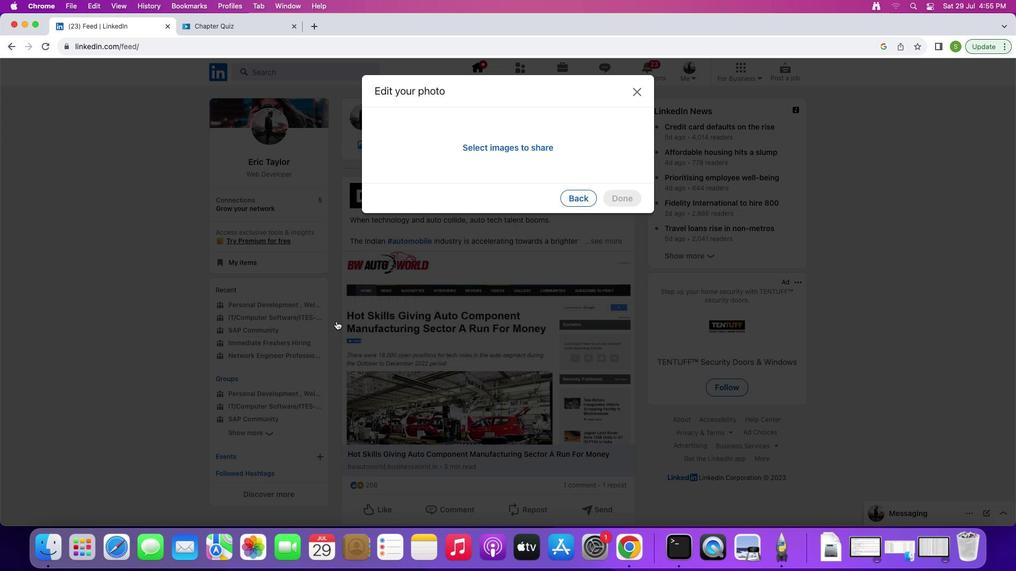 
Action: Mouse moved to (416, 214)
Screenshot: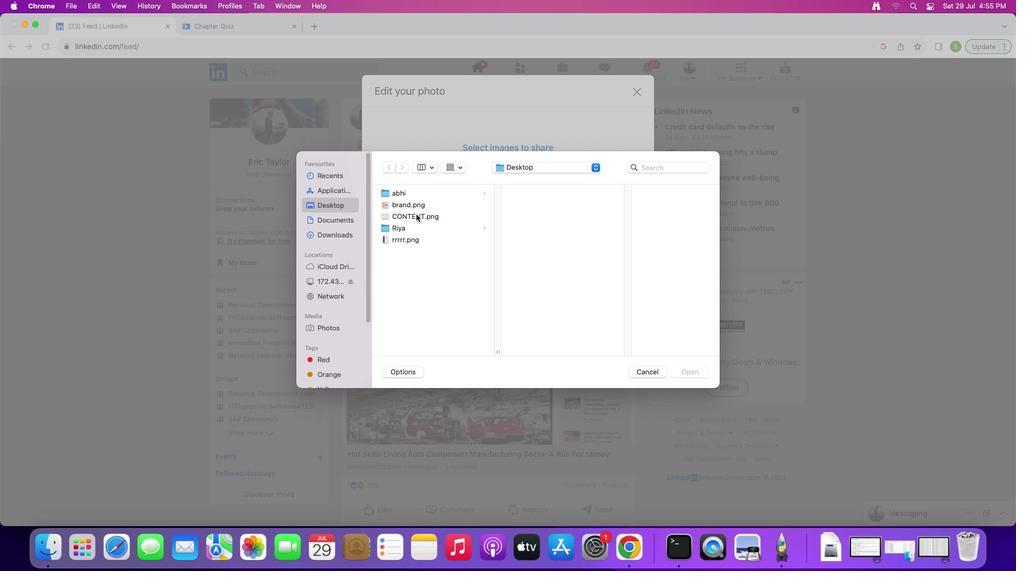 
Action: Mouse pressed left at (416, 214)
Screenshot: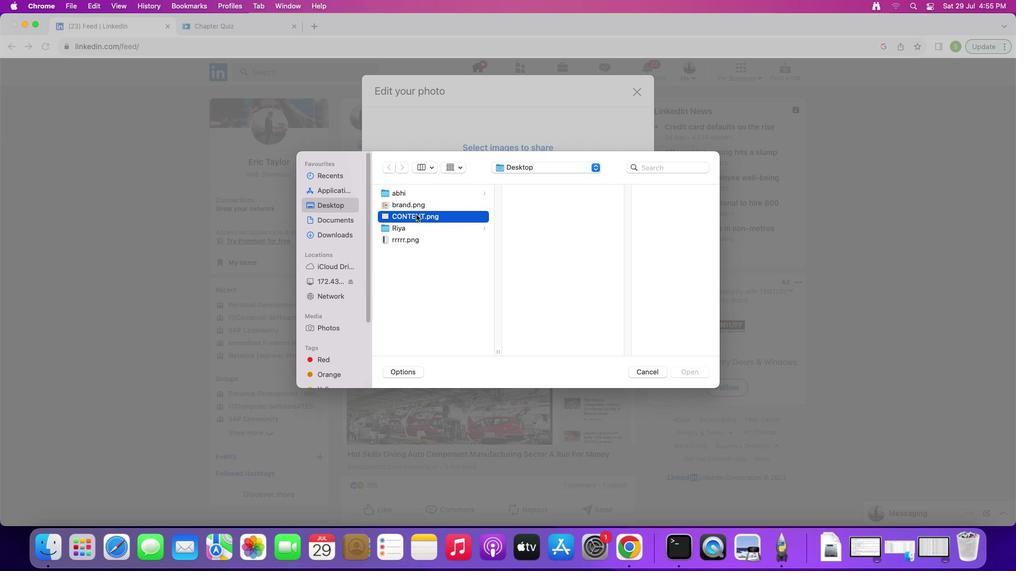 
Action: Mouse moved to (685, 372)
Screenshot: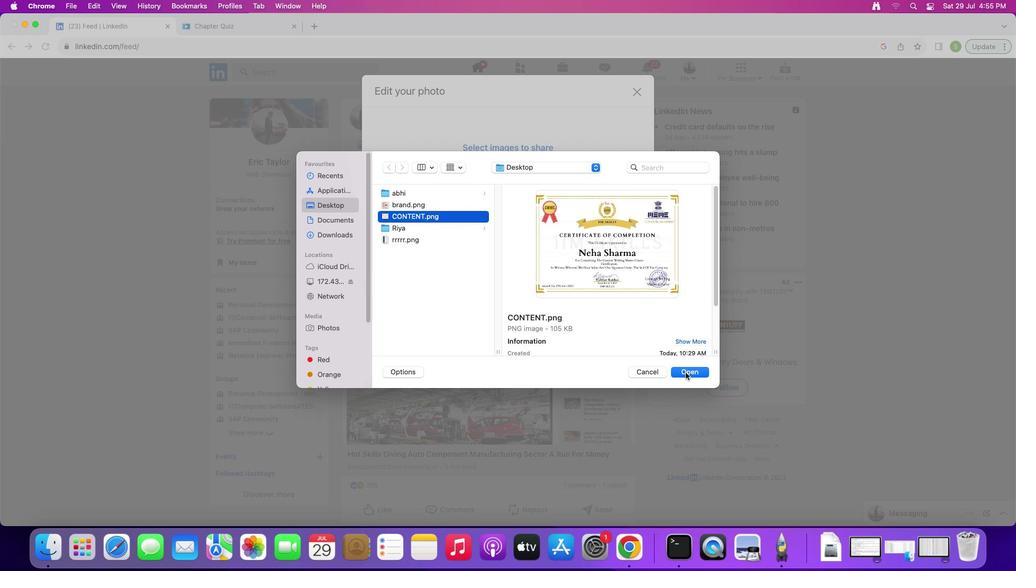 
Action: Mouse pressed left at (685, 372)
Screenshot: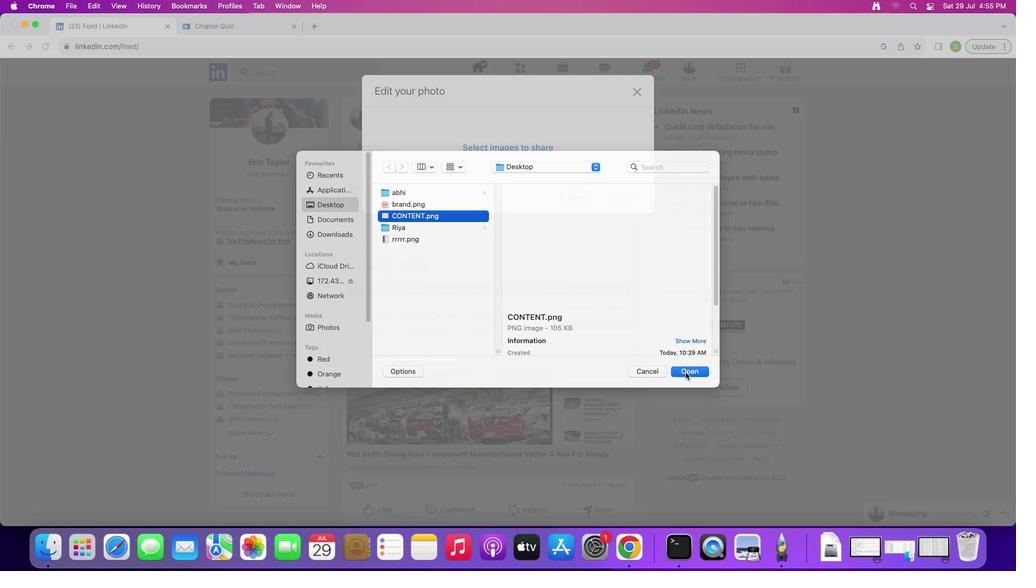 
Action: Mouse moved to (621, 374)
Screenshot: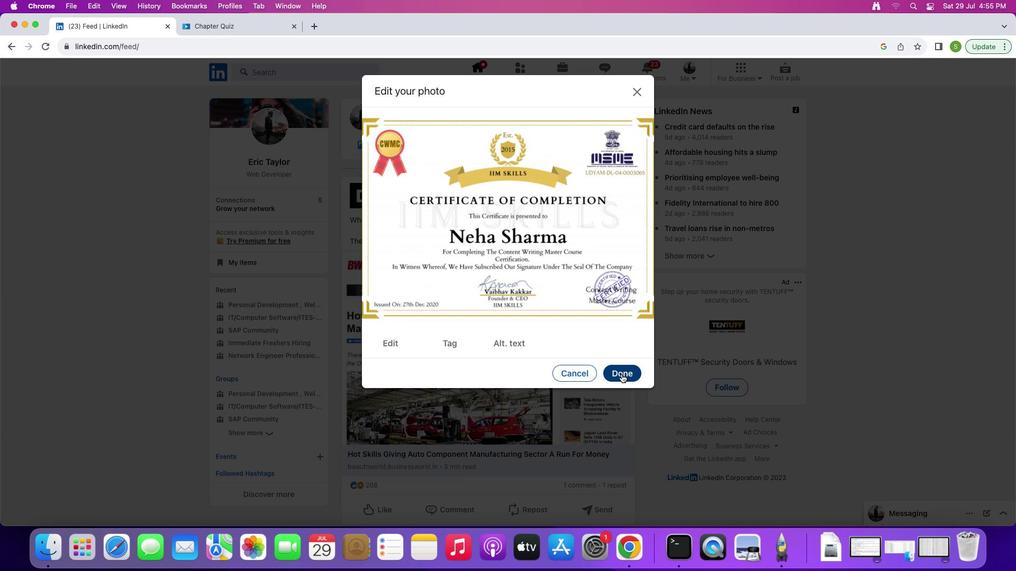 
Action: Mouse pressed left at (621, 374)
Screenshot: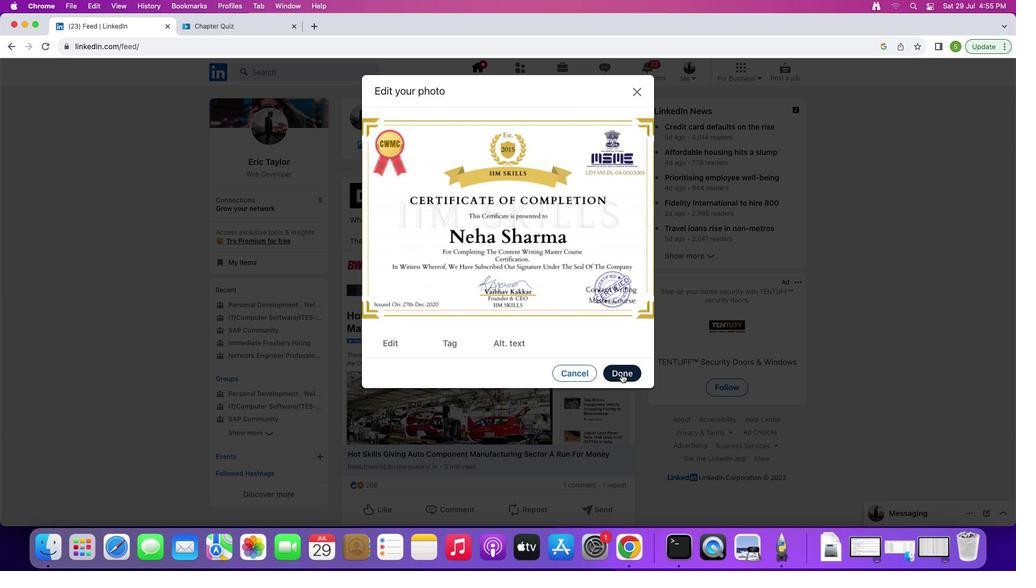 
Action: Mouse moved to (458, 154)
Screenshot: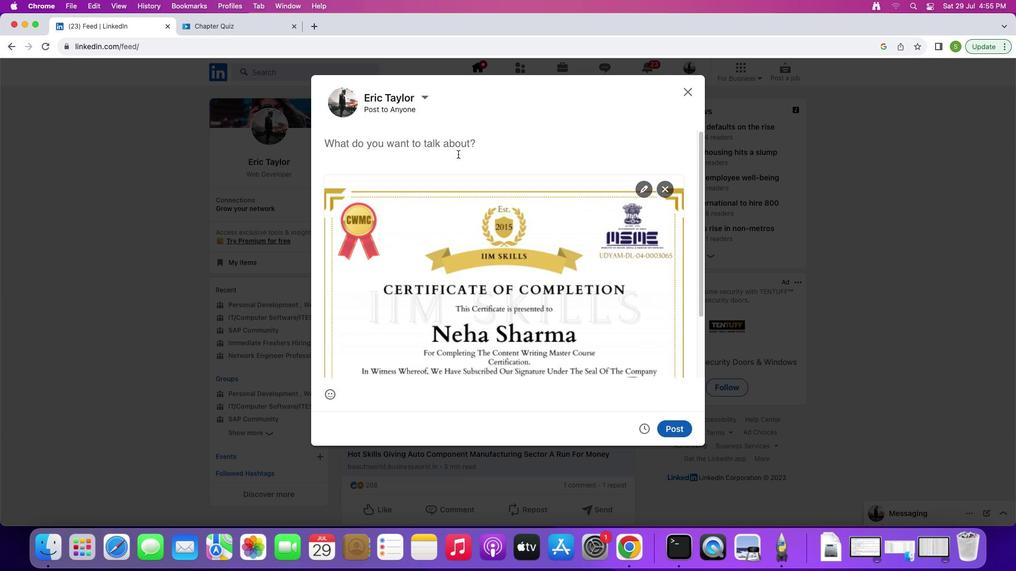 
Action: Key pressed Key.shift'G''R''E''A''T'Key.space'E''X''P''E''R''I''E''C''N''E'
Screenshot: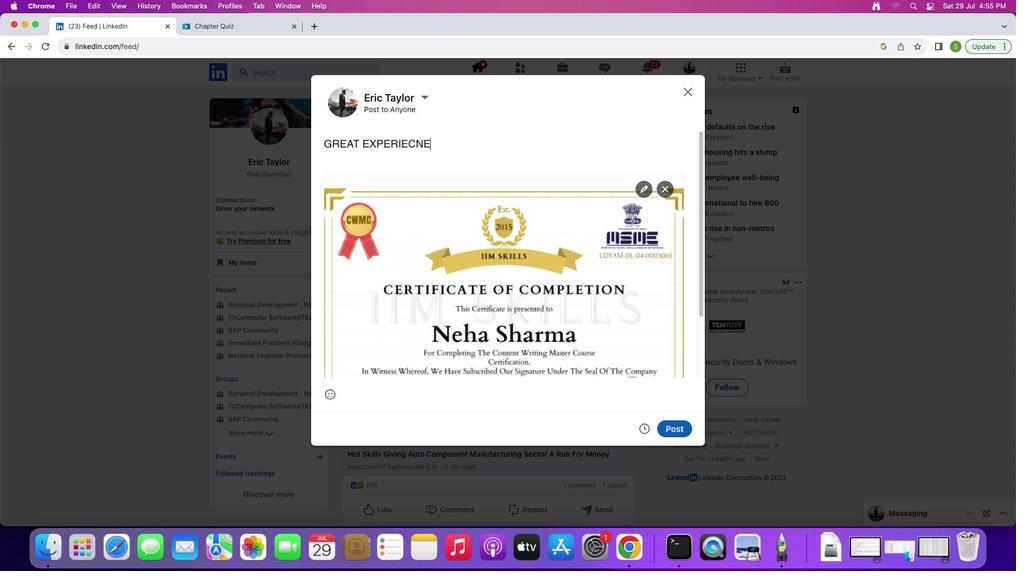 
Action: Mouse moved to (407, 143)
Screenshot: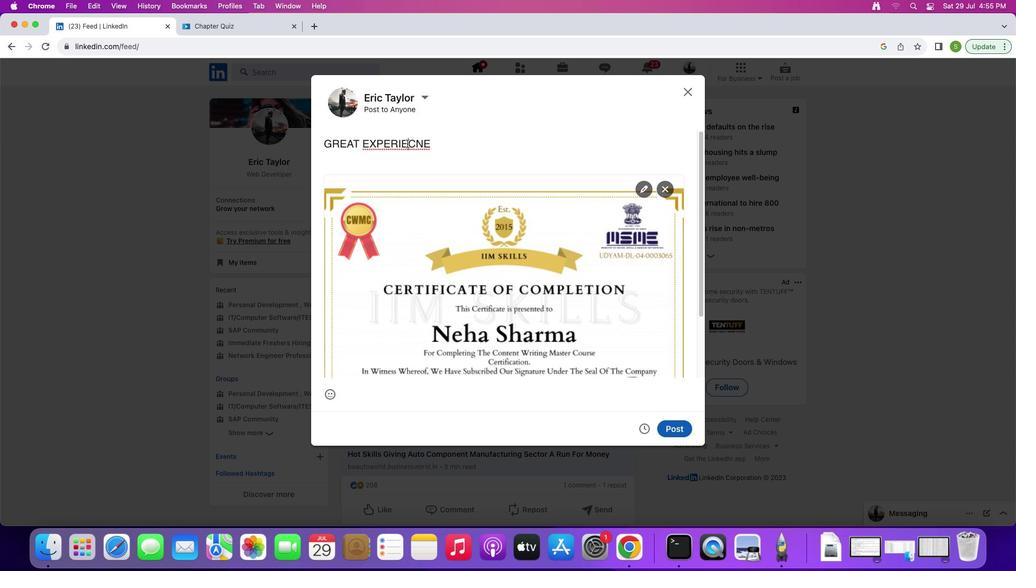 
Action: Mouse pressed left at (407, 143)
Screenshot: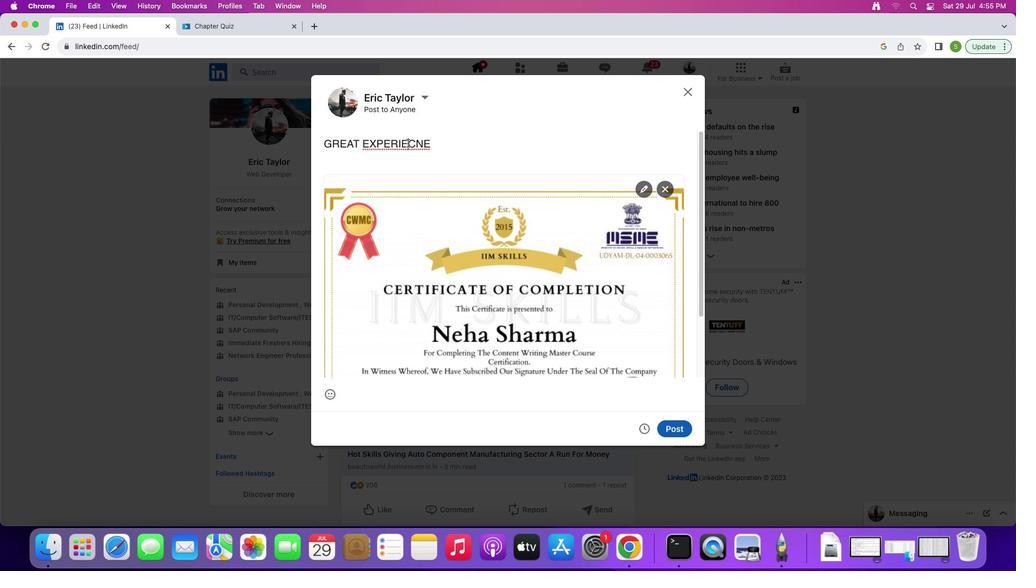 
Action: Mouse moved to (417, 148)
Screenshot: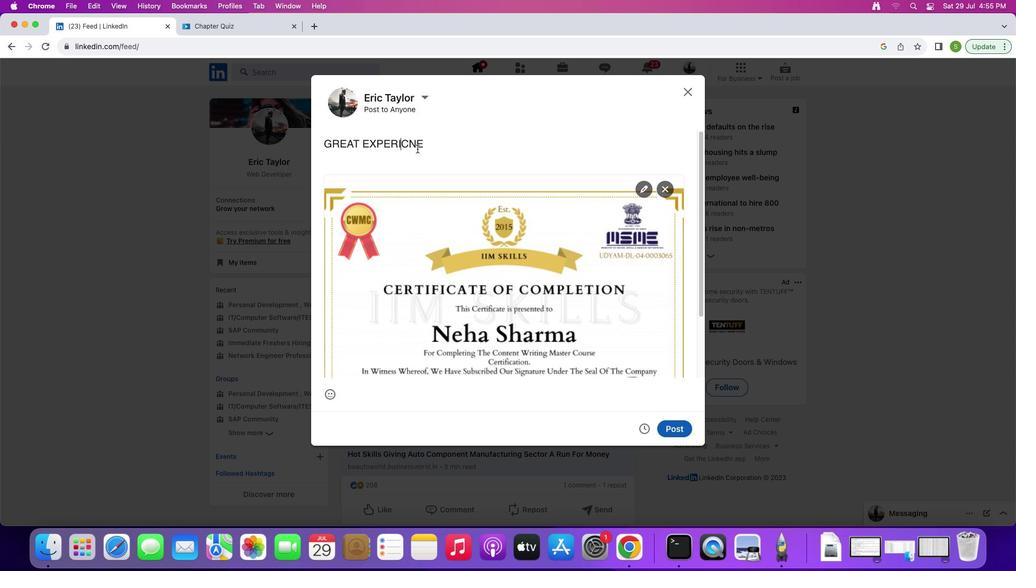 
Action: Key pressed Key.backspace
Screenshot: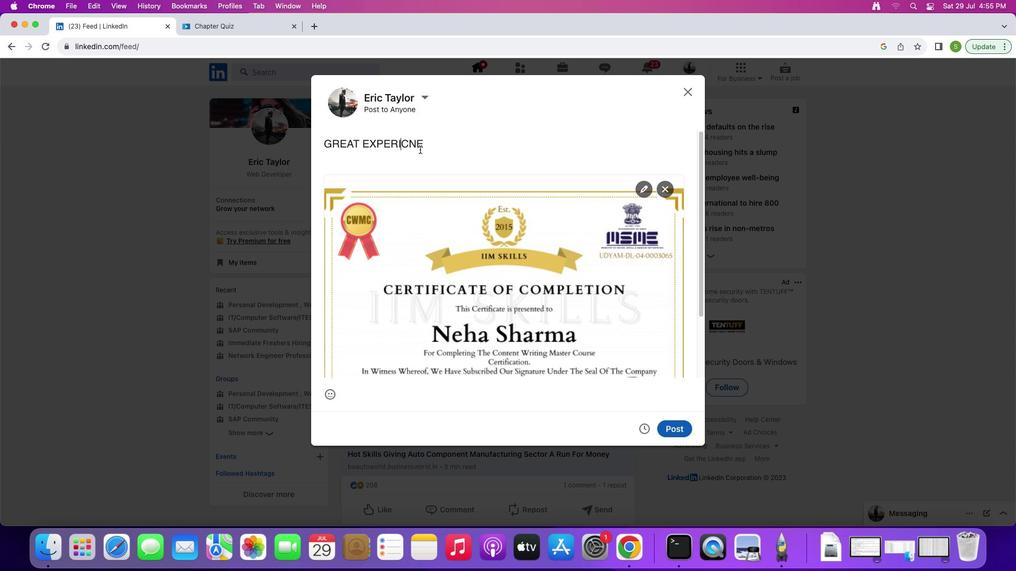 
Action: Mouse moved to (406, 141)
Screenshot: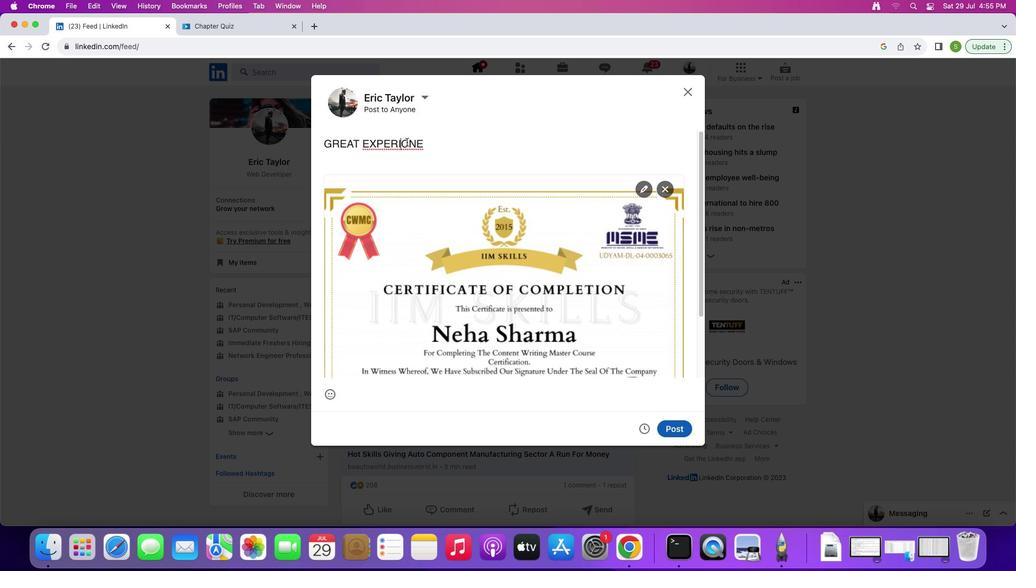 
Action: Mouse pressed left at (406, 141)
